 Task: Look for Airbnb properties in Vauréal, France from 5th November, 2023 to 16th November, 2023 for 2 adults.1  bedroom having 1 bed and 1 bathroom. Property type can be hotel. Look for 5 properties as per requirement.
Action: Mouse moved to (426, 63)
Screenshot: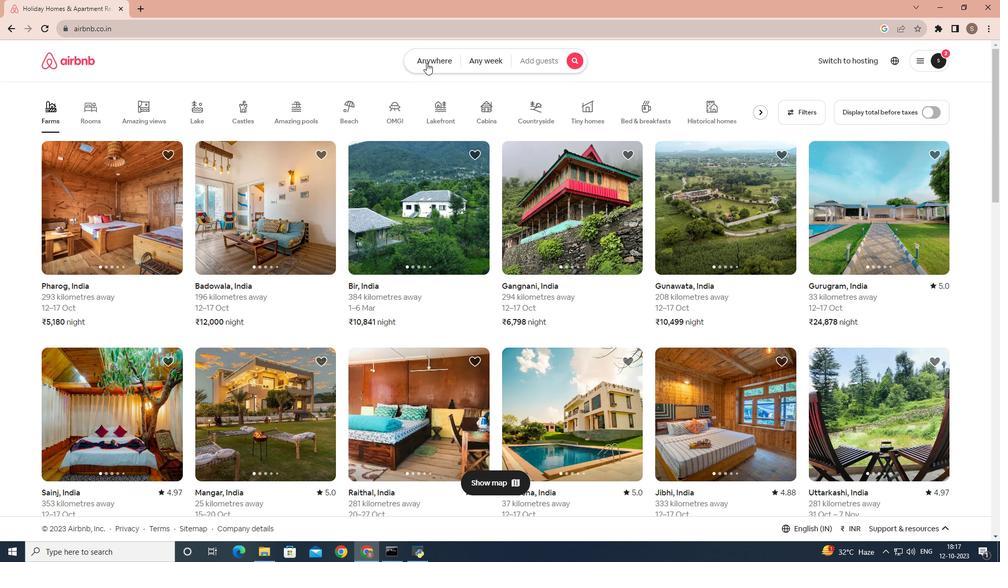 
Action: Mouse pressed left at (426, 63)
Screenshot: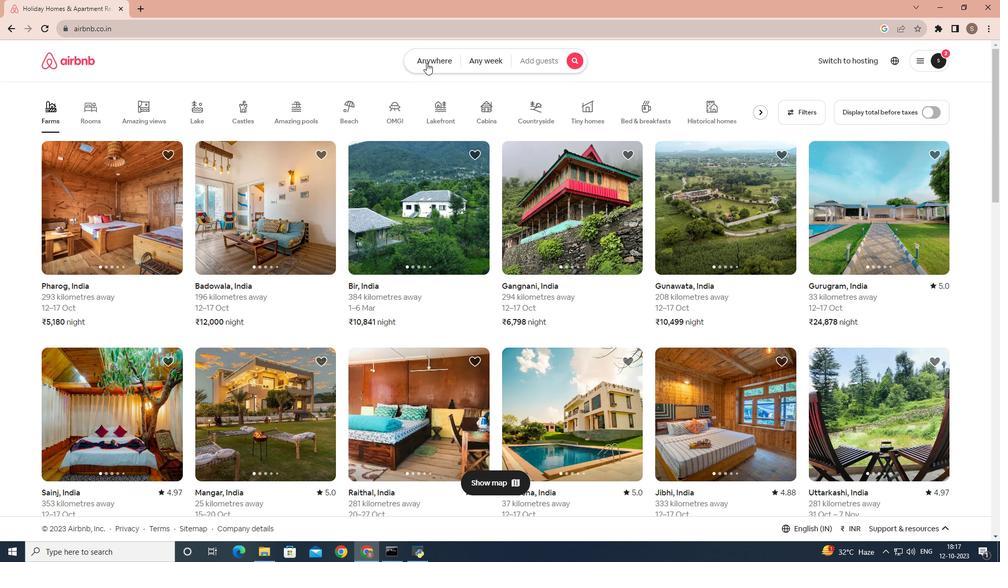
Action: Mouse moved to (354, 104)
Screenshot: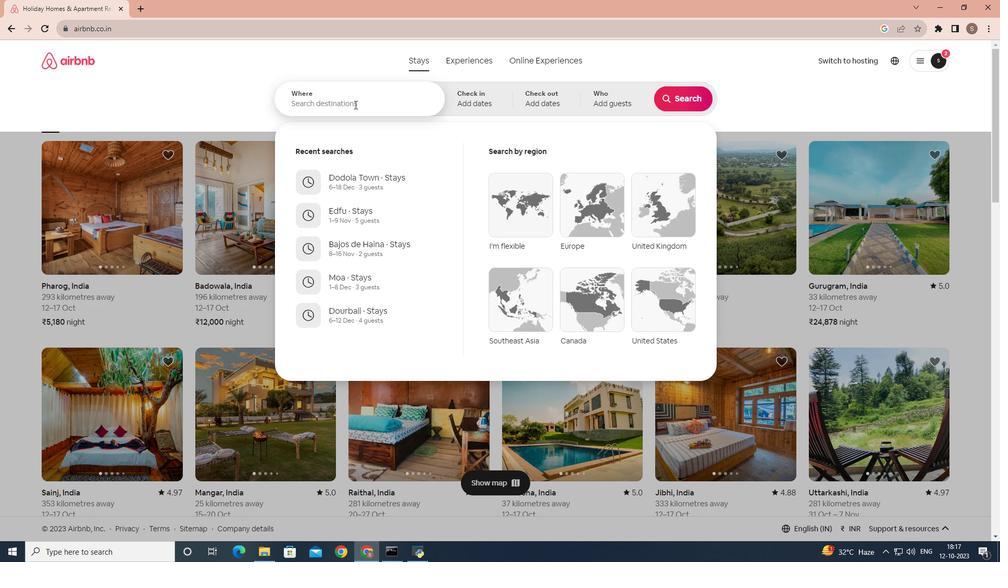 
Action: Mouse pressed left at (354, 104)
Screenshot: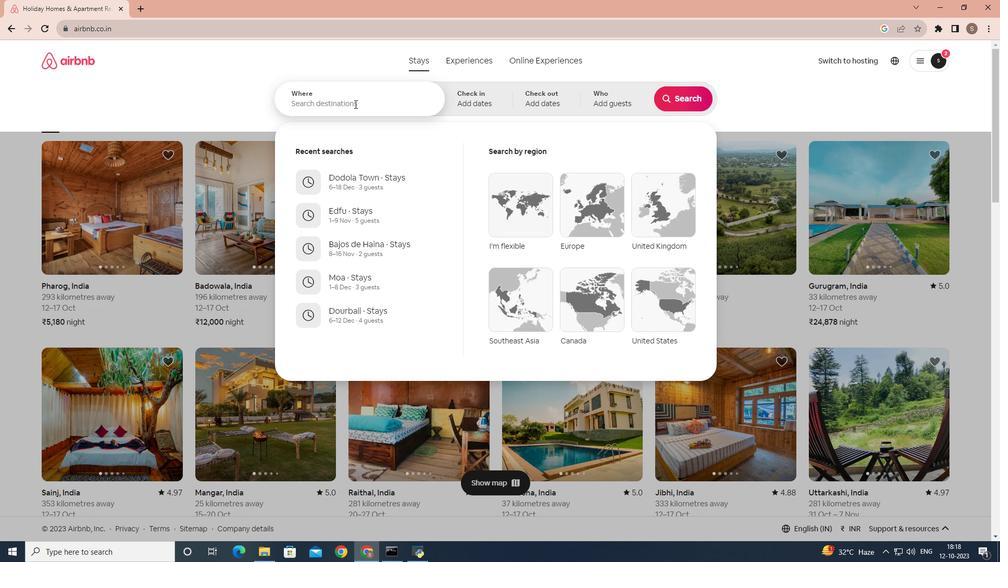 
Action: Key pressed <Key.shift>Vaureal
Screenshot: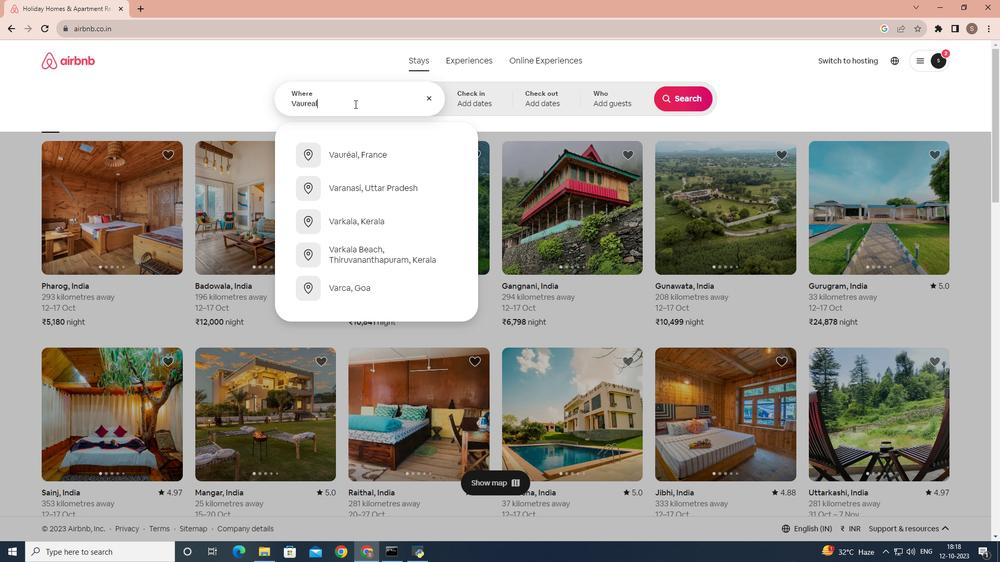 
Action: Mouse moved to (366, 154)
Screenshot: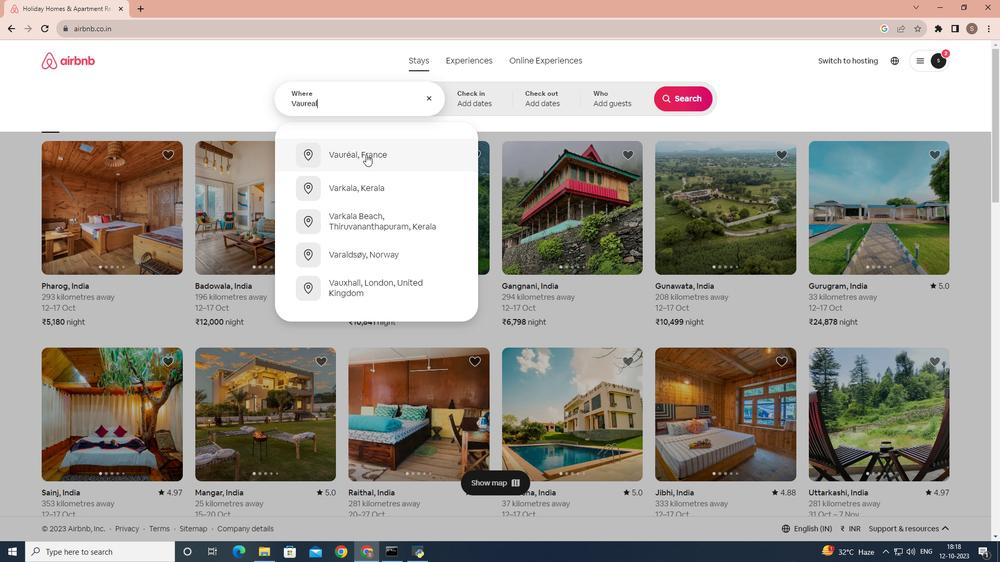 
Action: Mouse pressed left at (366, 154)
Screenshot: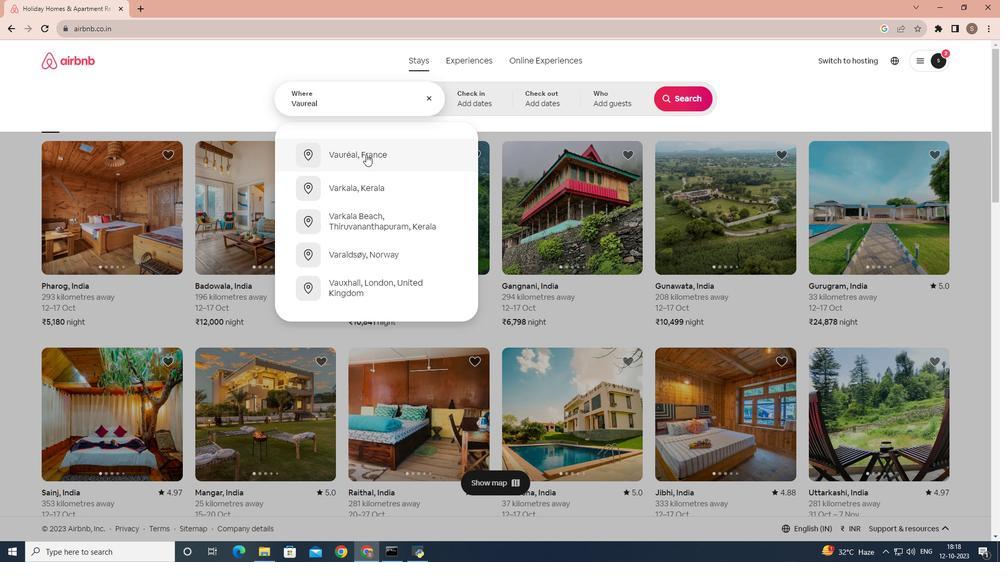 
Action: Mouse moved to (683, 179)
Screenshot: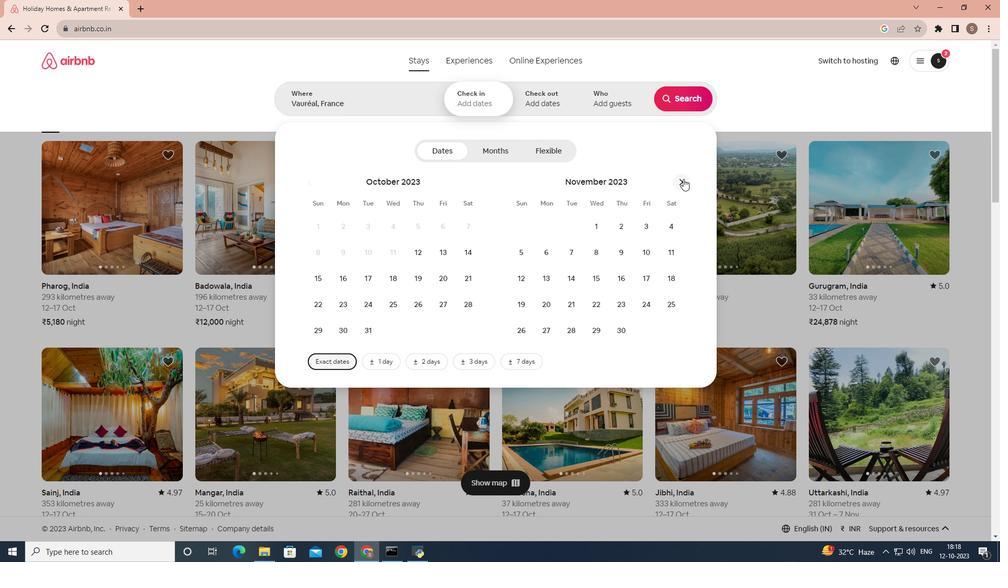 
Action: Mouse pressed left at (683, 179)
Screenshot: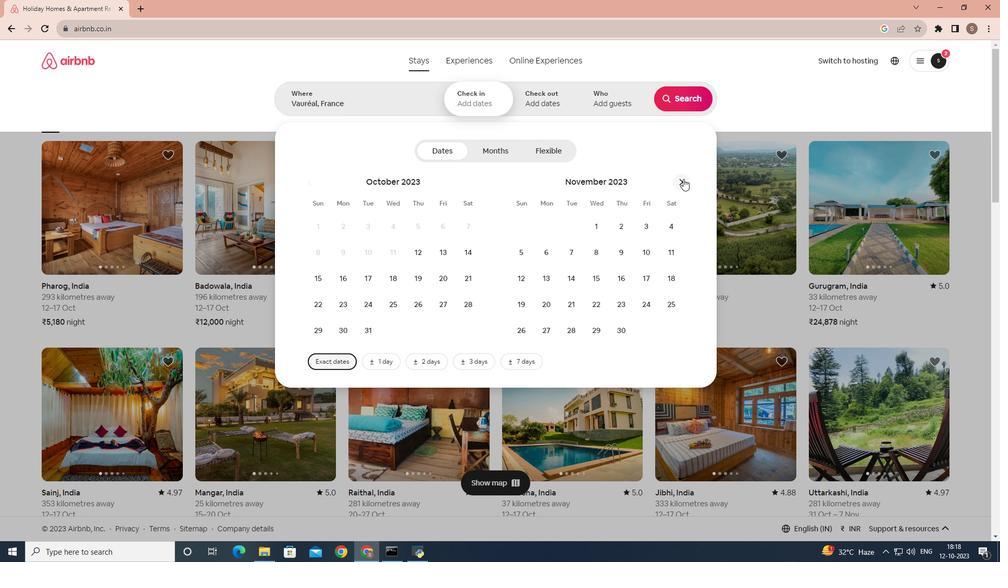 
Action: Mouse moved to (320, 252)
Screenshot: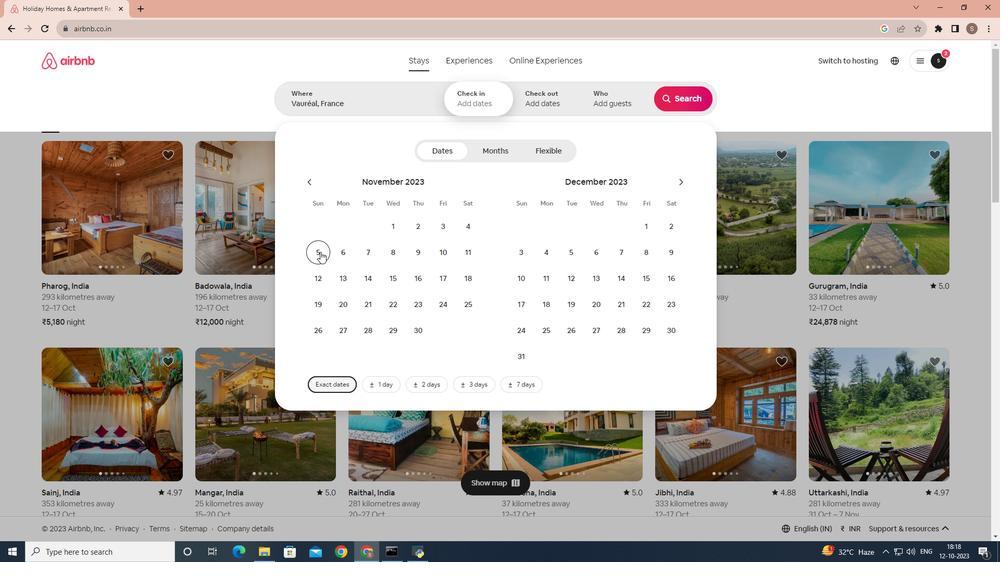 
Action: Mouse pressed left at (320, 252)
Screenshot: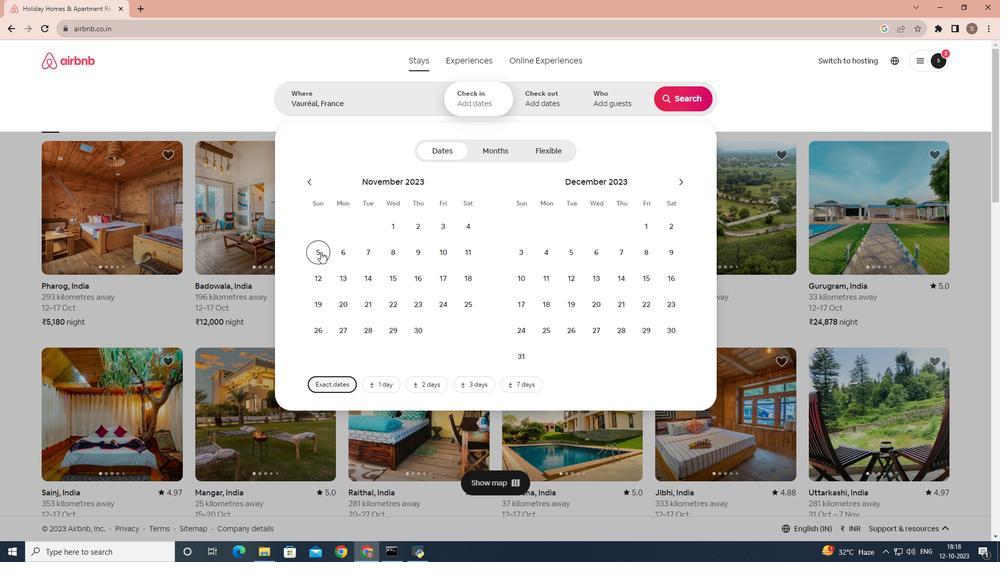 
Action: Mouse moved to (420, 278)
Screenshot: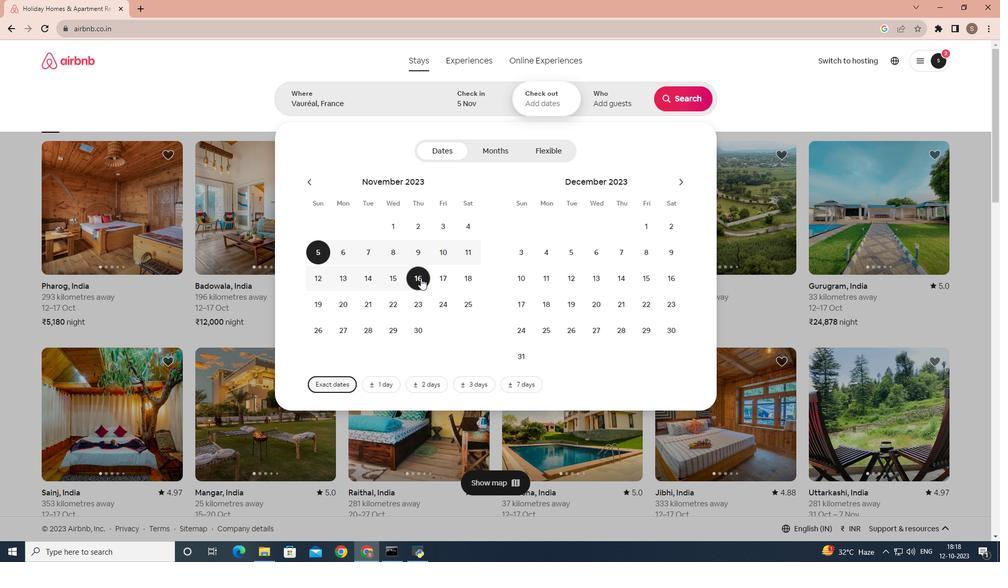 
Action: Mouse pressed left at (420, 278)
Screenshot: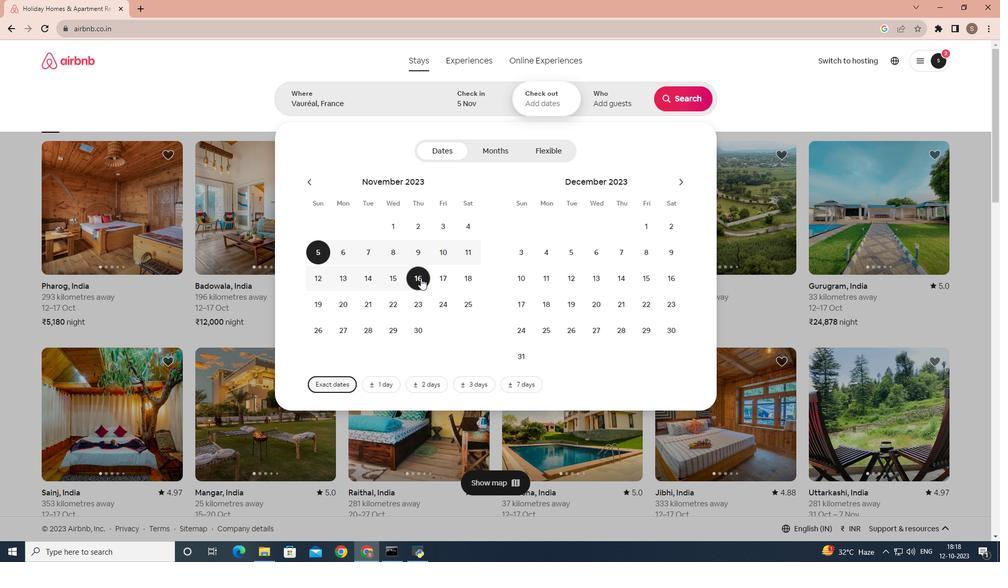 
Action: Mouse moved to (622, 102)
Screenshot: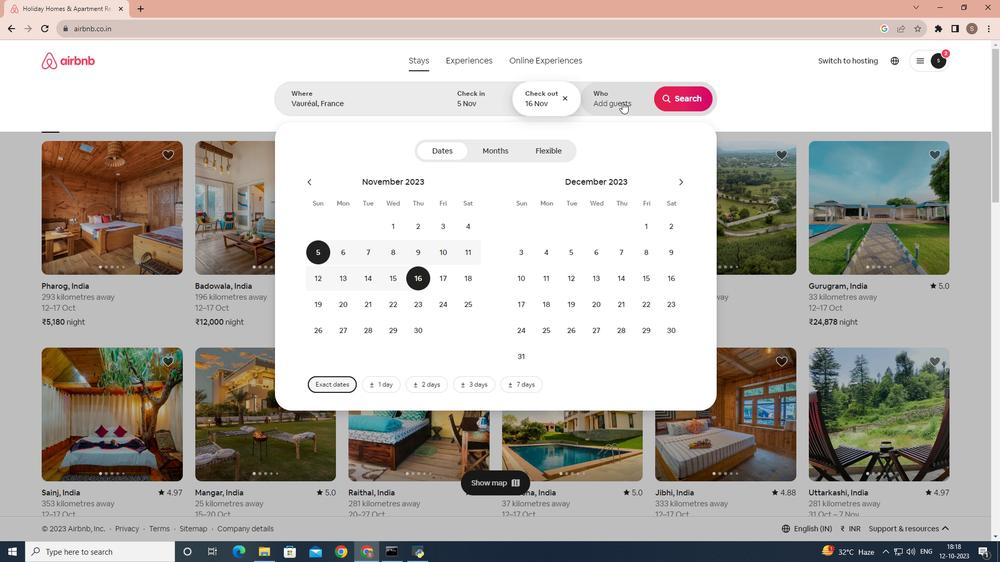 
Action: Mouse pressed left at (622, 102)
Screenshot: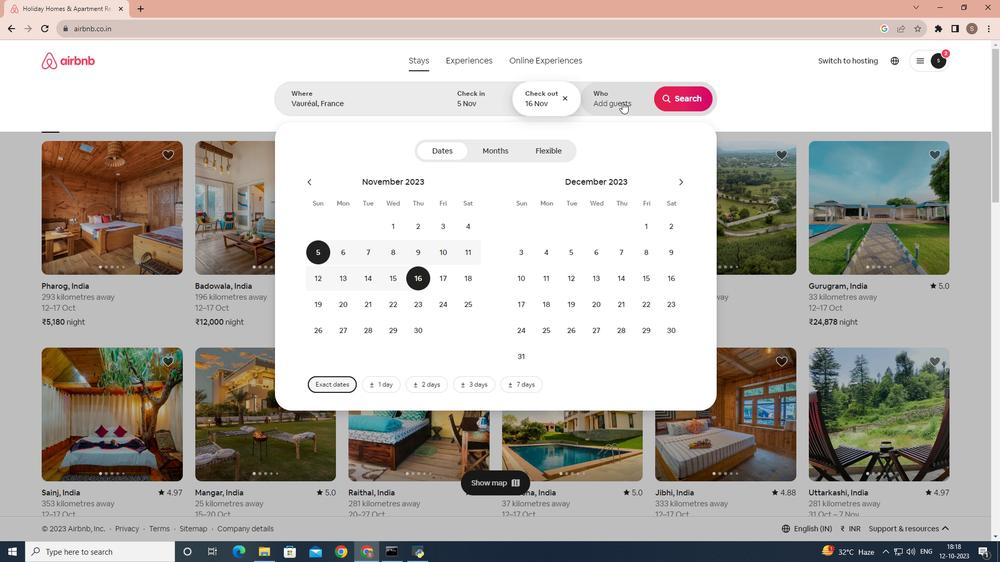 
Action: Mouse moved to (688, 154)
Screenshot: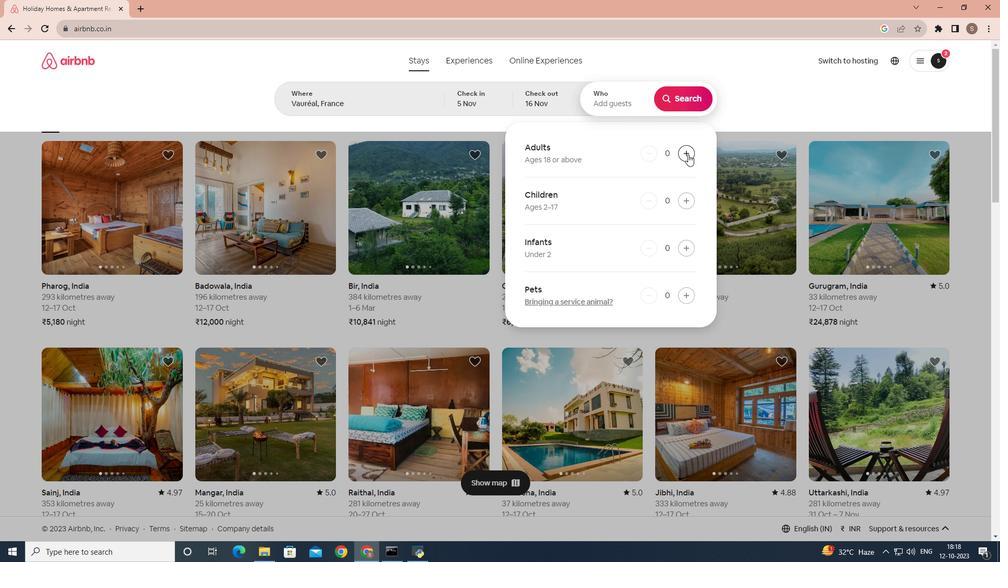 
Action: Mouse pressed left at (688, 154)
Screenshot: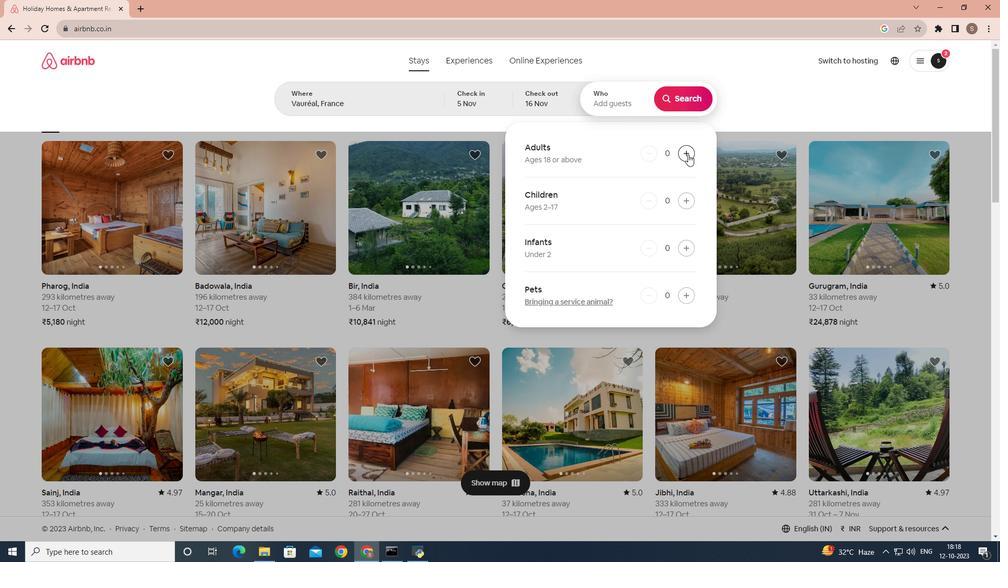 
Action: Mouse pressed left at (688, 154)
Screenshot: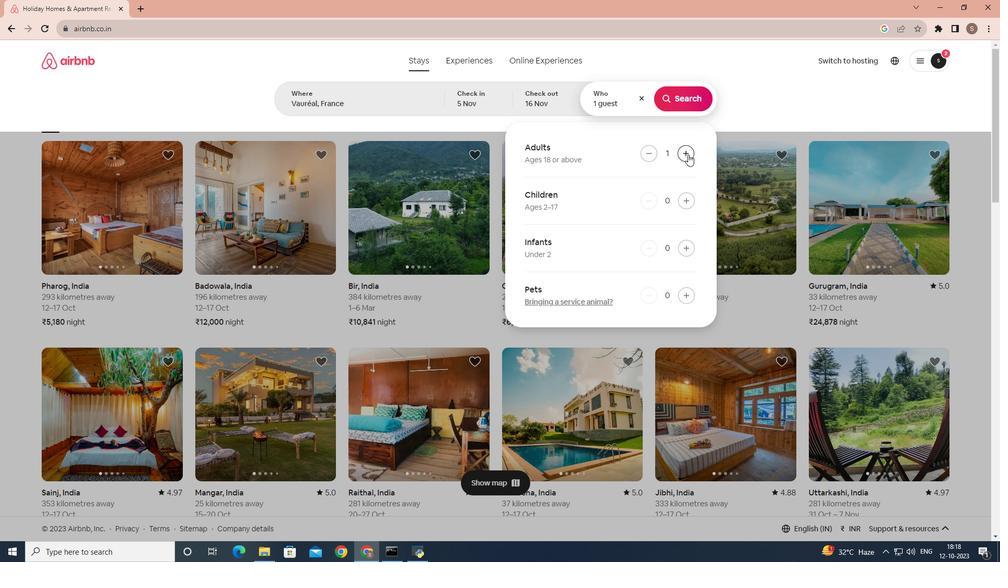 
Action: Mouse moved to (685, 98)
Screenshot: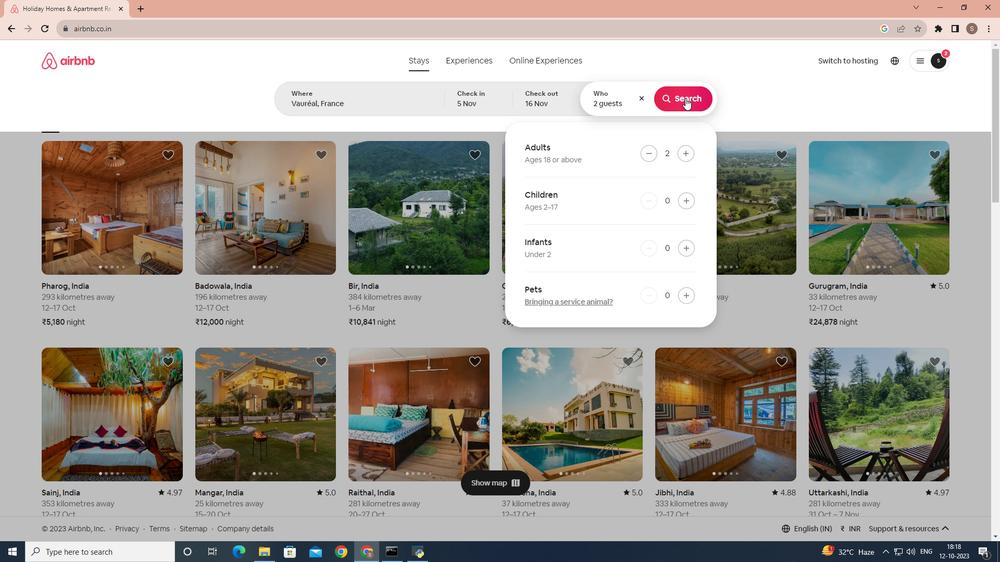 
Action: Mouse pressed left at (685, 98)
Screenshot: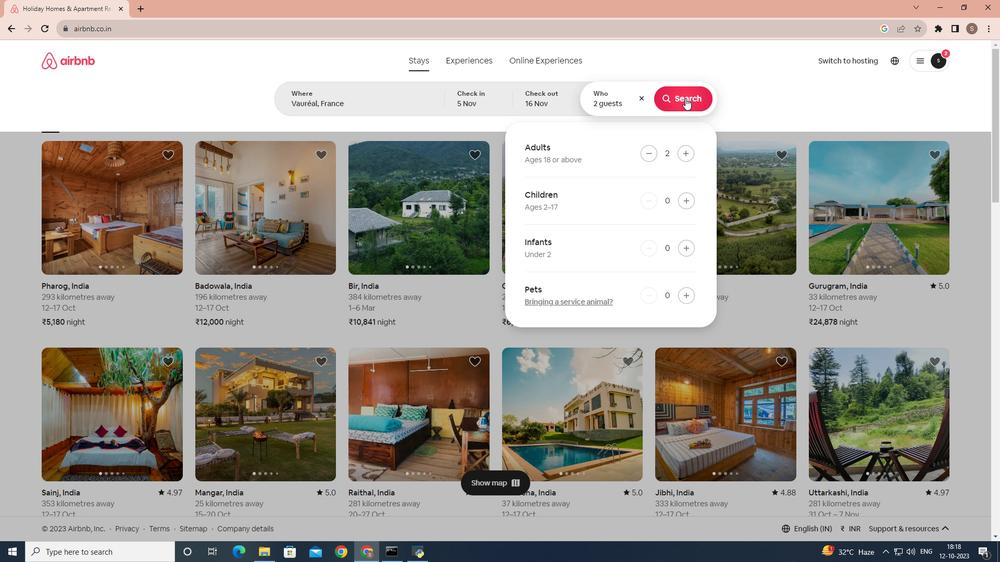 
Action: Mouse moved to (838, 96)
Screenshot: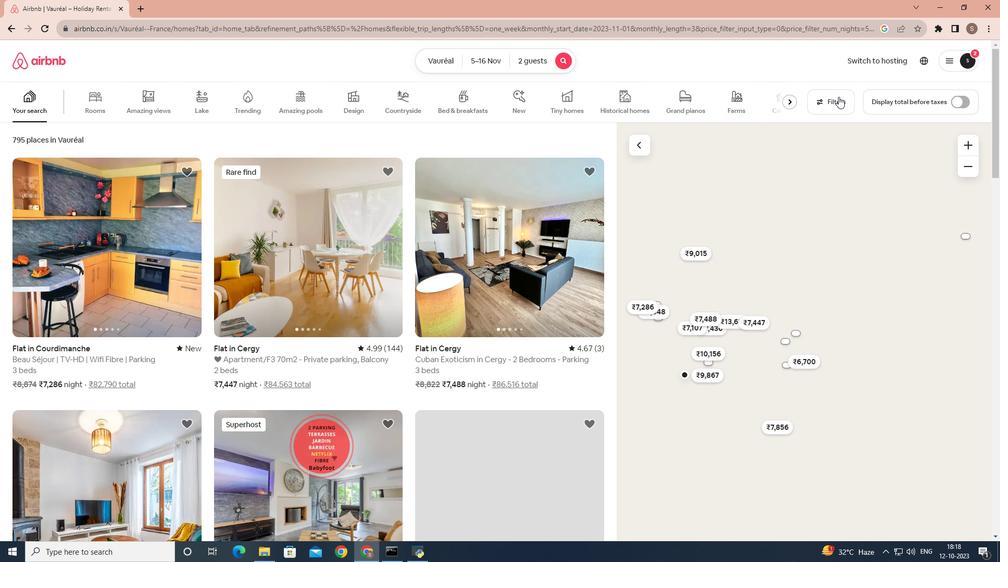 
Action: Mouse pressed left at (838, 96)
Screenshot: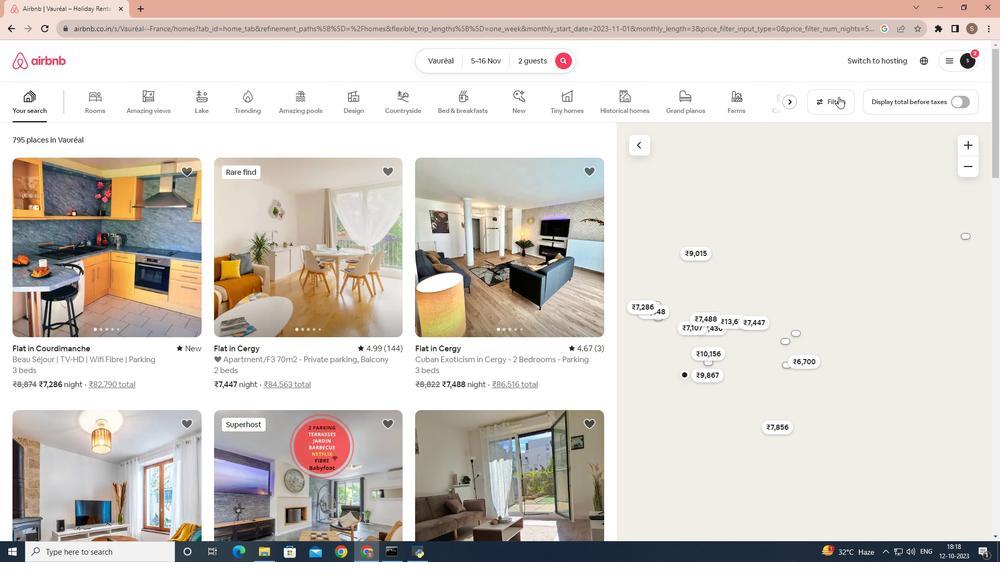 
Action: Mouse moved to (432, 347)
Screenshot: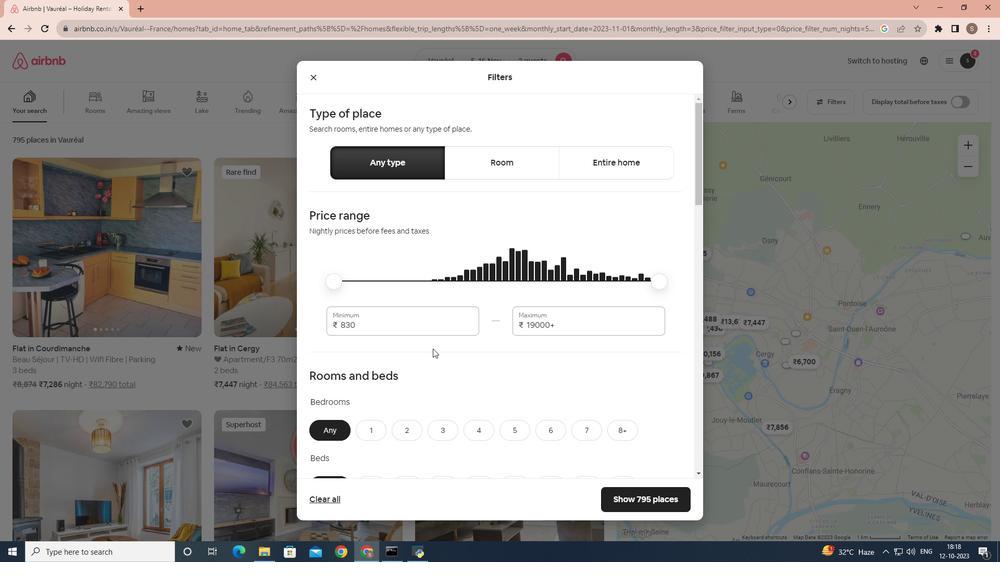 
Action: Mouse scrolled (432, 347) with delta (0, 0)
Screenshot: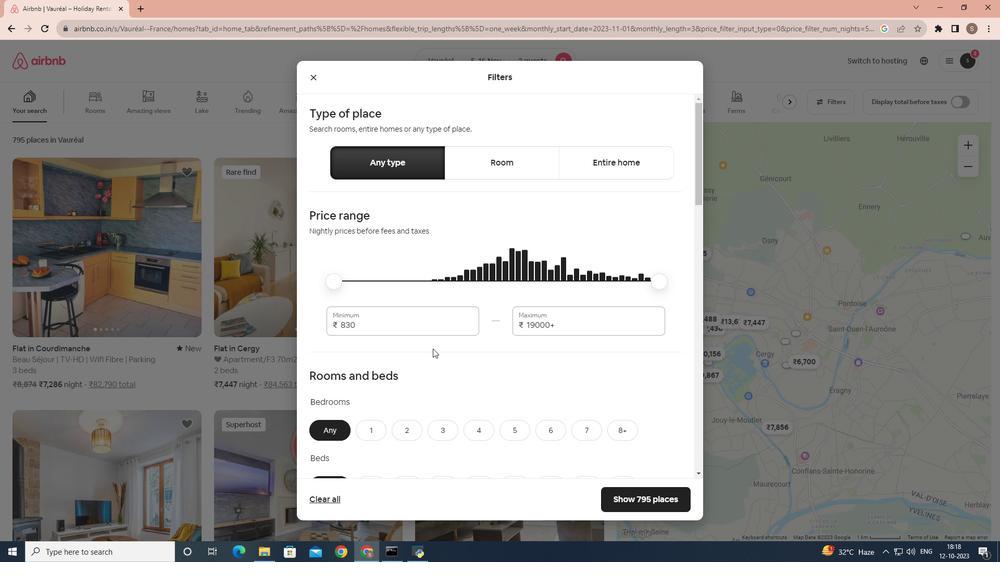 
Action: Mouse moved to (433, 344)
Screenshot: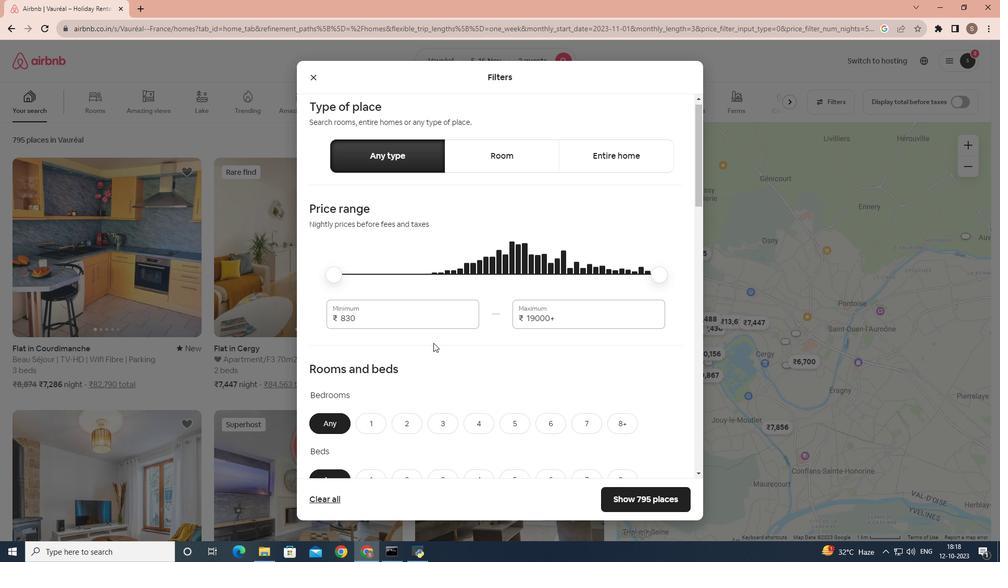 
Action: Mouse scrolled (433, 344) with delta (0, 0)
Screenshot: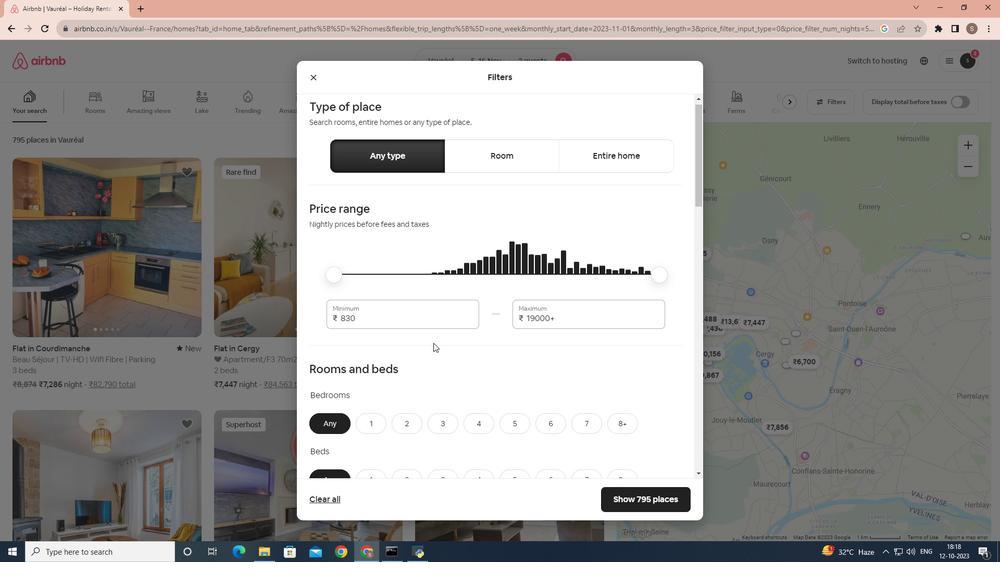 
Action: Mouse moved to (433, 342)
Screenshot: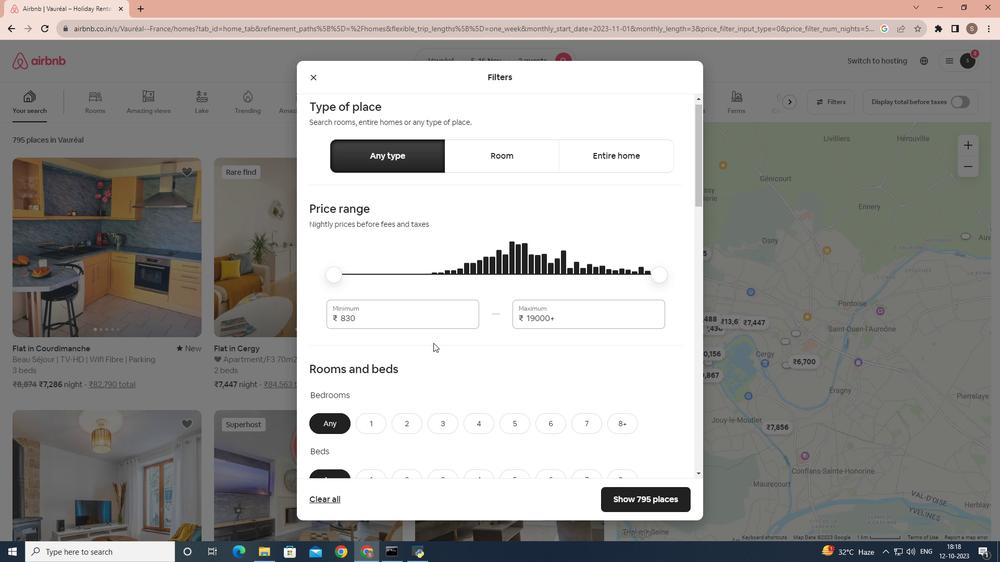
Action: Mouse scrolled (433, 341) with delta (0, 0)
Screenshot: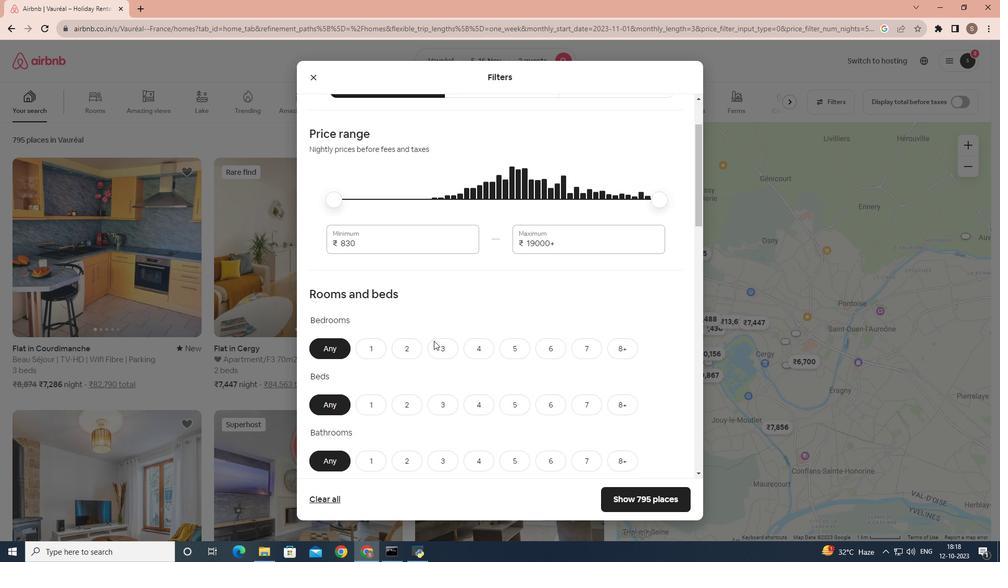 
Action: Mouse moved to (366, 278)
Screenshot: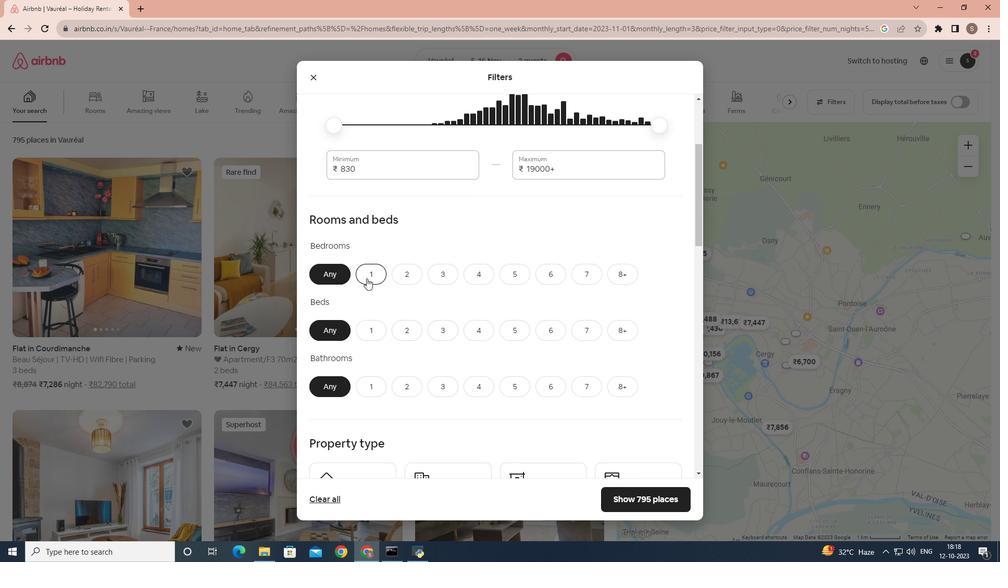 
Action: Mouse pressed left at (366, 278)
Screenshot: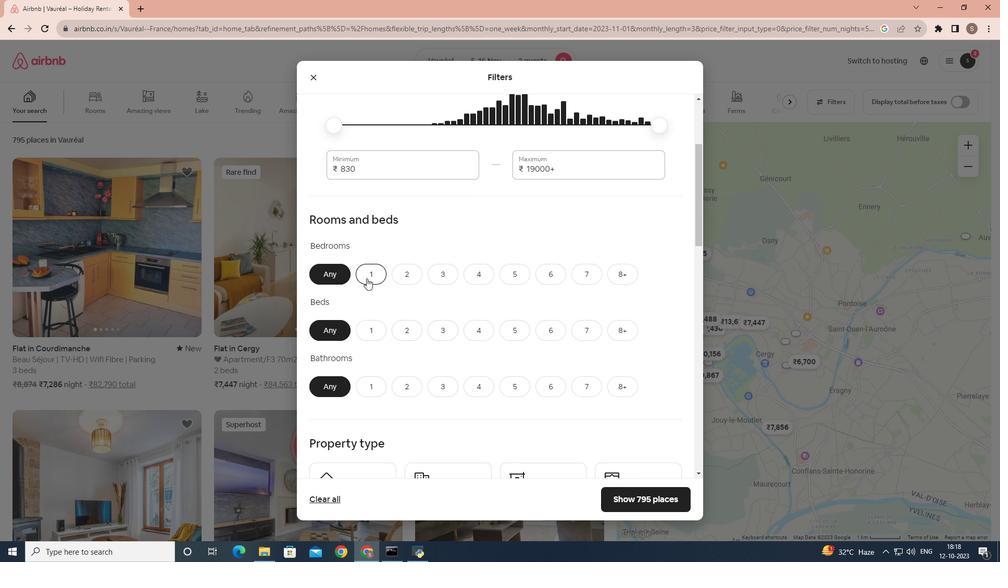 
Action: Mouse moved to (372, 331)
Screenshot: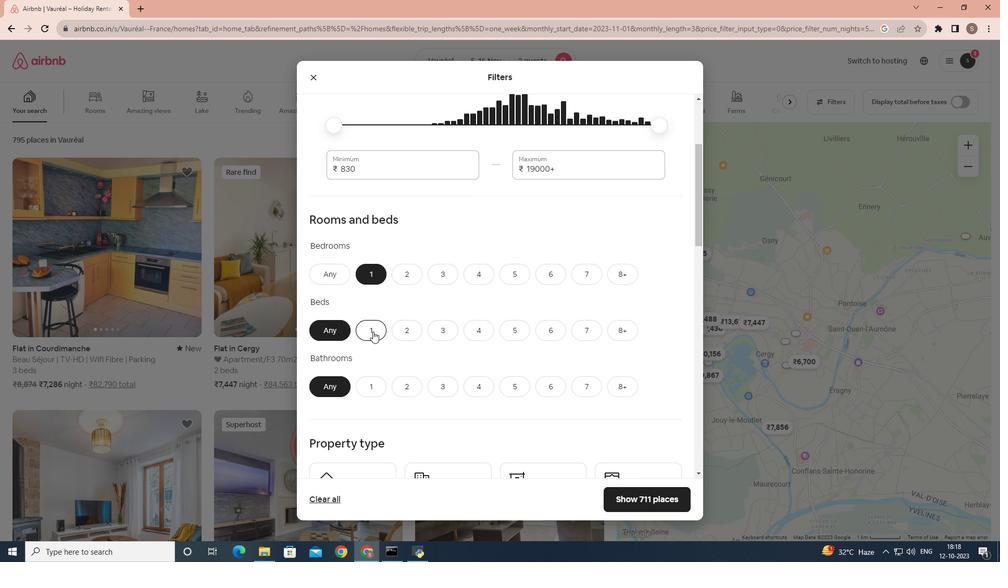
Action: Mouse pressed left at (372, 331)
Screenshot: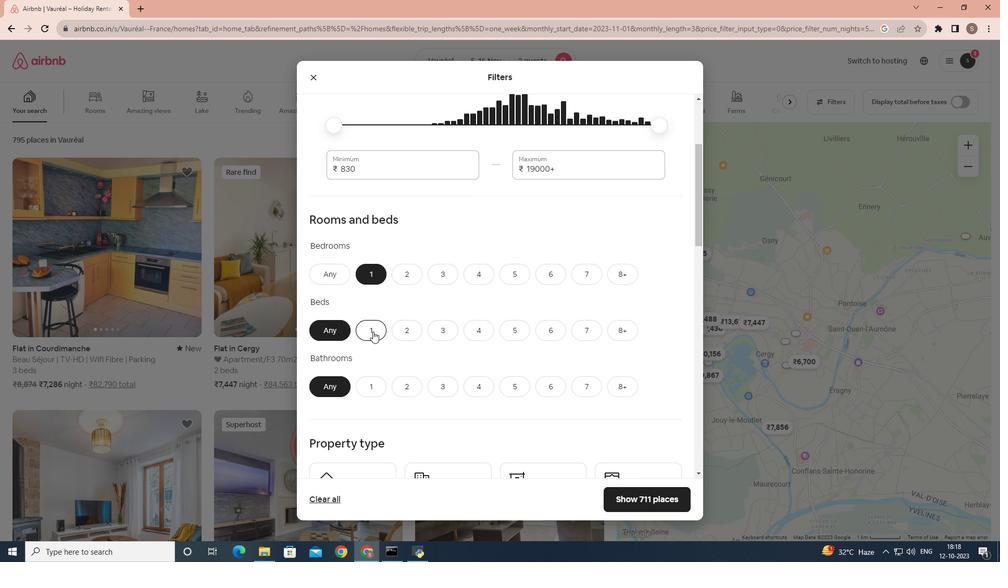 
Action: Mouse moved to (375, 385)
Screenshot: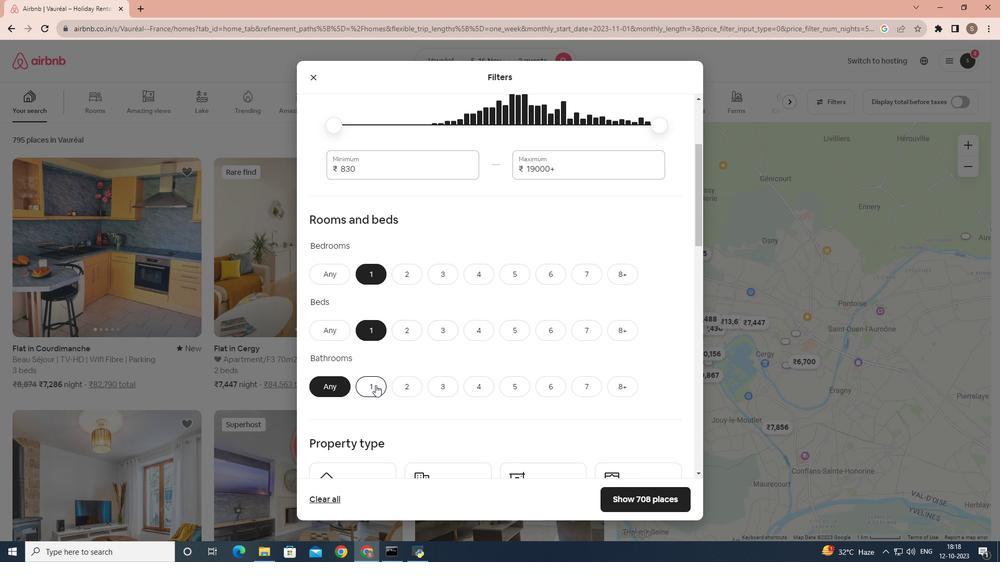 
Action: Mouse pressed left at (375, 385)
Screenshot: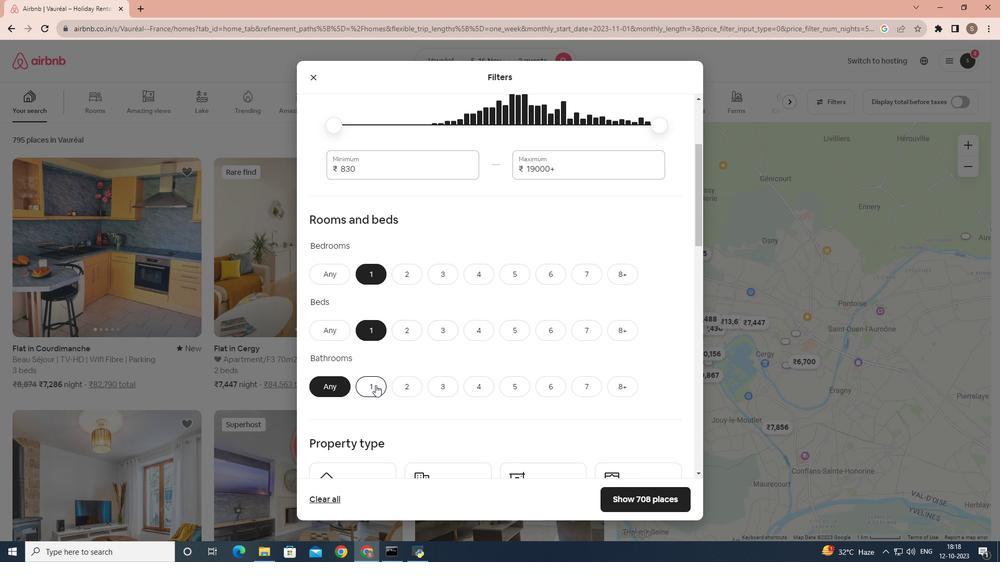 
Action: Mouse moved to (422, 313)
Screenshot: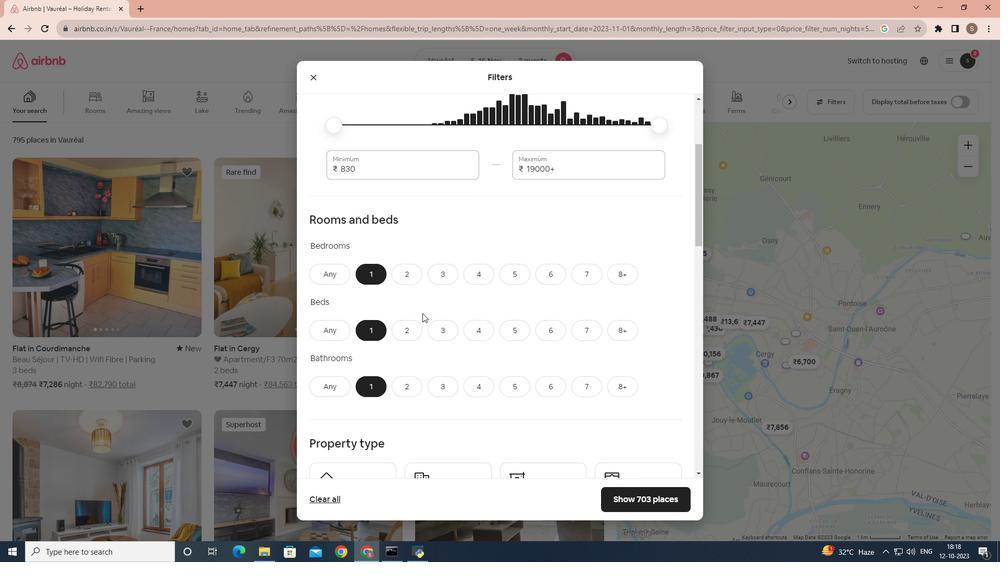 
Action: Mouse scrolled (422, 313) with delta (0, 0)
Screenshot: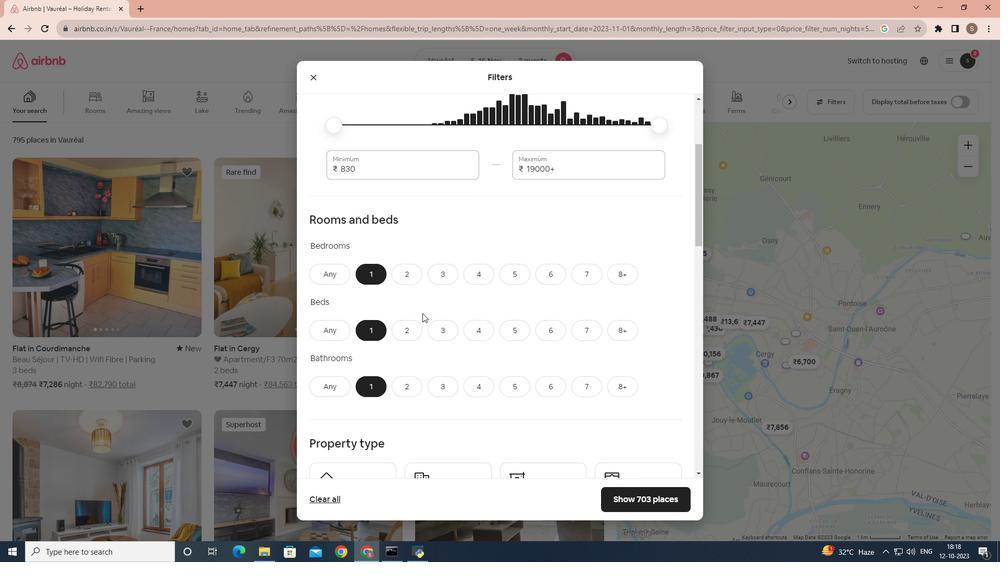 
Action: Mouse scrolled (422, 313) with delta (0, 0)
Screenshot: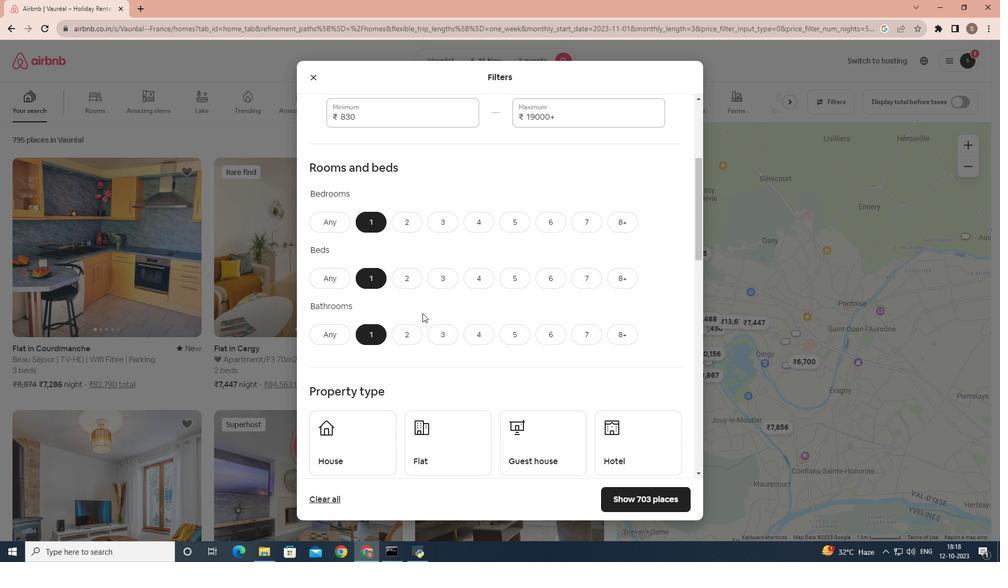 
Action: Mouse scrolled (422, 313) with delta (0, 0)
Screenshot: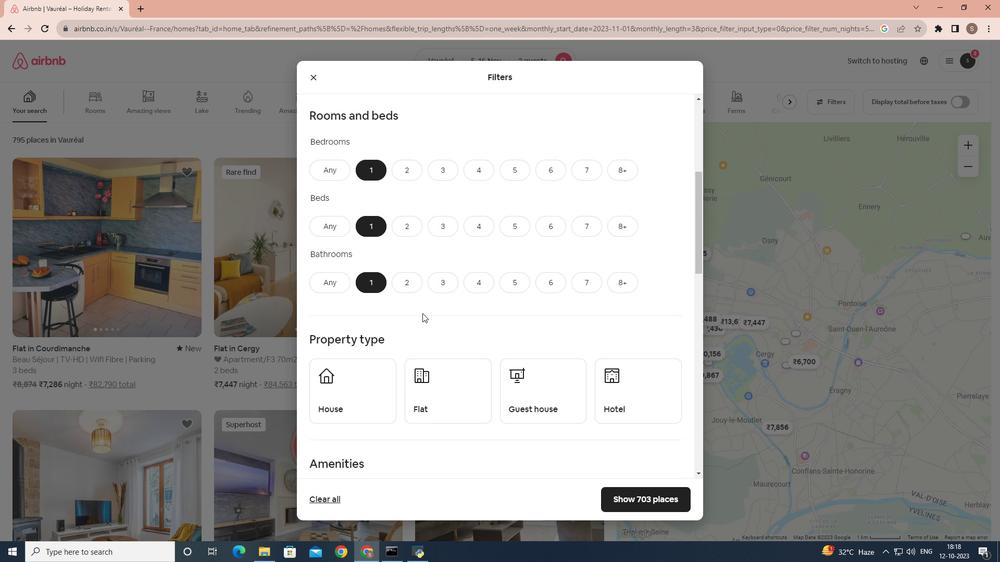 
Action: Mouse moved to (641, 340)
Screenshot: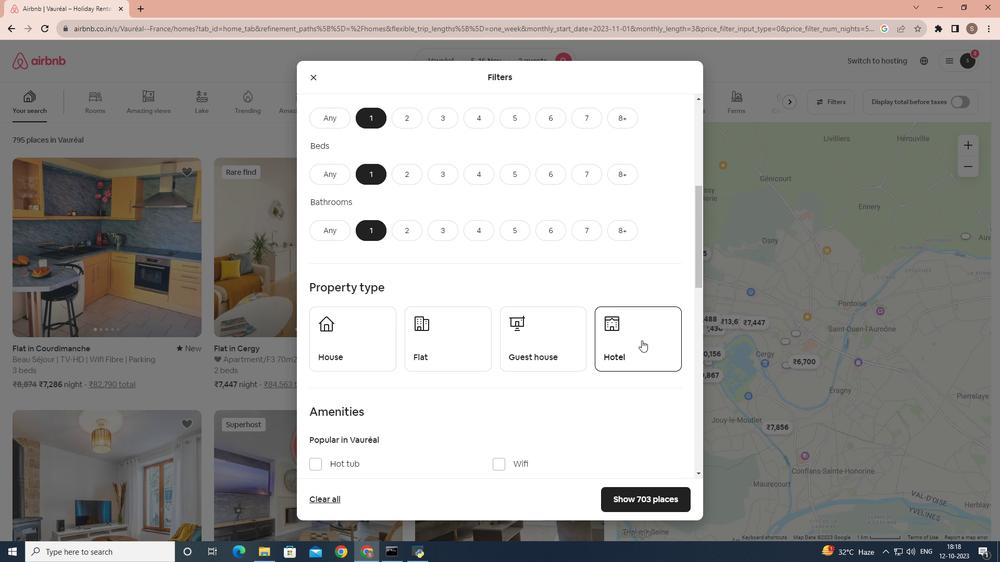 
Action: Mouse pressed left at (641, 340)
Screenshot: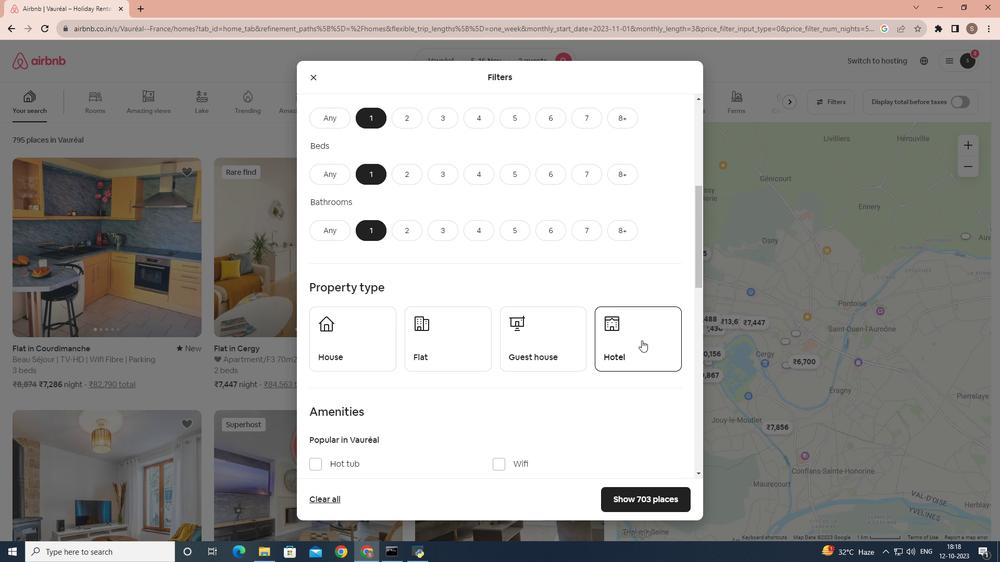 
Action: Mouse moved to (650, 498)
Screenshot: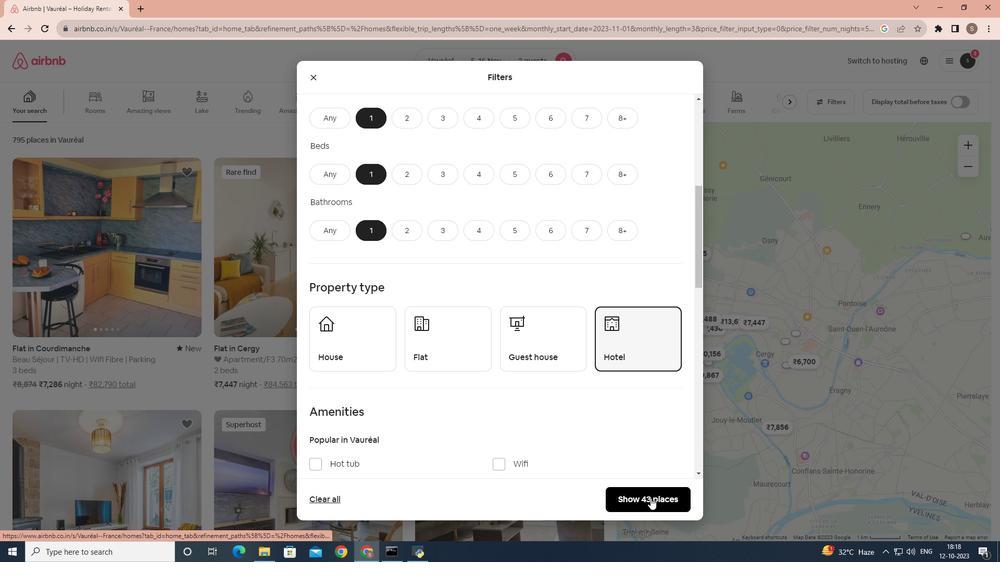 
Action: Mouse pressed left at (650, 498)
Screenshot: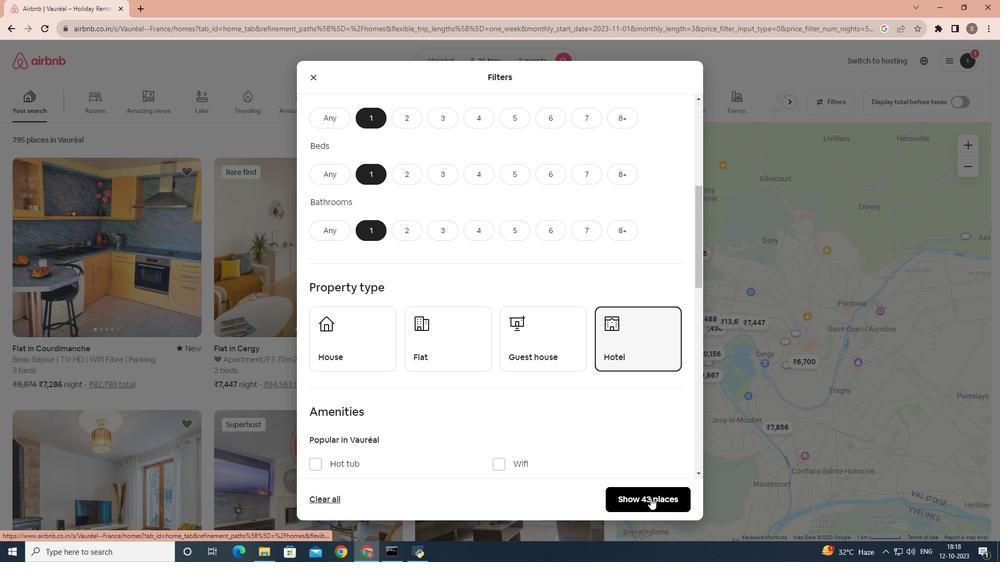
Action: Mouse moved to (343, 306)
Screenshot: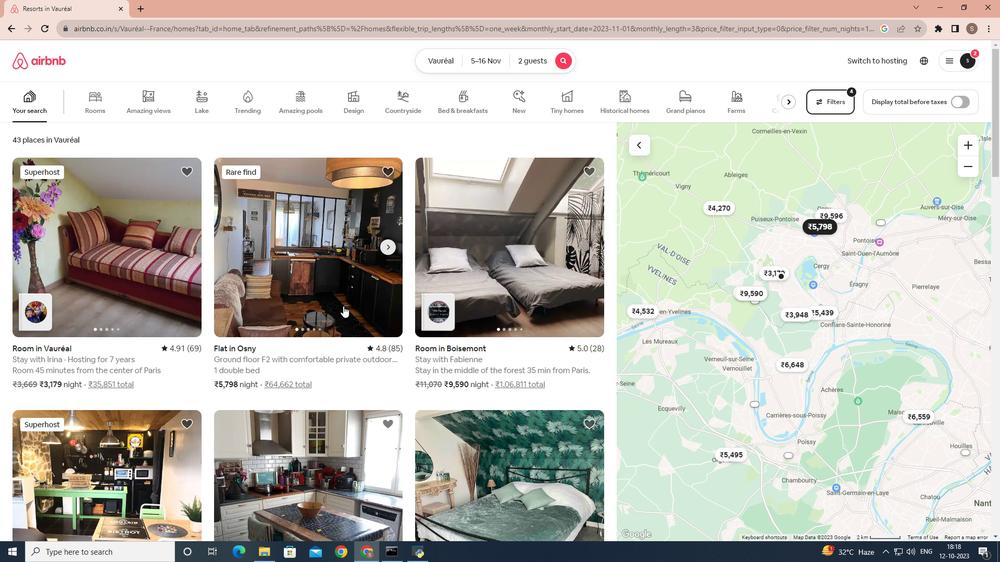 
Action: Mouse scrolled (343, 305) with delta (0, 0)
Screenshot: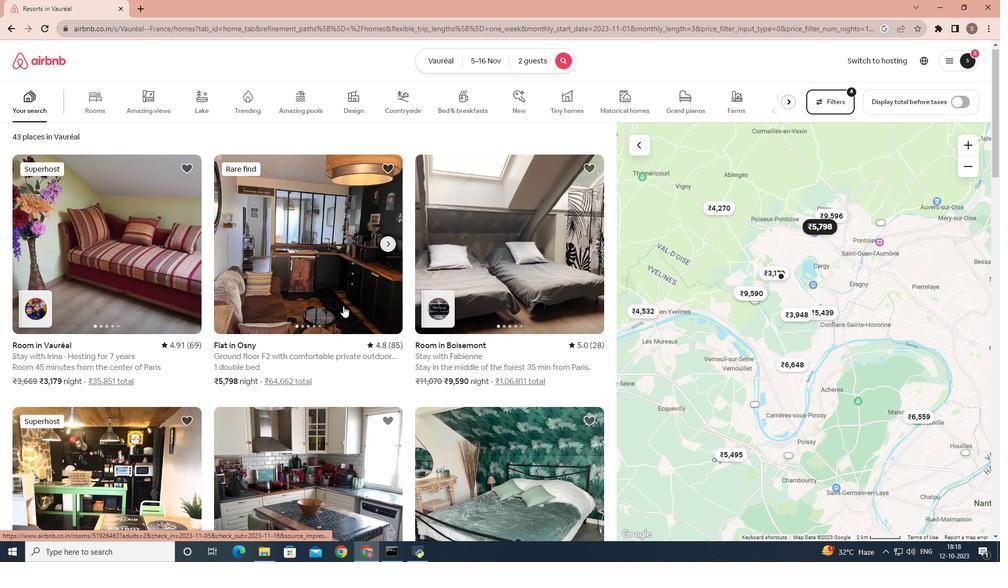 
Action: Mouse scrolled (343, 305) with delta (0, 0)
Screenshot: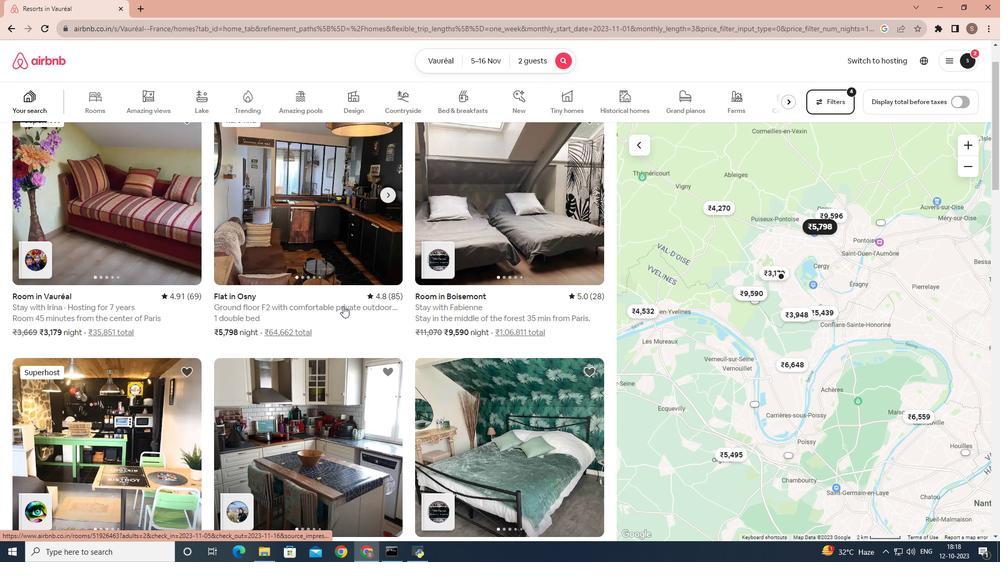
Action: Mouse scrolled (343, 305) with delta (0, 0)
Screenshot: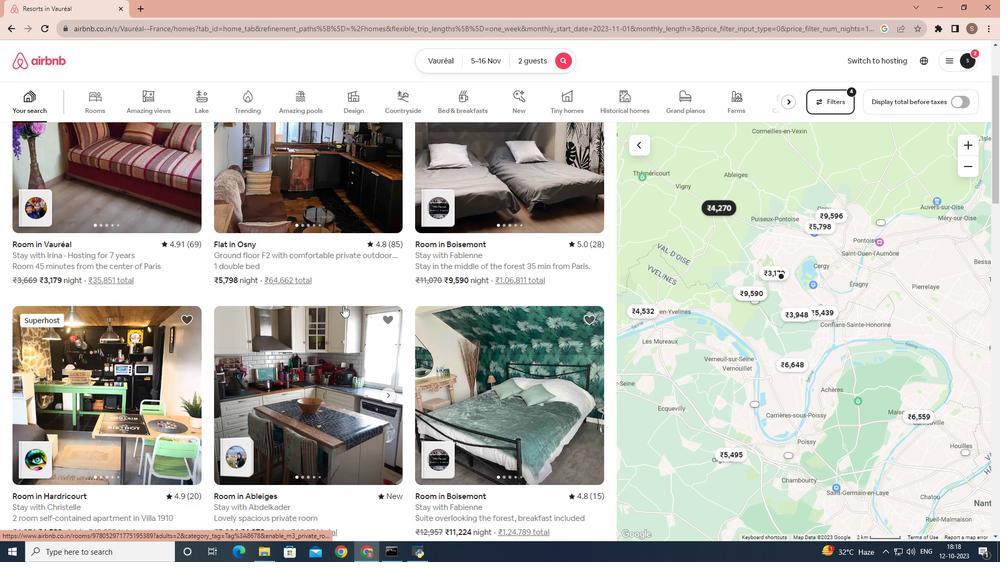 
Action: Mouse scrolled (343, 305) with delta (0, 0)
Screenshot: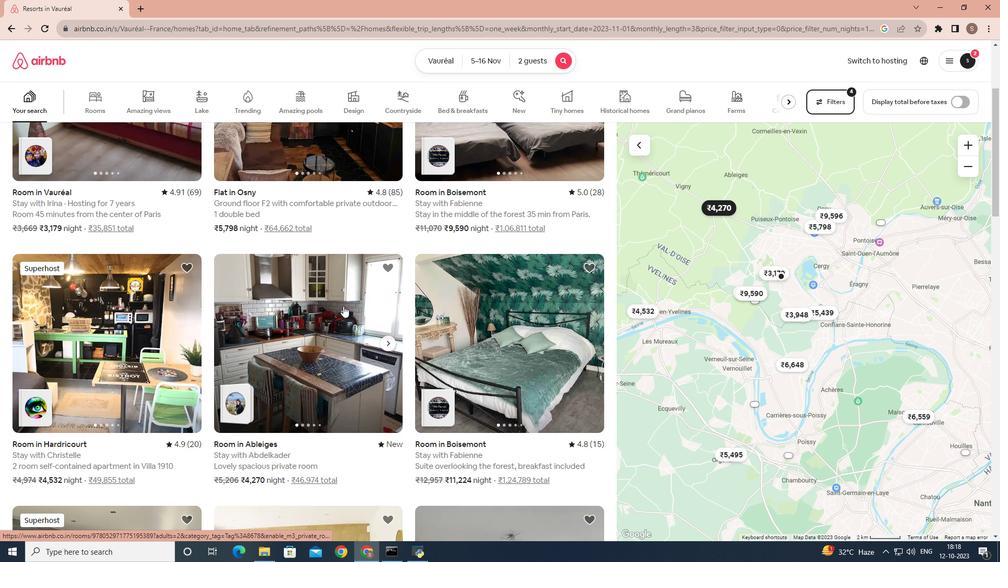 
Action: Mouse scrolled (343, 305) with delta (0, 0)
Screenshot: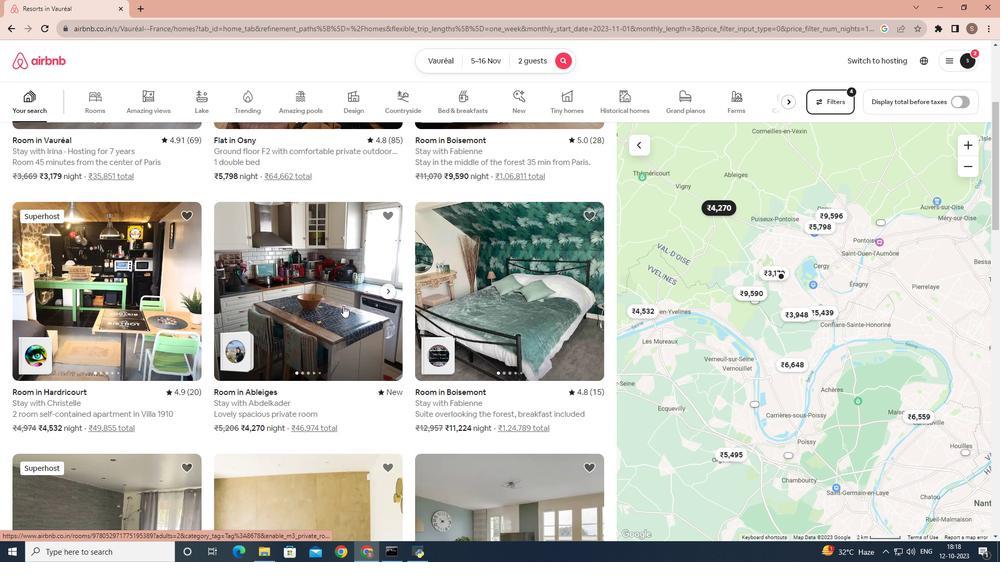 
Action: Mouse moved to (343, 306)
Screenshot: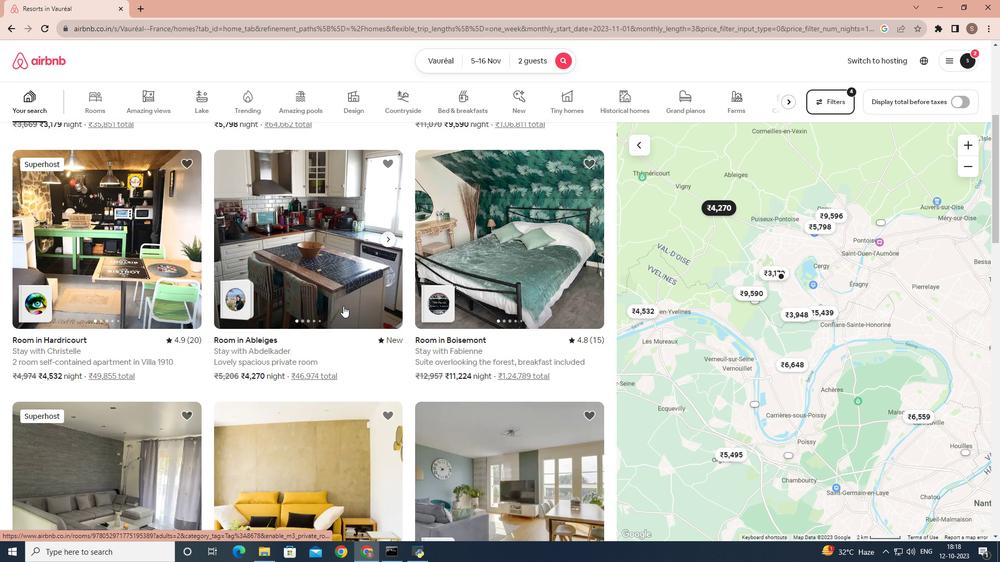 
Action: Mouse scrolled (343, 305) with delta (0, 0)
Screenshot: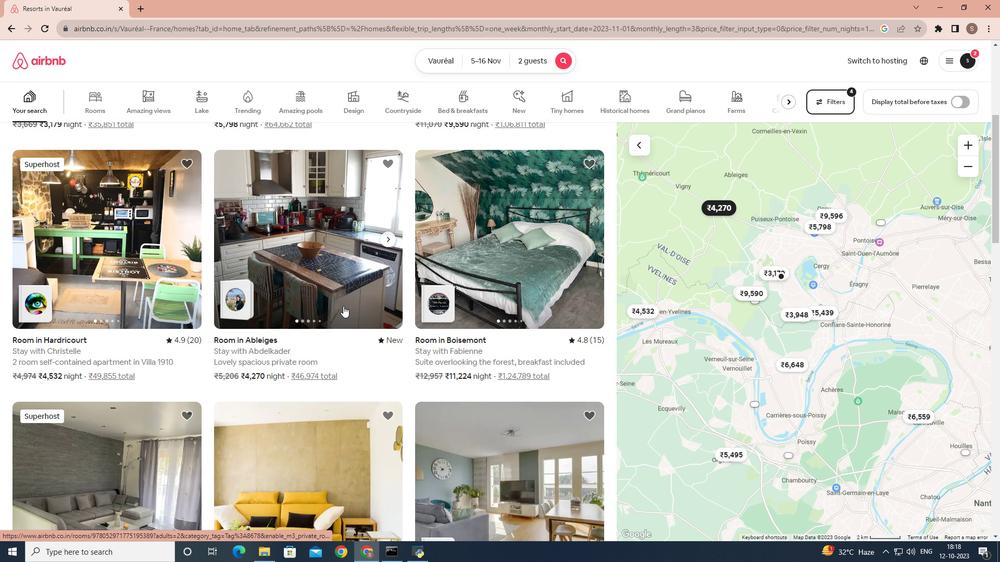 
Action: Mouse moved to (343, 306)
Screenshot: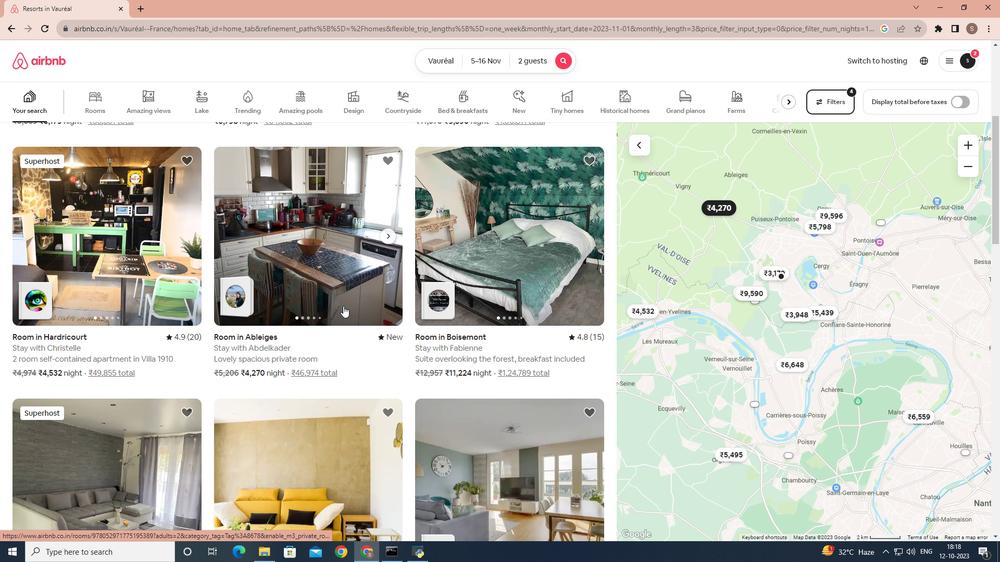 
Action: Mouse scrolled (343, 305) with delta (0, 0)
Screenshot: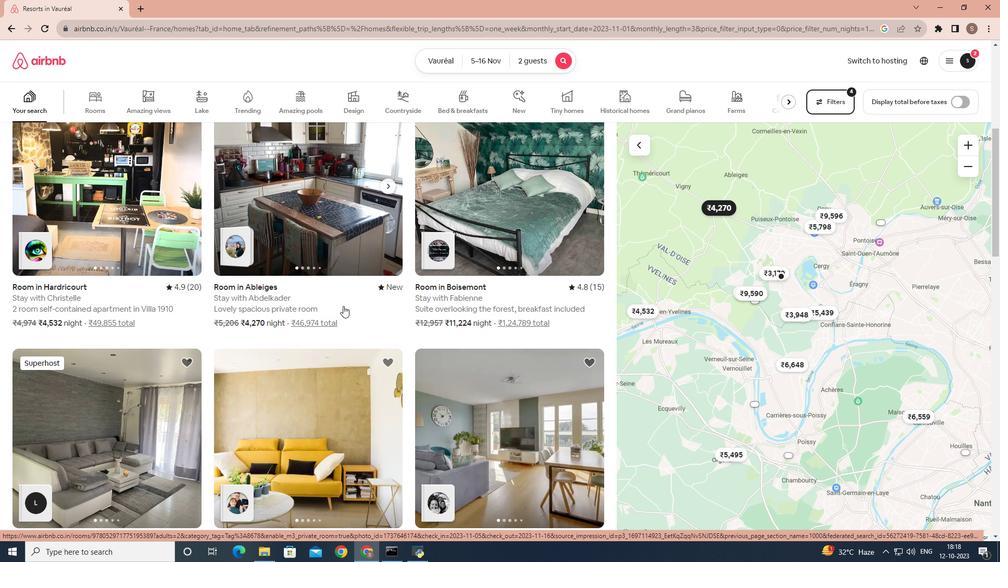 
Action: Mouse scrolled (343, 305) with delta (0, 0)
Screenshot: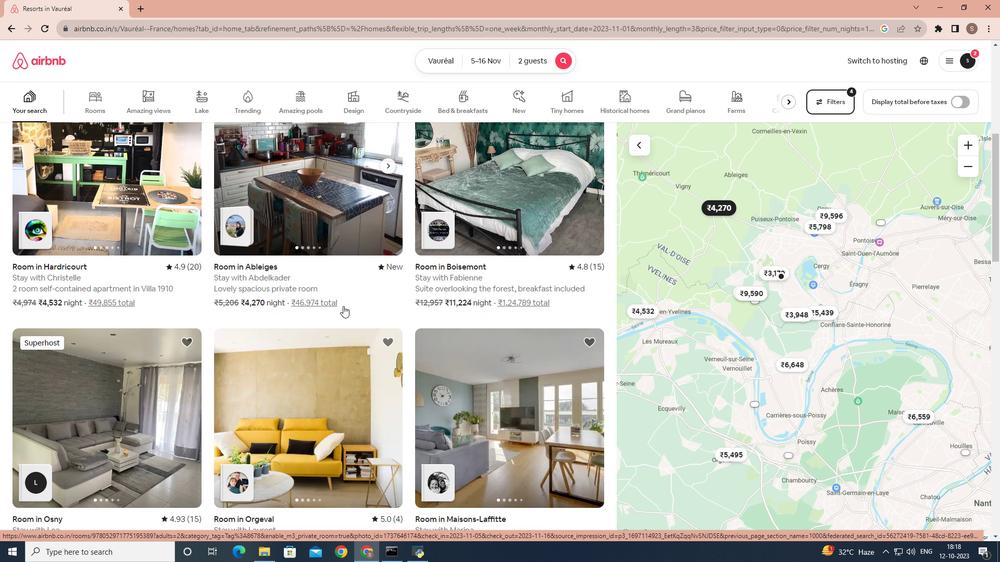 
Action: Mouse scrolled (343, 305) with delta (0, 0)
Screenshot: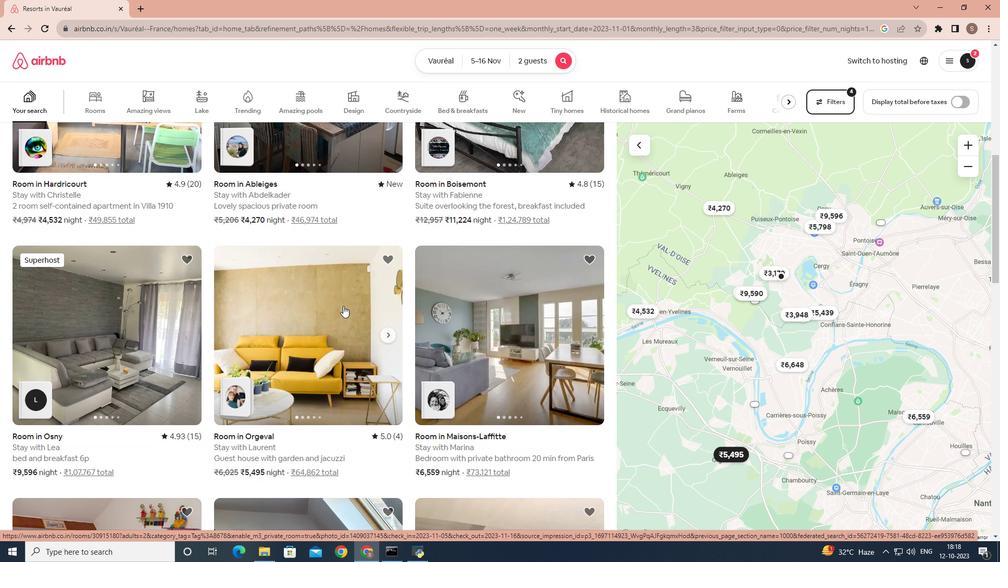 
Action: Mouse scrolled (343, 305) with delta (0, 0)
Screenshot: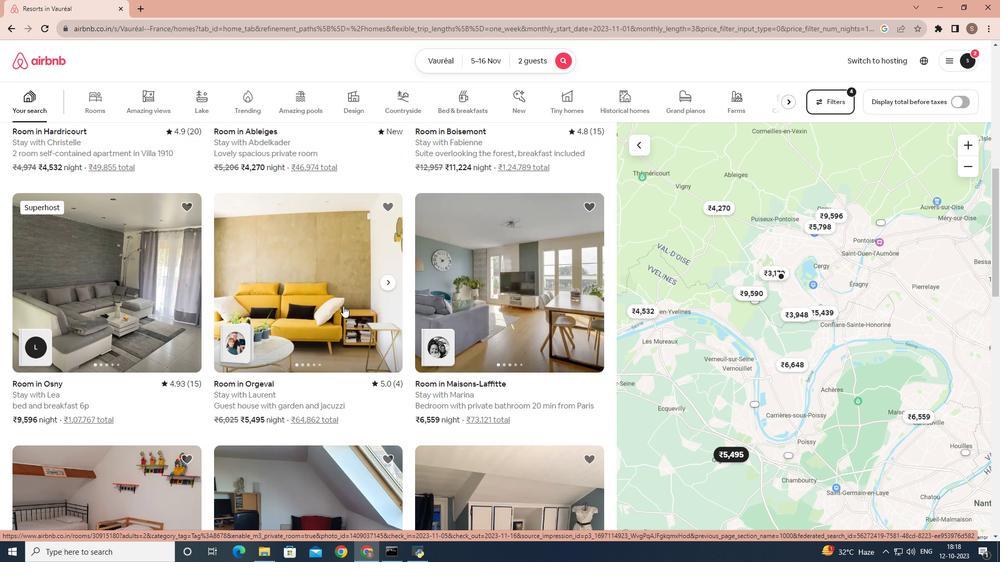 
Action: Mouse scrolled (343, 305) with delta (0, 0)
Screenshot: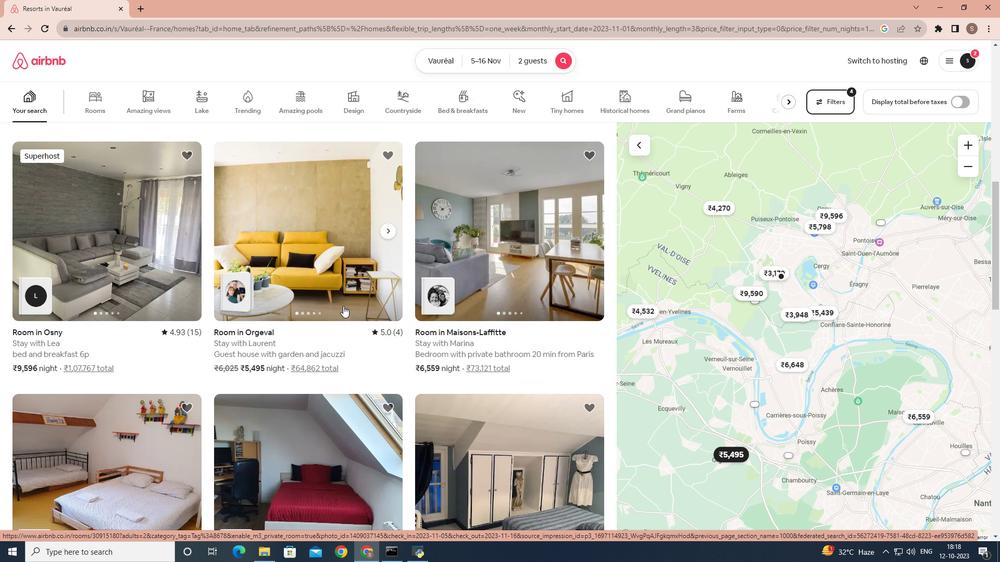 
Action: Mouse moved to (343, 306)
Screenshot: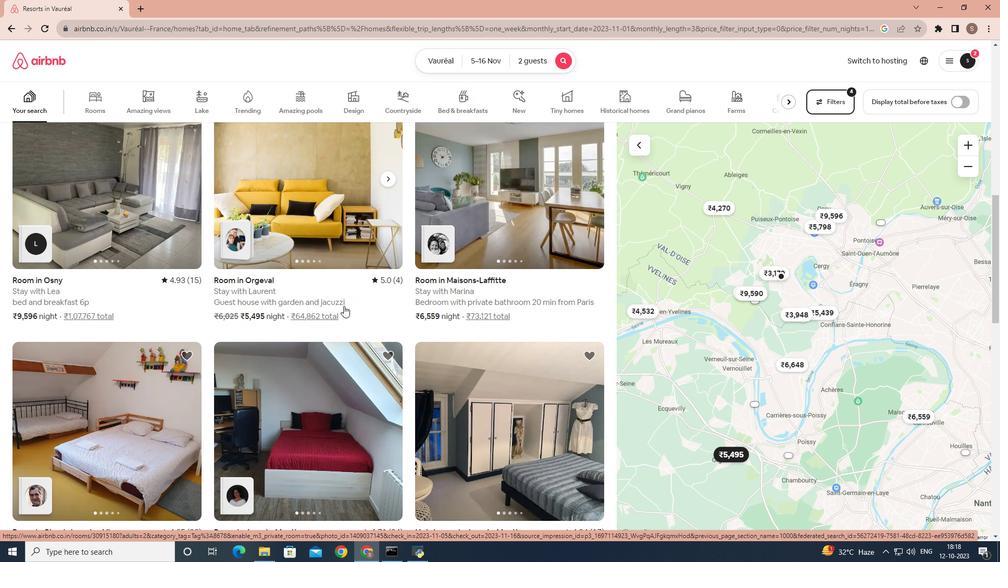
Action: Mouse scrolled (343, 305) with delta (0, 0)
Screenshot: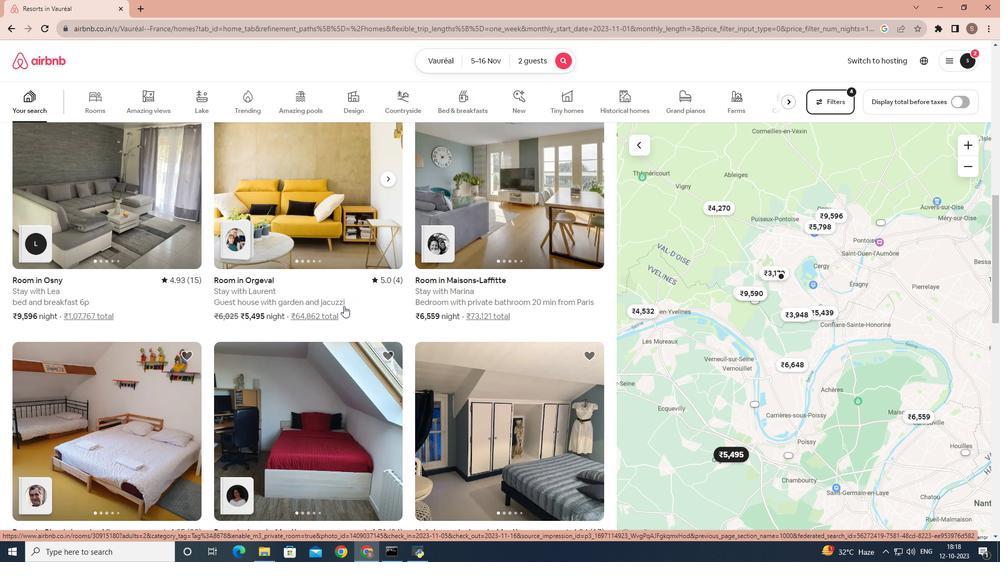 
Action: Mouse scrolled (343, 305) with delta (0, 0)
Screenshot: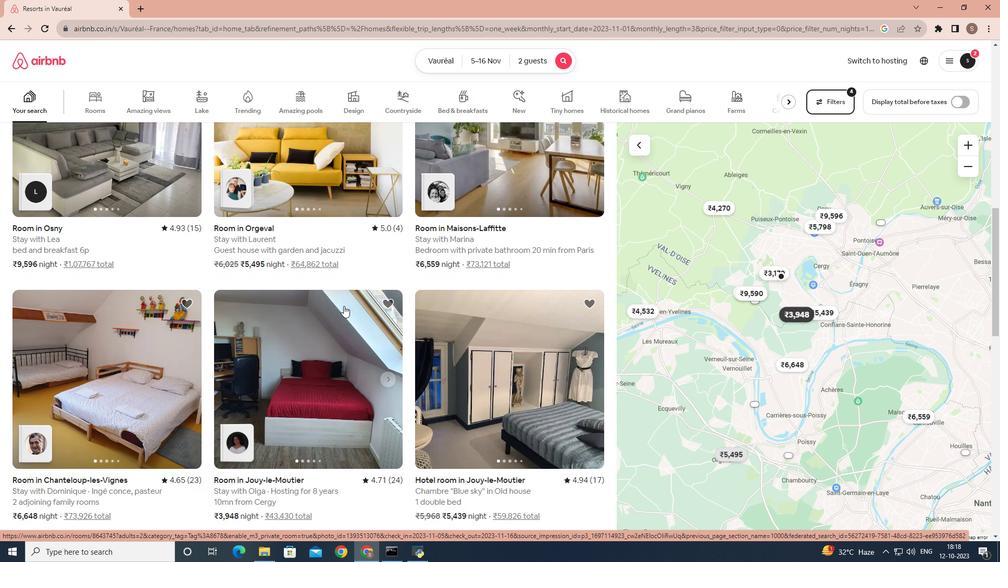 
Action: Mouse scrolled (343, 305) with delta (0, 0)
Screenshot: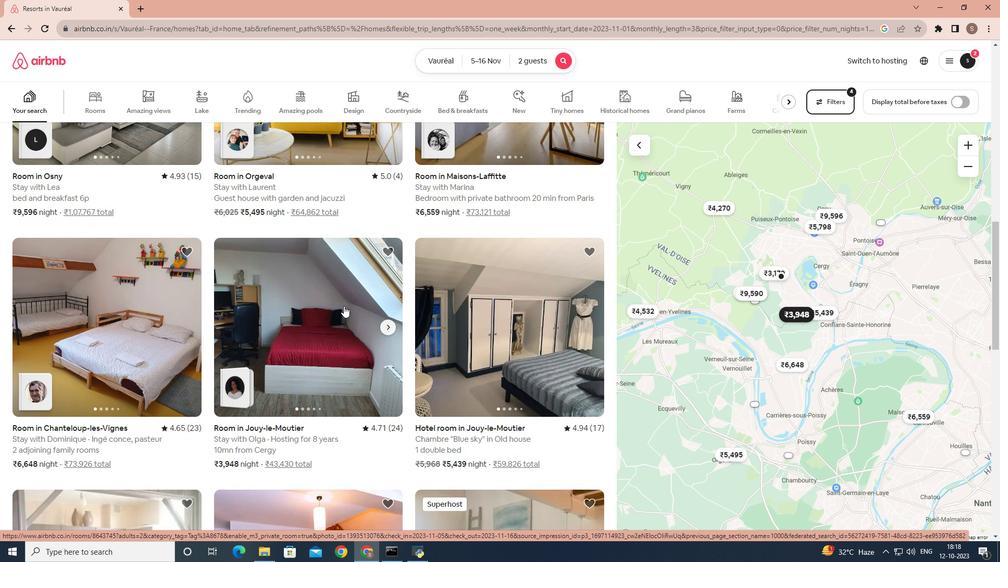 
Action: Mouse moved to (527, 317)
Screenshot: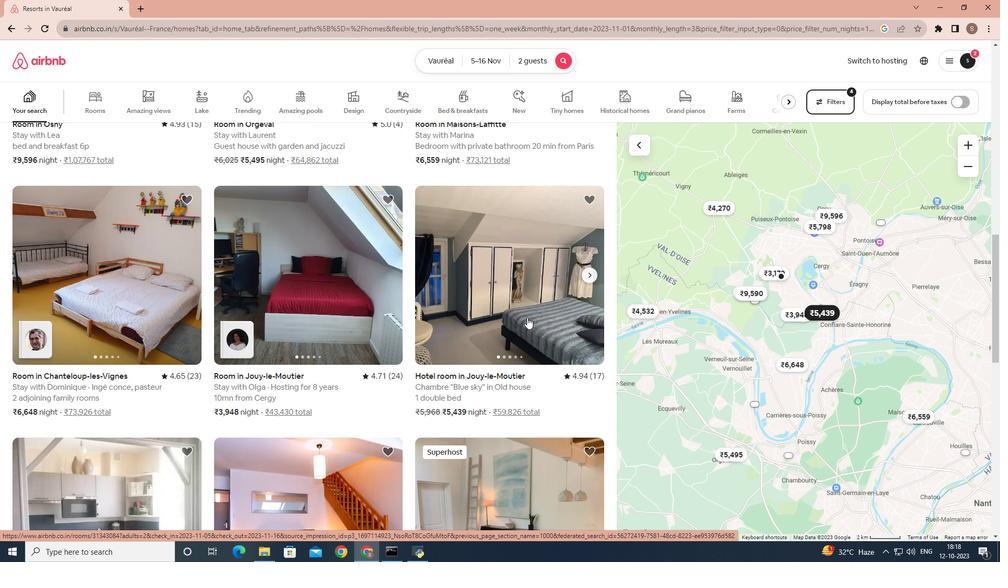 
Action: Mouse pressed left at (527, 317)
Screenshot: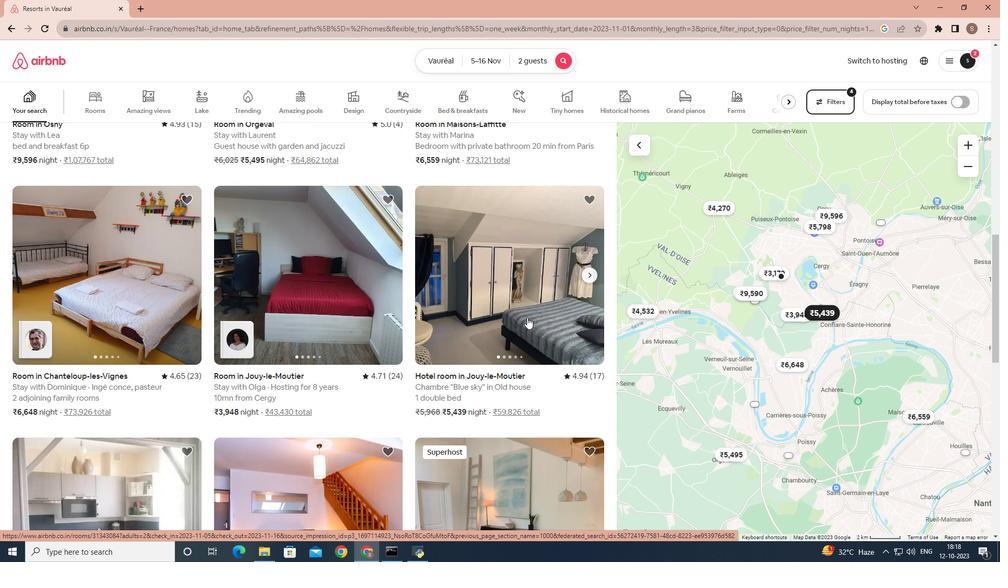 
Action: Mouse moved to (735, 384)
Screenshot: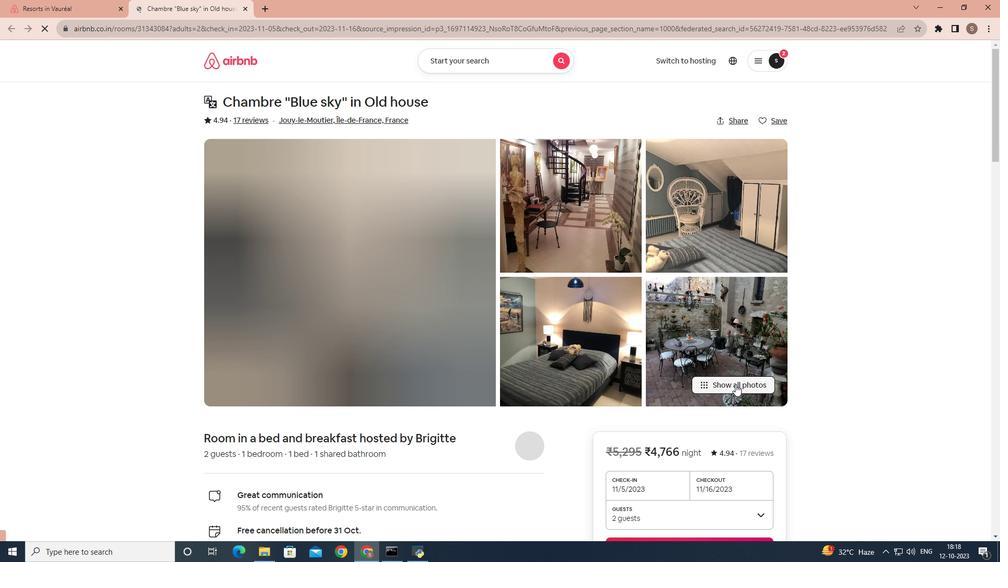 
Action: Mouse pressed left at (735, 384)
Screenshot: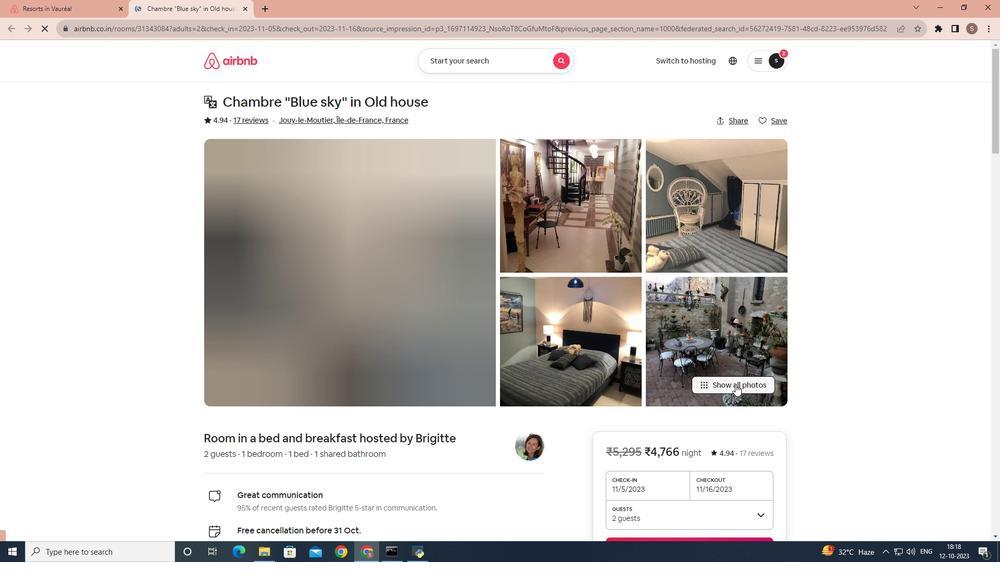 
Action: Mouse moved to (658, 284)
Screenshot: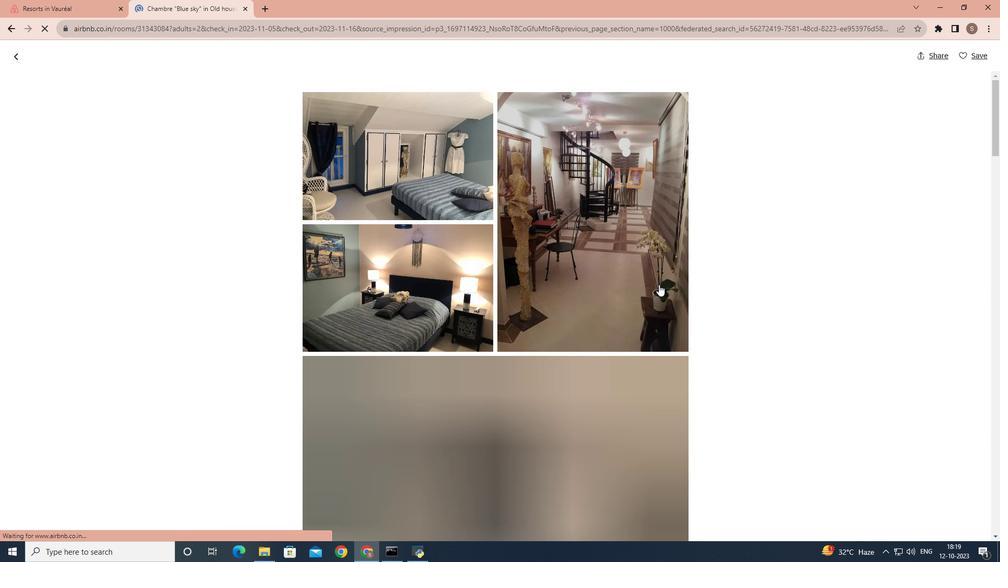 
Action: Mouse scrolled (658, 284) with delta (0, 0)
Screenshot: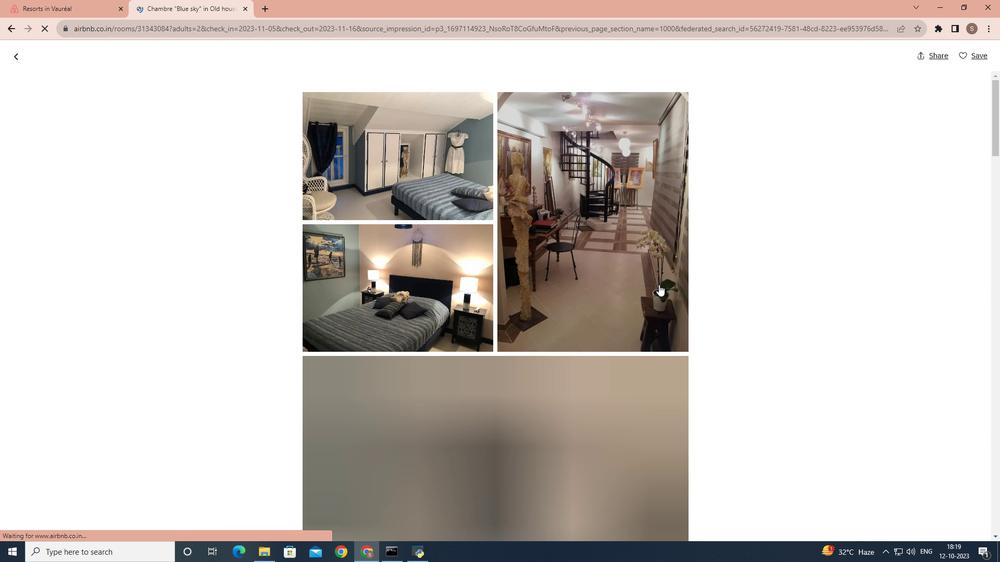 
Action: Mouse scrolled (658, 284) with delta (0, 0)
Screenshot: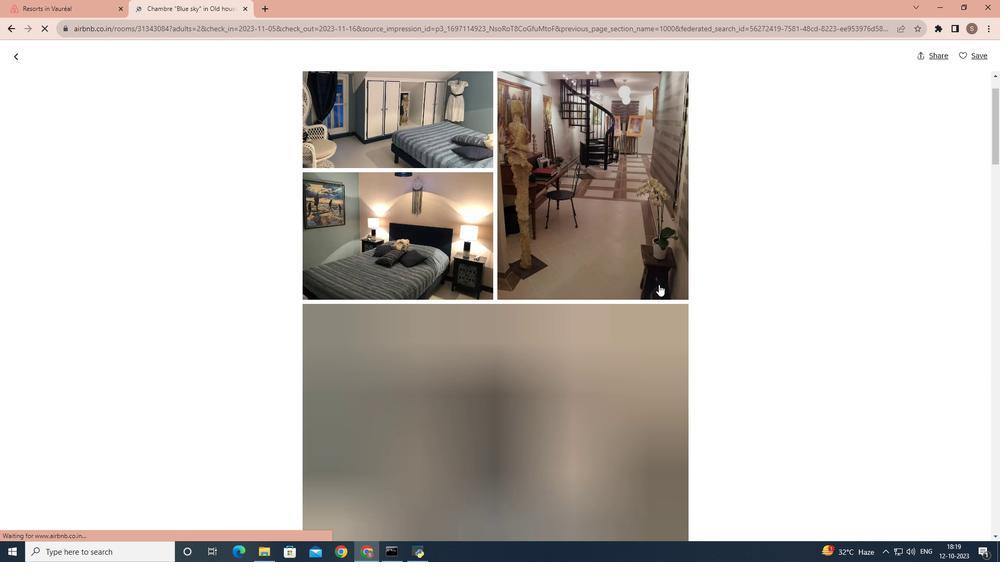 
Action: Mouse scrolled (658, 284) with delta (0, 0)
Screenshot: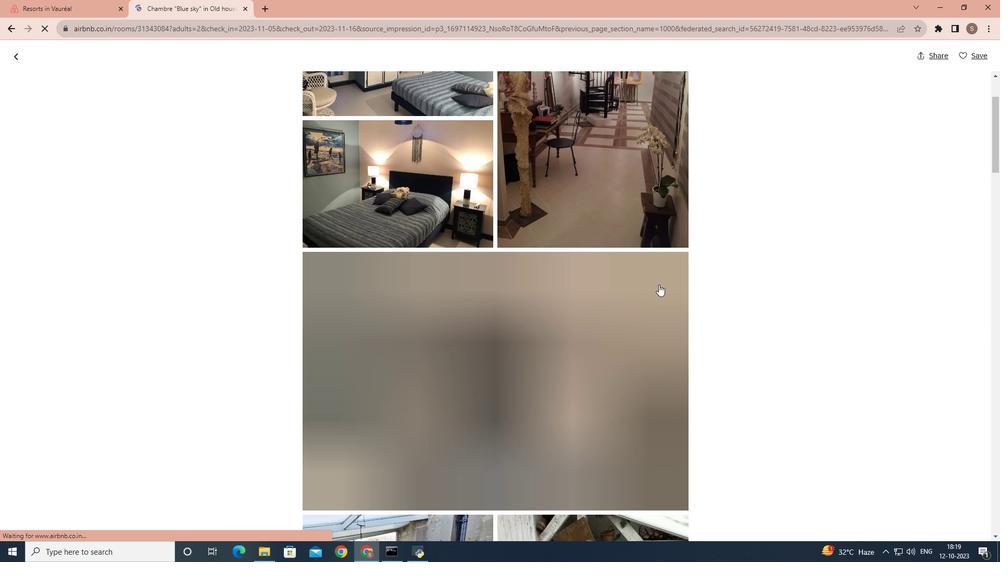 
Action: Mouse scrolled (658, 284) with delta (0, 0)
Screenshot: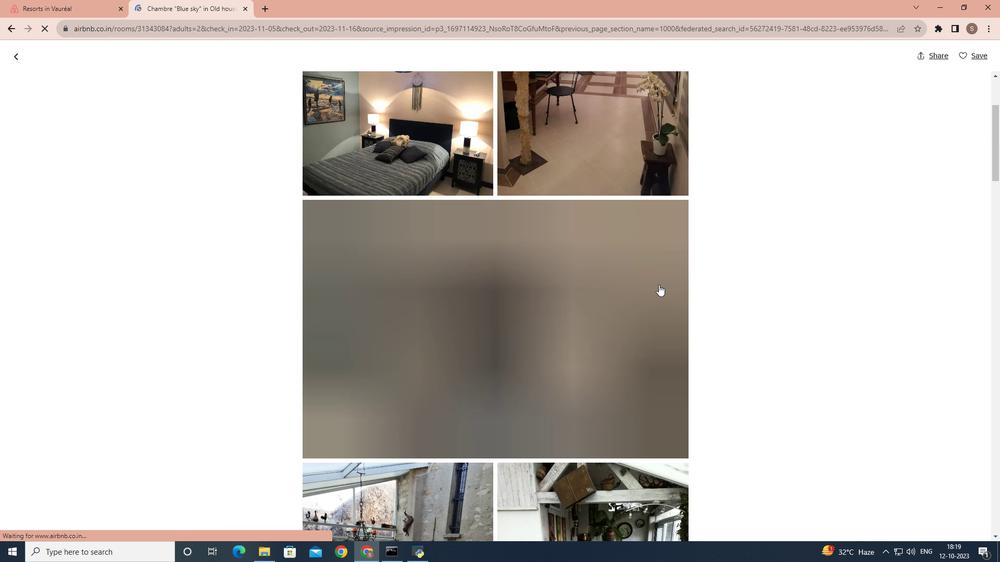 
Action: Mouse scrolled (658, 284) with delta (0, 0)
Screenshot: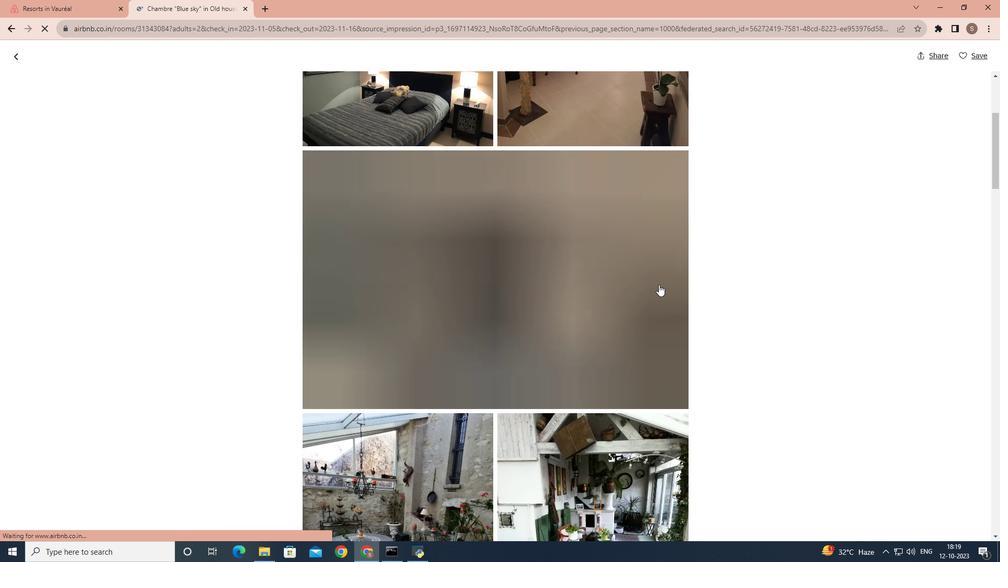
Action: Mouse scrolled (658, 284) with delta (0, 0)
Screenshot: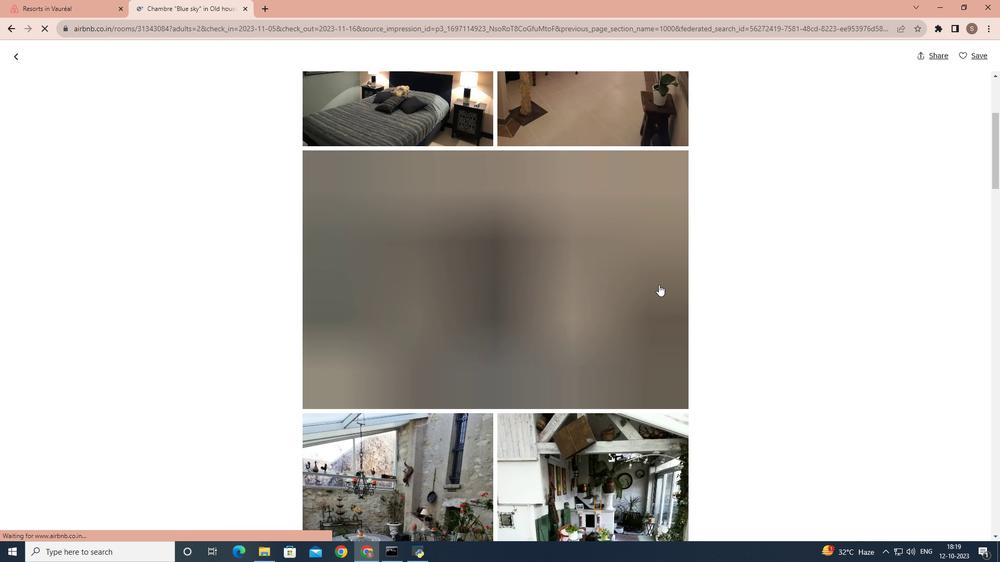 
Action: Mouse scrolled (658, 284) with delta (0, 0)
Screenshot: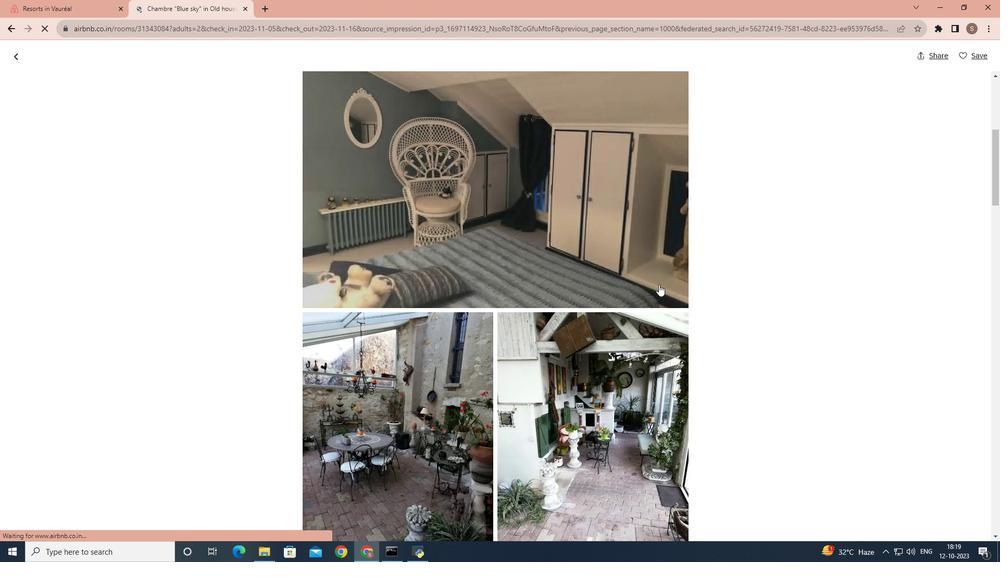 
Action: Mouse scrolled (658, 284) with delta (0, 0)
Screenshot: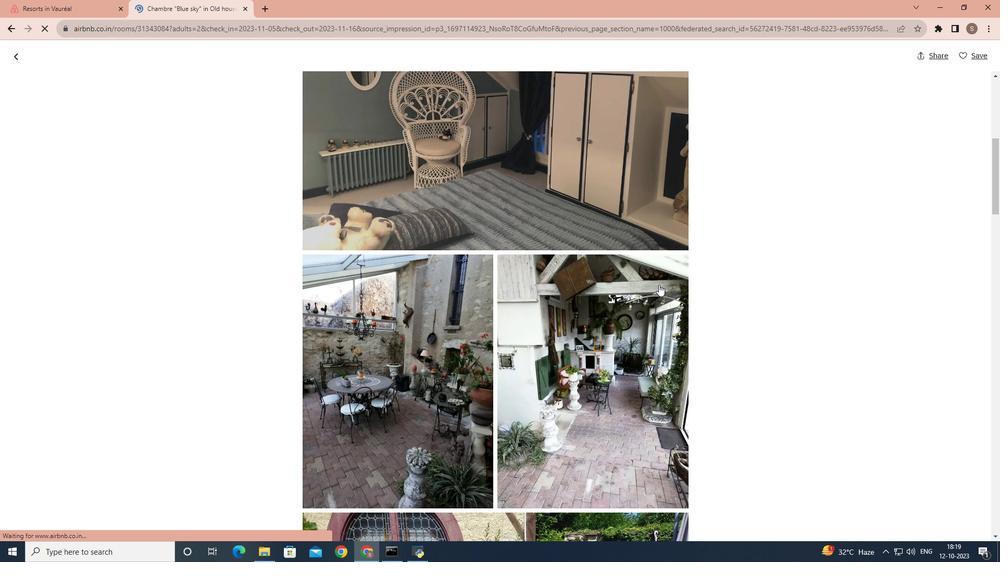 
Action: Mouse scrolled (658, 284) with delta (0, 0)
Screenshot: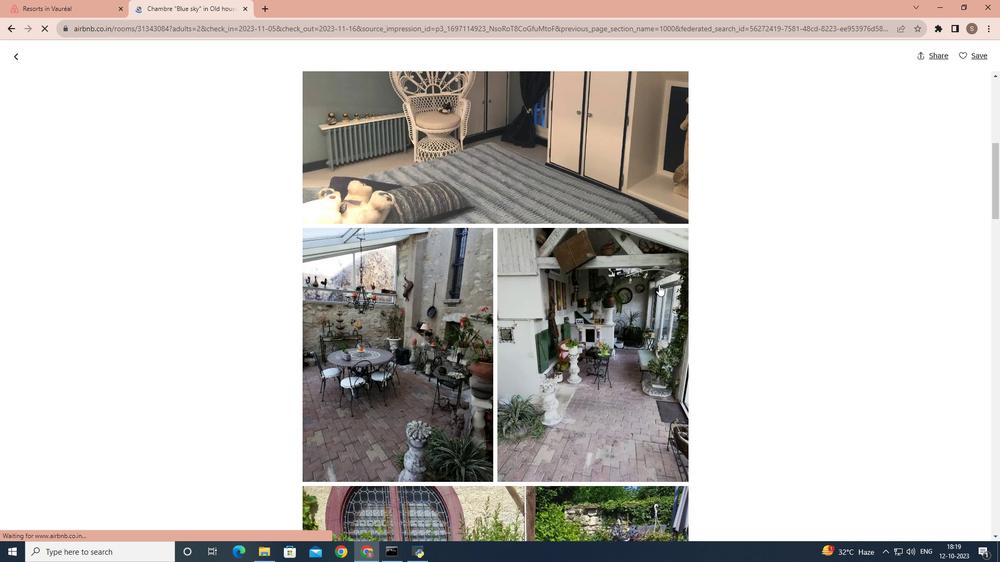 
Action: Mouse scrolled (658, 284) with delta (0, 0)
Screenshot: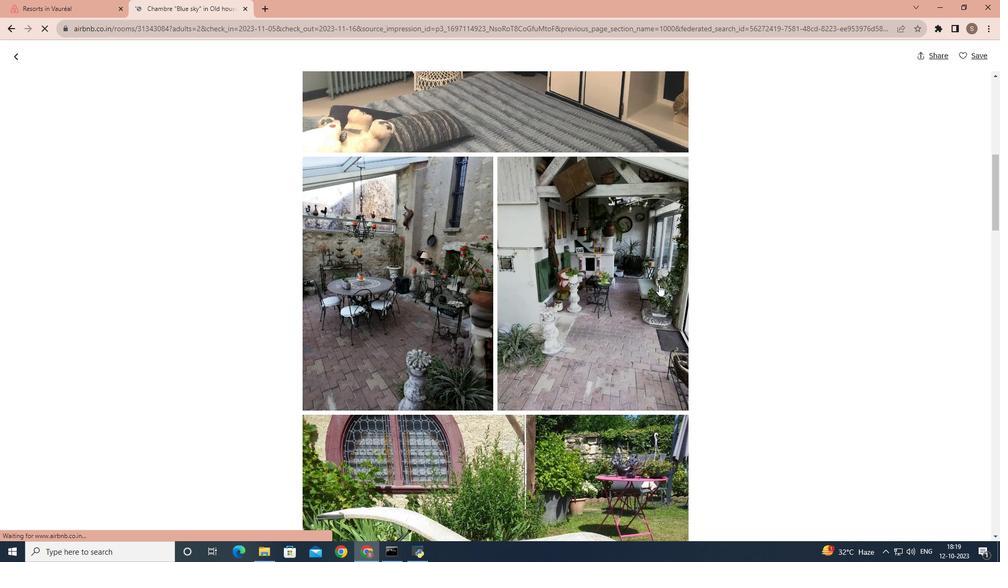 
Action: Mouse scrolled (658, 284) with delta (0, 0)
Screenshot: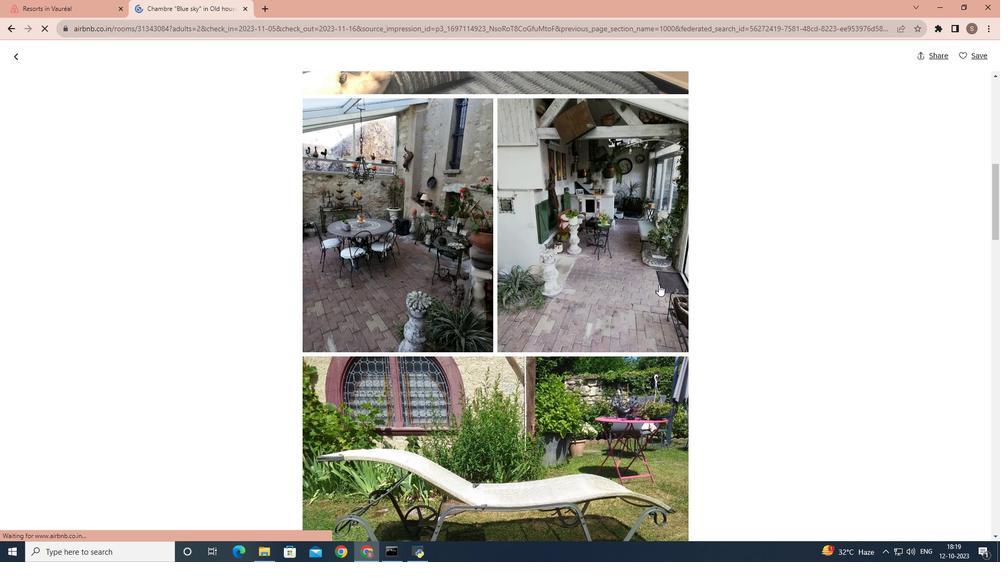 
Action: Mouse scrolled (658, 284) with delta (0, 0)
Screenshot: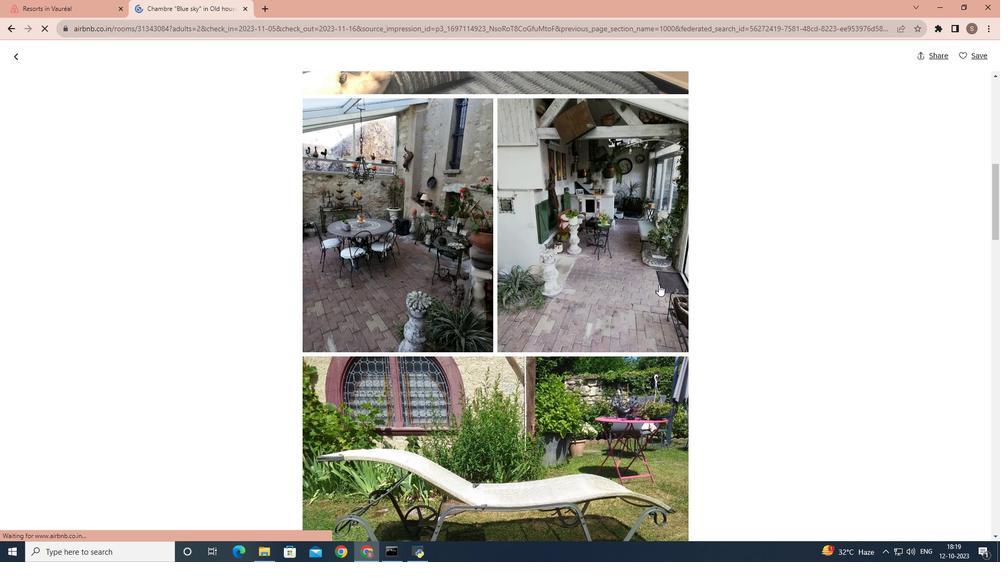 
Action: Mouse scrolled (658, 284) with delta (0, 0)
Screenshot: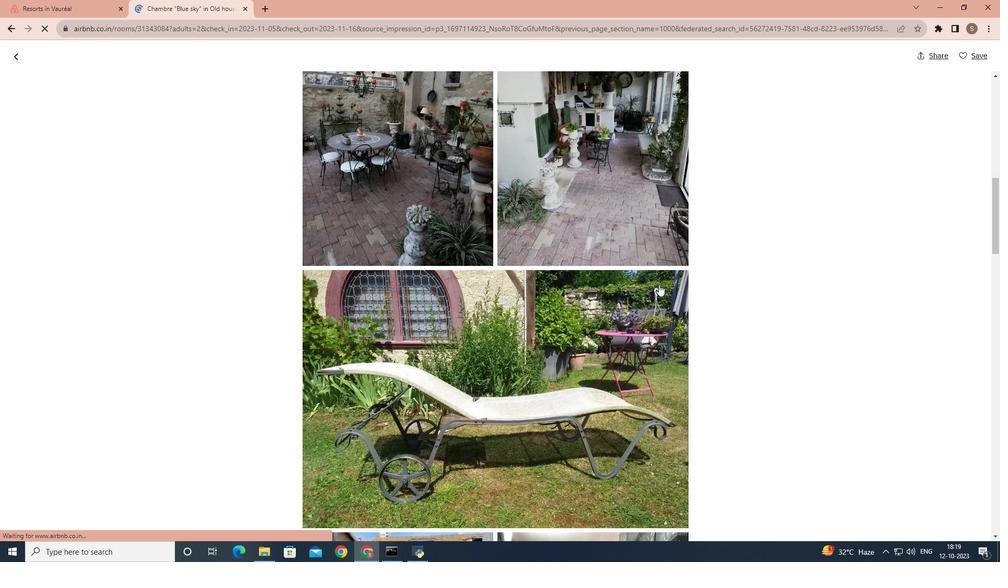 
Action: Mouse scrolled (658, 284) with delta (0, 0)
Screenshot: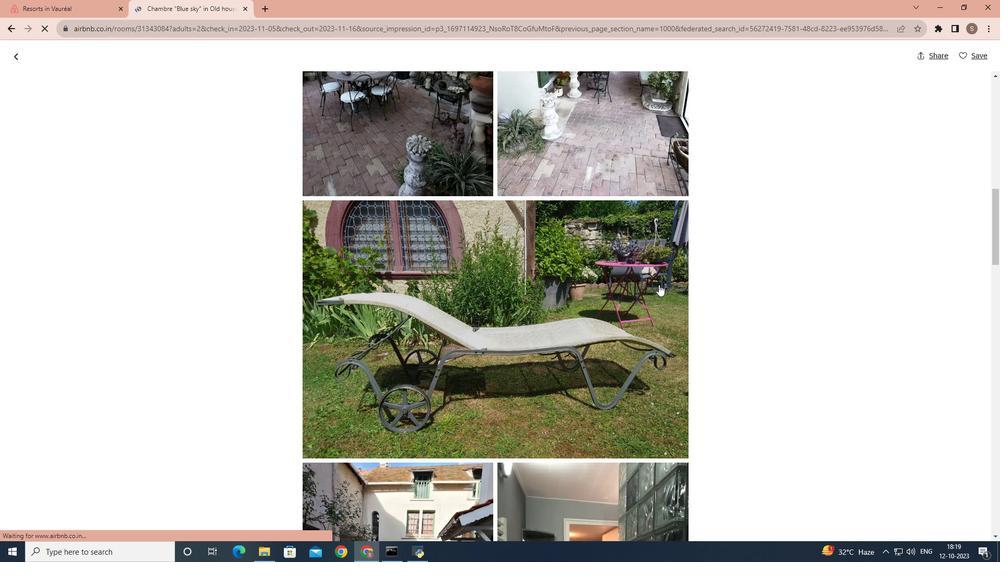 
Action: Mouse scrolled (658, 284) with delta (0, 0)
Screenshot: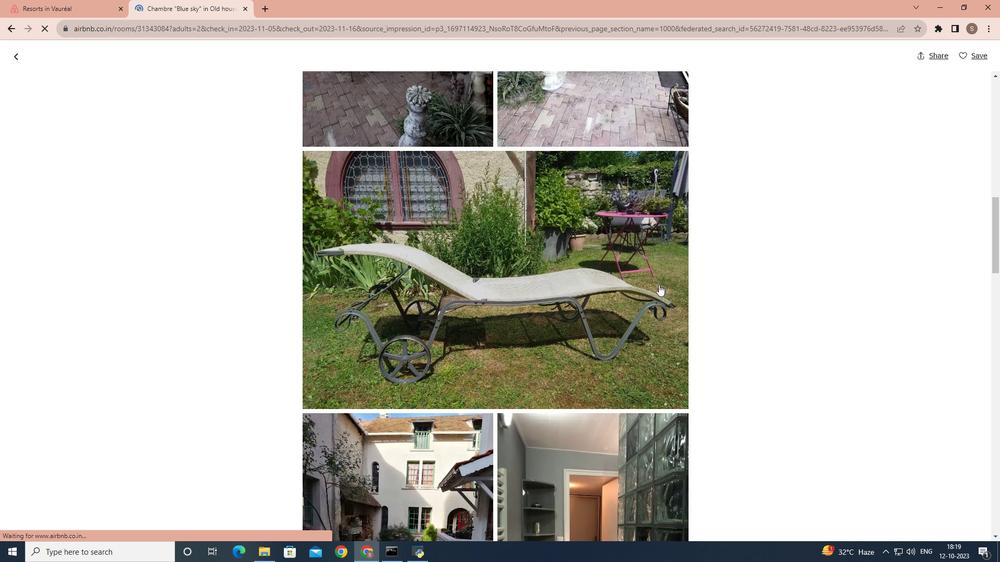 
Action: Mouse scrolled (658, 284) with delta (0, 0)
Screenshot: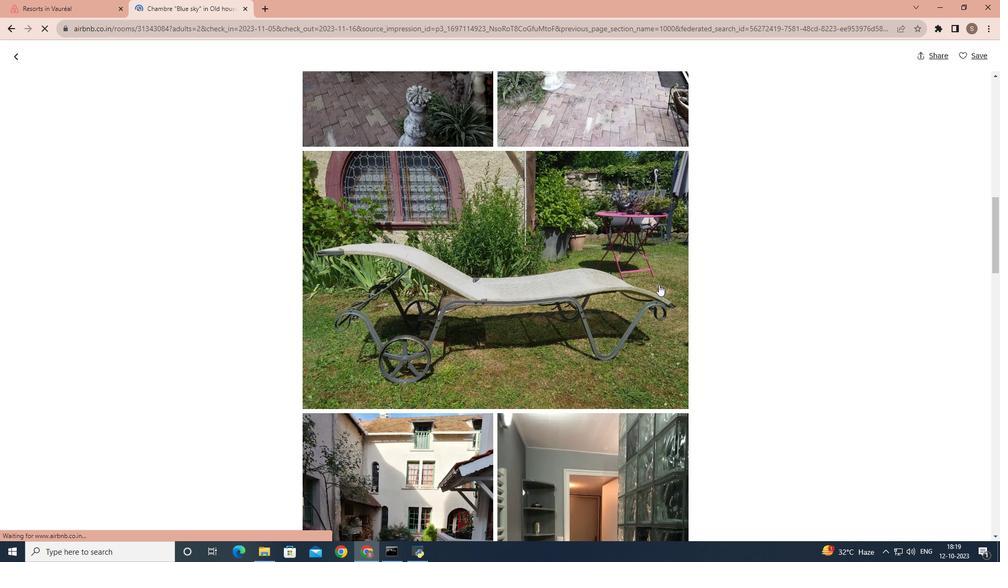 
Action: Mouse scrolled (658, 284) with delta (0, 0)
Screenshot: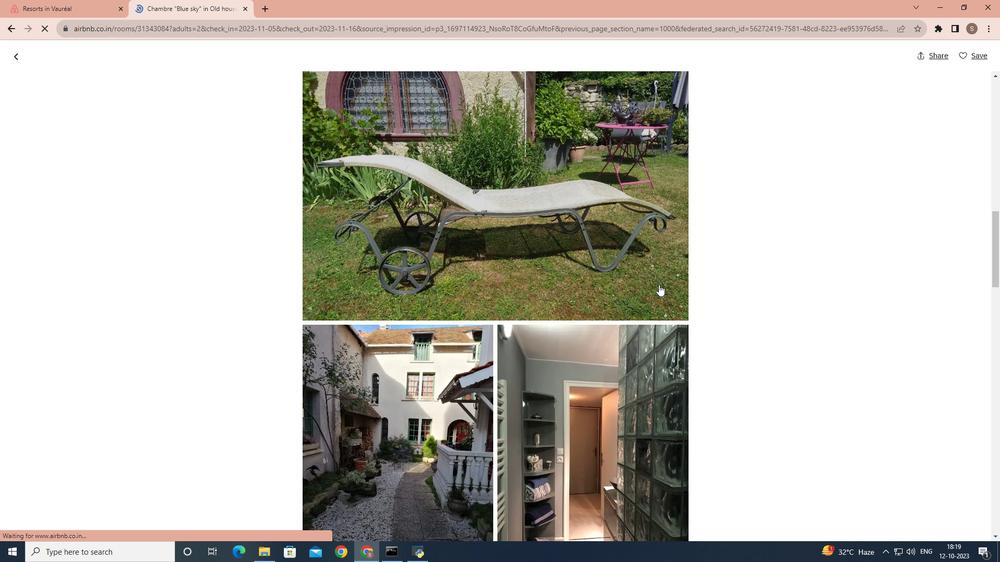 
Action: Mouse scrolled (658, 284) with delta (0, 0)
Screenshot: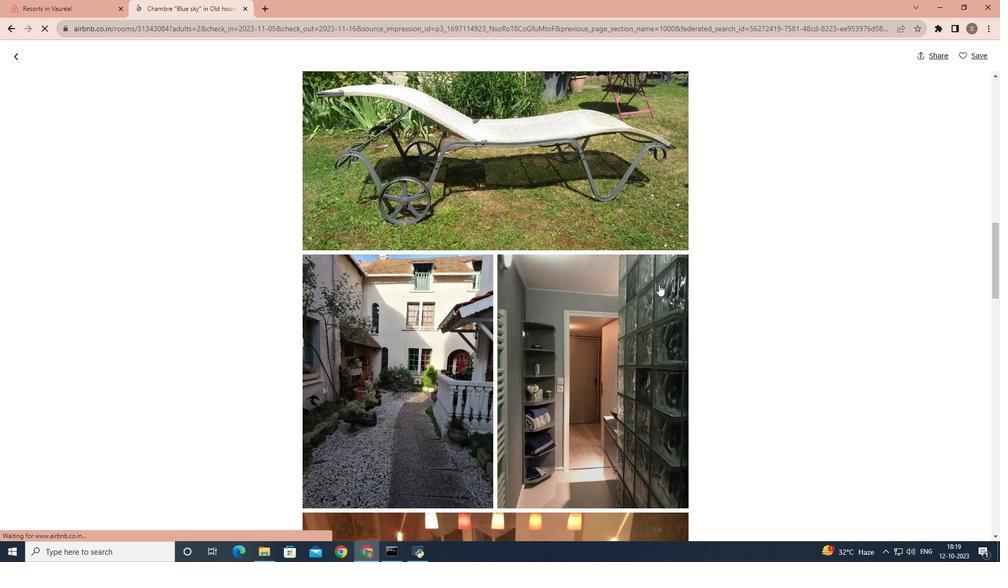 
Action: Mouse scrolled (658, 284) with delta (0, 0)
Screenshot: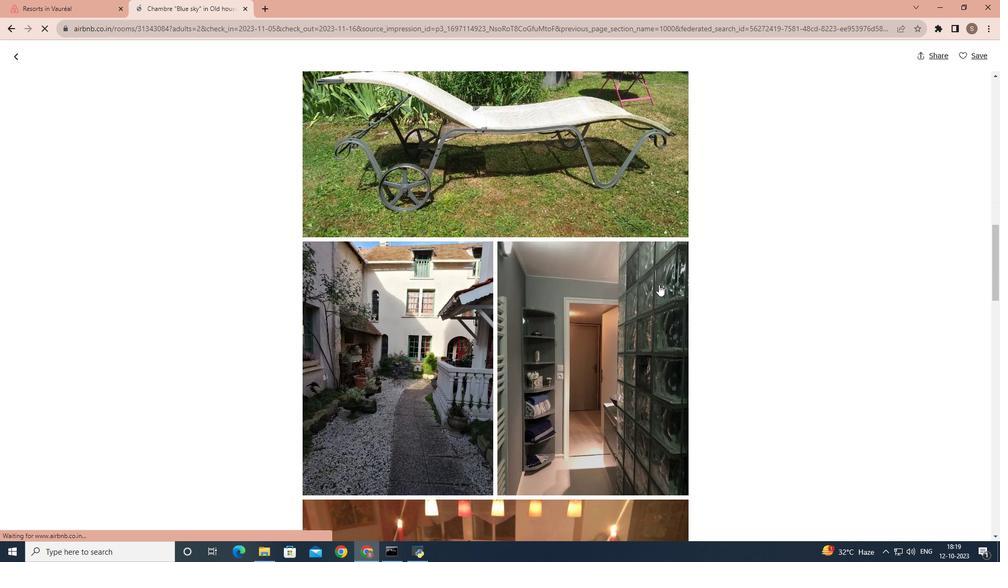 
Action: Mouse scrolled (658, 284) with delta (0, 0)
Screenshot: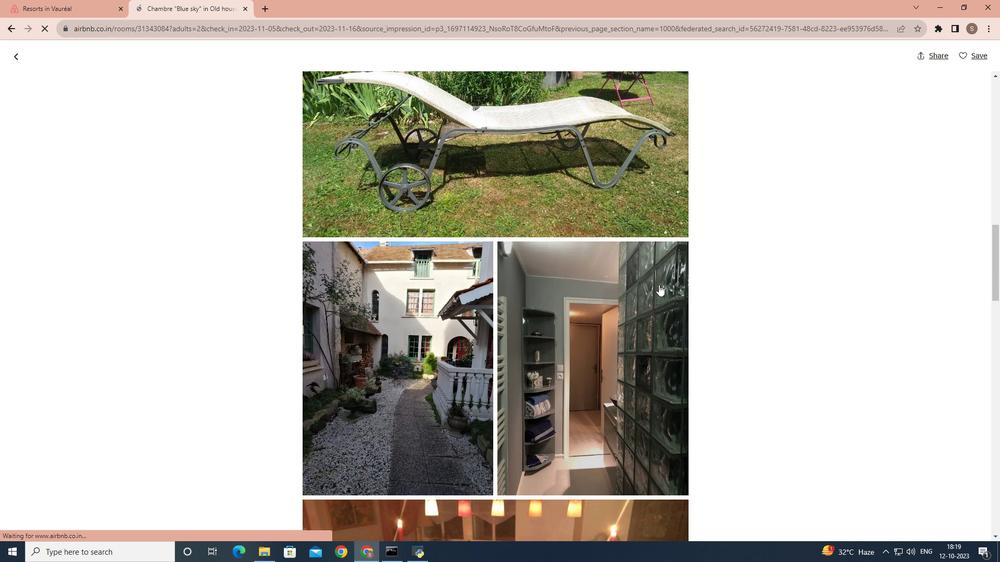 
Action: Mouse scrolled (658, 284) with delta (0, 0)
Screenshot: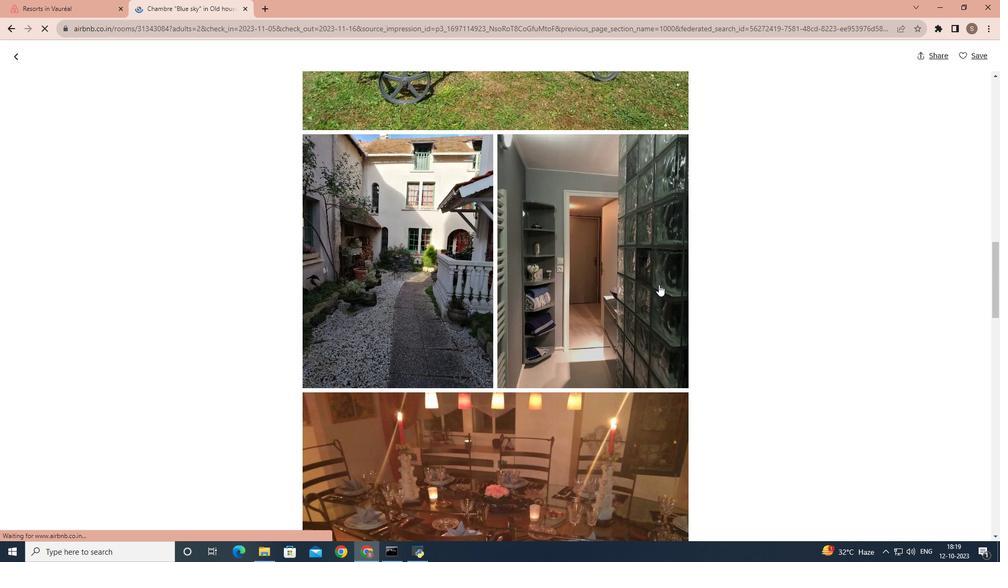 
Action: Mouse scrolled (658, 284) with delta (0, 0)
Screenshot: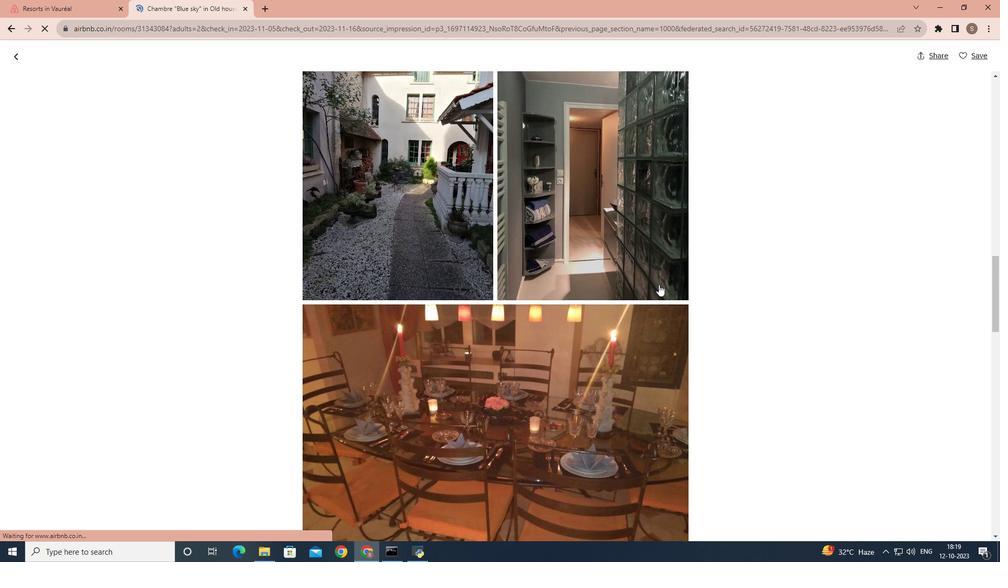
Action: Mouse scrolled (658, 284) with delta (0, 0)
Screenshot: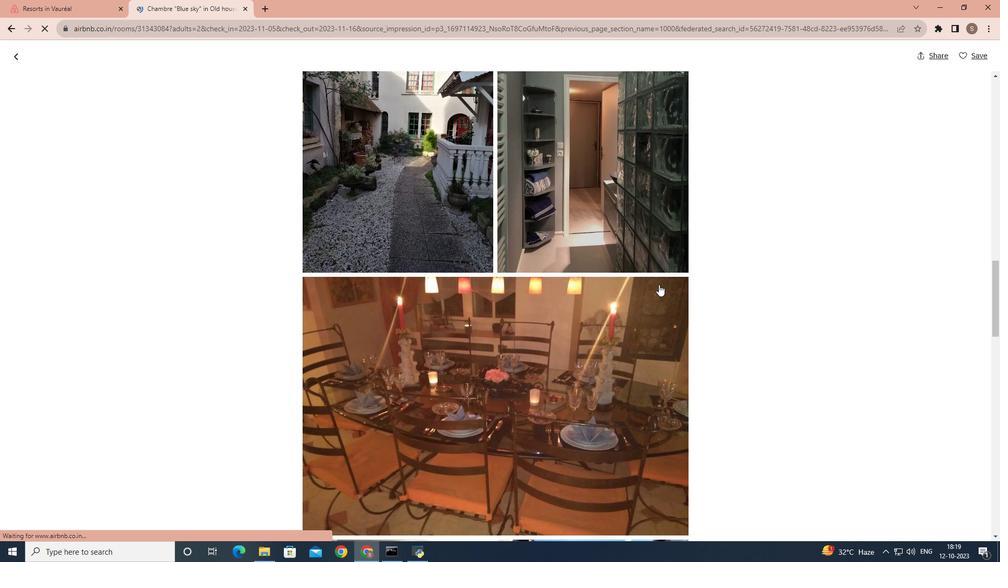 
Action: Mouse scrolled (658, 284) with delta (0, 0)
Screenshot: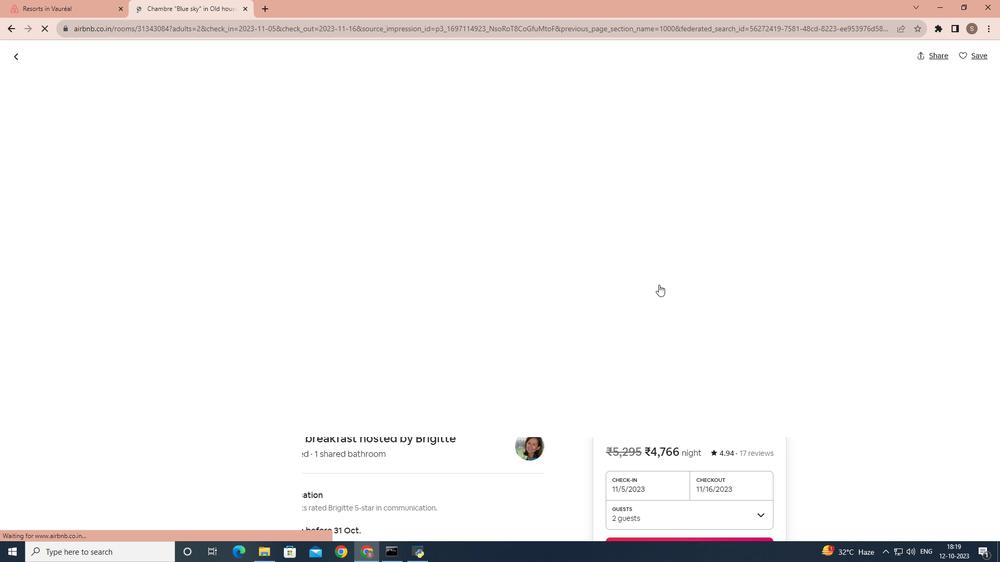 
Action: Mouse scrolled (658, 284) with delta (0, 0)
Screenshot: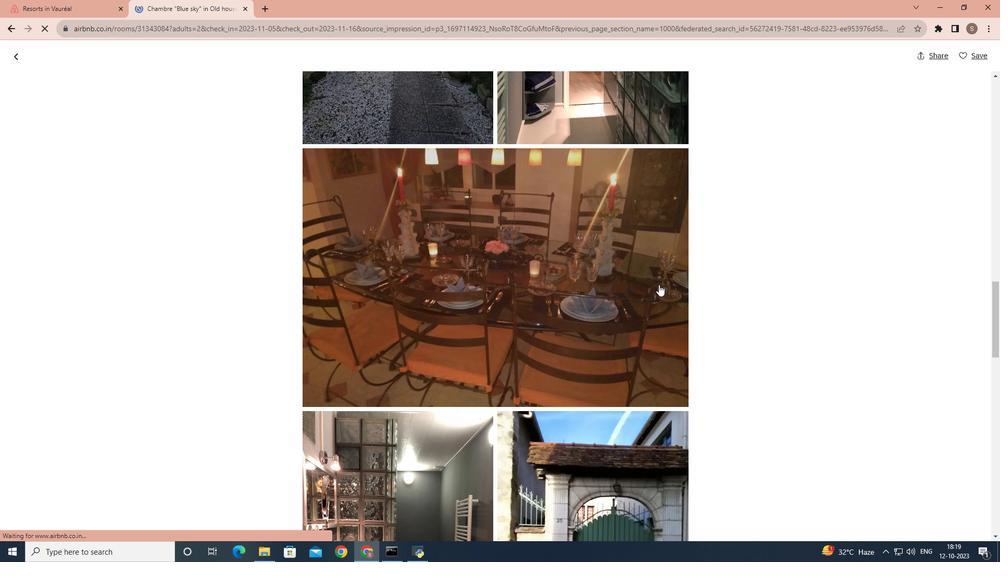
Action: Mouse scrolled (658, 284) with delta (0, 0)
Screenshot: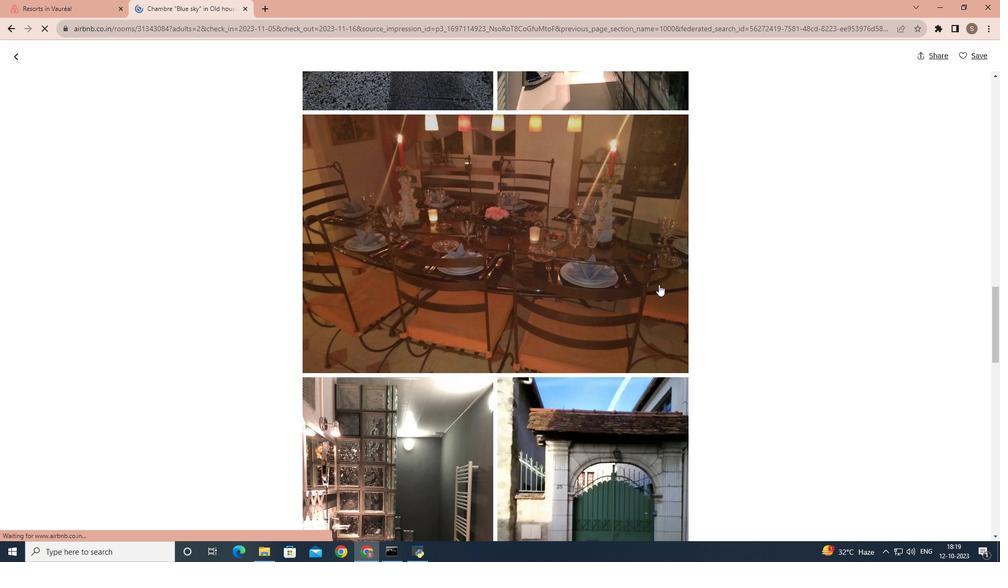 
Action: Mouse scrolled (658, 284) with delta (0, 0)
Screenshot: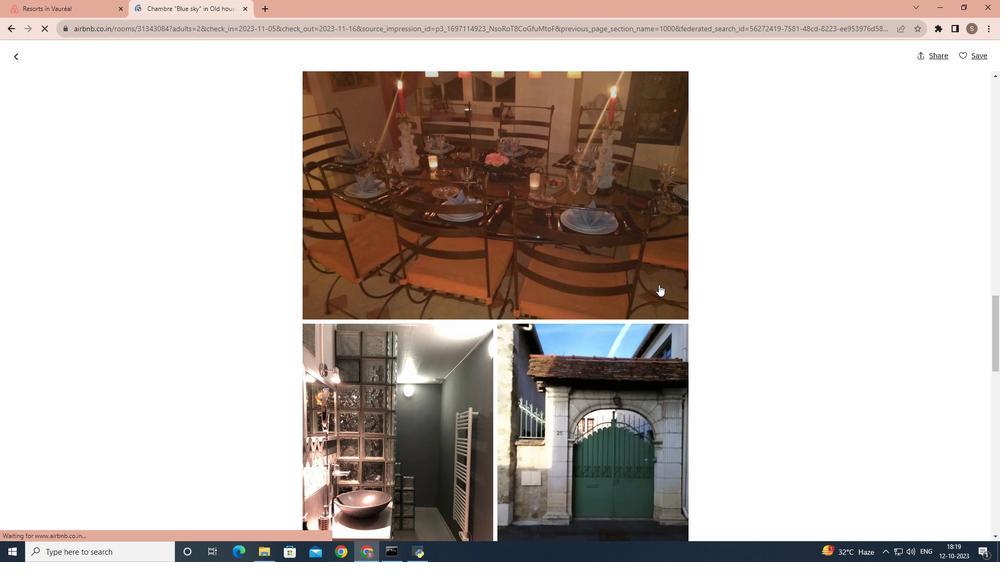 
Action: Mouse scrolled (658, 284) with delta (0, 0)
Screenshot: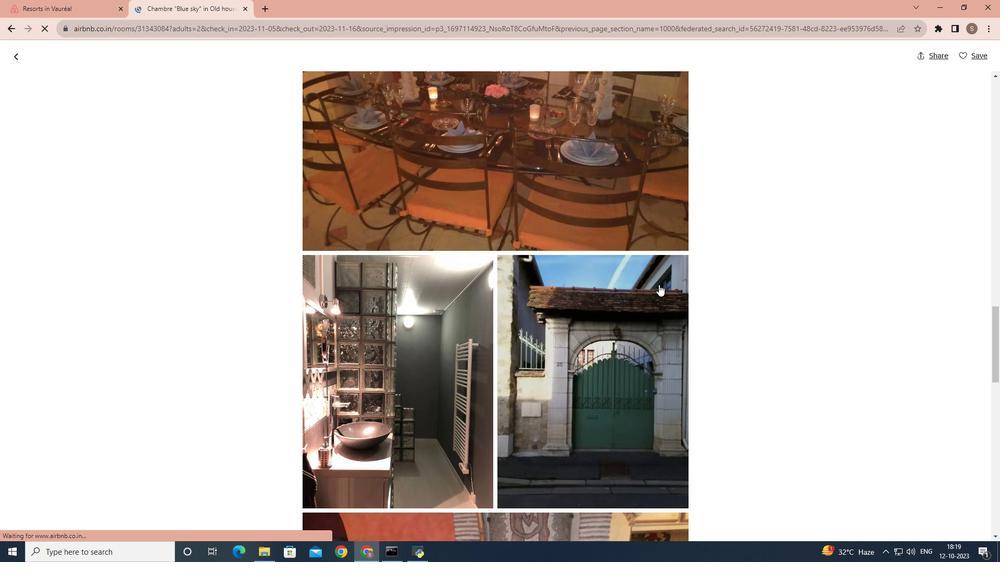 
Action: Mouse scrolled (658, 284) with delta (0, 0)
Screenshot: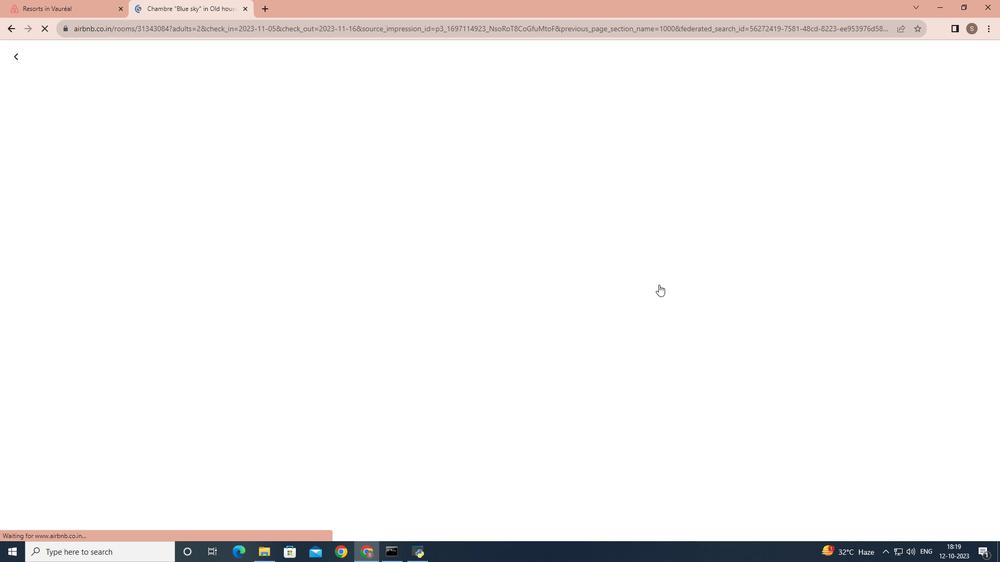 
Action: Mouse scrolled (658, 284) with delta (0, 0)
Screenshot: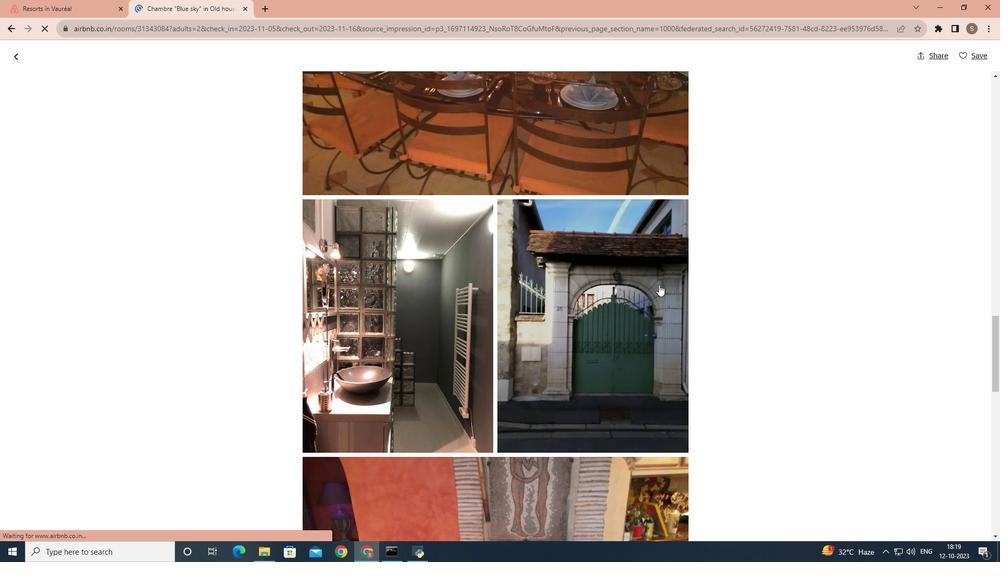 
Action: Mouse scrolled (658, 284) with delta (0, 0)
Screenshot: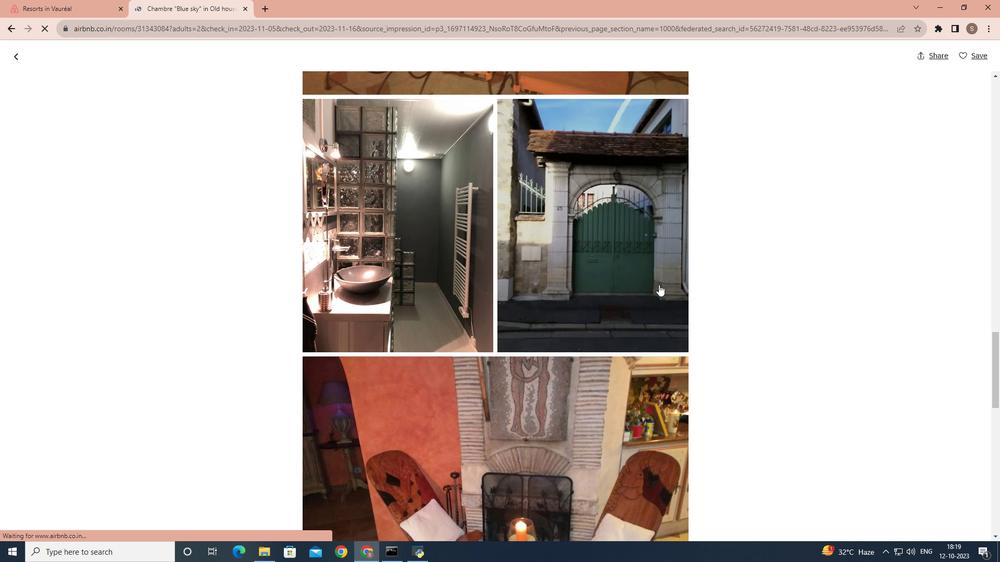 
Action: Mouse scrolled (658, 284) with delta (0, 0)
Screenshot: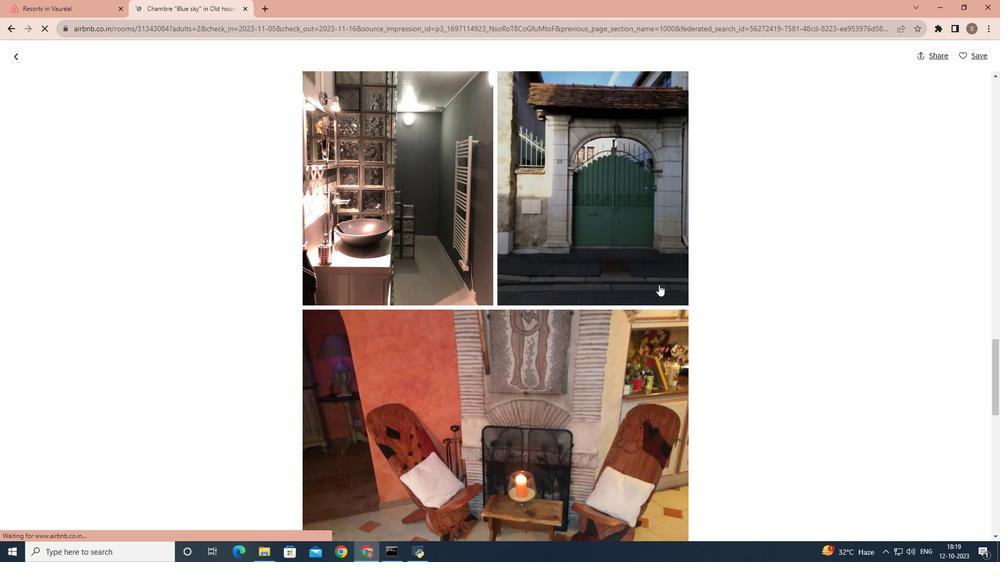 
Action: Mouse scrolled (658, 284) with delta (0, 0)
Screenshot: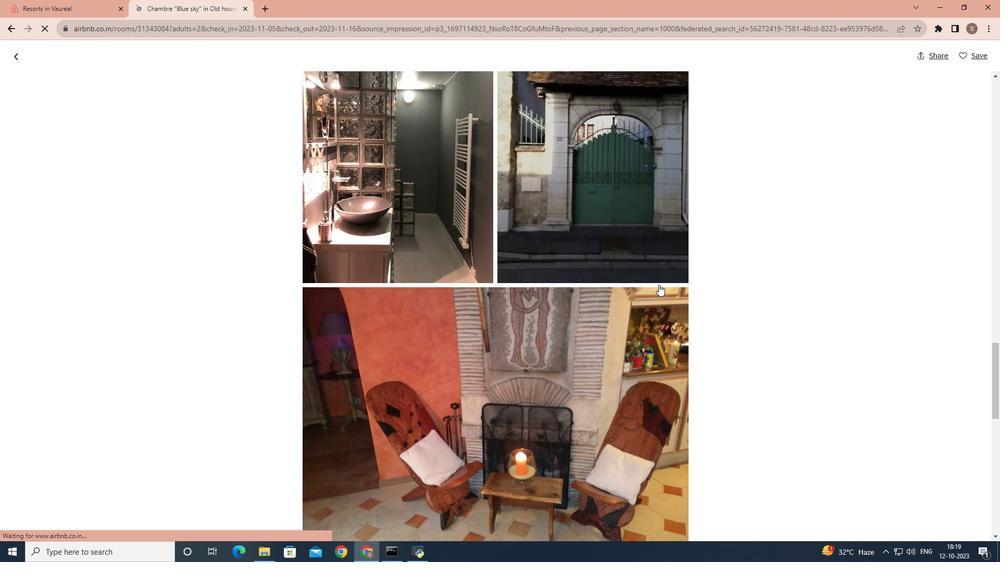 
Action: Mouse scrolled (658, 284) with delta (0, 0)
Screenshot: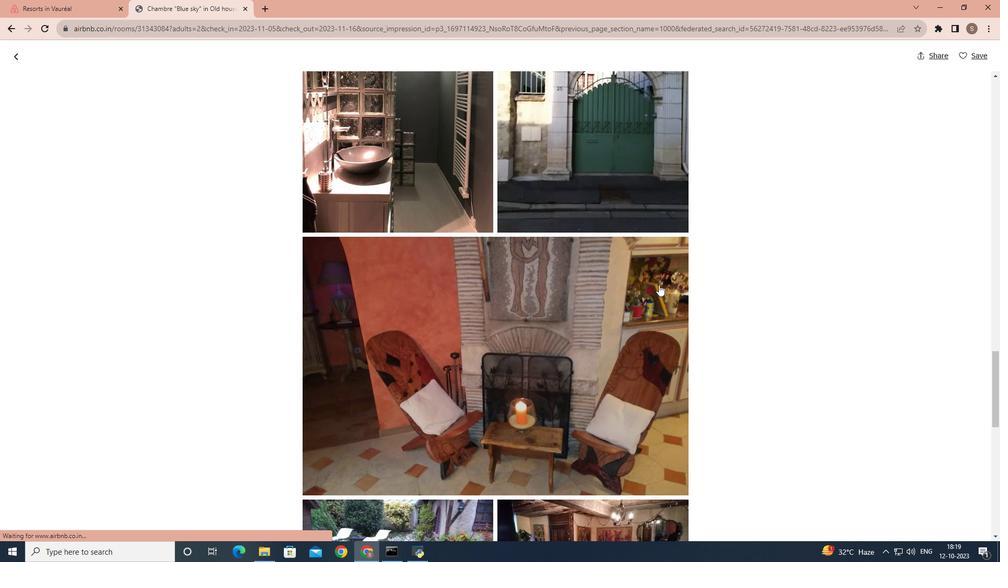 
Action: Mouse scrolled (658, 284) with delta (0, 0)
Screenshot: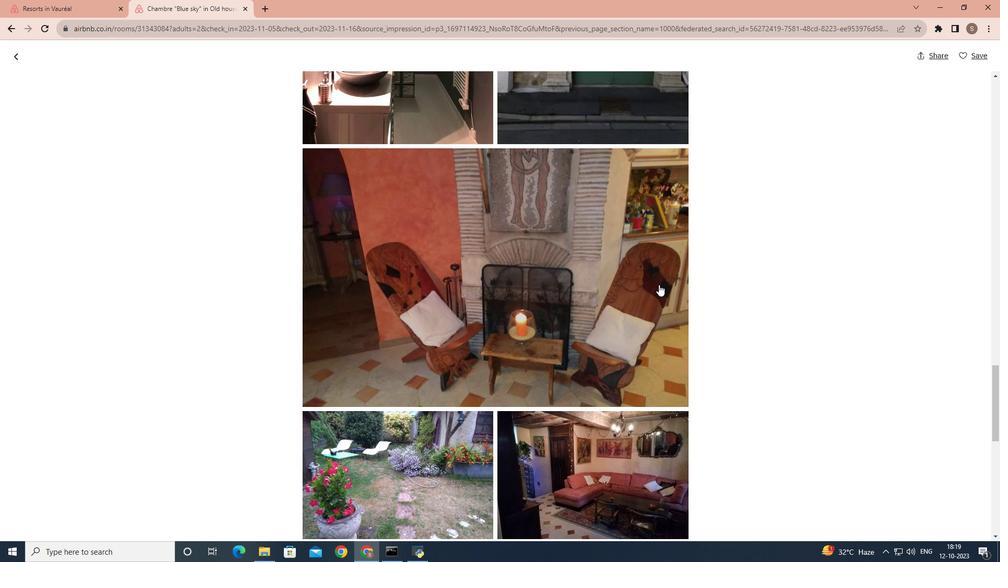 
Action: Mouse scrolled (658, 284) with delta (0, 0)
Screenshot: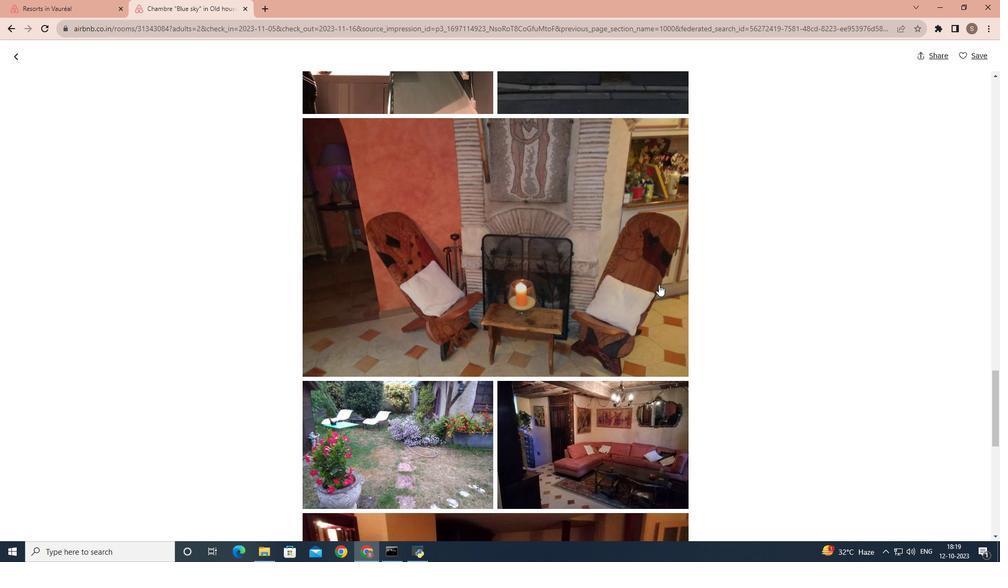 
Action: Mouse scrolled (658, 284) with delta (0, 0)
Screenshot: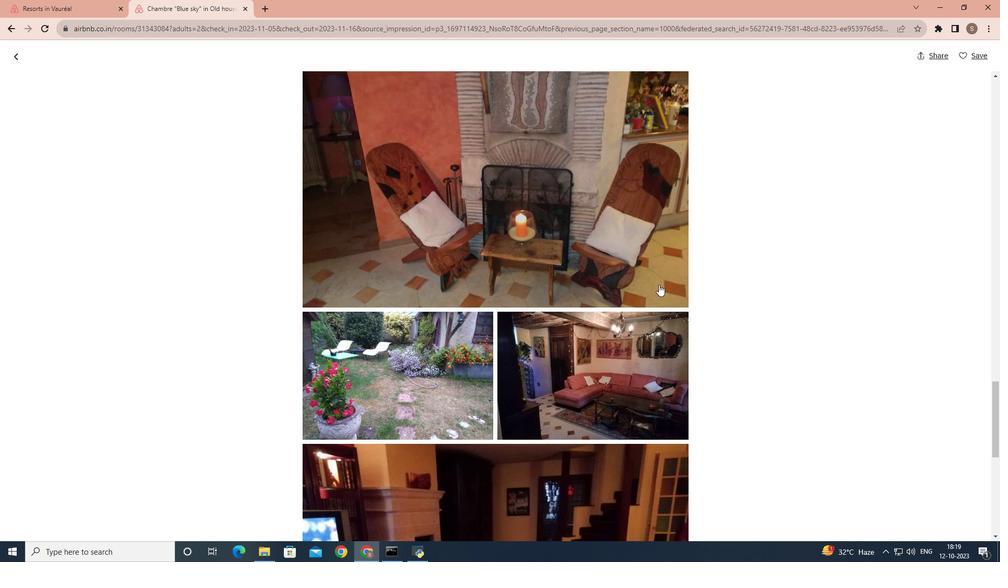 
Action: Mouse scrolled (658, 284) with delta (0, 0)
Screenshot: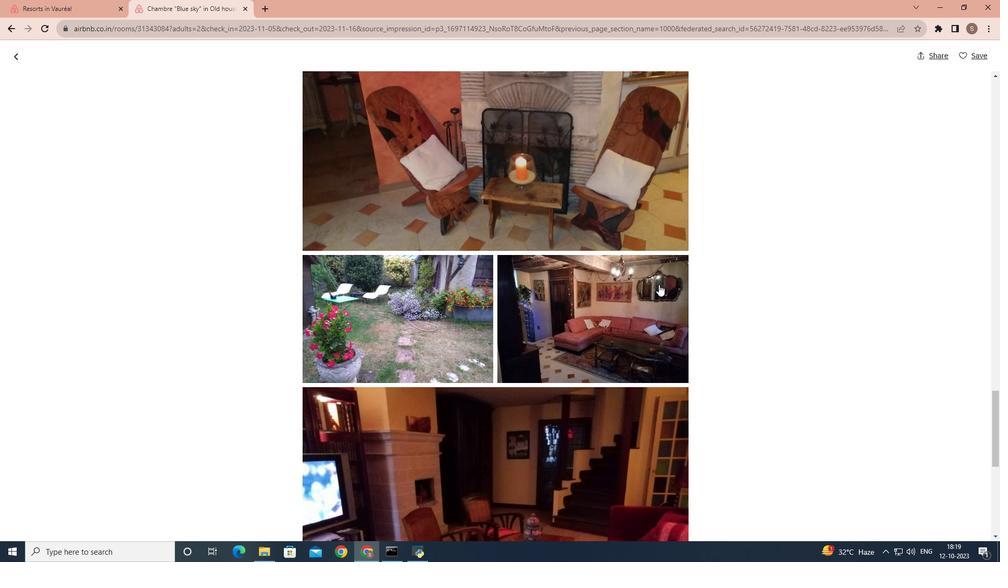 
Action: Mouse scrolled (658, 284) with delta (0, 0)
Screenshot: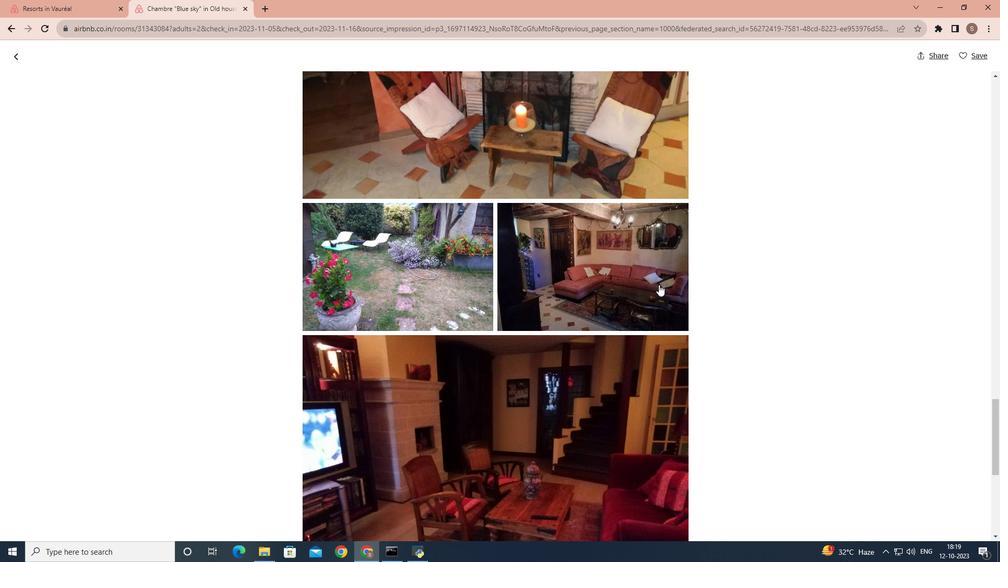 
Action: Mouse scrolled (658, 284) with delta (0, 0)
Screenshot: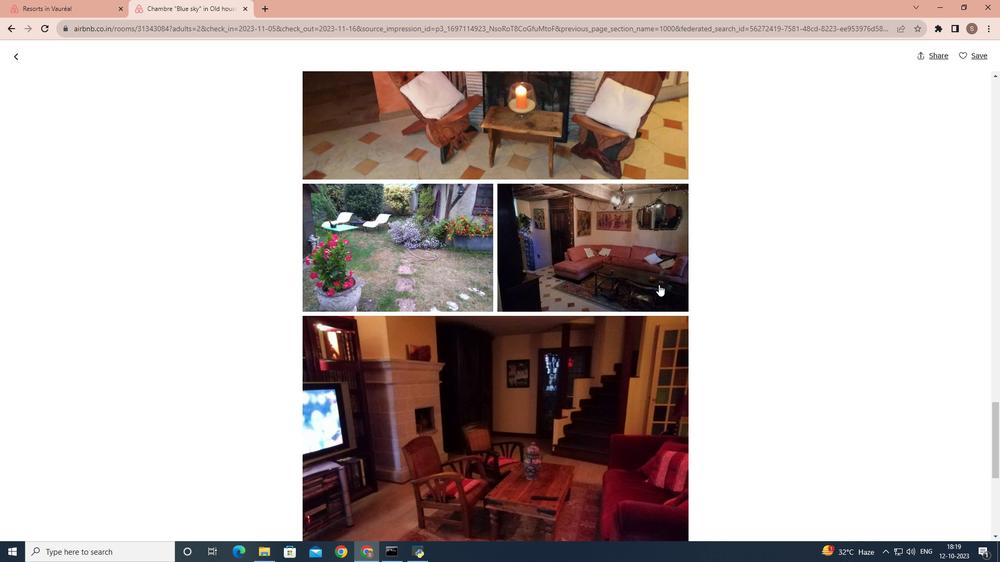 
Action: Mouse scrolled (658, 284) with delta (0, 0)
Screenshot: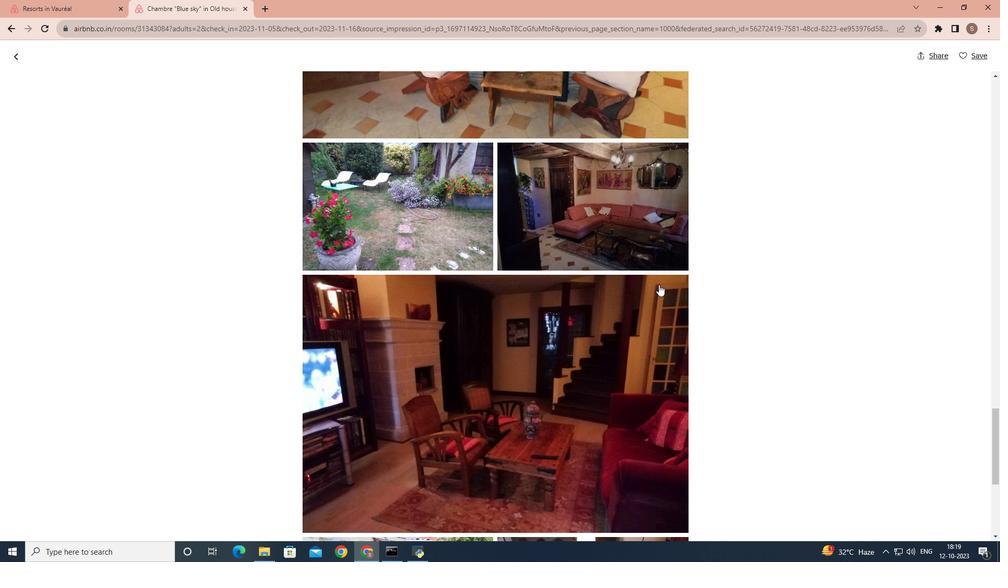 
Action: Mouse scrolled (658, 284) with delta (0, 0)
Screenshot: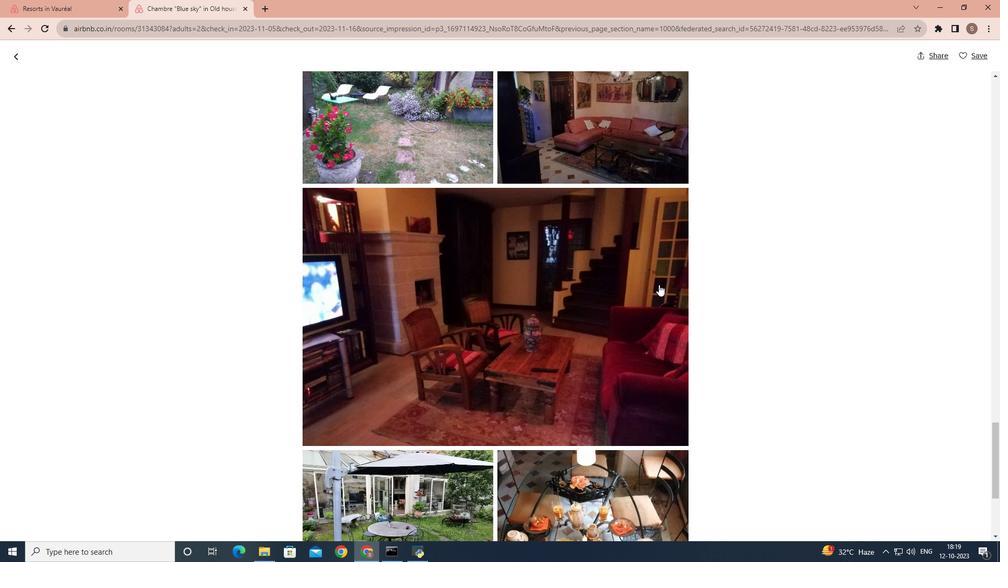 
Action: Mouse scrolled (658, 284) with delta (0, 0)
Screenshot: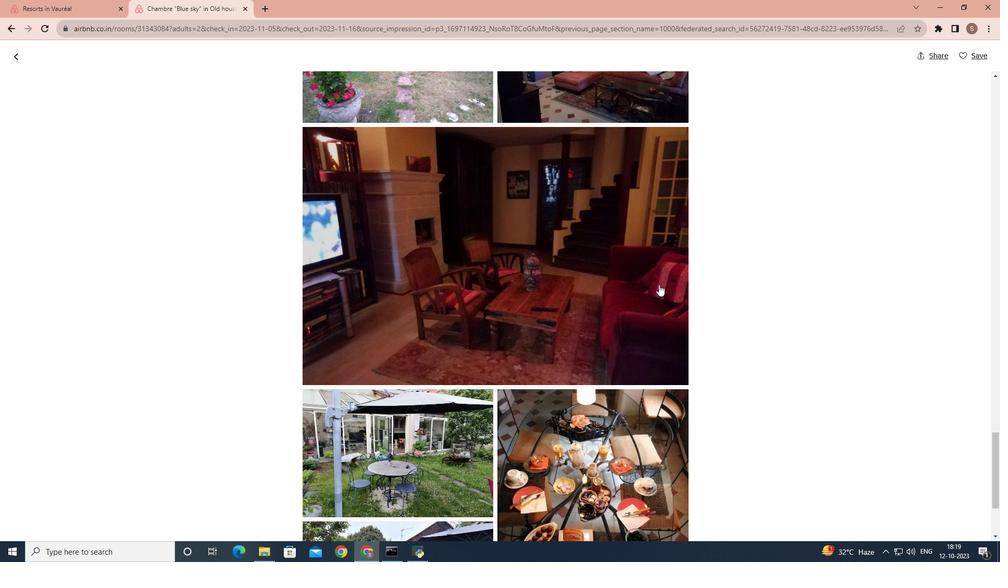 
Action: Mouse scrolled (658, 284) with delta (0, 0)
Screenshot: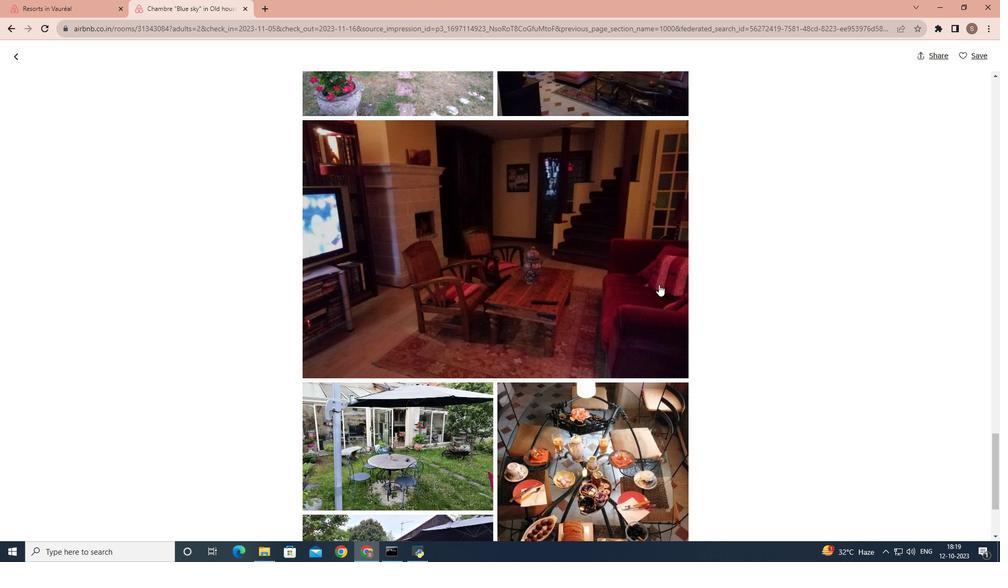 
Action: Mouse scrolled (658, 284) with delta (0, 0)
Screenshot: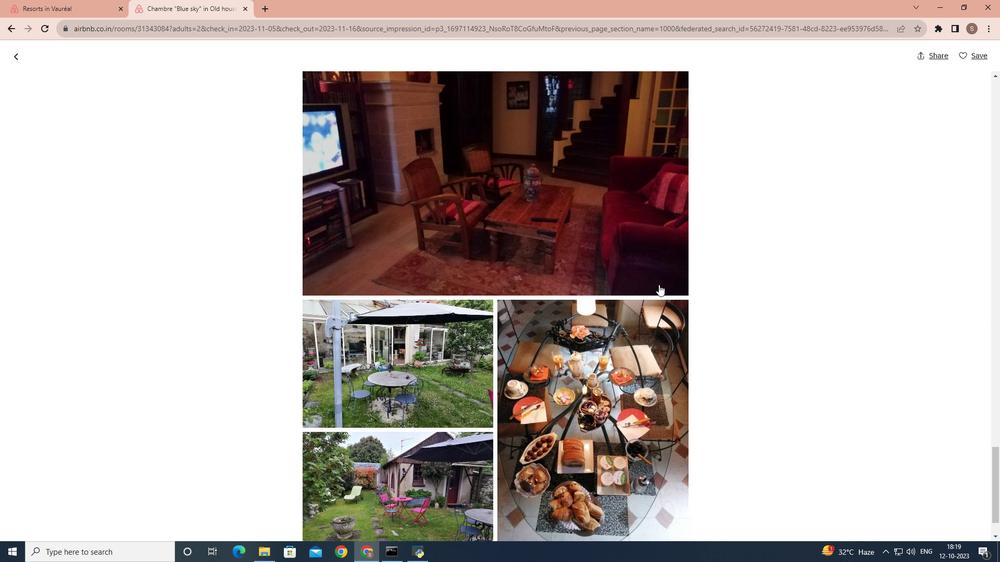 
Action: Mouse scrolled (658, 284) with delta (0, 0)
Screenshot: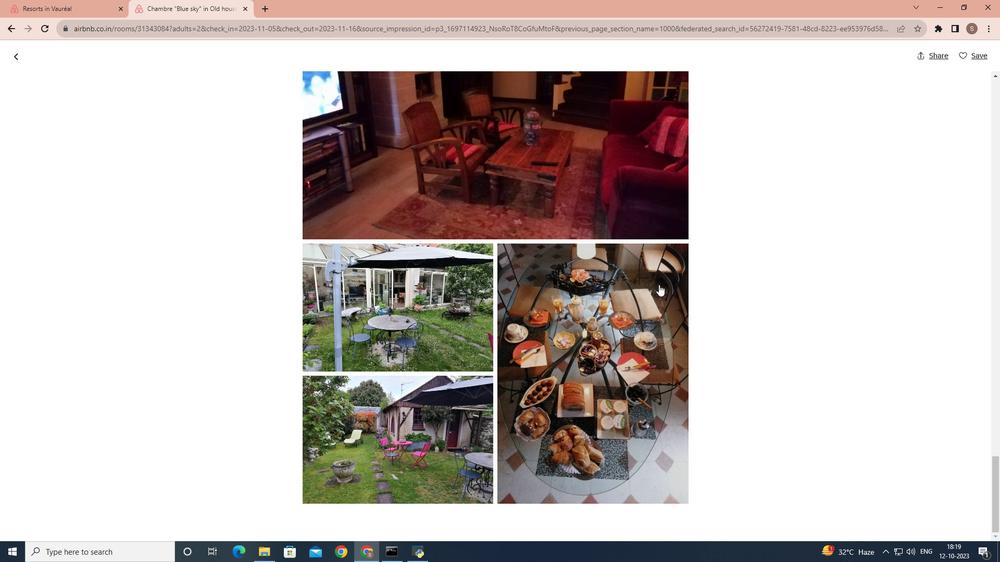 
Action: Mouse scrolled (658, 284) with delta (0, 0)
Screenshot: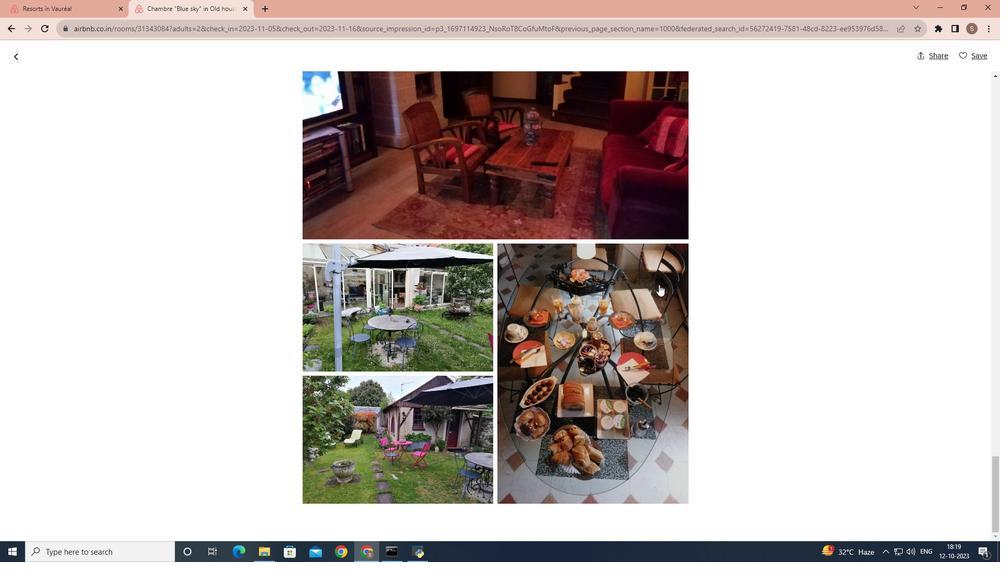 
Action: Mouse scrolled (658, 284) with delta (0, 0)
Screenshot: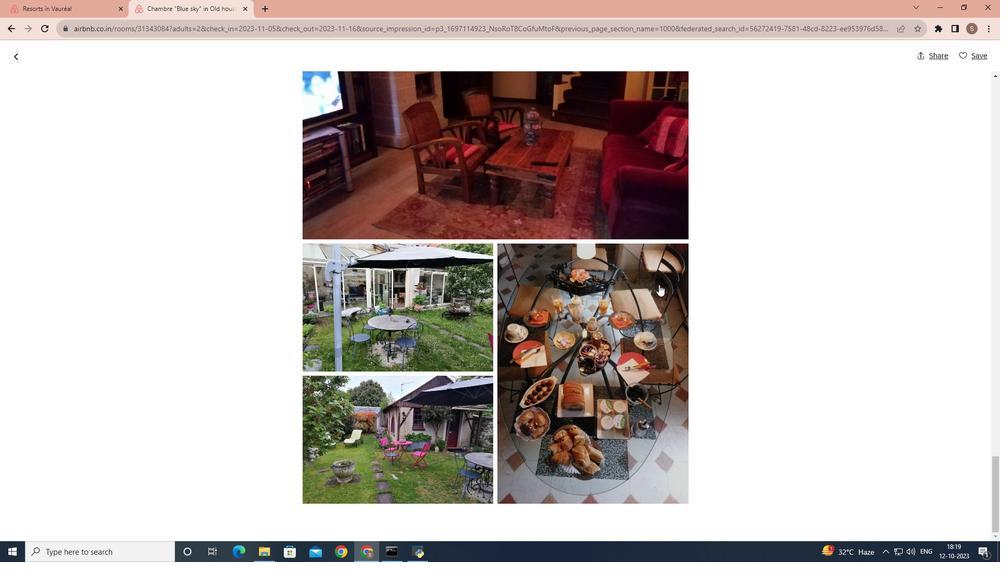 
Action: Mouse scrolled (658, 284) with delta (0, 0)
Screenshot: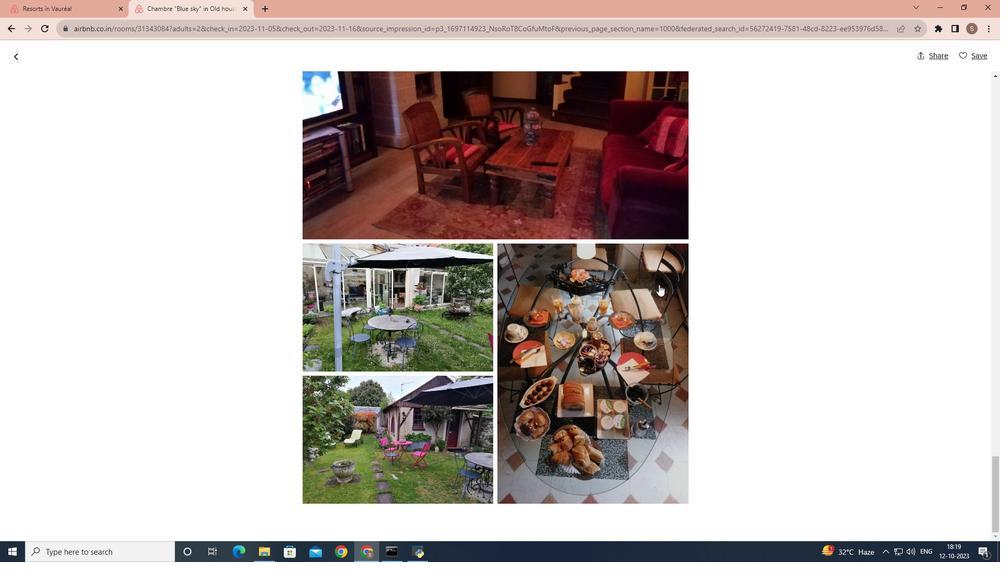 
Action: Mouse moved to (21, 60)
Screenshot: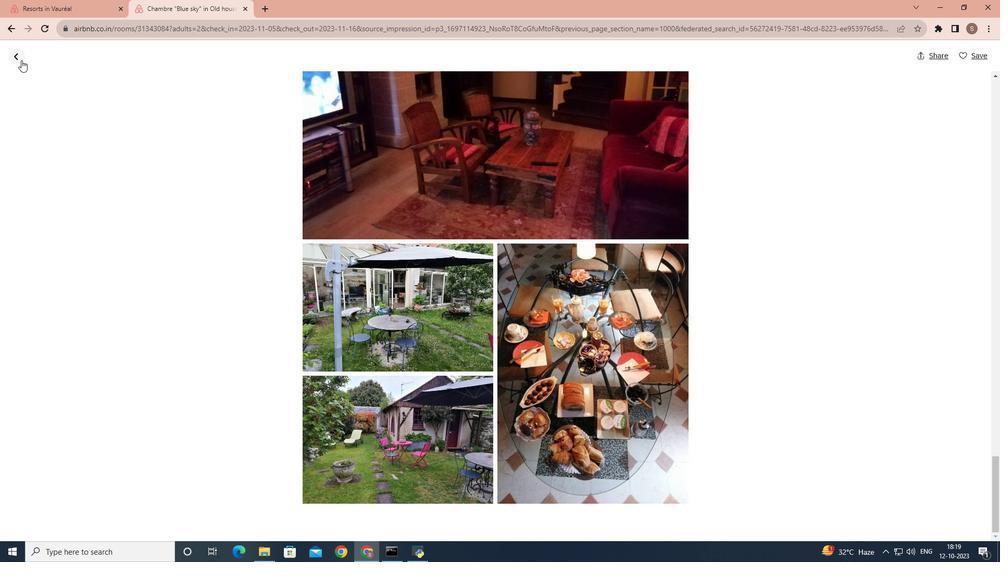 
Action: Mouse pressed left at (21, 60)
Screenshot: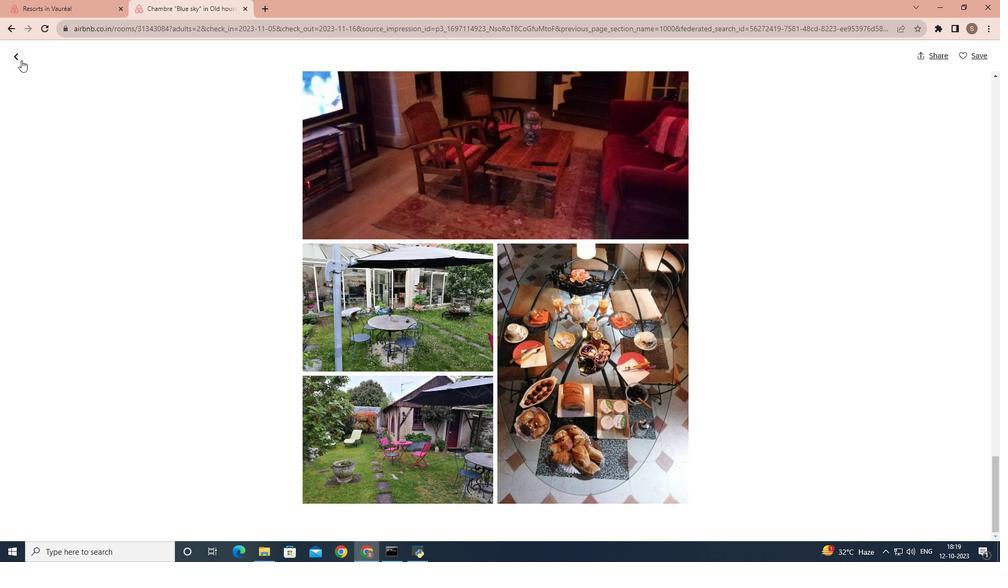 
Action: Mouse moved to (330, 280)
Screenshot: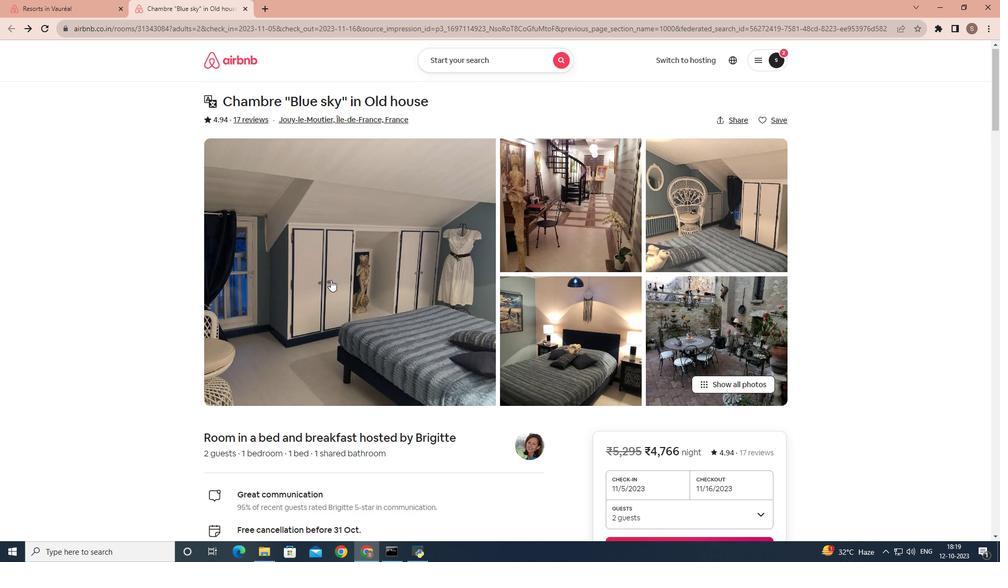 
Action: Mouse scrolled (330, 279) with delta (0, 0)
Screenshot: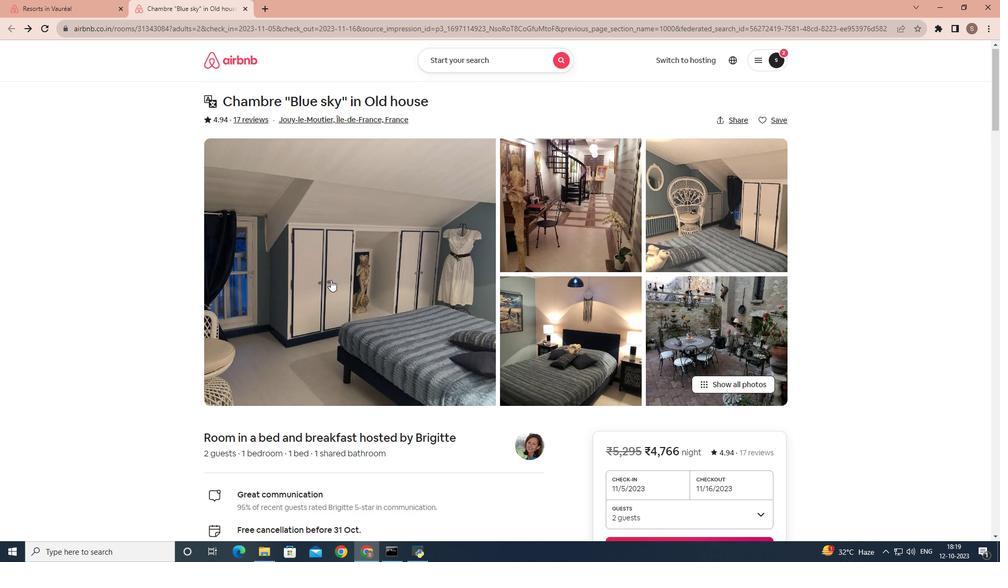 
Action: Mouse moved to (330, 280)
Screenshot: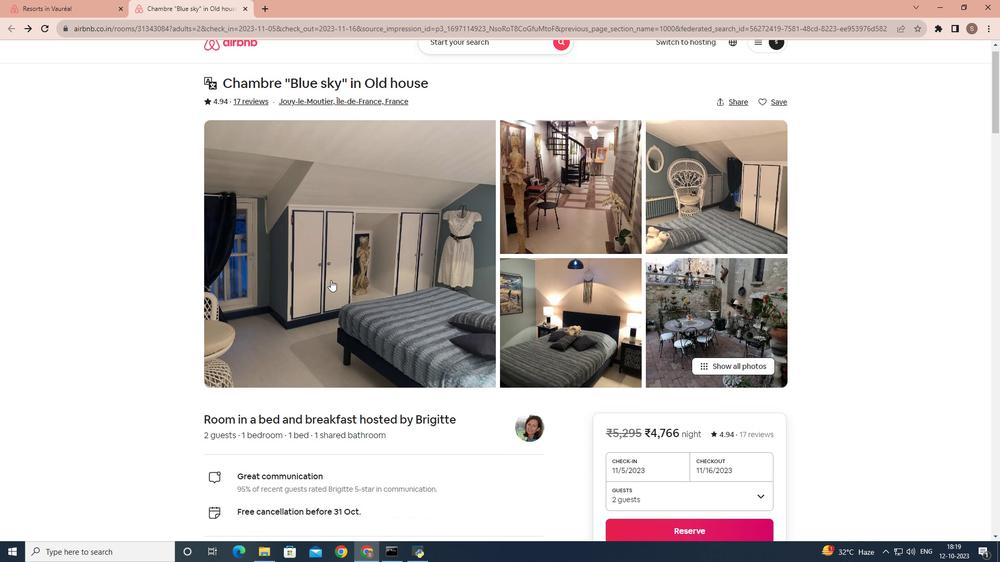 
Action: Mouse scrolled (330, 279) with delta (0, 0)
Screenshot: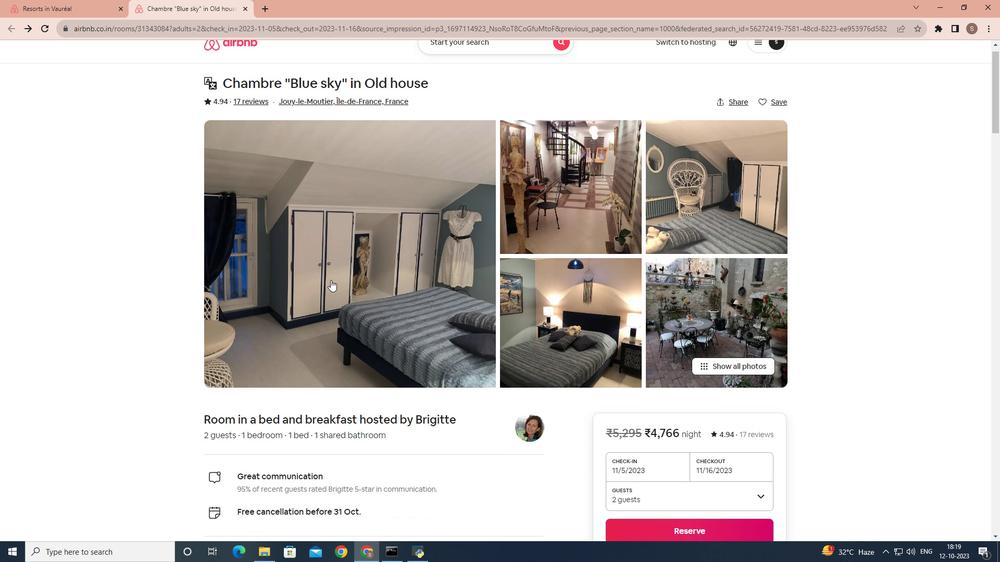 
Action: Mouse moved to (331, 280)
Screenshot: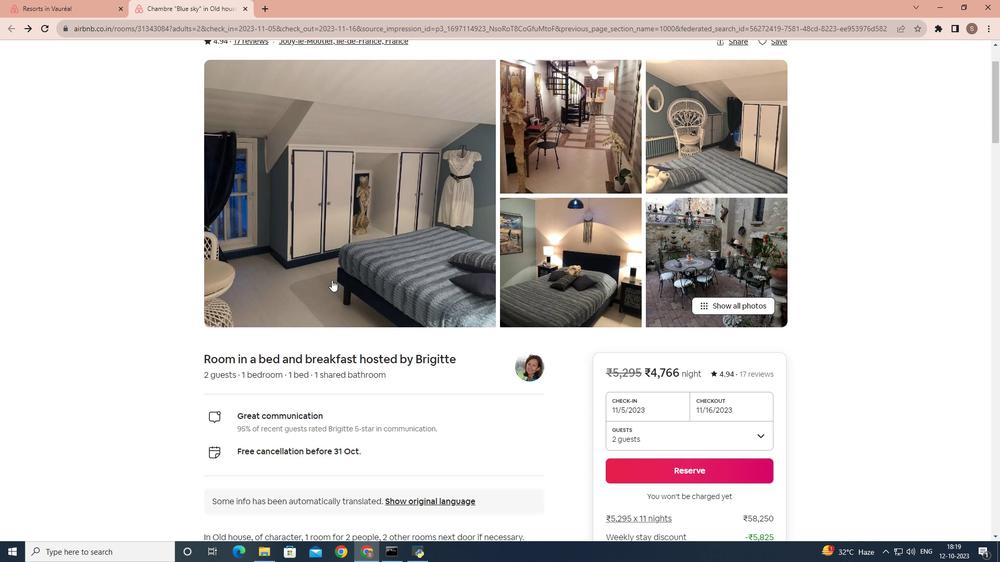 
Action: Mouse scrolled (331, 279) with delta (0, 0)
Screenshot: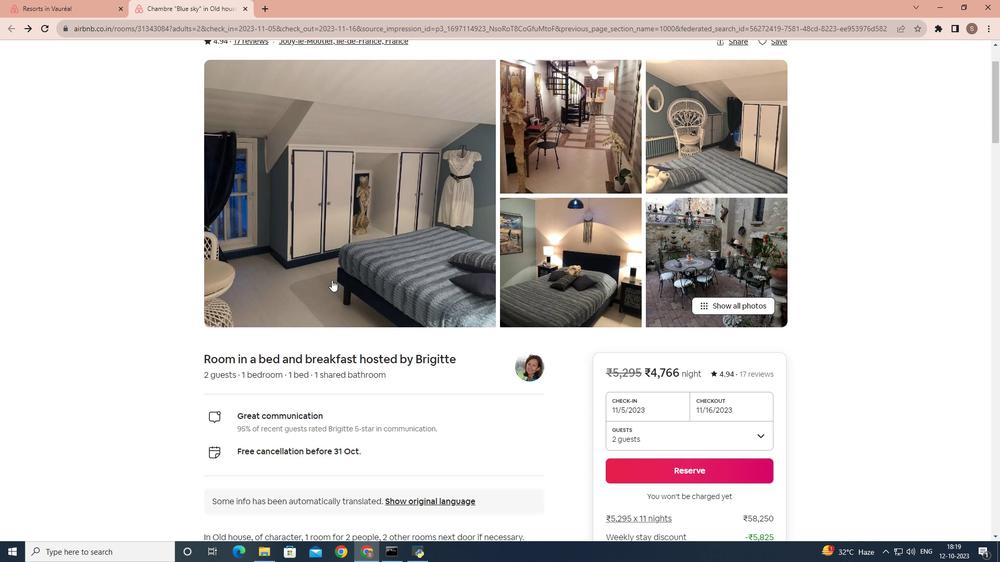 
Action: Mouse moved to (332, 280)
Screenshot: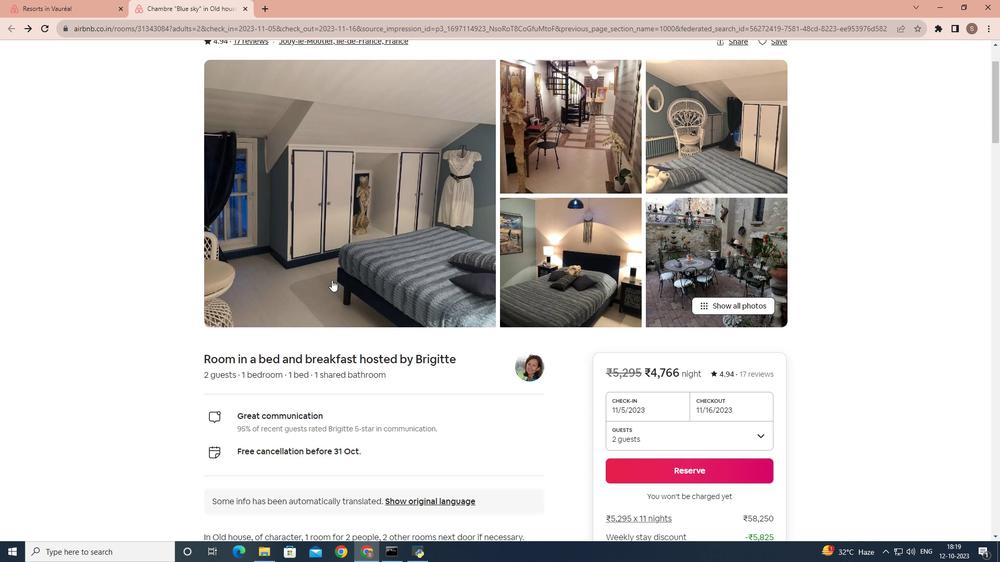 
Action: Mouse scrolled (332, 279) with delta (0, 0)
Screenshot: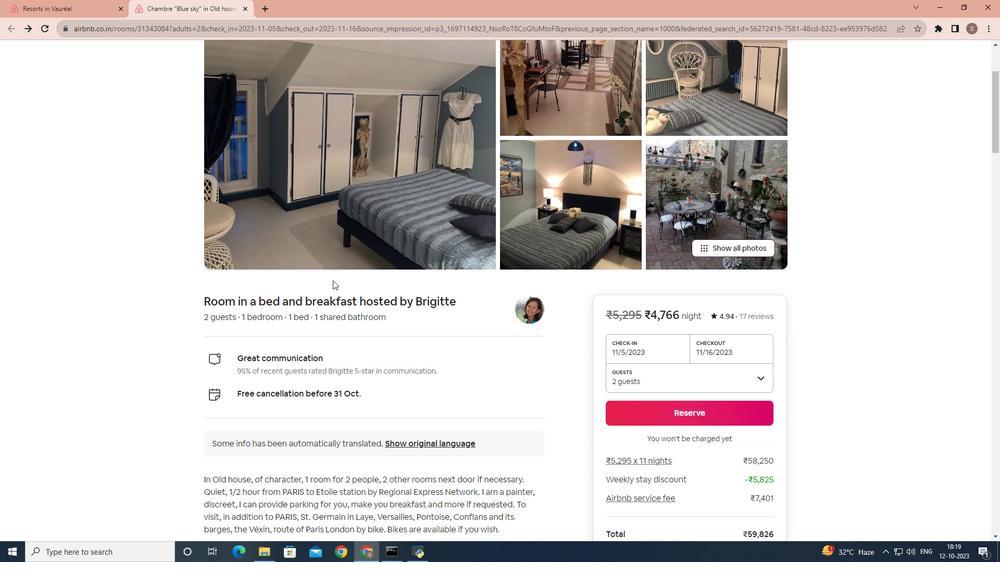 
Action: Mouse moved to (333, 280)
Screenshot: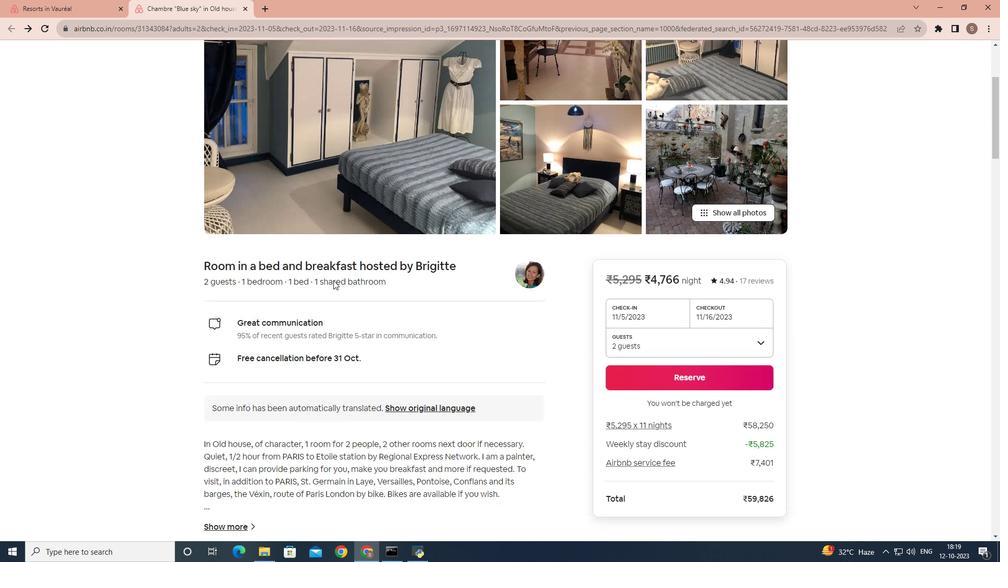 
Action: Mouse scrolled (333, 280) with delta (0, 0)
Screenshot: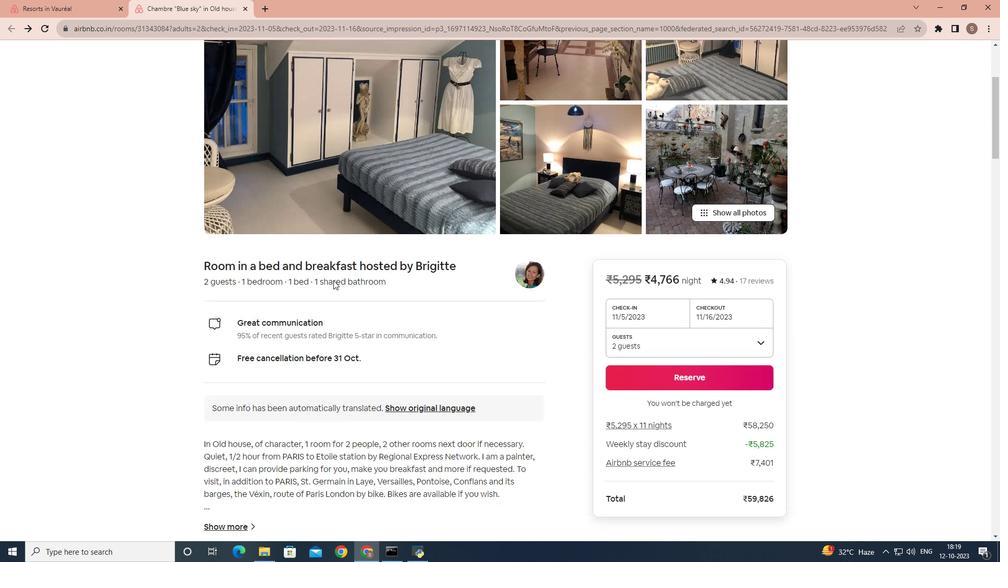
Action: Mouse moved to (333, 281)
Screenshot: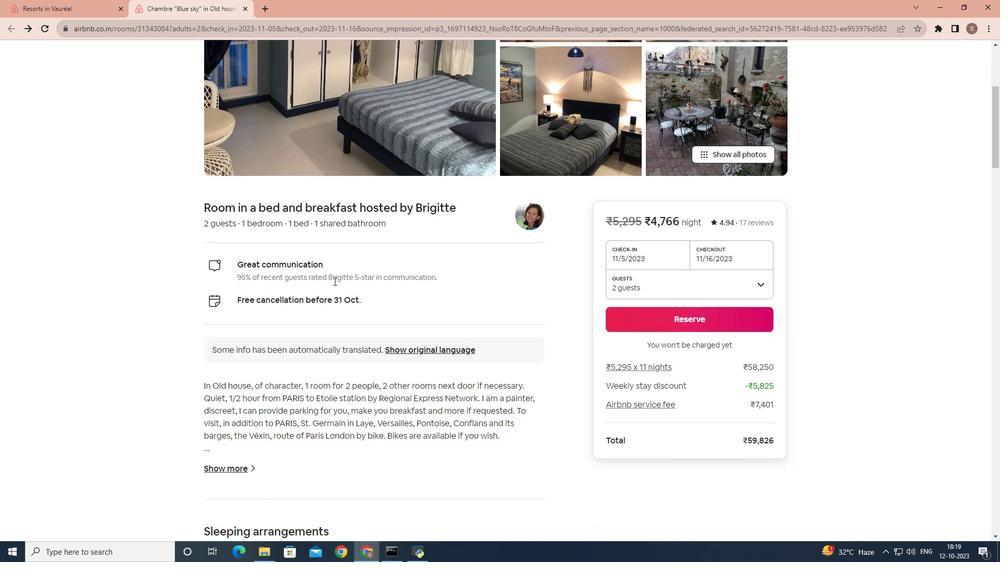 
Action: Mouse scrolled (333, 280) with delta (0, 0)
Screenshot: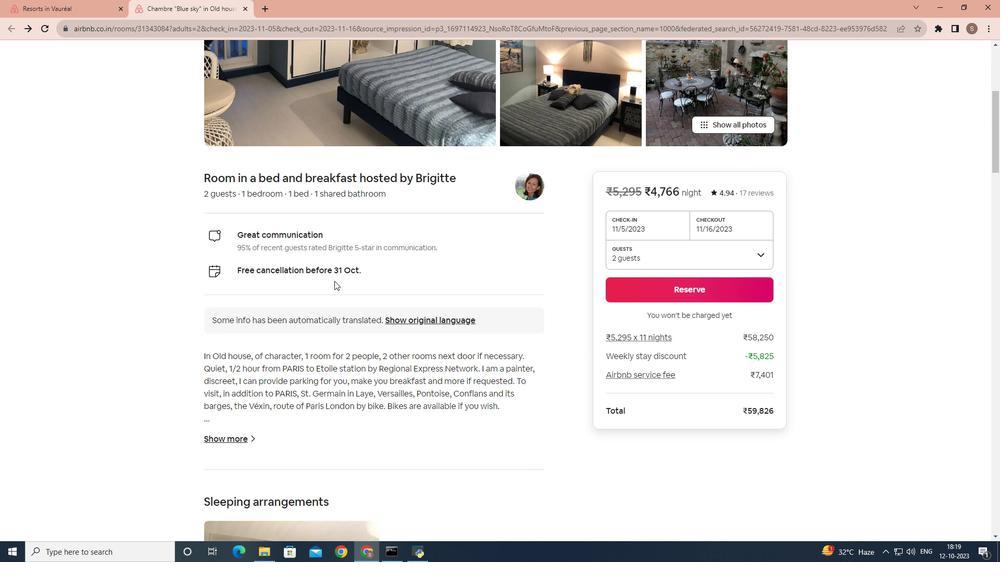 
Action: Mouse moved to (334, 281)
Screenshot: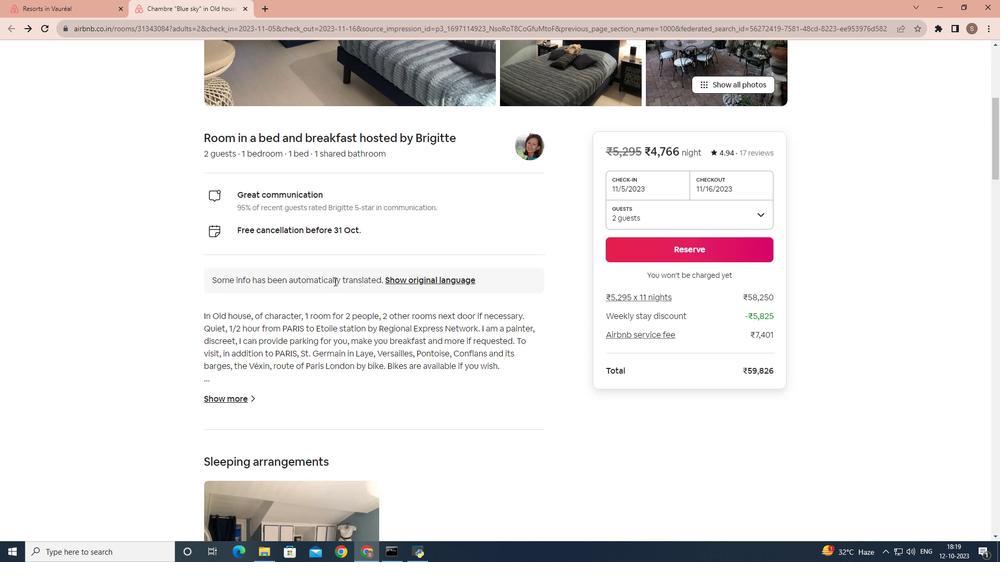 
Action: Mouse scrolled (334, 281) with delta (0, 0)
Screenshot: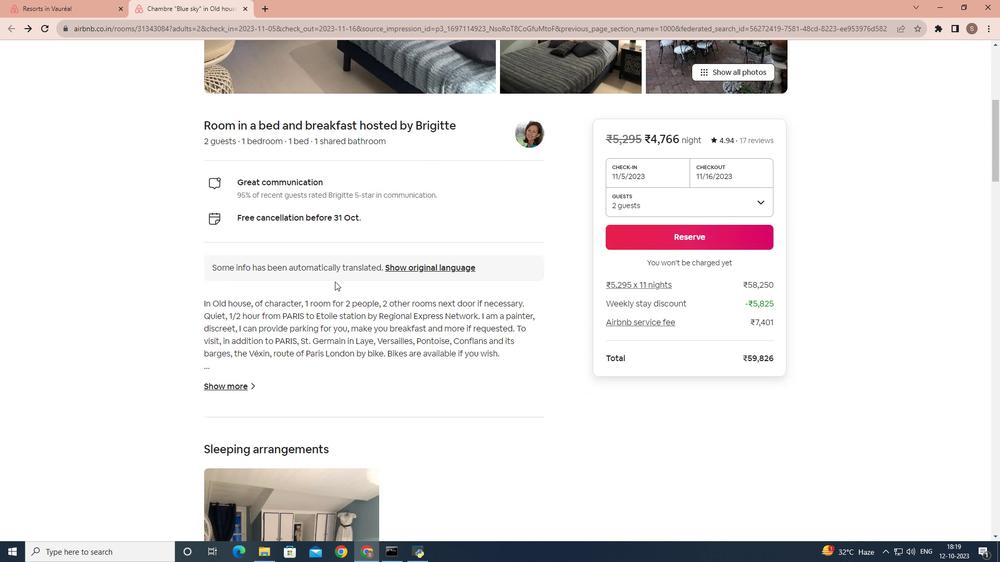 
Action: Mouse moved to (334, 282)
Screenshot: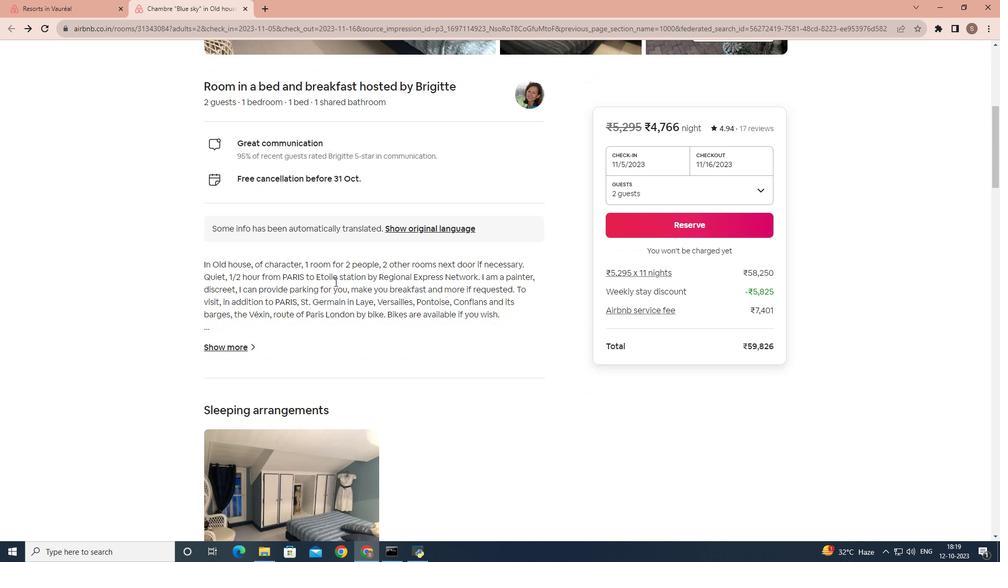 
Action: Mouse scrolled (334, 281) with delta (0, 0)
Screenshot: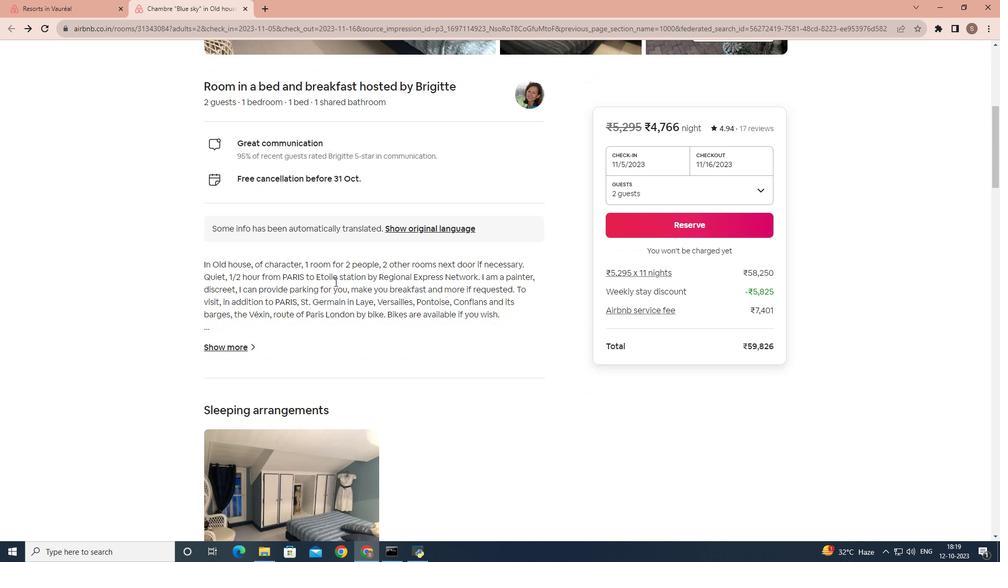 
Action: Mouse scrolled (334, 281) with delta (0, 0)
Screenshot: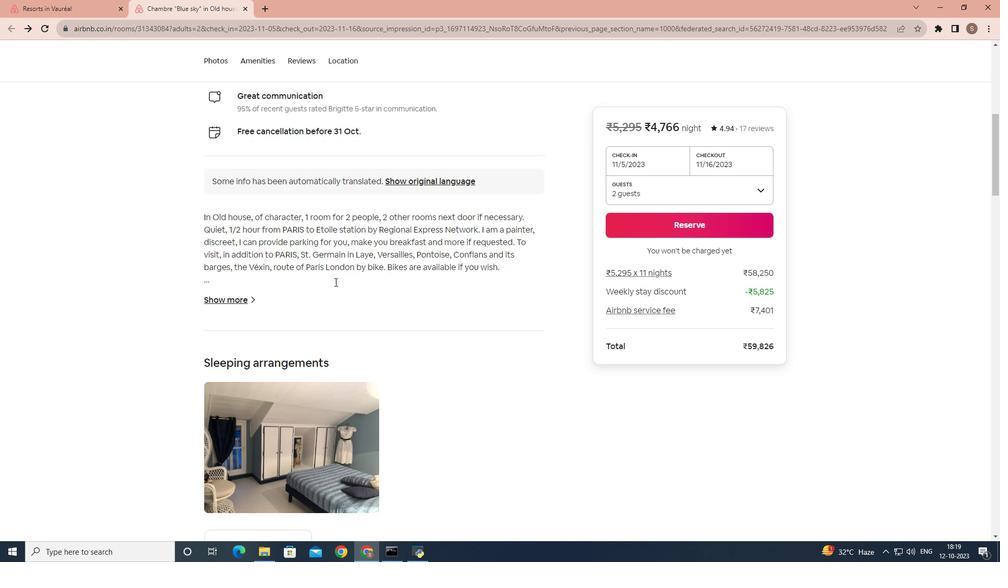 
Action: Mouse scrolled (334, 281) with delta (0, 0)
Screenshot: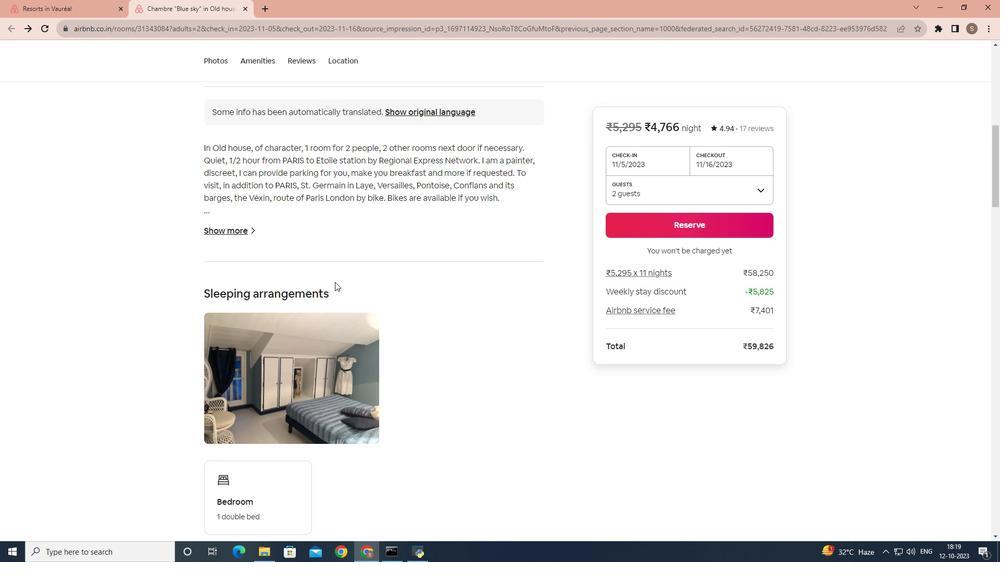 
Action: Mouse scrolled (334, 281) with delta (0, 0)
Screenshot: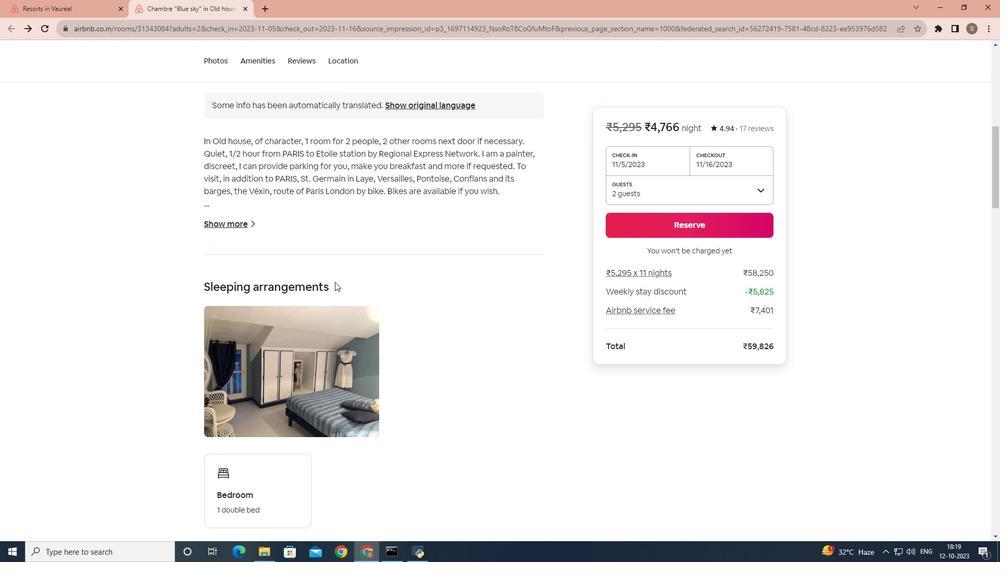 
Action: Mouse scrolled (334, 281) with delta (0, 0)
Screenshot: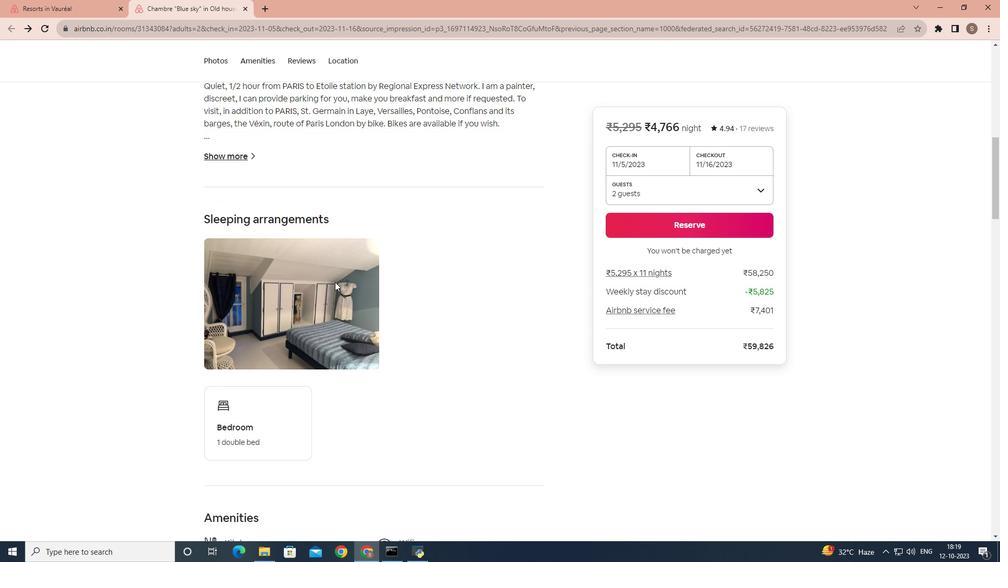 
Action: Mouse scrolled (334, 281) with delta (0, 0)
Screenshot: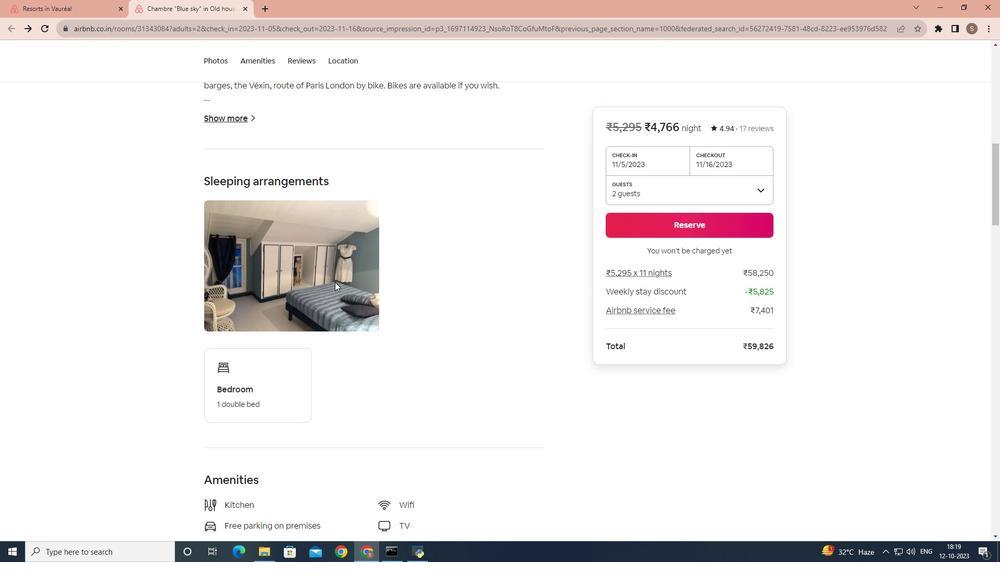 
Action: Mouse moved to (340, 284)
Screenshot: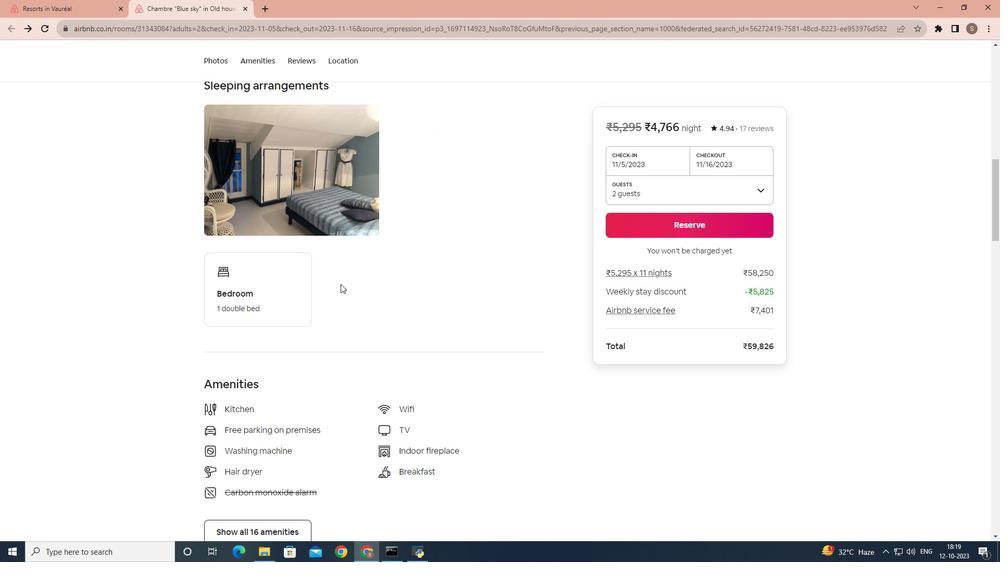 
Action: Mouse scrolled (340, 283) with delta (0, 0)
Screenshot: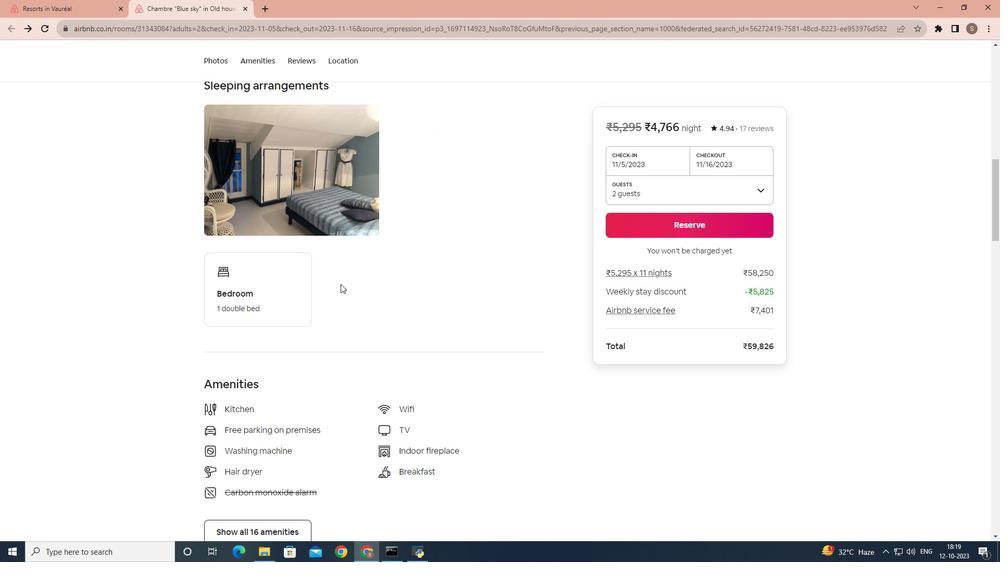 
Action: Mouse moved to (340, 284)
Screenshot: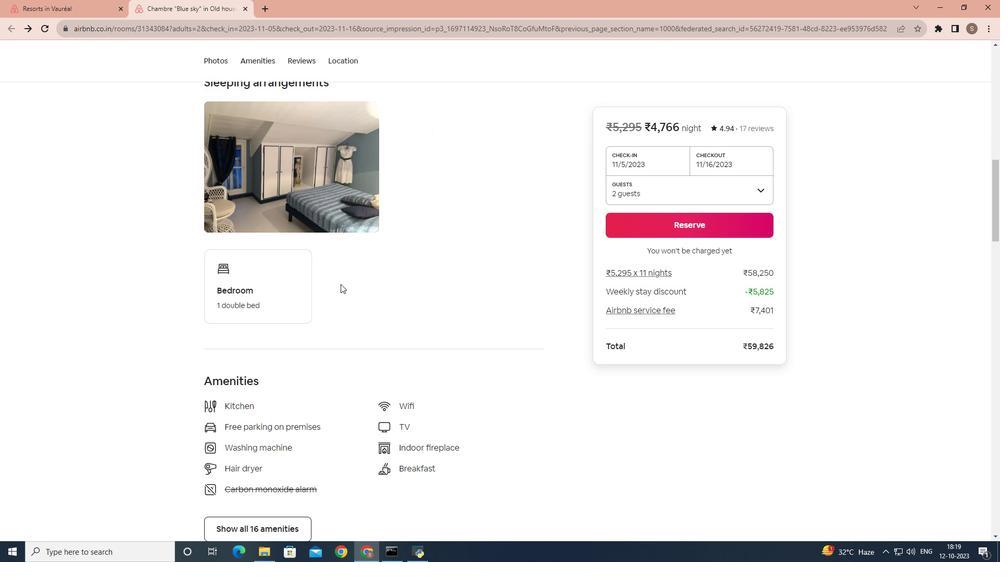 
Action: Mouse scrolled (340, 283) with delta (0, 0)
Screenshot: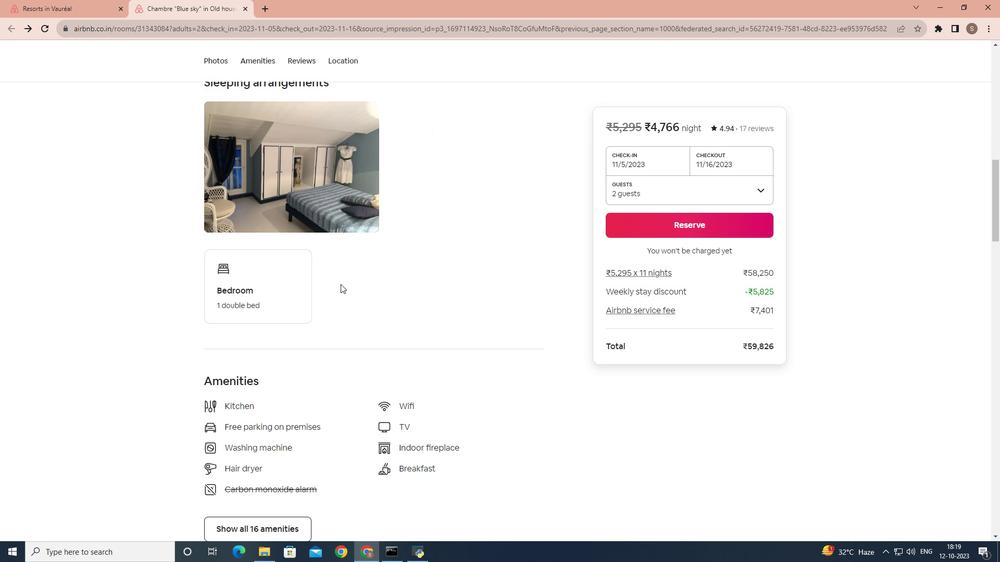 
Action: Mouse moved to (341, 284)
Screenshot: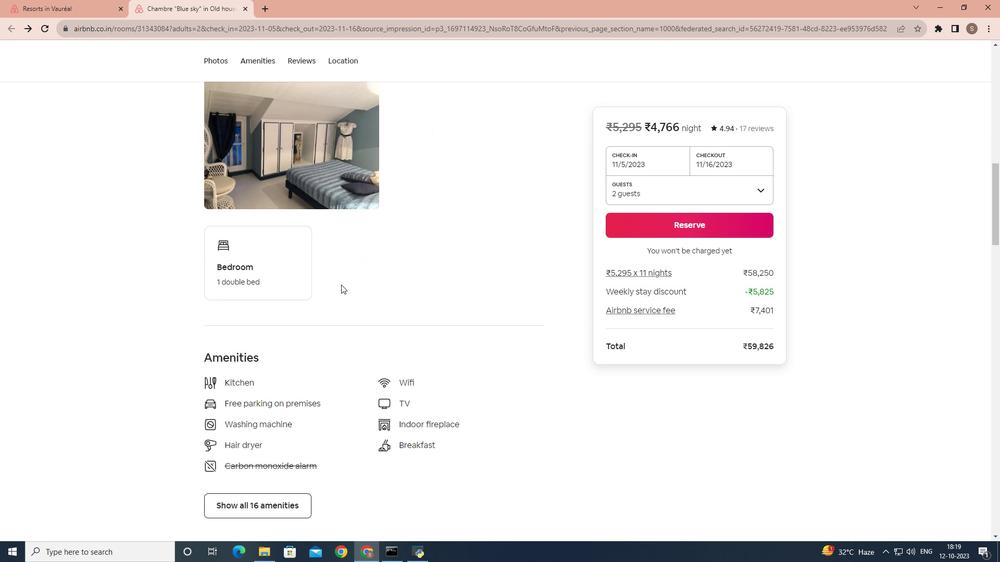 
Action: Mouse scrolled (341, 284) with delta (0, 0)
Screenshot: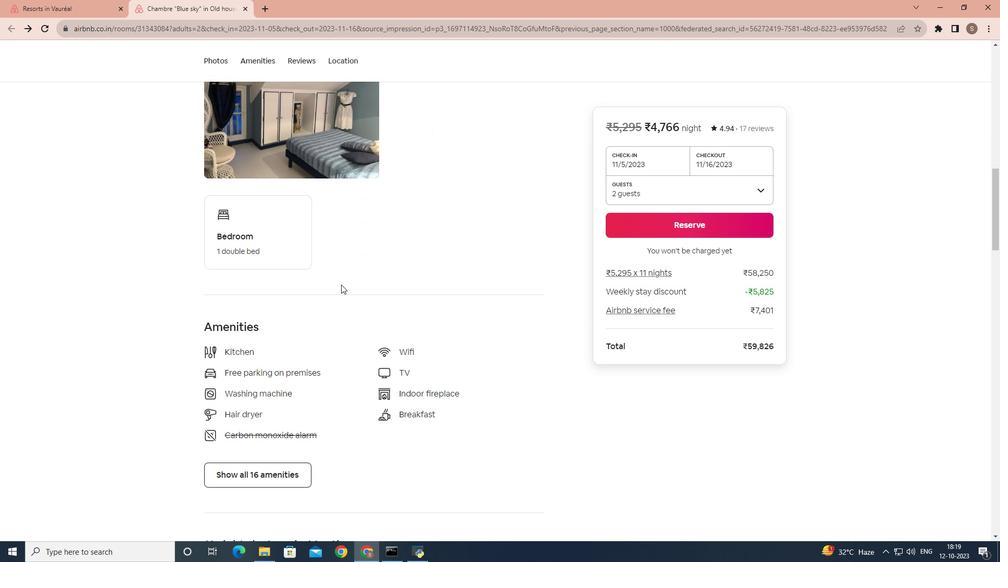 
Action: Mouse moved to (285, 379)
Screenshot: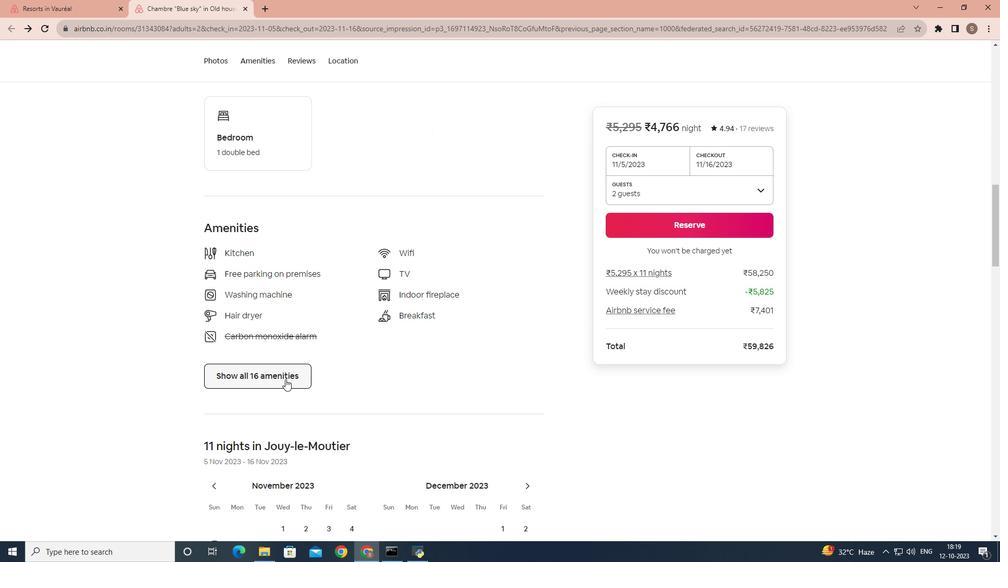 
Action: Mouse pressed left at (285, 379)
Screenshot: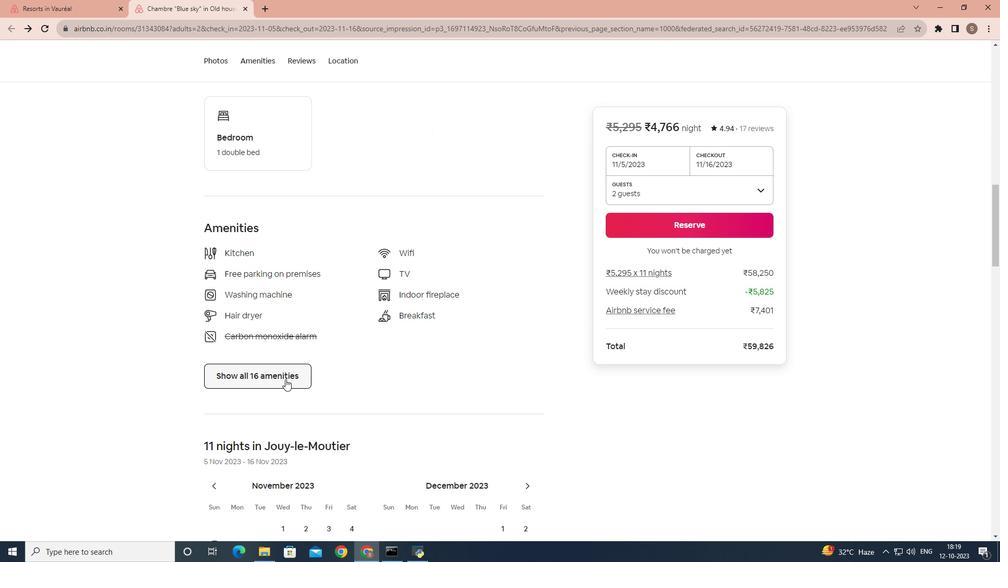 
Action: Mouse moved to (445, 256)
Screenshot: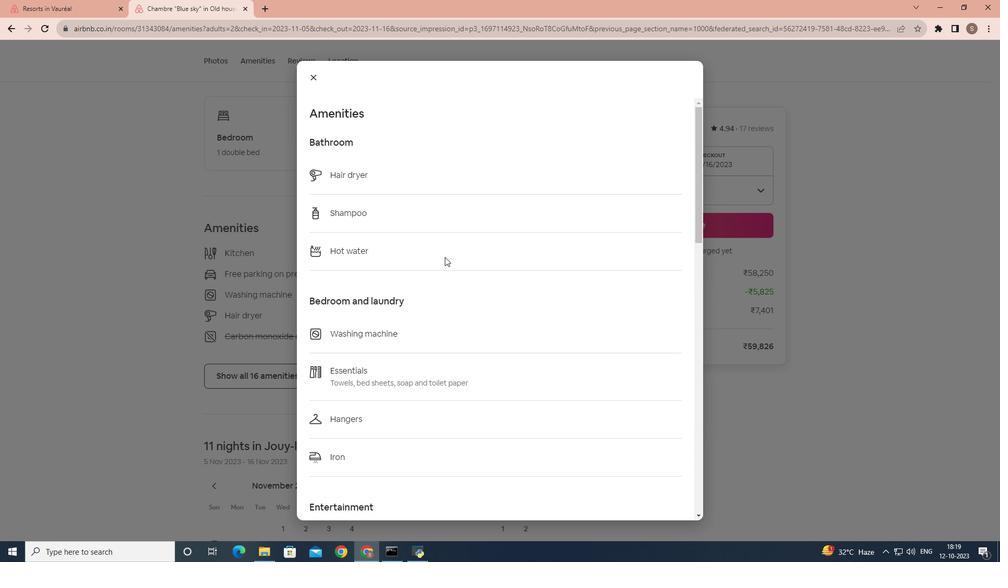 
Action: Mouse scrolled (445, 255) with delta (0, 0)
Screenshot: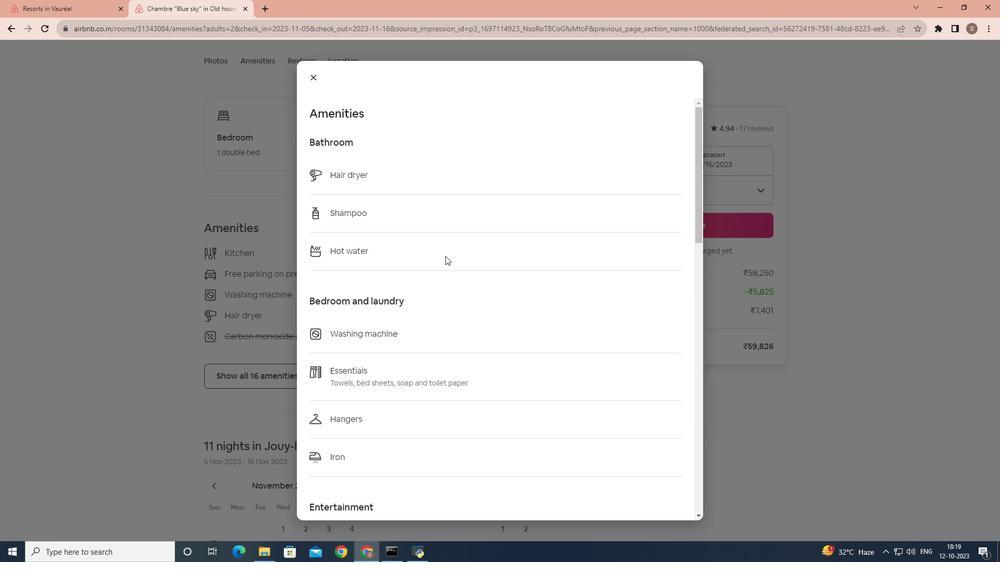 
Action: Mouse scrolled (445, 255) with delta (0, 0)
Screenshot: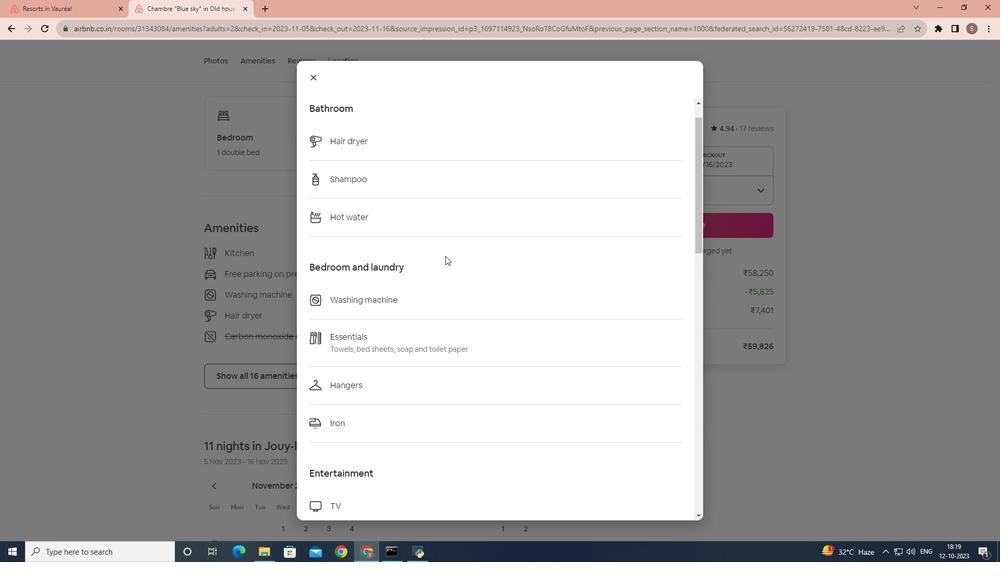 
Action: Mouse scrolled (445, 255) with delta (0, 0)
Screenshot: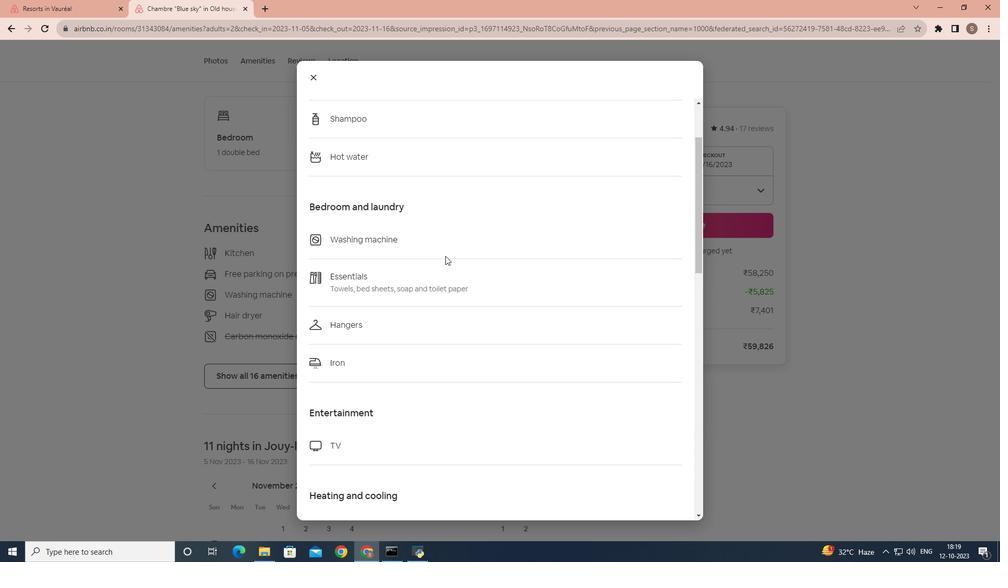 
Action: Mouse scrolled (445, 255) with delta (0, 0)
Screenshot: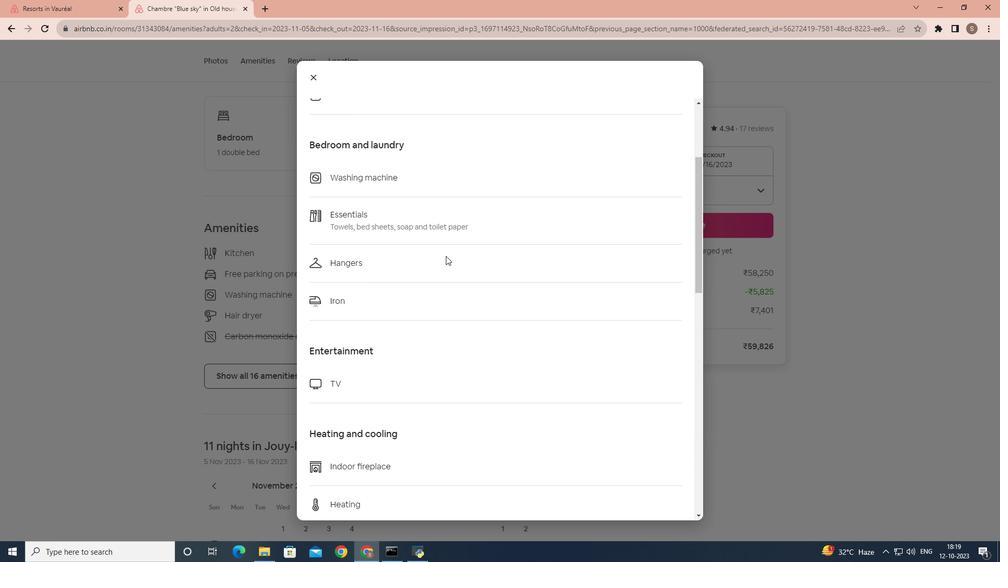 
Action: Mouse moved to (446, 256)
Screenshot: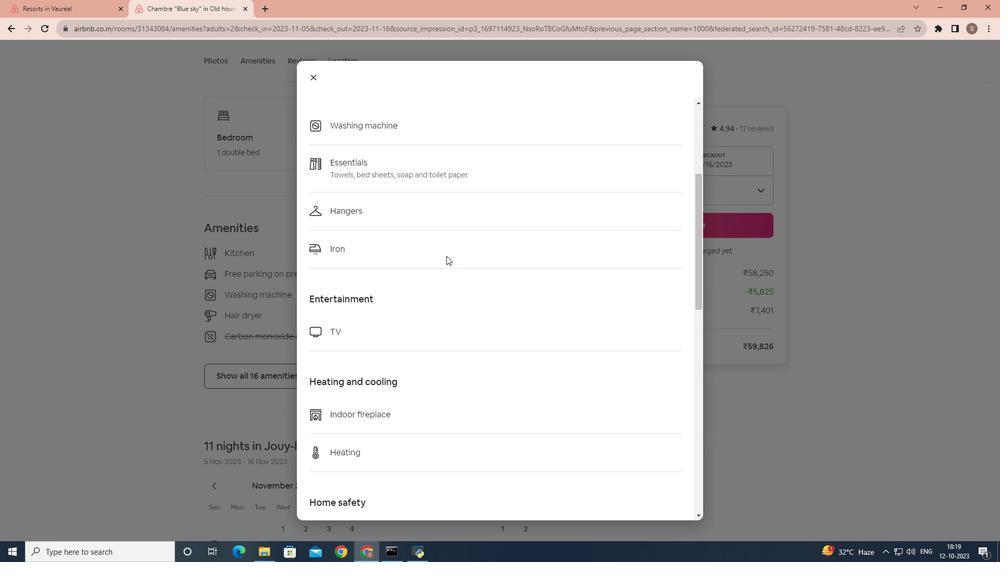 
Action: Mouse scrolled (446, 255) with delta (0, 0)
Screenshot: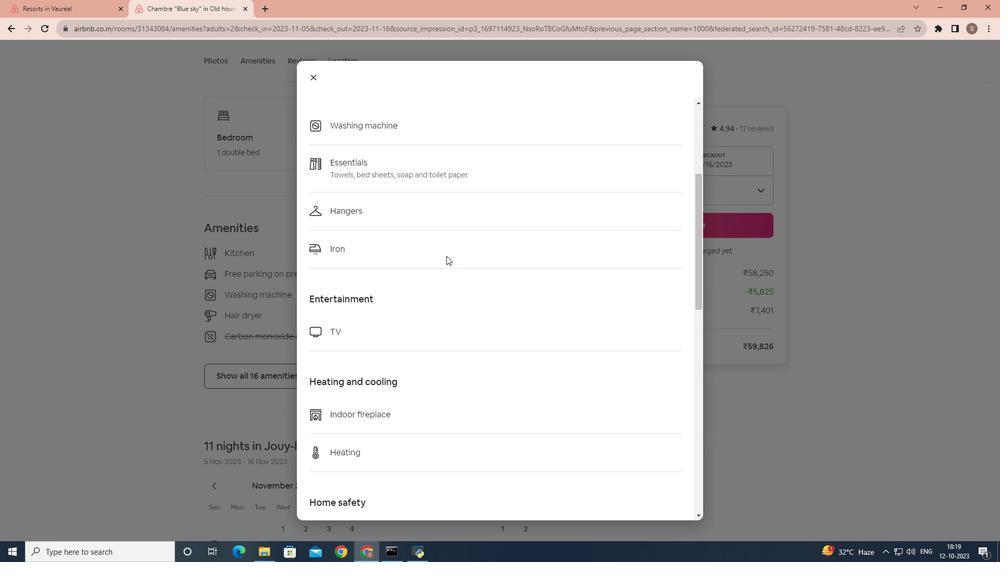 
Action: Mouse scrolled (446, 255) with delta (0, 0)
Screenshot: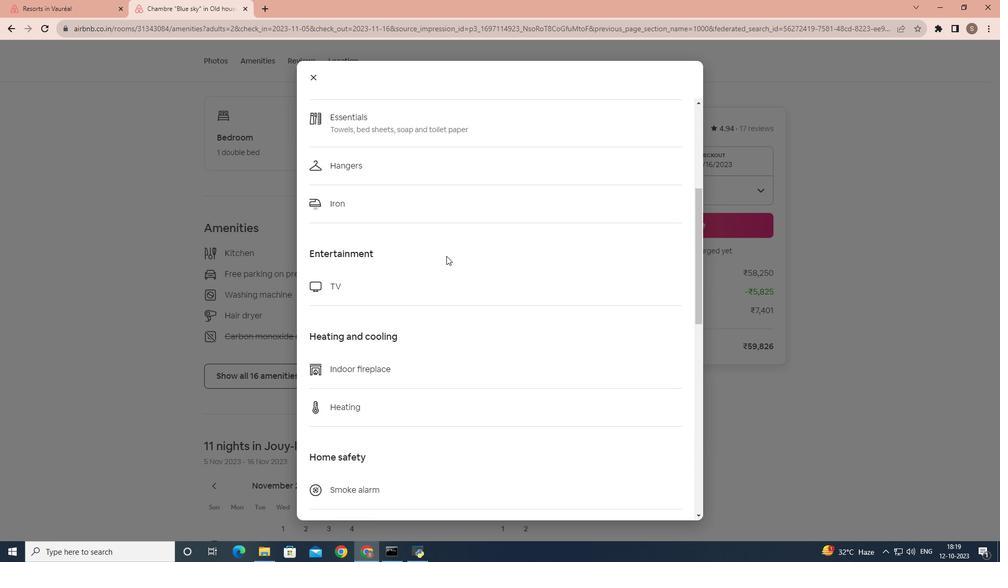 
Action: Mouse scrolled (446, 255) with delta (0, 0)
Screenshot: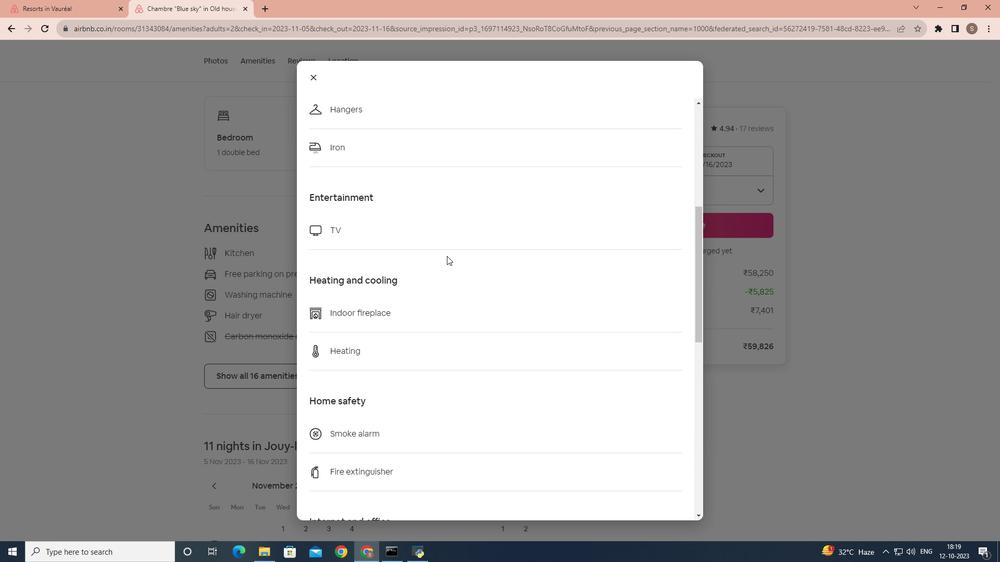 
Action: Mouse moved to (450, 258)
Screenshot: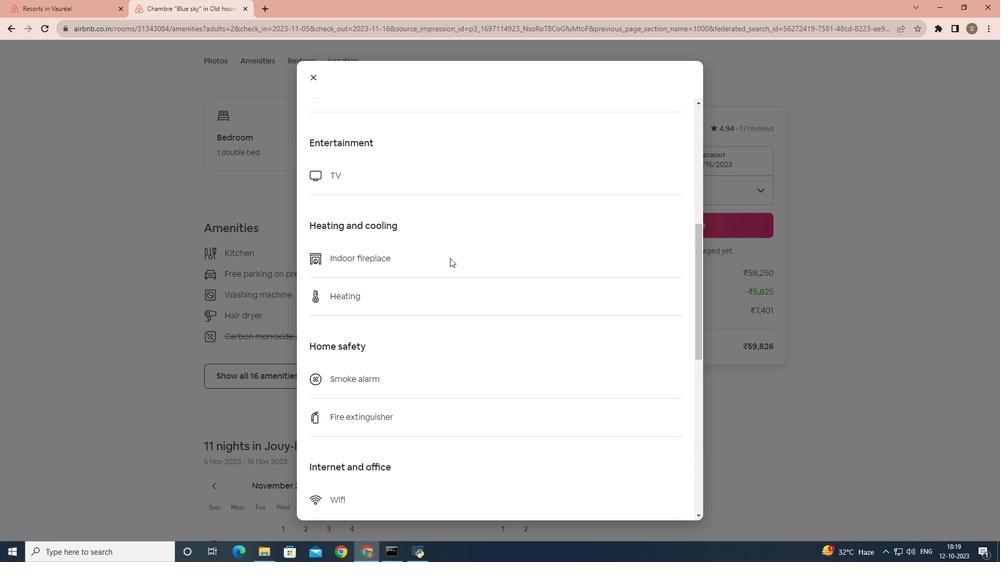 
Action: Mouse scrolled (450, 257) with delta (0, 0)
Screenshot: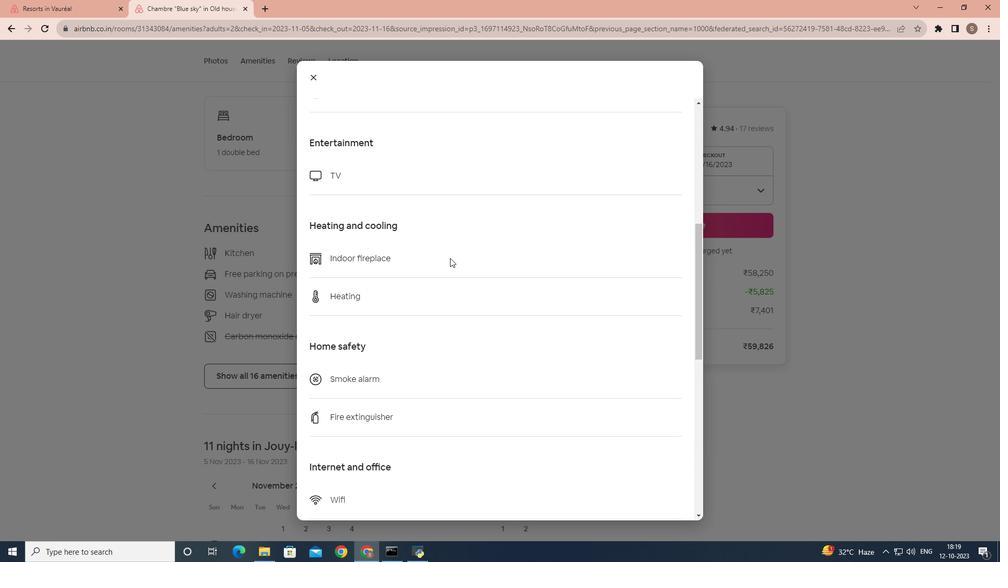 
Action: Mouse scrolled (450, 257) with delta (0, 0)
Screenshot: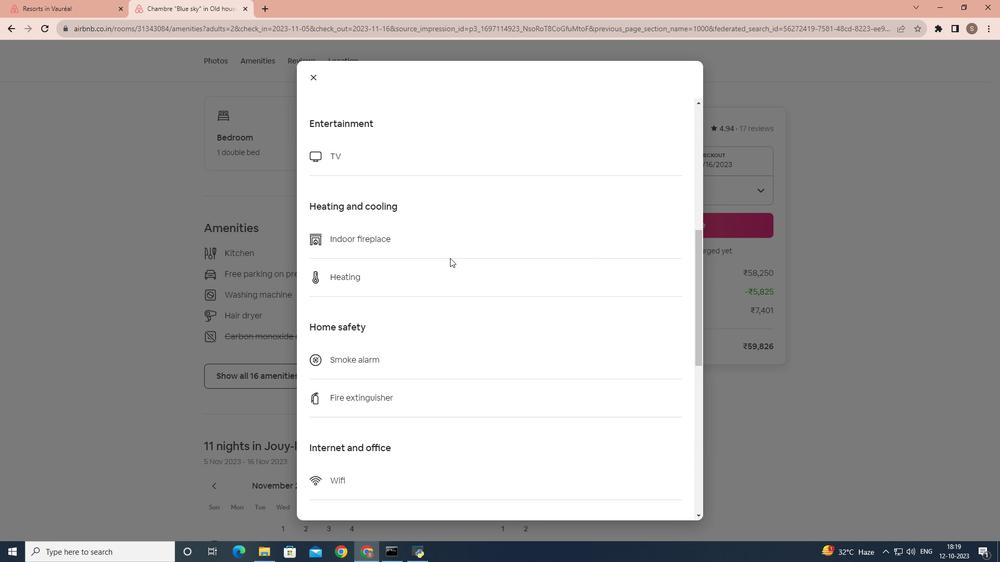 
Action: Mouse scrolled (450, 257) with delta (0, 0)
Screenshot: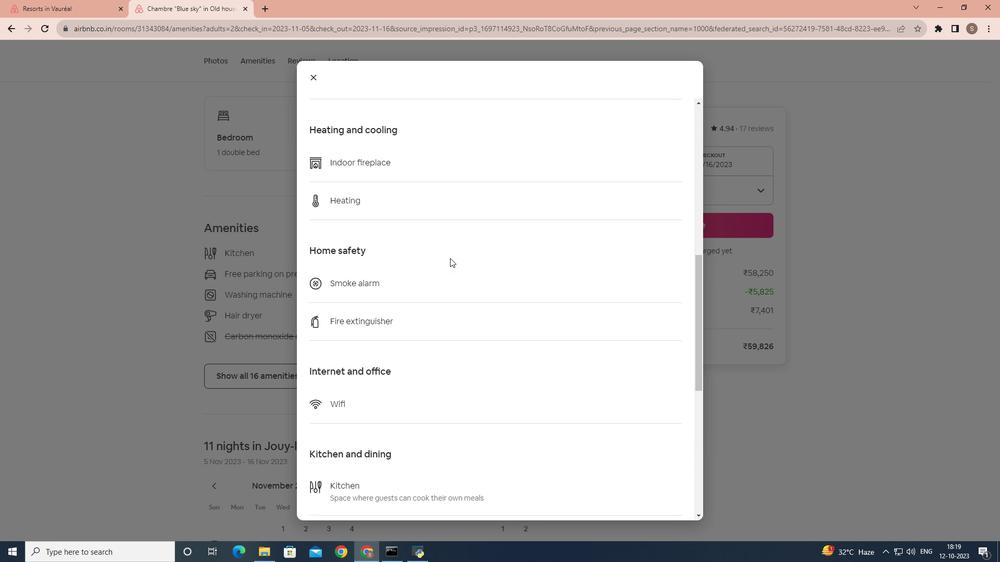 
Action: Mouse moved to (450, 259)
Screenshot: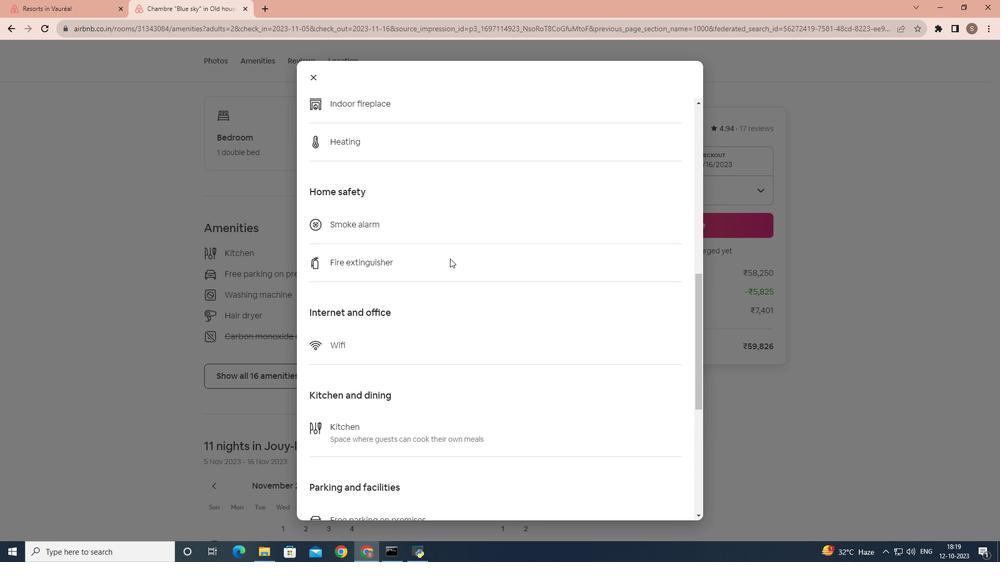 
Action: Mouse scrolled (450, 258) with delta (0, 0)
Screenshot: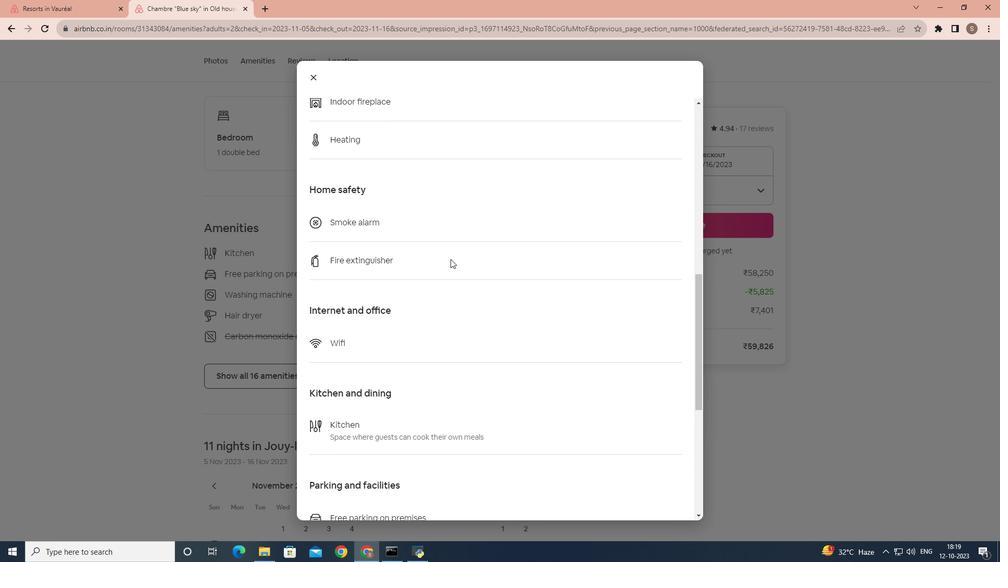 
Action: Mouse moved to (451, 261)
Screenshot: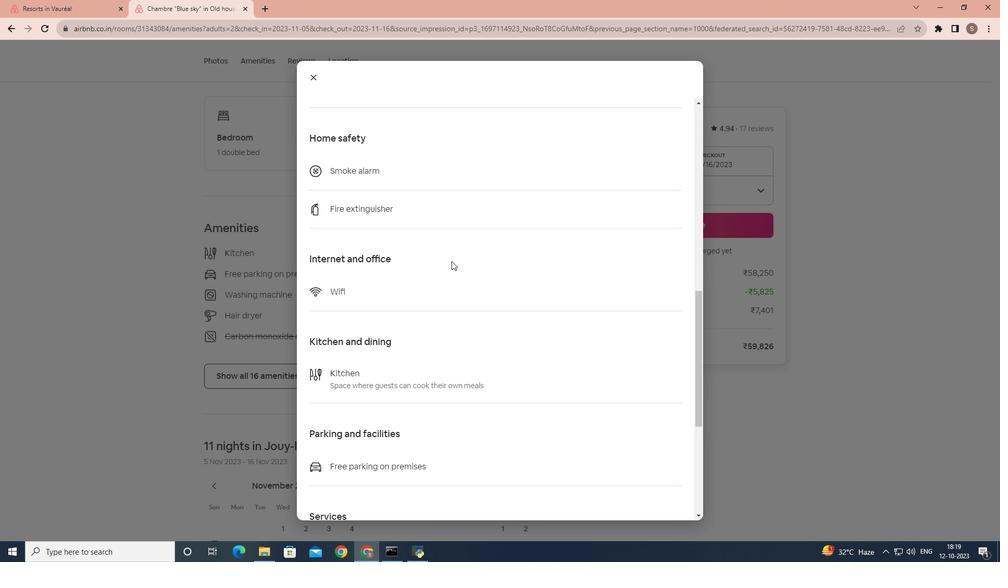 
Action: Mouse scrolled (451, 260) with delta (0, 0)
Screenshot: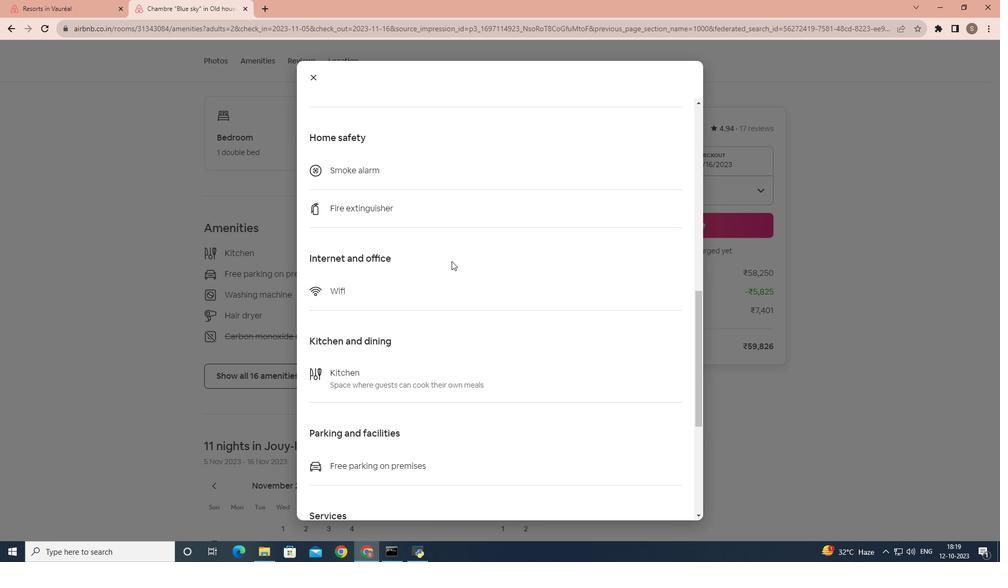 
Action: Mouse scrolled (451, 260) with delta (0, 0)
Screenshot: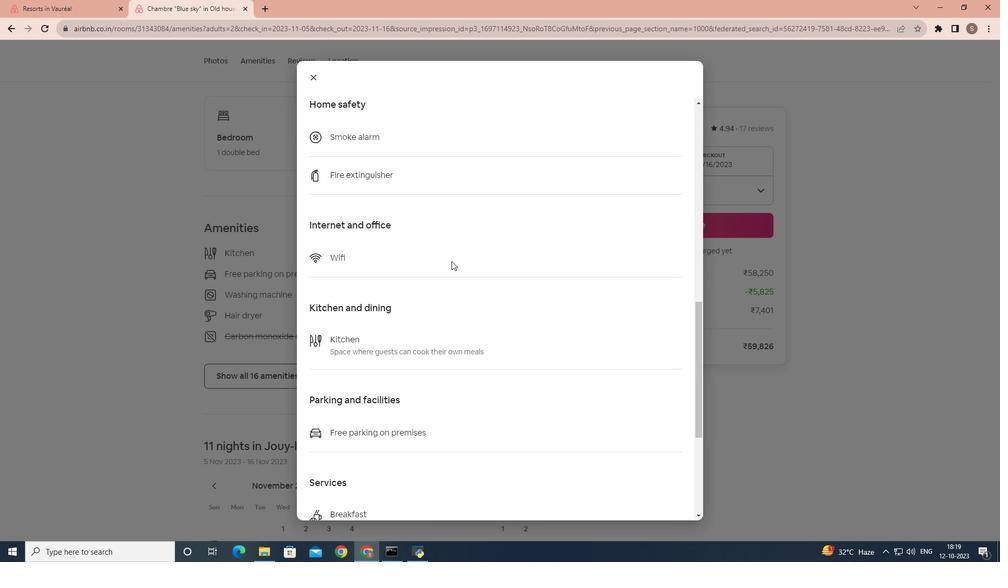 
Action: Mouse scrolled (451, 260) with delta (0, 0)
Screenshot: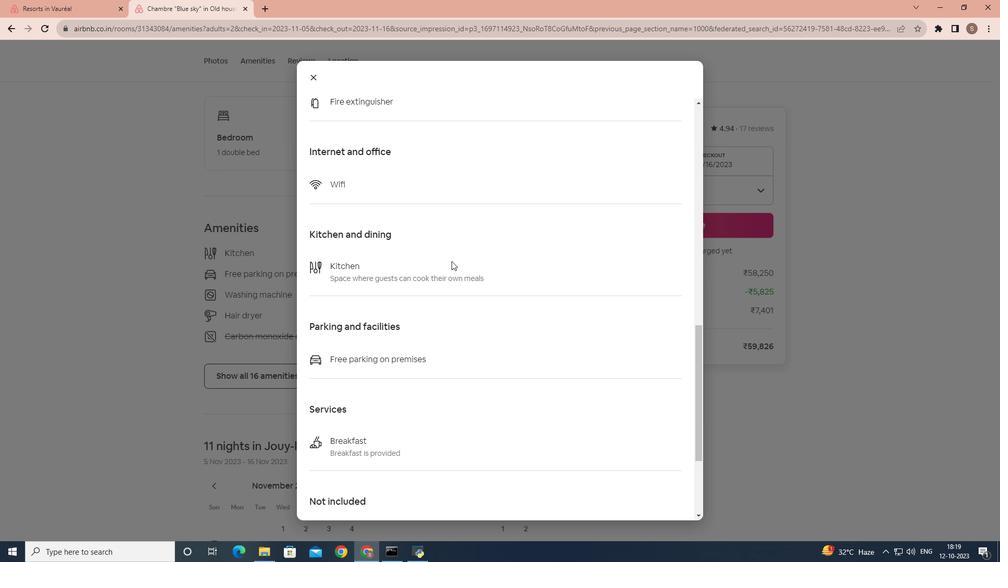 
Action: Mouse scrolled (451, 260) with delta (0, 0)
Screenshot: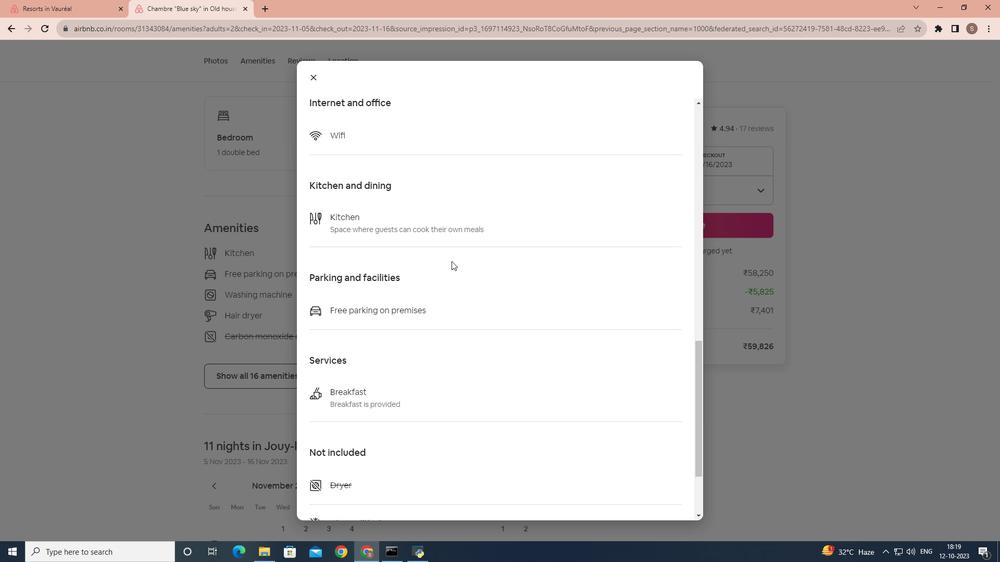 
Action: Mouse scrolled (451, 260) with delta (0, 0)
Screenshot: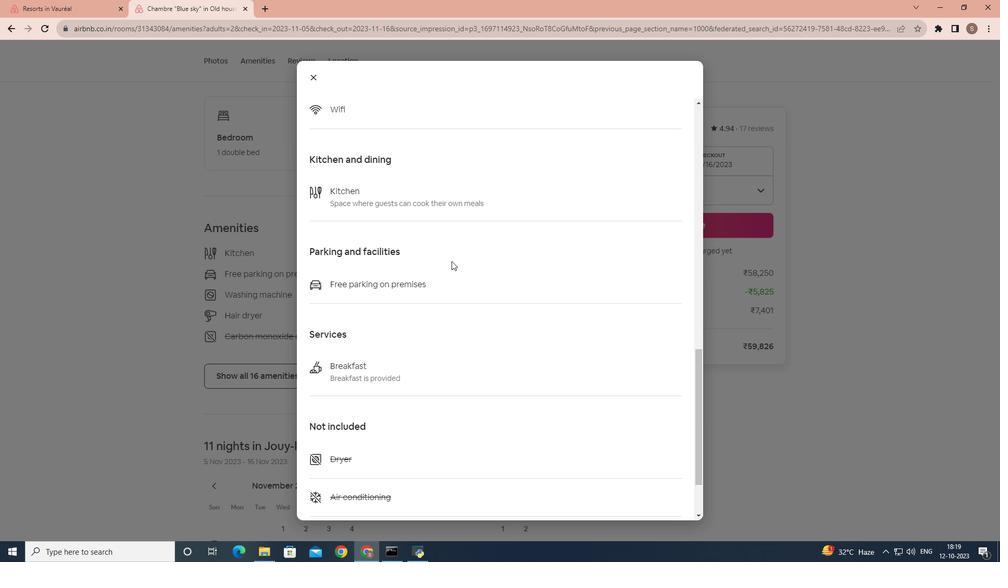 
Action: Mouse scrolled (451, 260) with delta (0, 0)
Screenshot: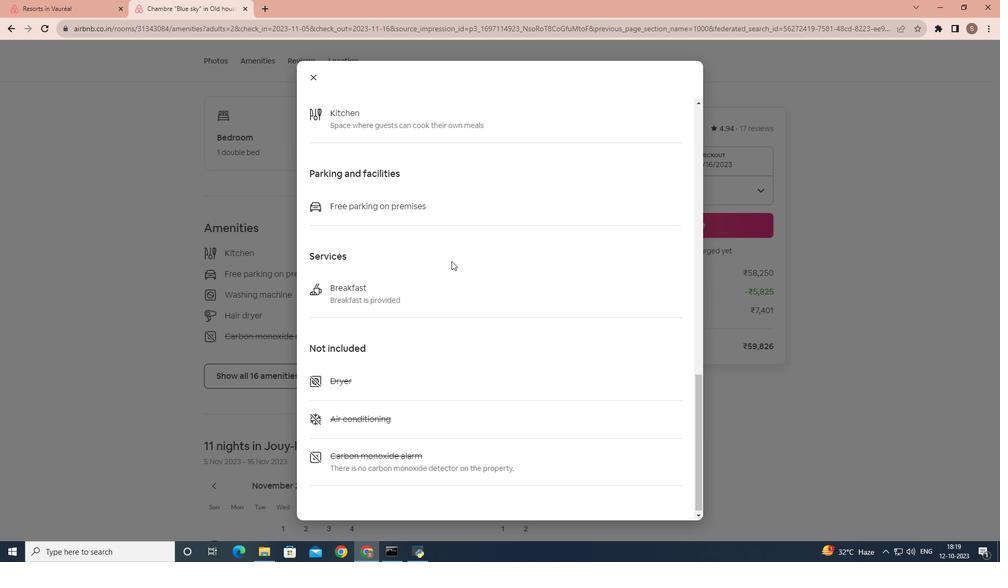 
Action: Mouse moved to (452, 262)
Screenshot: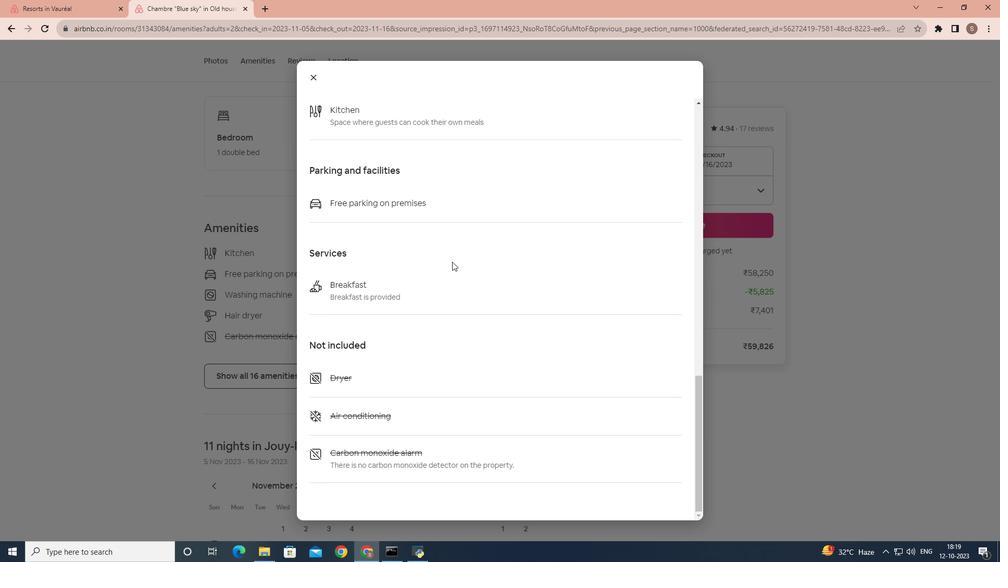 
Action: Mouse scrolled (452, 261) with delta (0, 0)
Screenshot: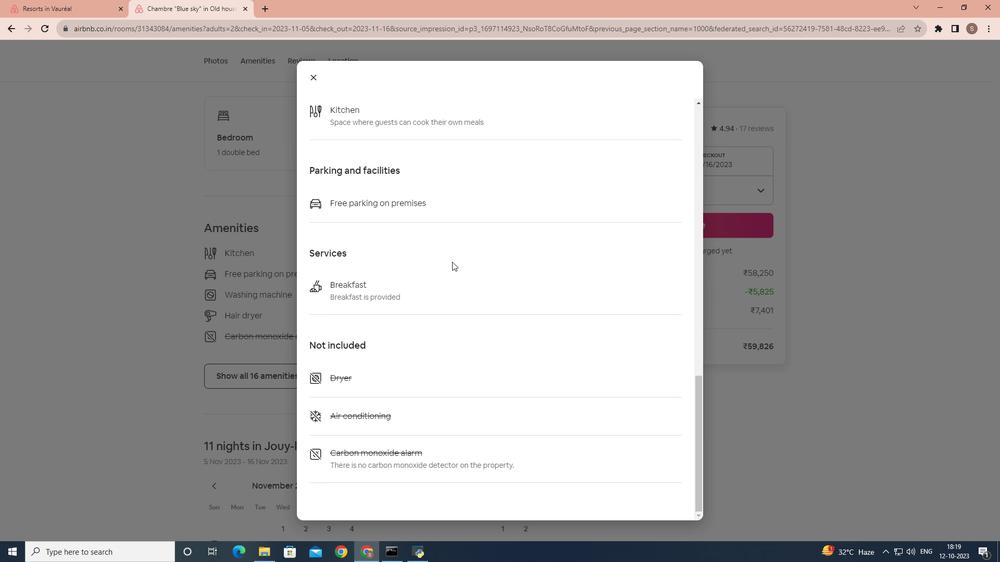 
Action: Mouse moved to (452, 262)
Screenshot: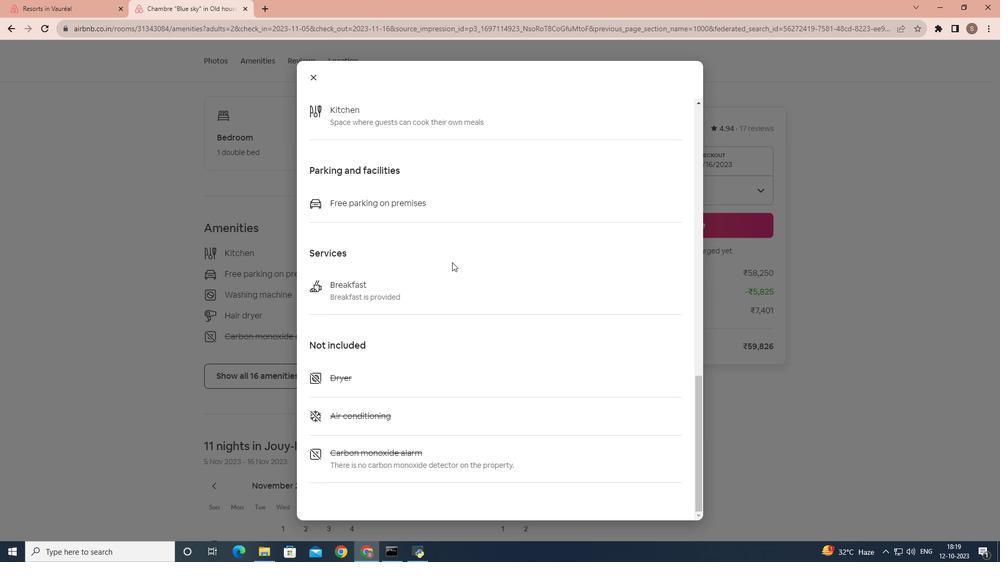 
Action: Mouse scrolled (452, 262) with delta (0, 0)
Screenshot: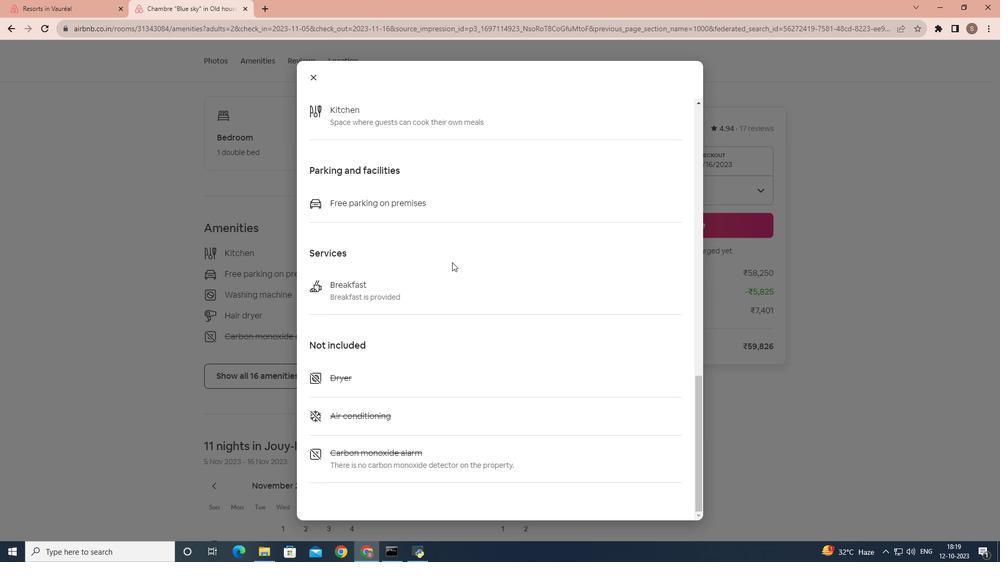 
Action: Mouse scrolled (452, 262) with delta (0, 0)
Screenshot: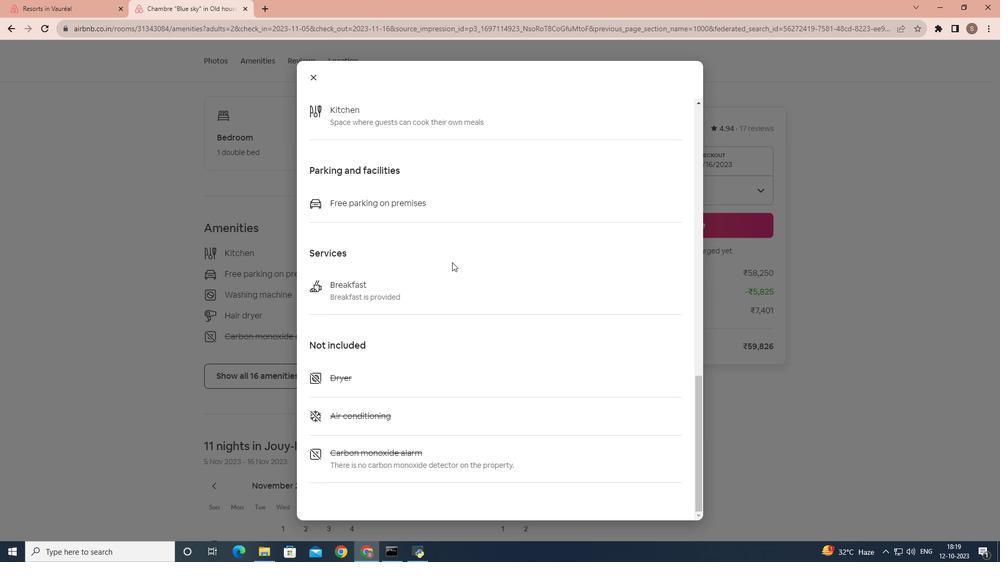 
Action: Mouse scrolled (452, 262) with delta (0, 0)
Screenshot: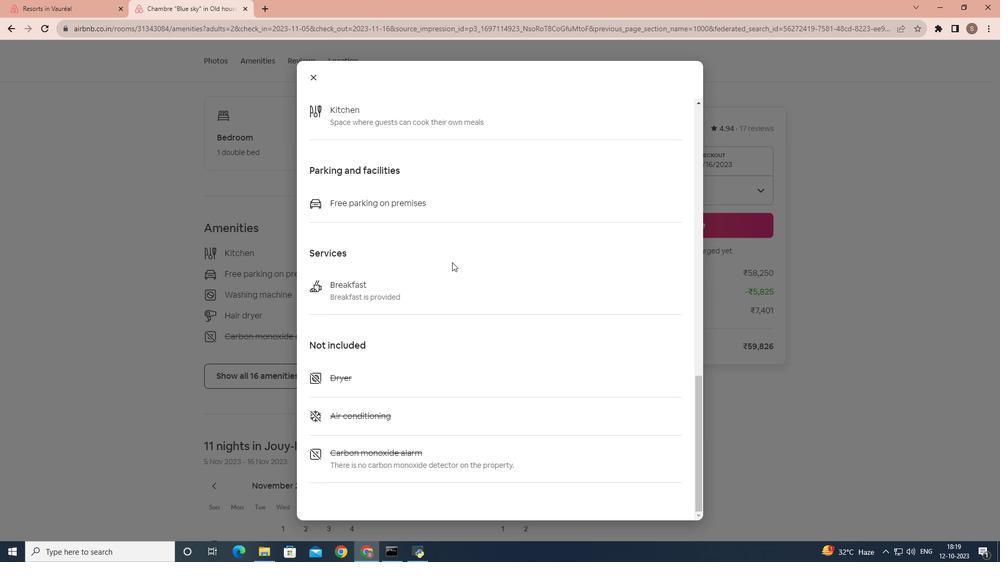 
Action: Mouse moved to (314, 78)
Screenshot: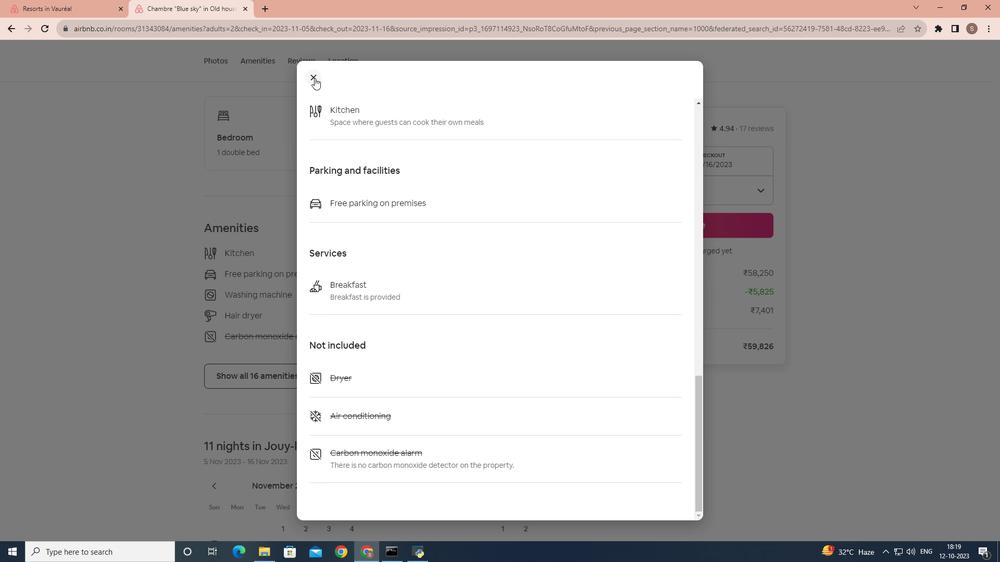 
Action: Mouse pressed left at (314, 78)
Screenshot: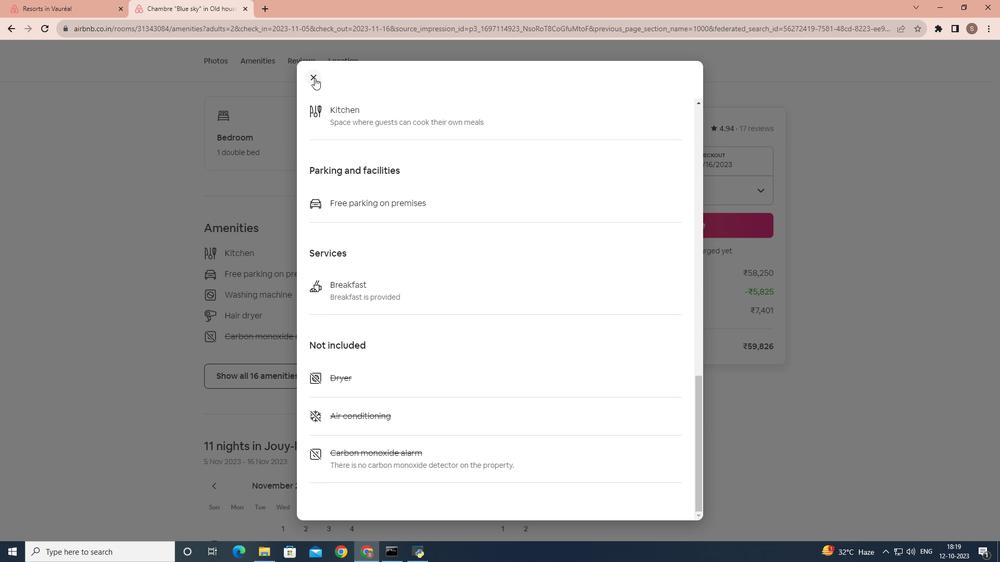 
Action: Mouse moved to (402, 265)
Screenshot: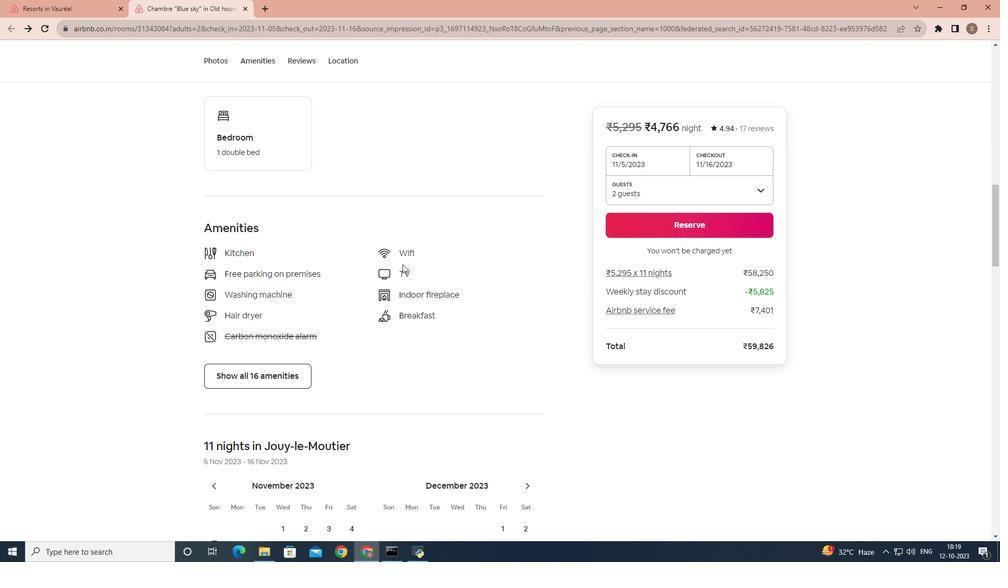 
Action: Mouse scrolled (402, 264) with delta (0, 0)
Screenshot: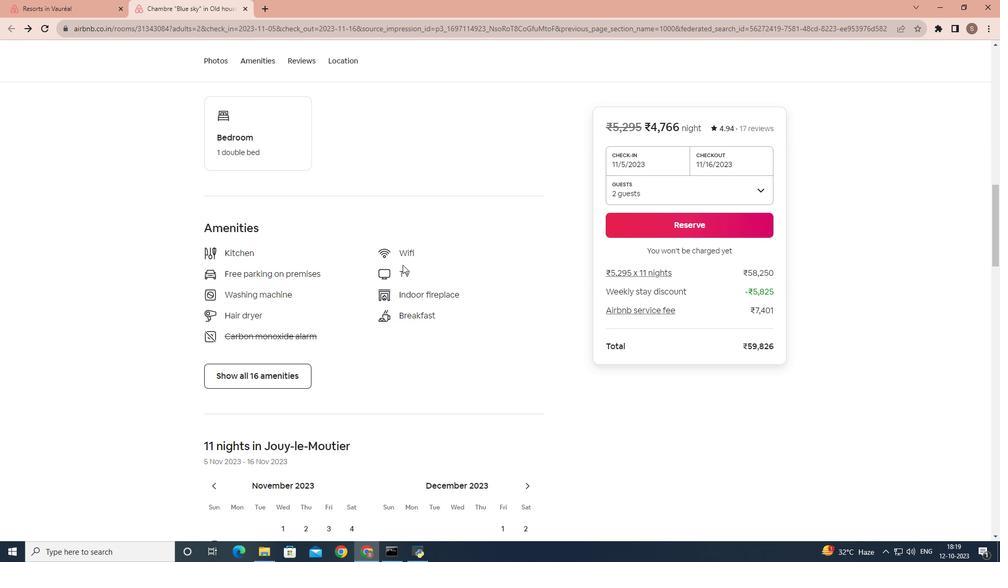 
Action: Mouse moved to (402, 265)
Screenshot: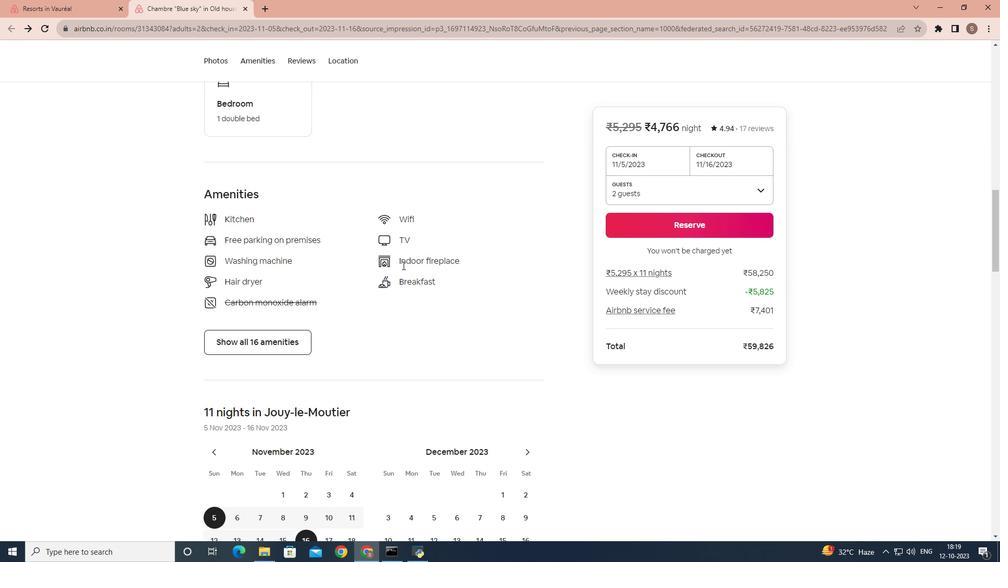 
Action: Mouse scrolled (402, 265) with delta (0, 0)
Screenshot: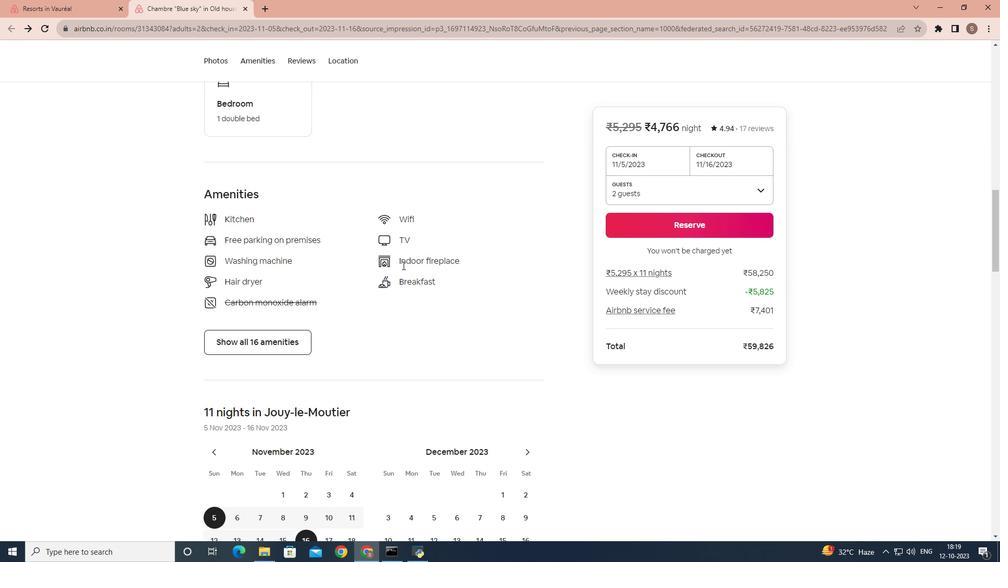 
Action: Mouse moved to (402, 265)
Screenshot: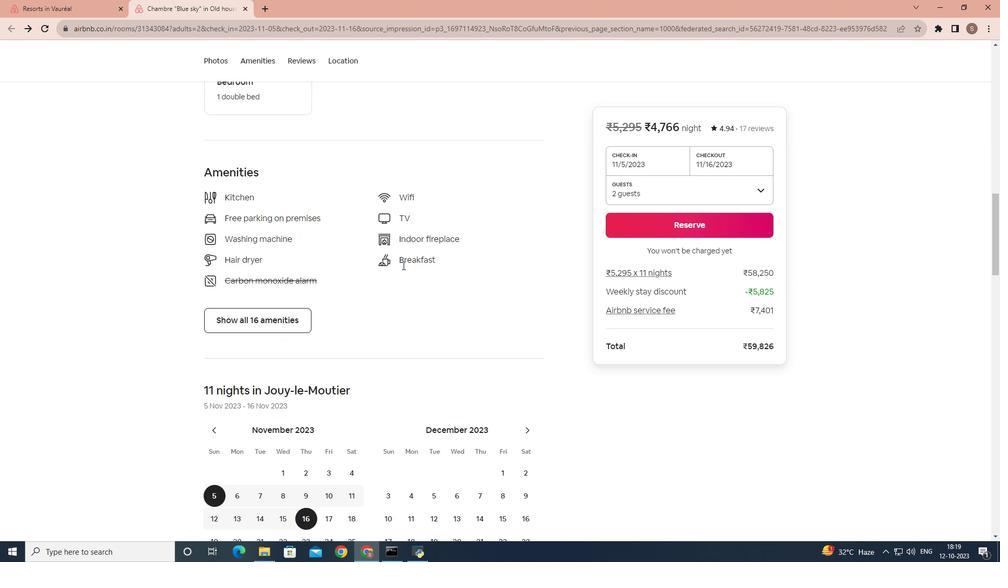 
Action: Mouse scrolled (402, 265) with delta (0, 0)
Screenshot: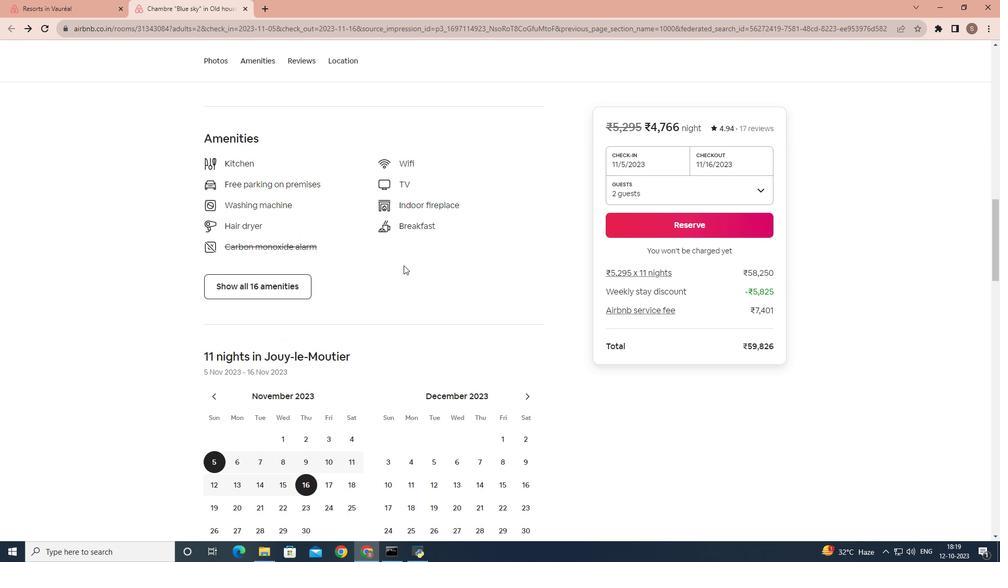 
Action: Mouse moved to (403, 266)
Screenshot: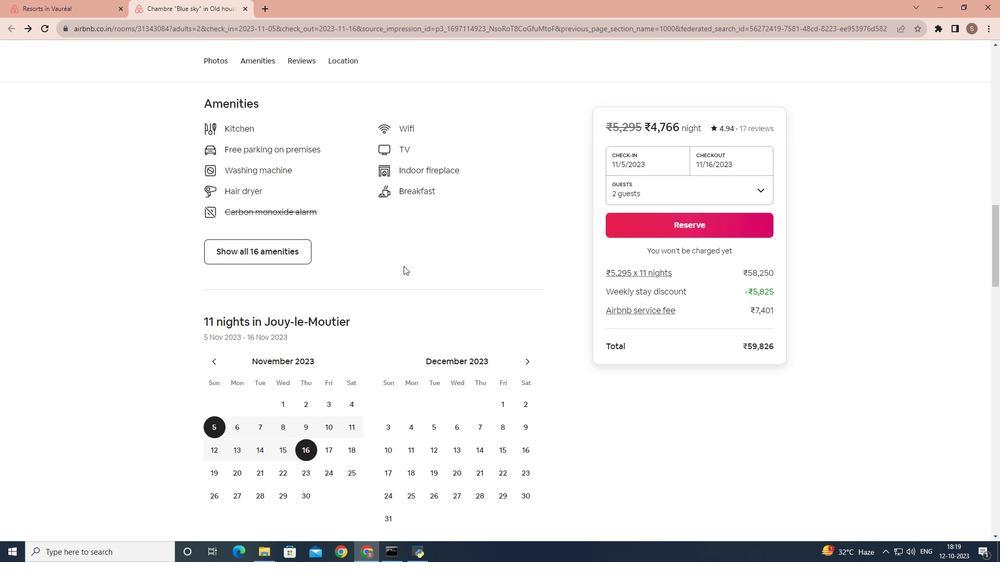 
Action: Mouse scrolled (403, 265) with delta (0, 0)
Screenshot: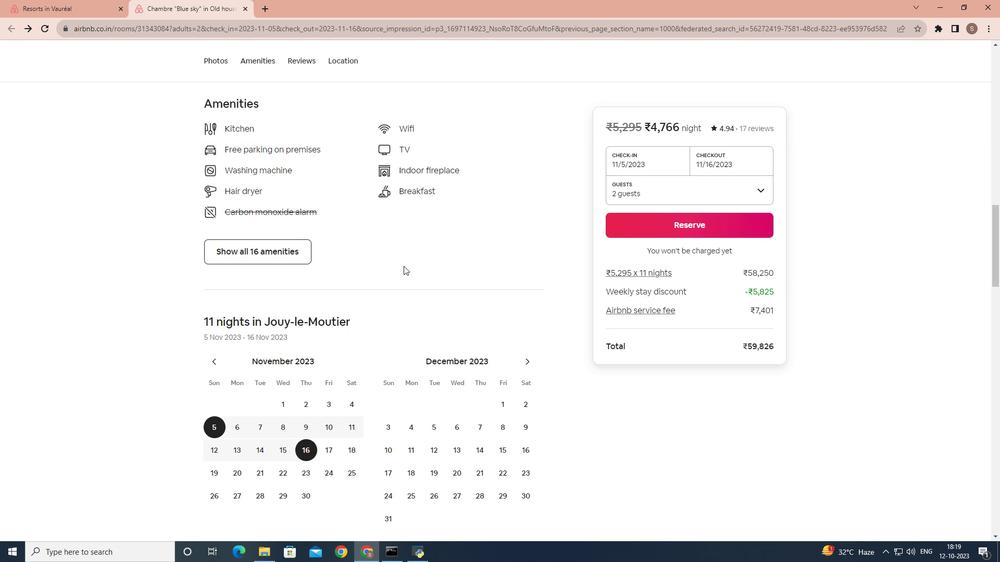 
Action: Mouse moved to (404, 266)
Screenshot: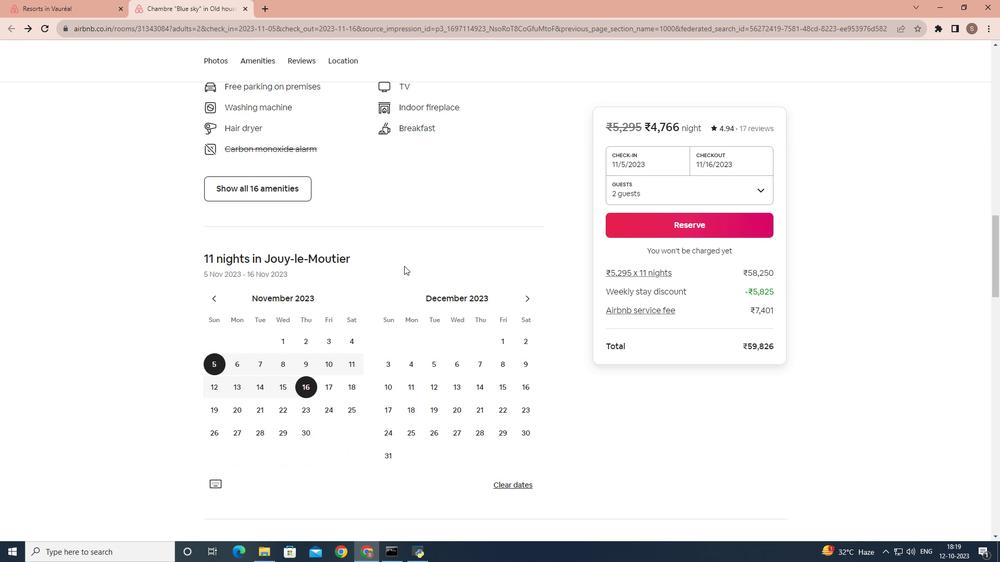 
Action: Mouse scrolled (404, 265) with delta (0, 0)
Screenshot: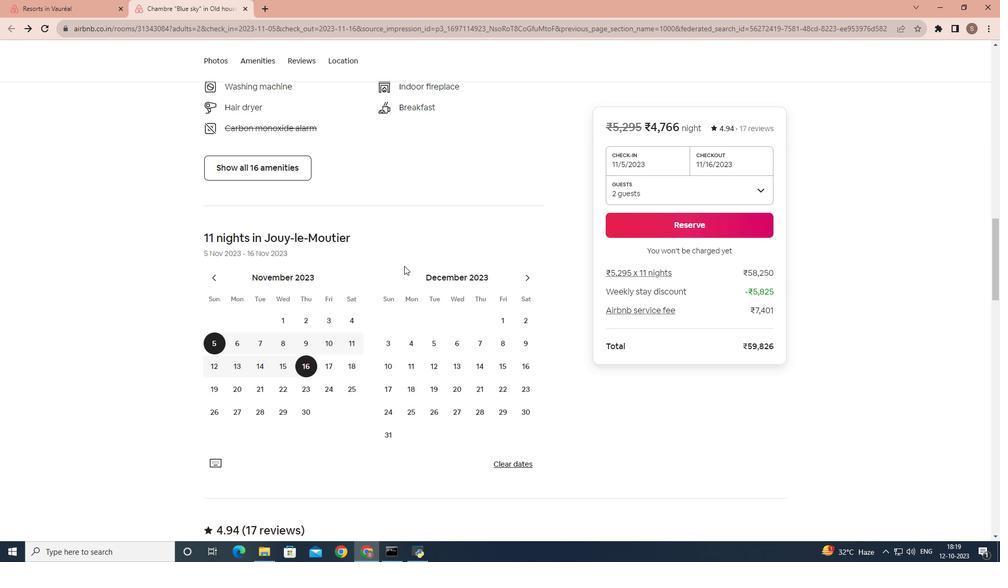 
Action: Mouse moved to (404, 266)
Screenshot: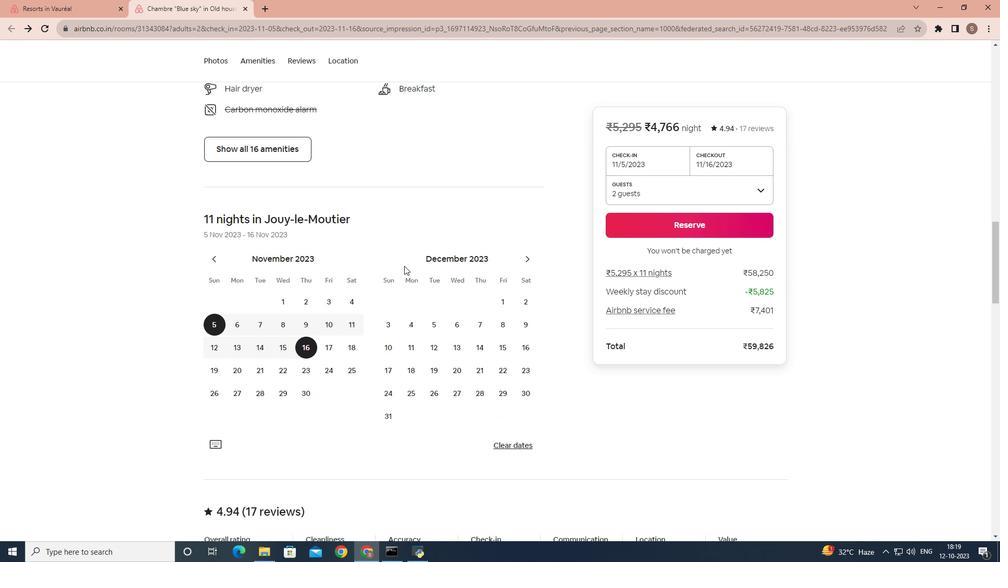 
Action: Mouse scrolled (404, 265) with delta (0, 0)
Screenshot: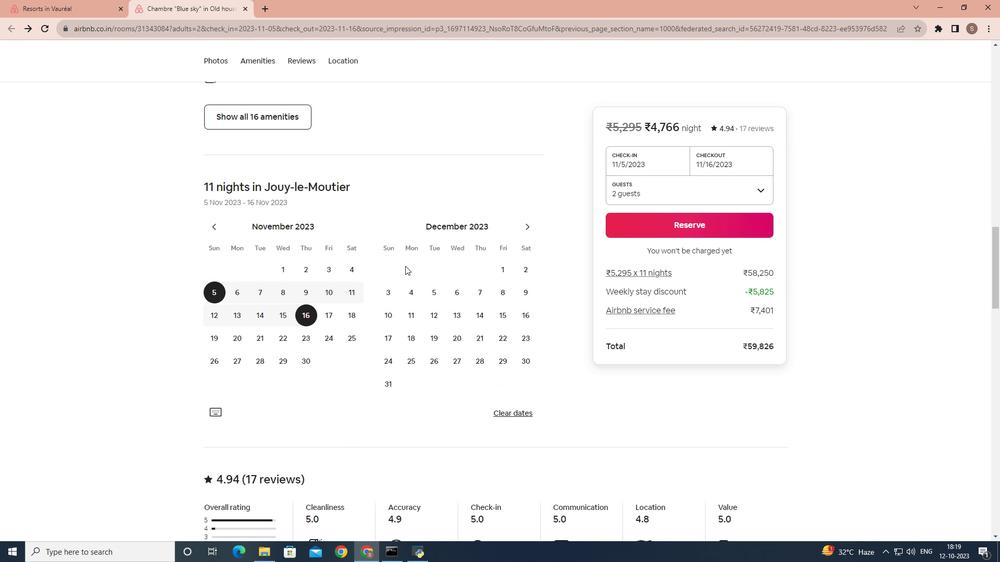 
Action: Mouse moved to (405, 266)
Screenshot: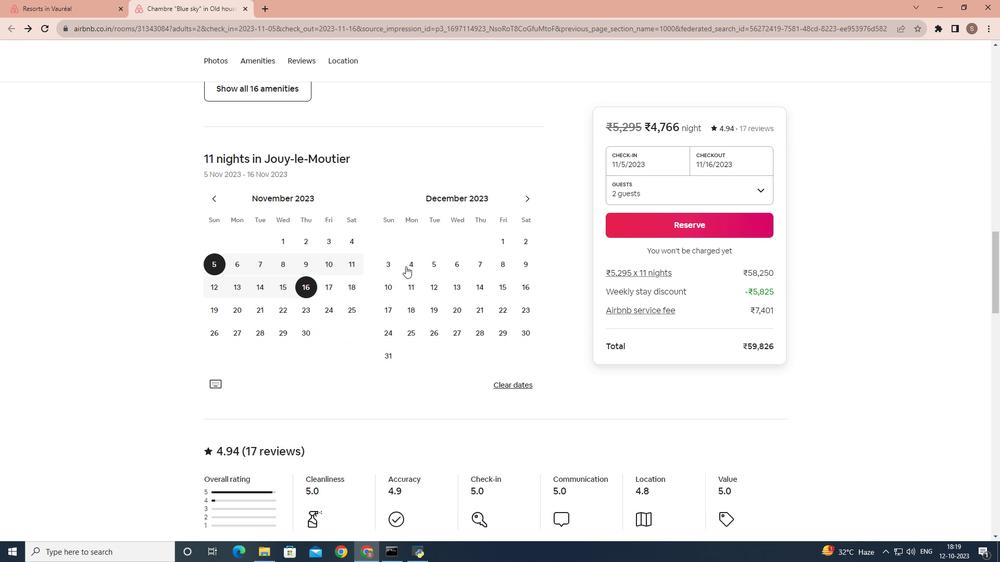 
Action: Mouse scrolled (405, 266) with delta (0, 0)
Screenshot: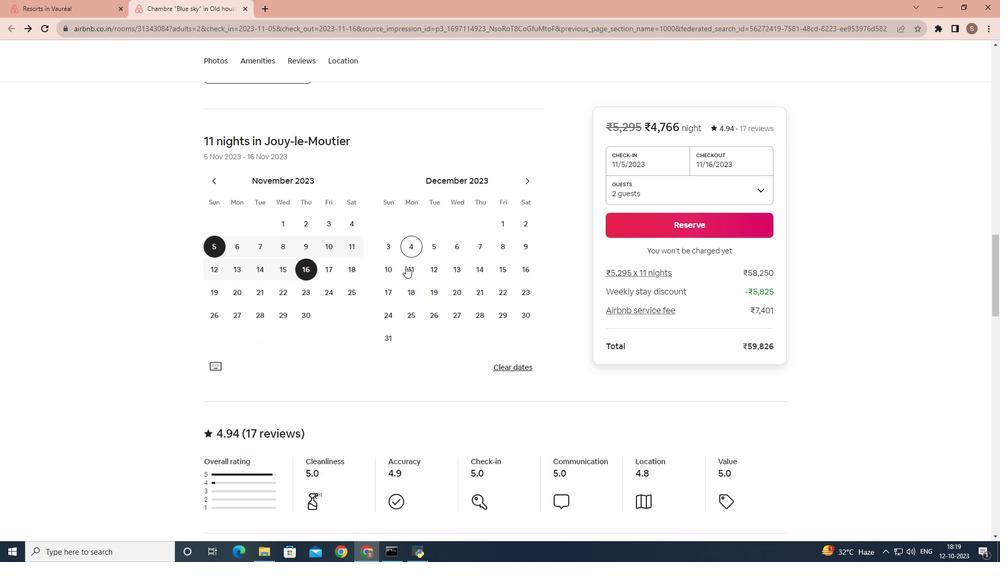 
Action: Mouse moved to (406, 268)
Screenshot: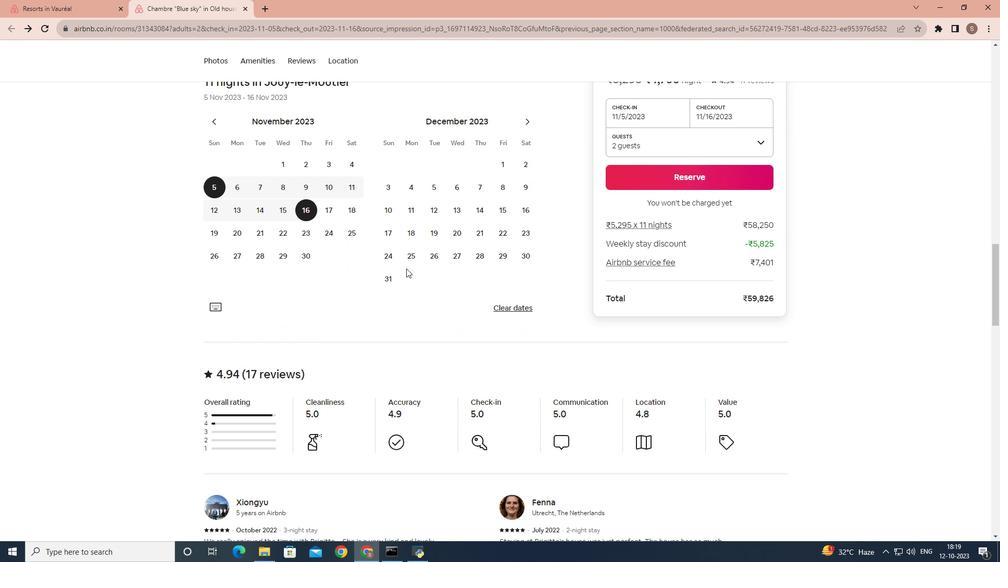 
Action: Mouse scrolled (406, 268) with delta (0, 0)
Screenshot: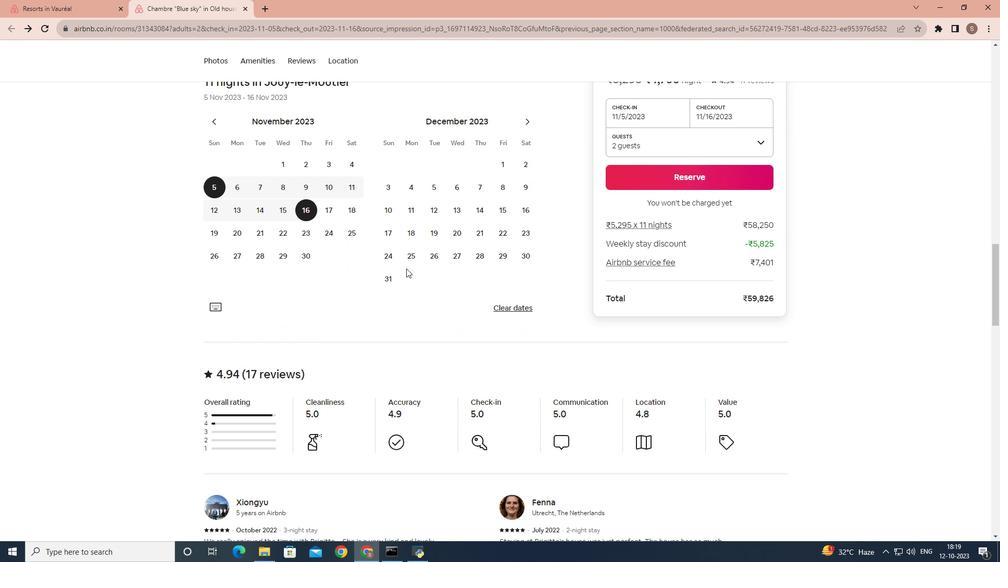 
Action: Mouse scrolled (406, 268) with delta (0, 0)
Screenshot: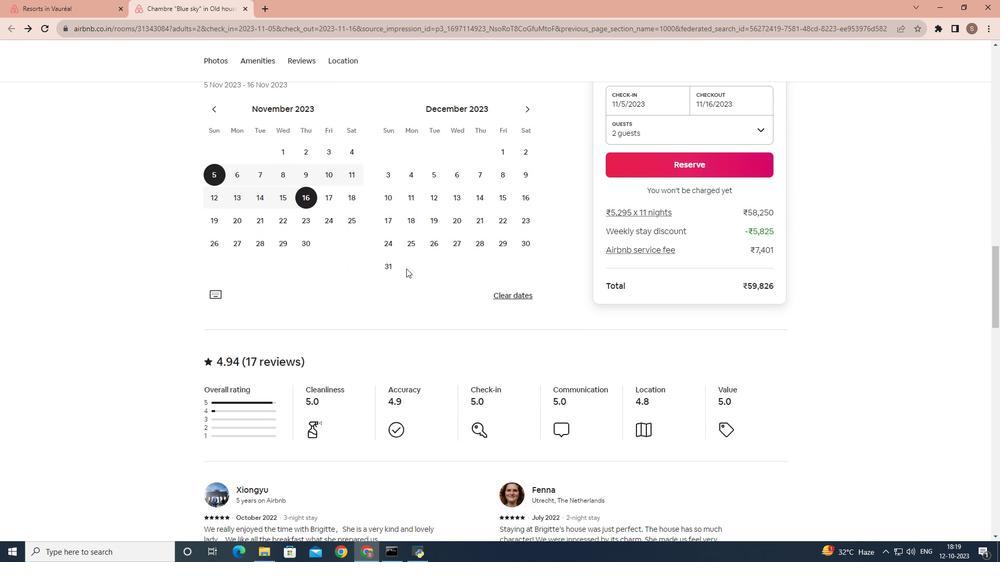 
Action: Mouse scrolled (406, 268) with delta (0, 0)
Screenshot: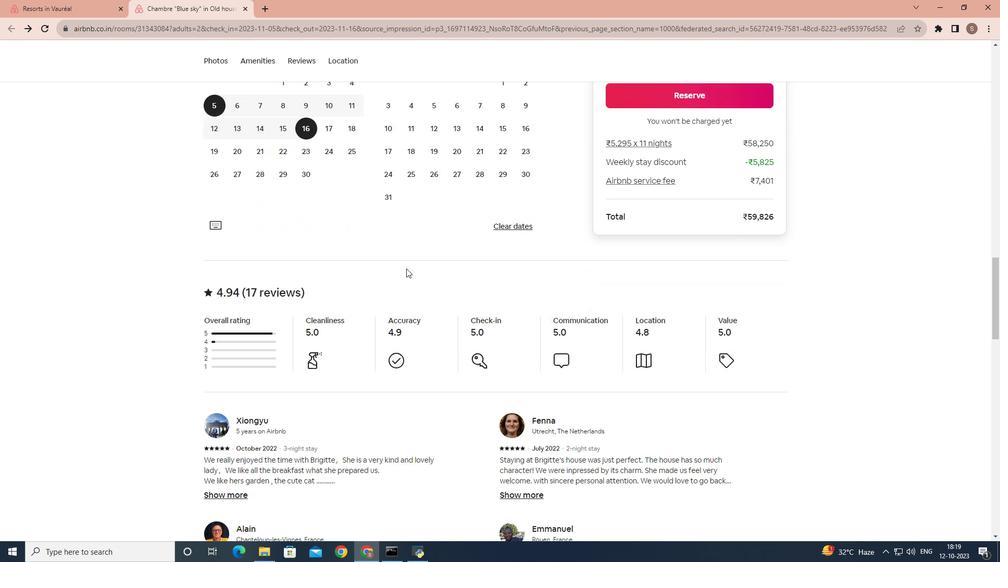 
Action: Mouse moved to (407, 269)
Screenshot: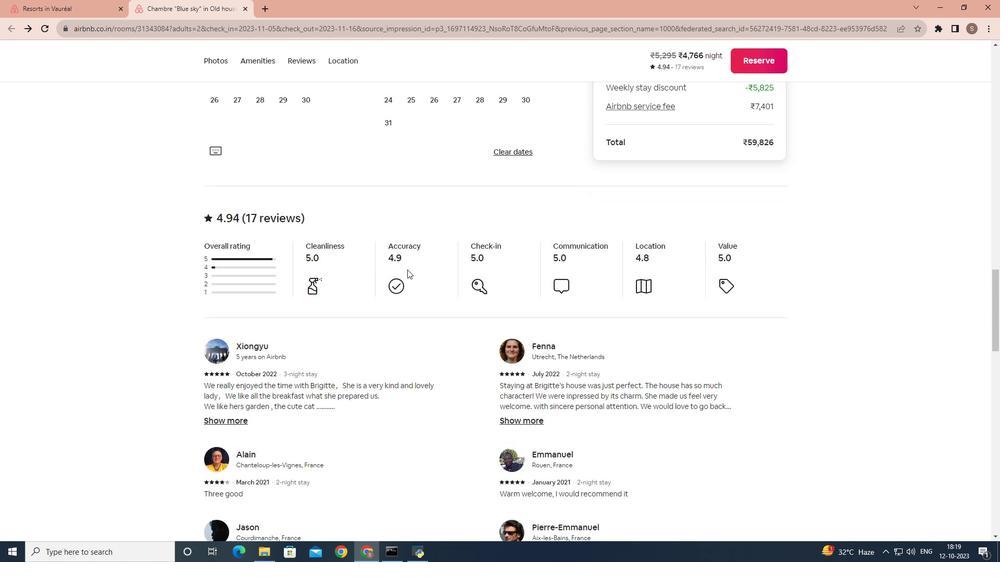 
Action: Mouse scrolled (407, 269) with delta (0, 0)
Screenshot: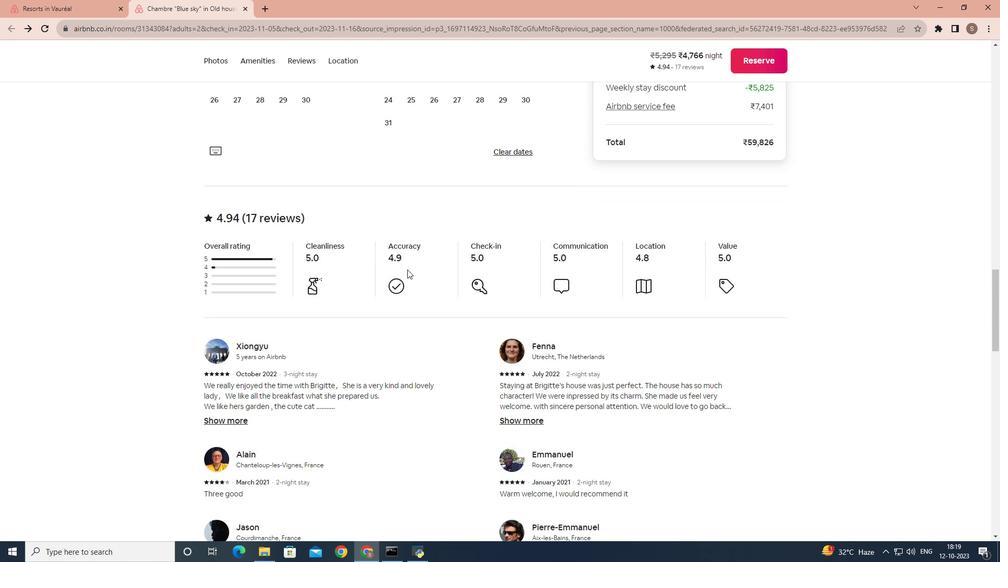 
Action: Mouse moved to (408, 272)
Screenshot: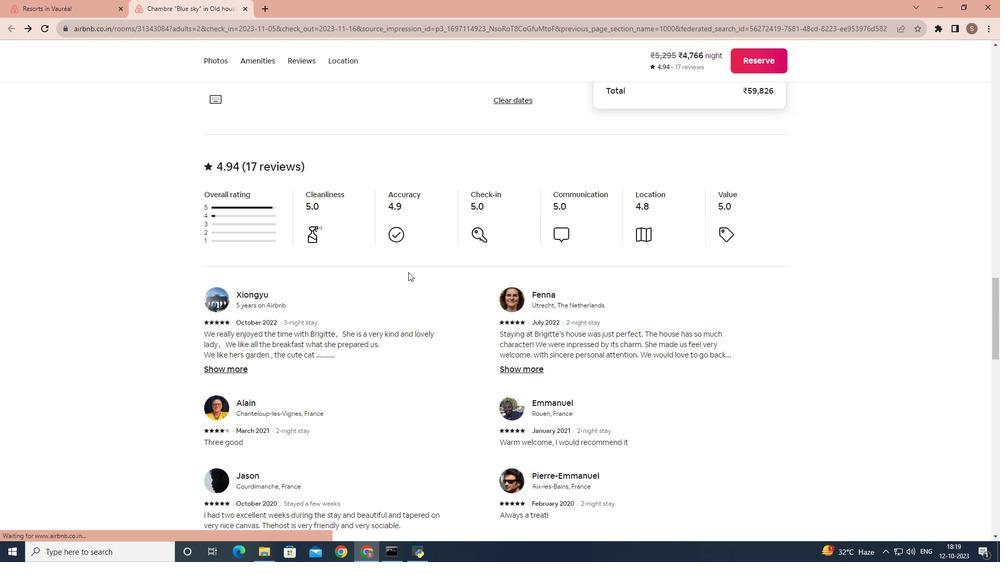 
Action: Mouse scrolled (408, 271) with delta (0, 0)
Screenshot: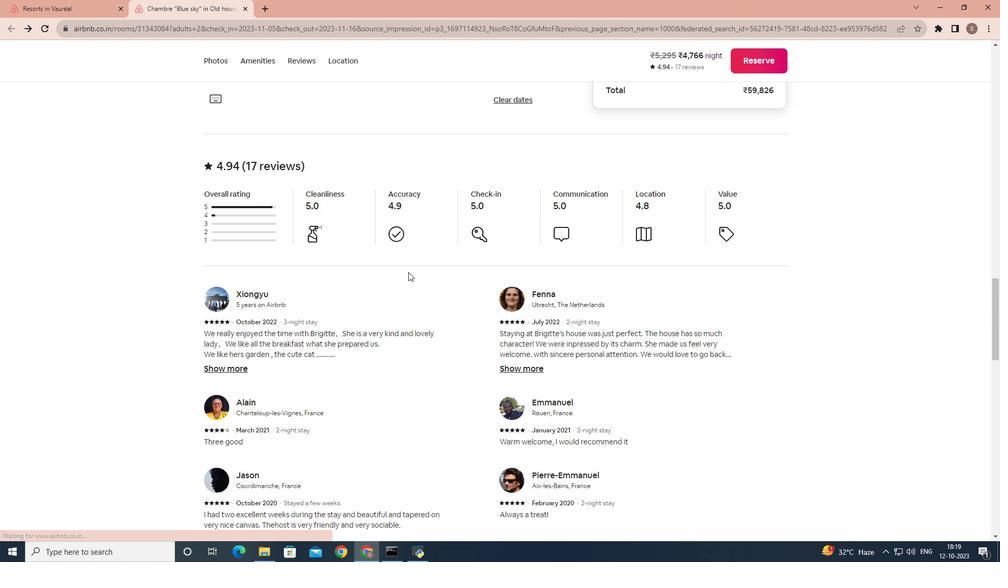 
Action: Mouse scrolled (408, 271) with delta (0, 0)
Screenshot: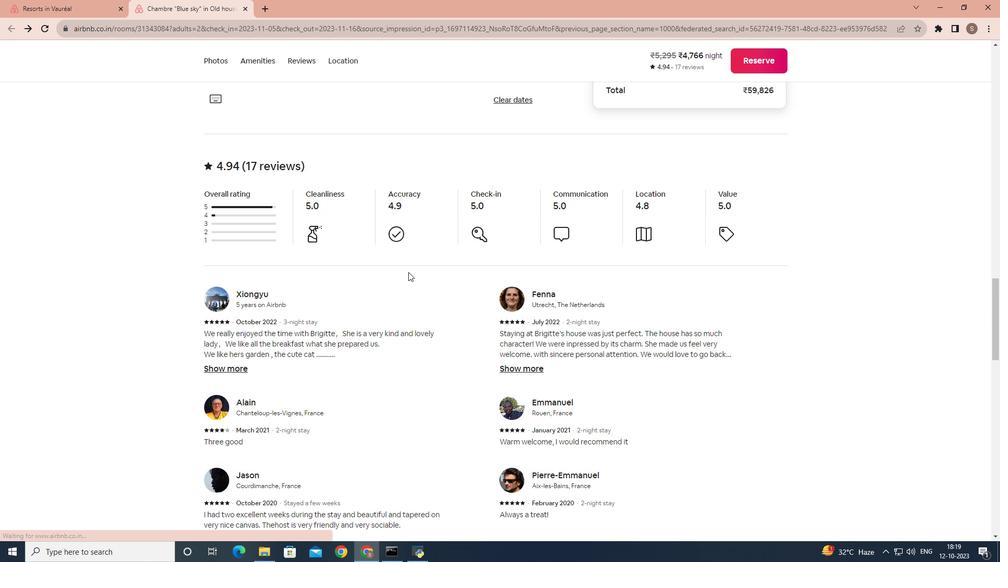 
Action: Mouse moved to (408, 272)
Screenshot: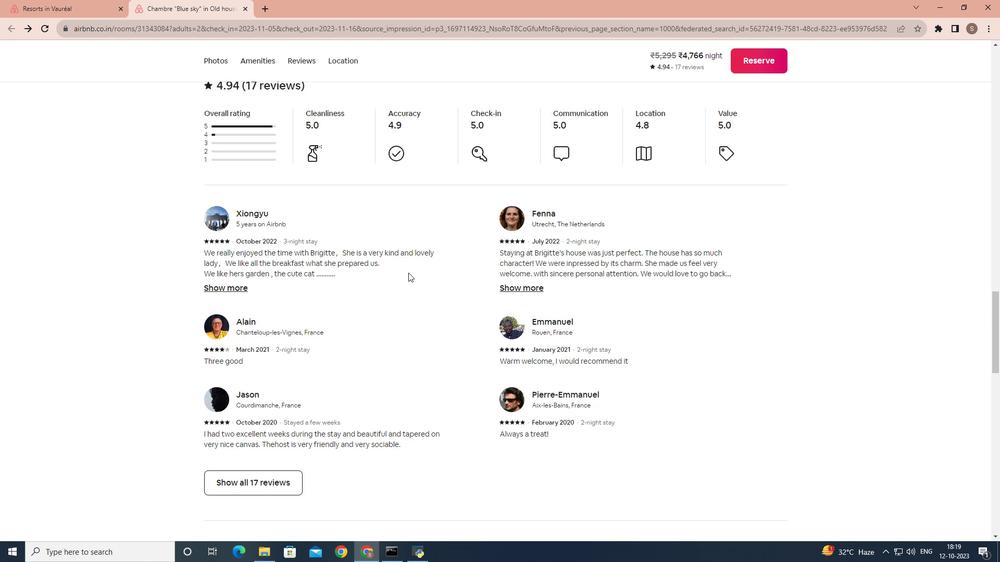 
Action: Mouse scrolled (408, 272) with delta (0, 0)
Screenshot: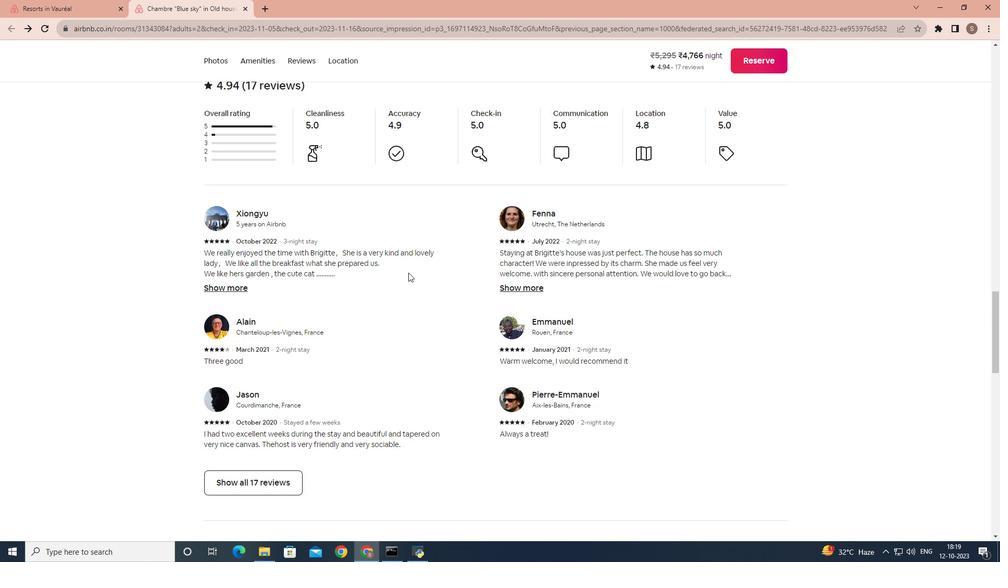 
Action: Mouse moved to (407, 276)
Screenshot: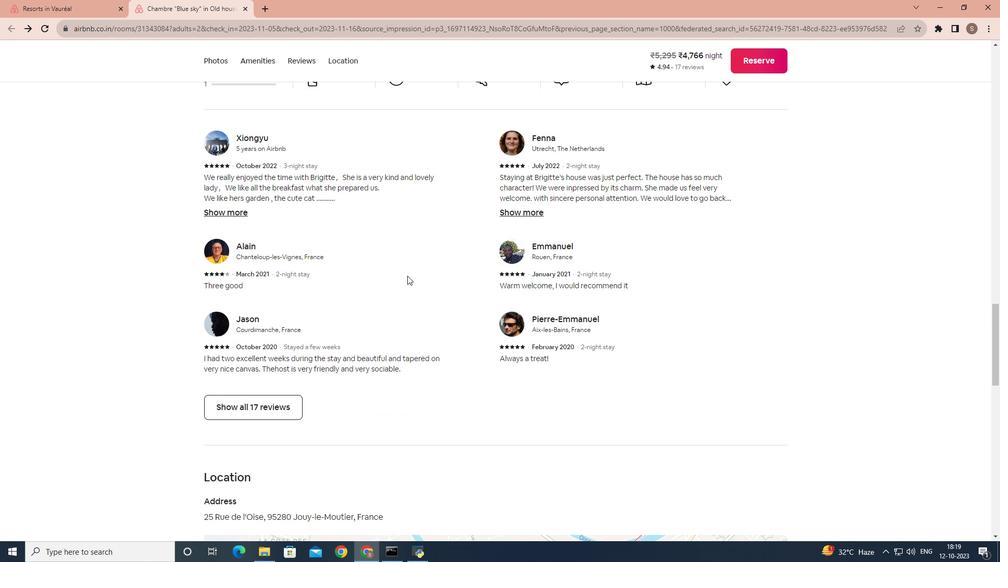 
Action: Mouse scrolled (407, 275) with delta (0, 0)
Screenshot: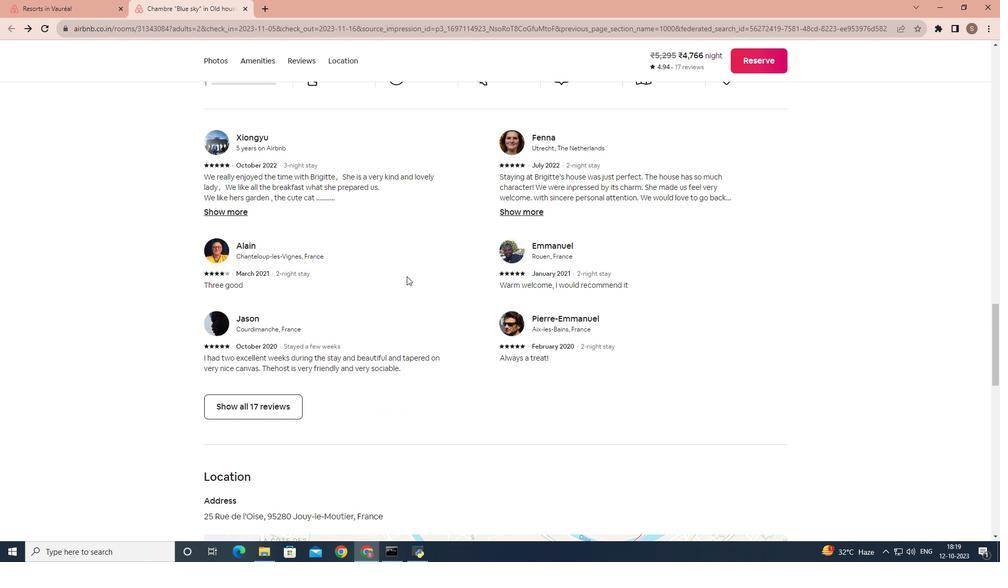
Action: Mouse moved to (406, 276)
Screenshot: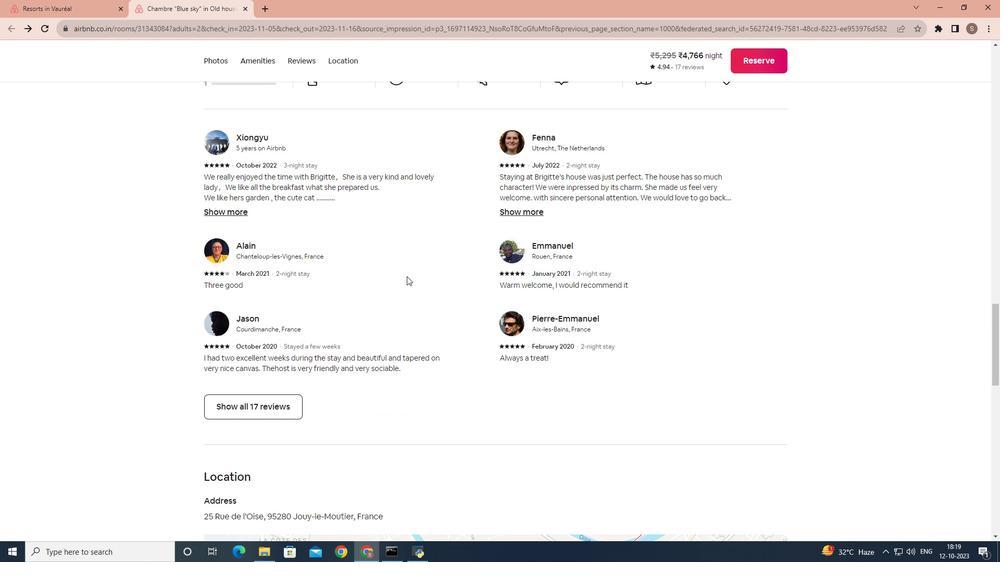 
Action: Mouse scrolled (406, 276) with delta (0, 0)
Screenshot: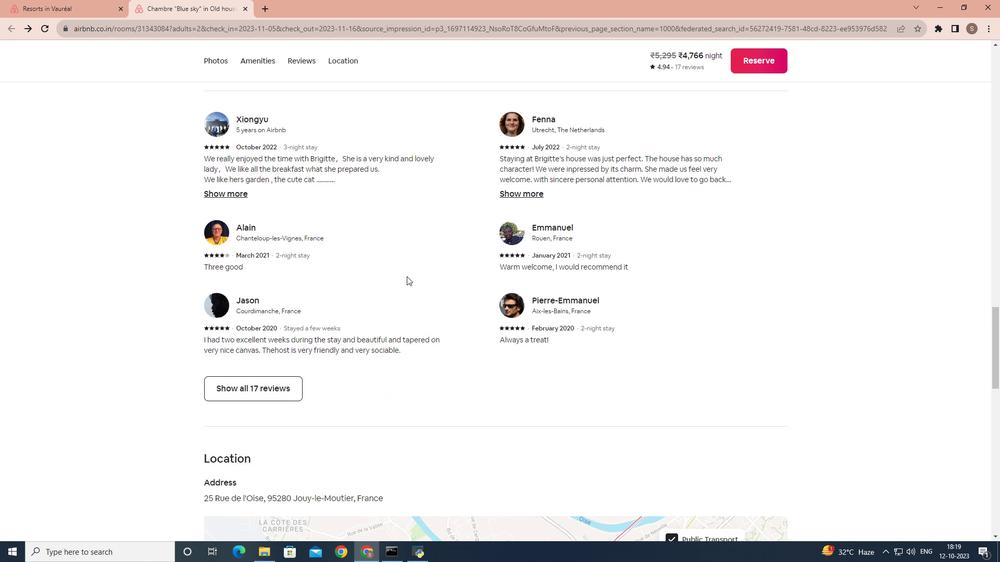 
Action: Mouse moved to (281, 302)
Screenshot: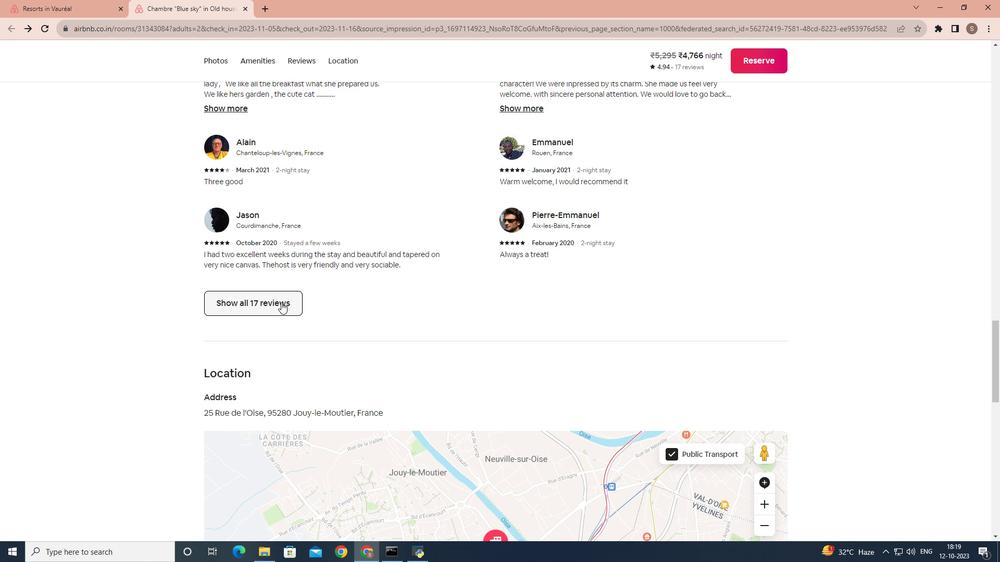 
Action: Mouse pressed left at (281, 302)
Screenshot: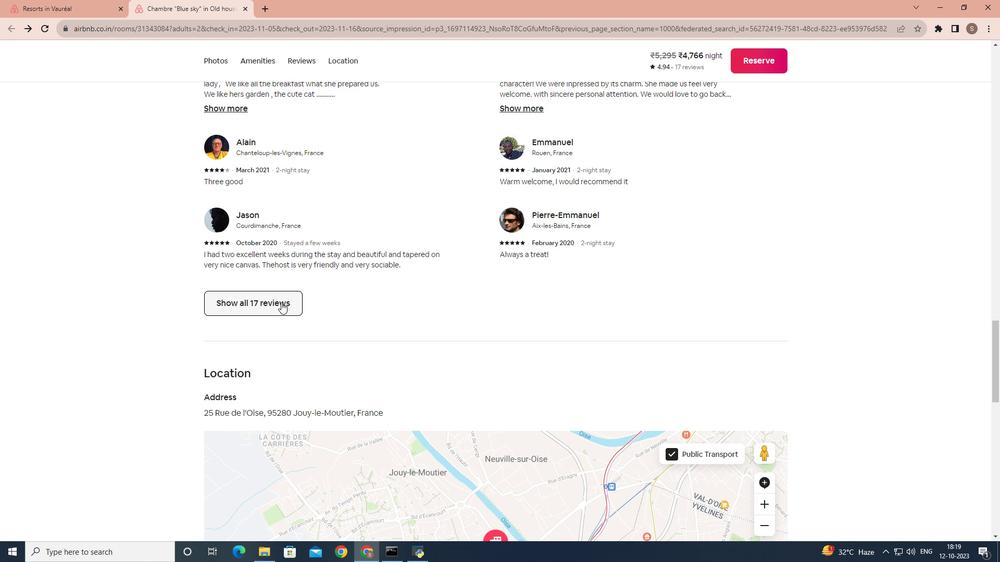 
Action: Mouse moved to (513, 222)
Screenshot: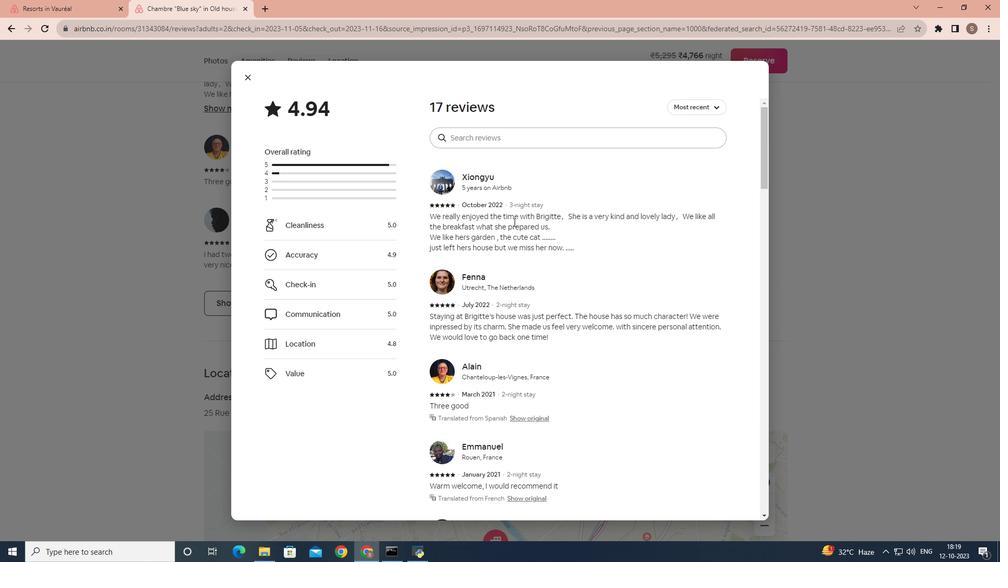
Action: Mouse scrolled (513, 221) with delta (0, 0)
Screenshot: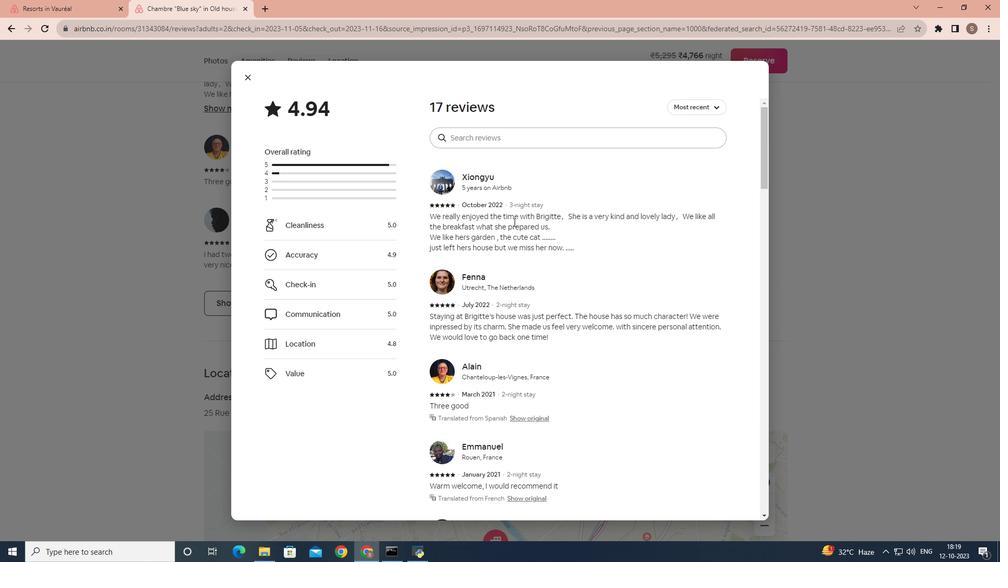 
Action: Mouse scrolled (513, 221) with delta (0, 0)
Screenshot: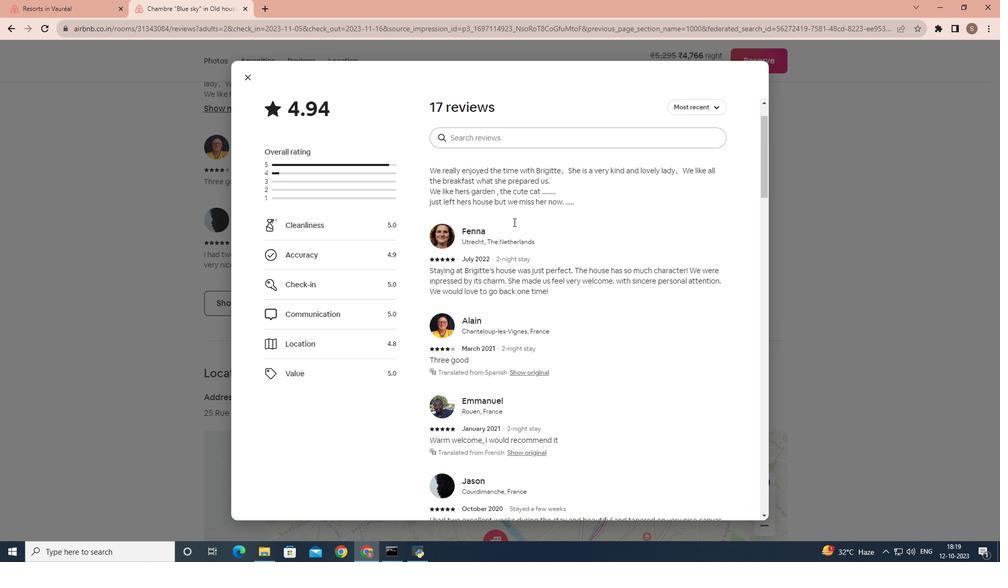 
Action: Mouse moved to (514, 222)
Screenshot: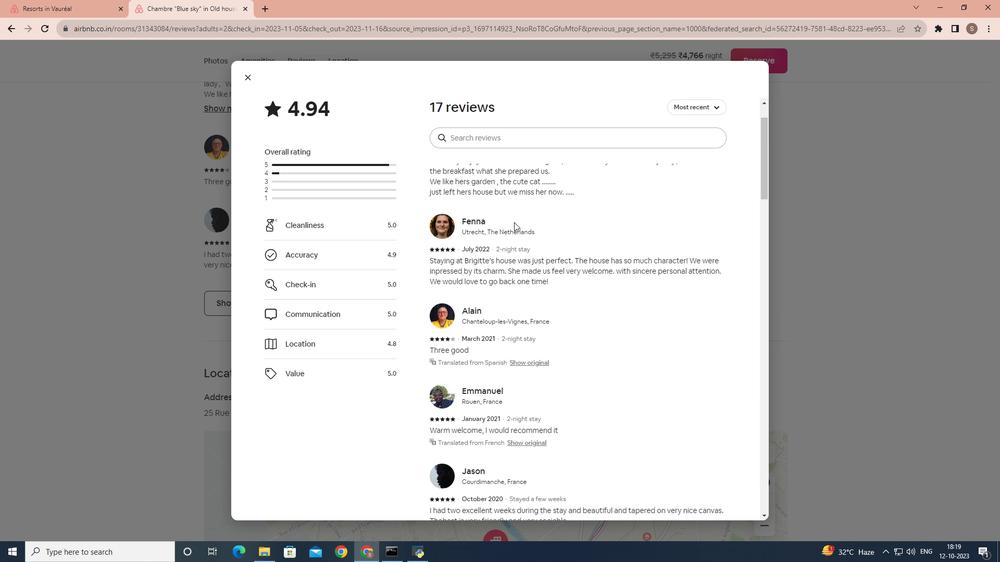 
Action: Mouse scrolled (514, 221) with delta (0, 0)
Screenshot: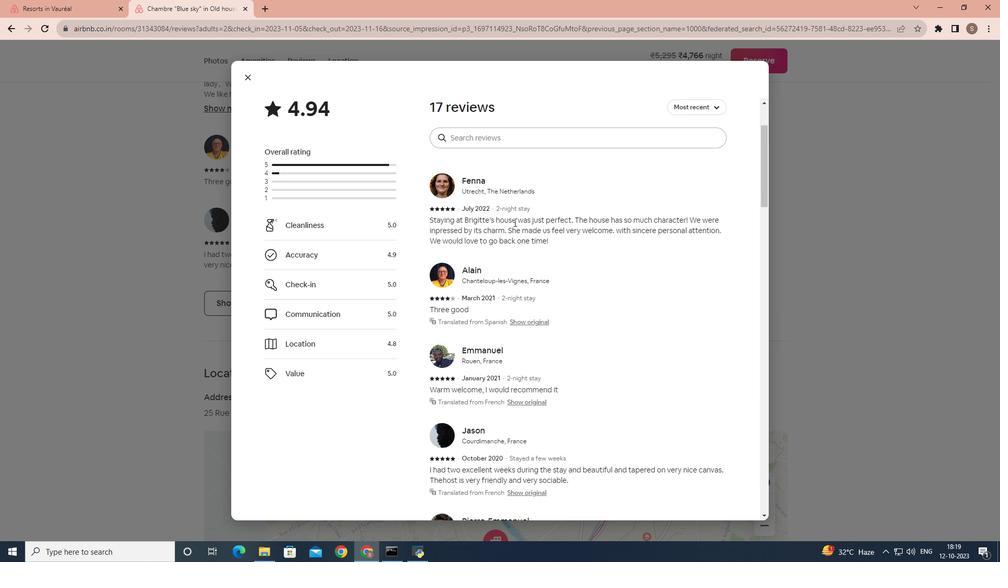 
Action: Mouse scrolled (514, 221) with delta (0, 0)
Screenshot: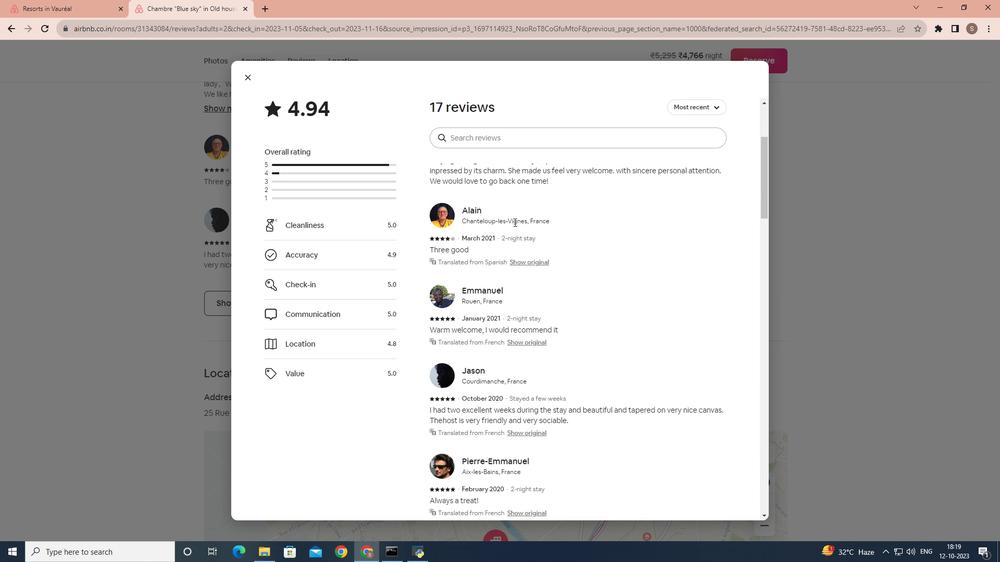 
Action: Mouse scrolled (514, 221) with delta (0, 0)
Screenshot: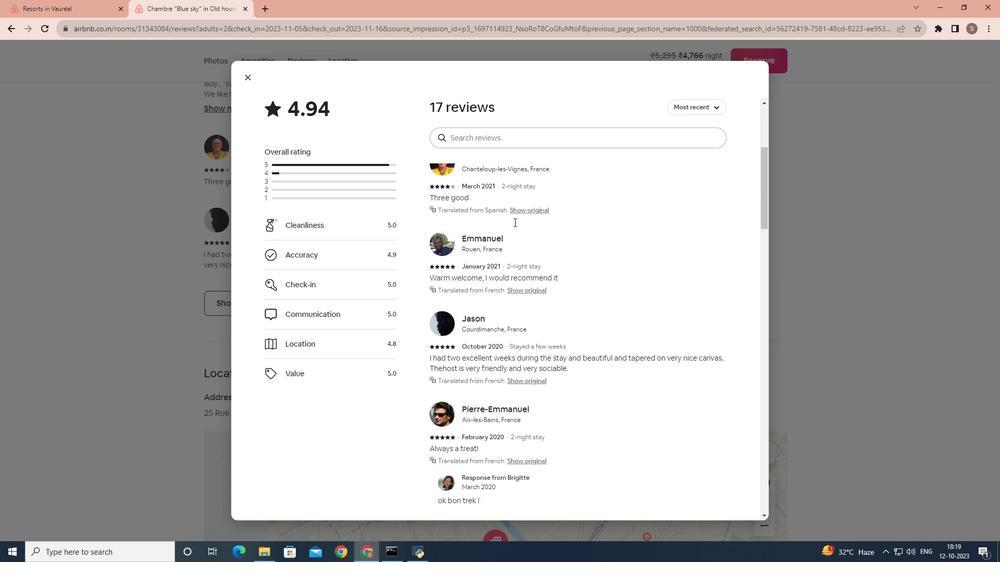 
Action: Mouse scrolled (514, 221) with delta (0, 0)
Screenshot: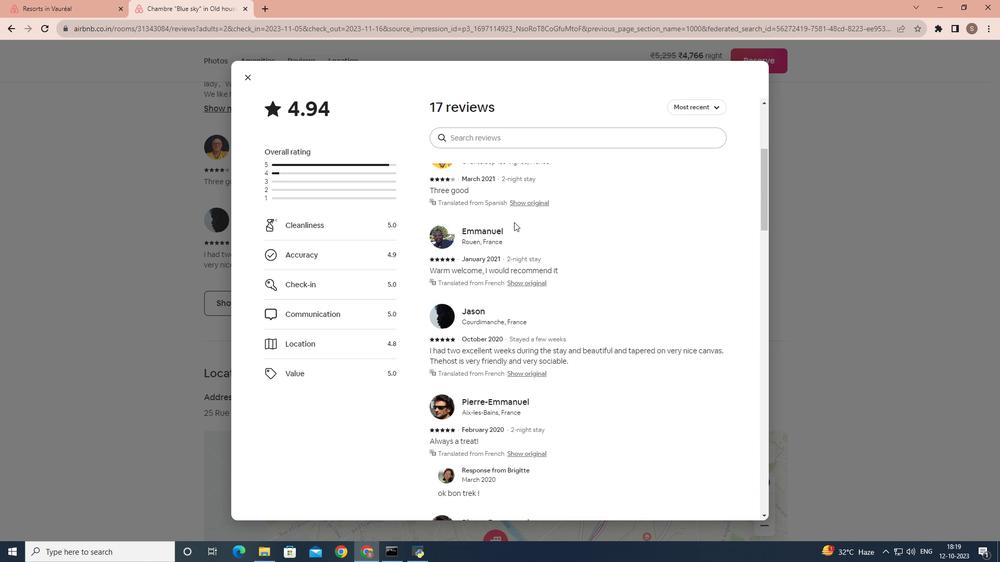 
Action: Mouse moved to (514, 222)
Screenshot: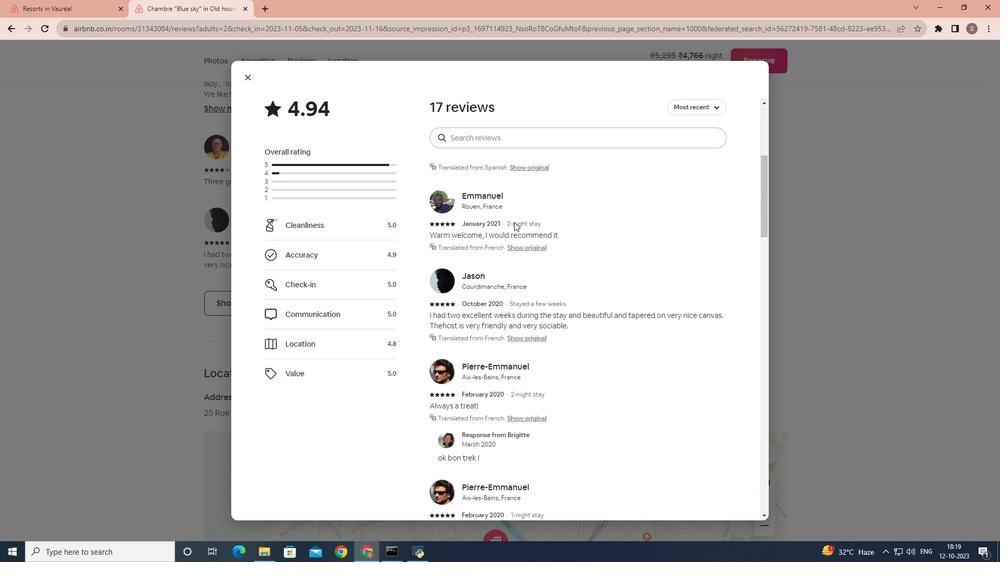 
Action: Mouse scrolled (514, 221) with delta (0, 0)
Screenshot: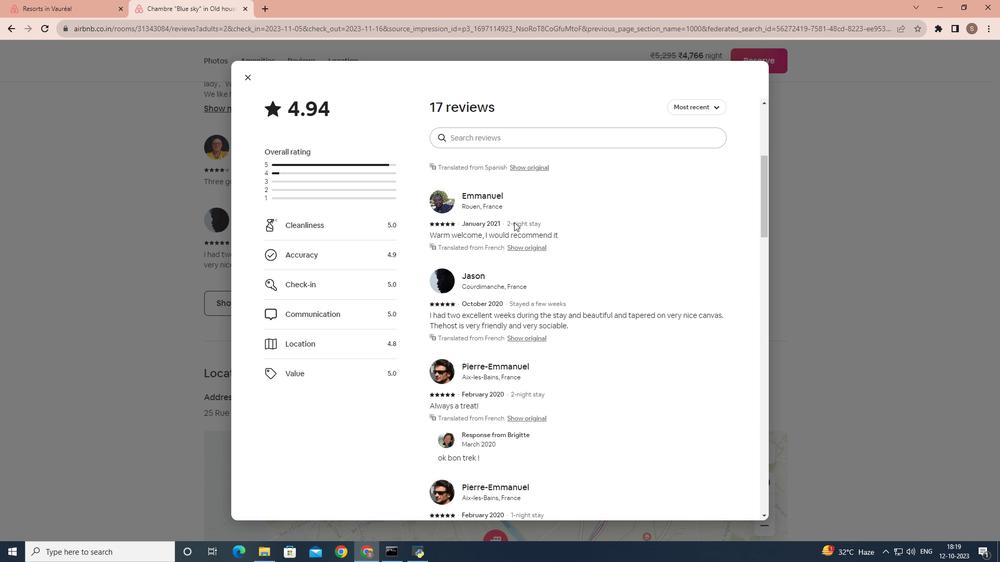 
Action: Mouse scrolled (514, 221) with delta (0, 0)
Screenshot: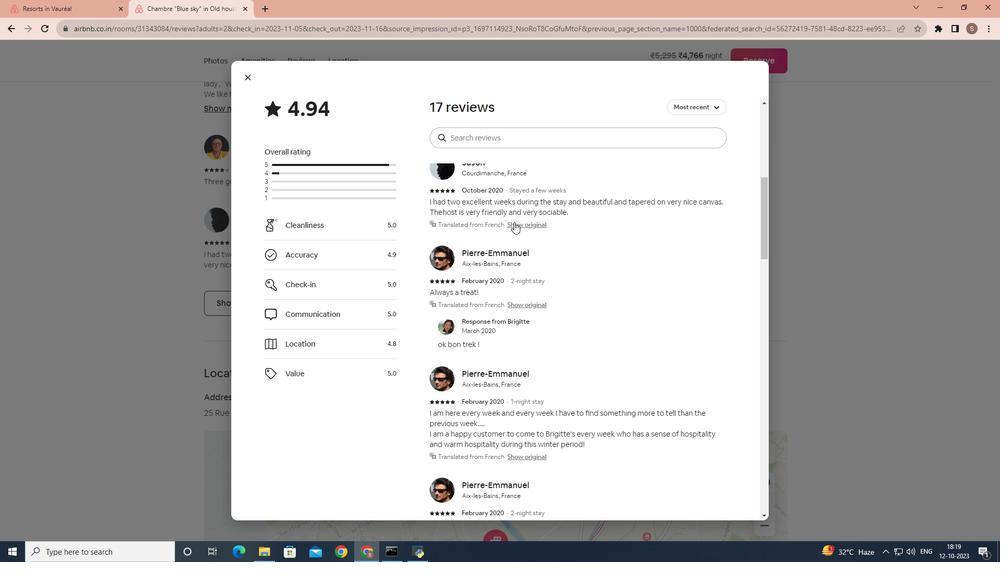 
Action: Mouse scrolled (514, 221) with delta (0, 0)
Screenshot: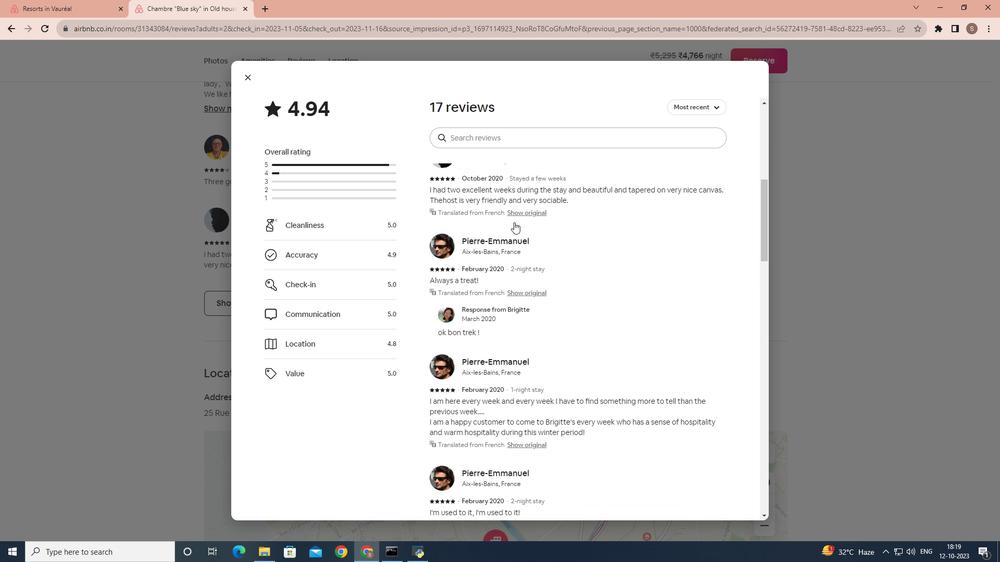 
Action: Mouse scrolled (514, 221) with delta (0, 0)
Screenshot: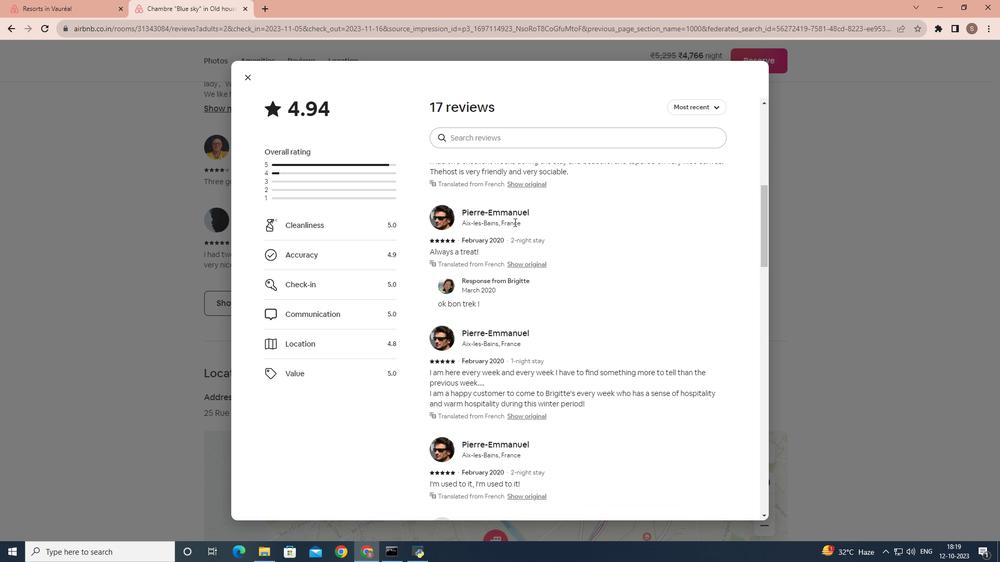 
Action: Mouse scrolled (514, 221) with delta (0, 0)
Screenshot: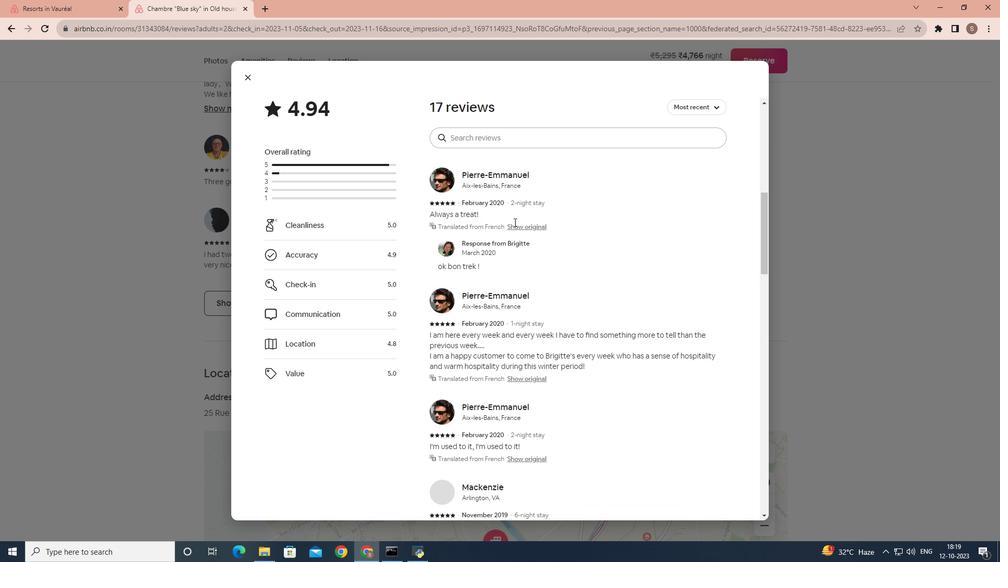 
Action: Mouse moved to (514, 222)
Screenshot: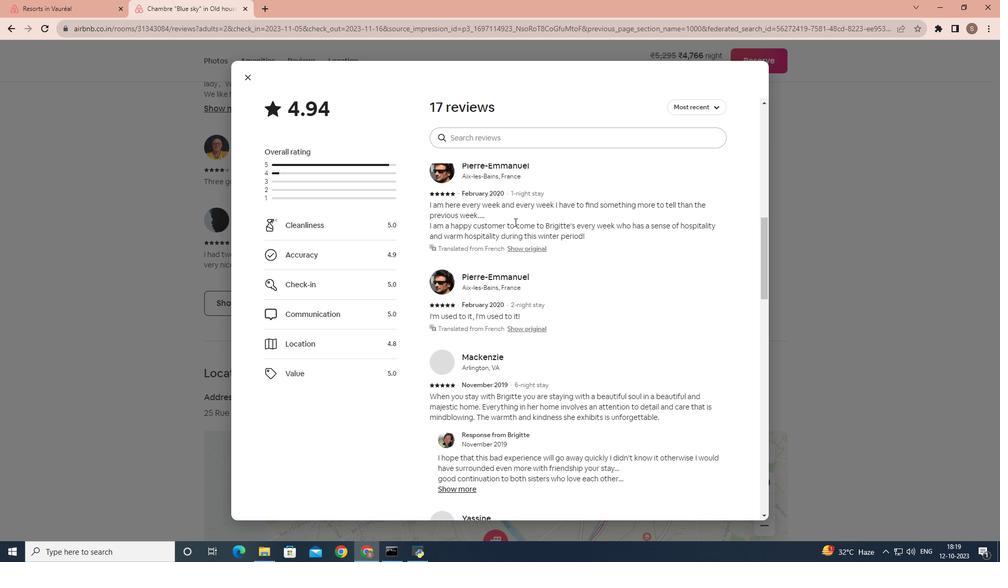 
Action: Mouse scrolled (514, 221) with delta (0, 0)
Screenshot: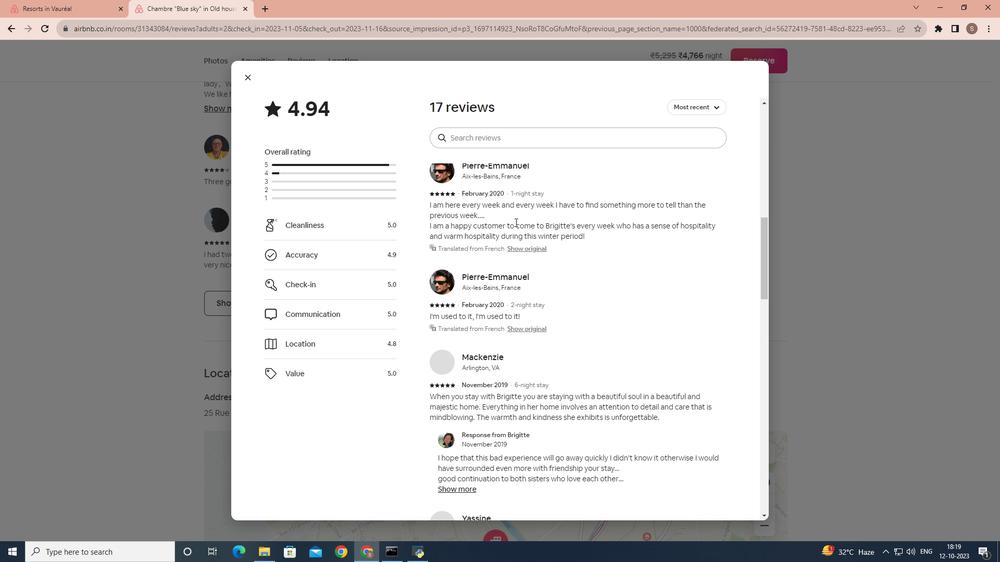 
Action: Mouse moved to (515, 222)
Screenshot: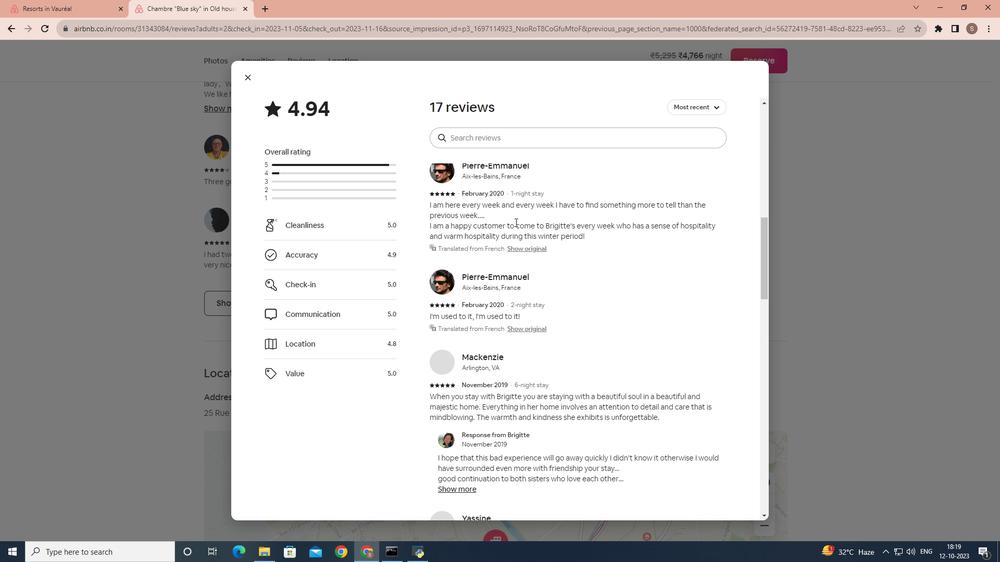 
Action: Mouse scrolled (515, 221) with delta (0, 0)
Screenshot: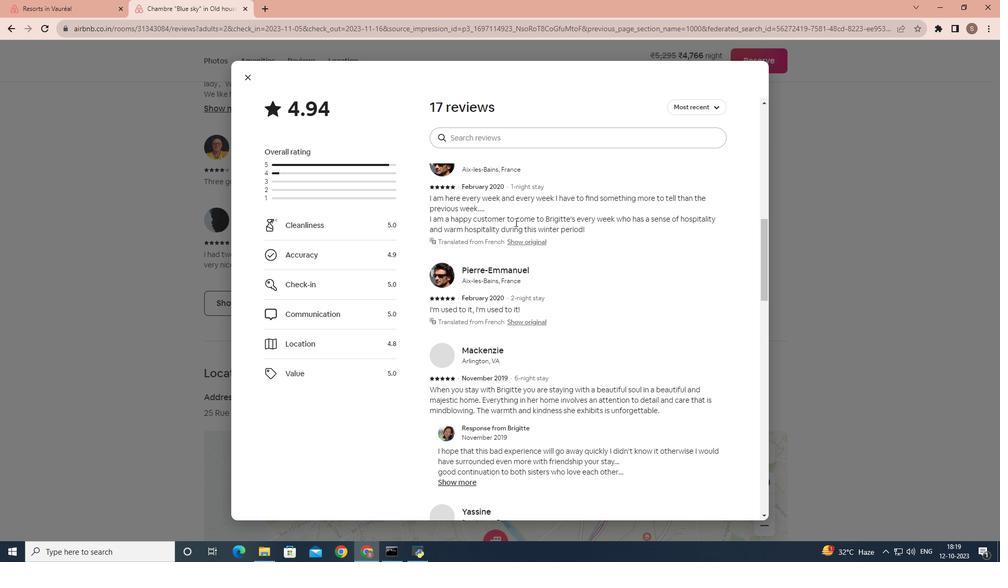 
Action: Mouse scrolled (515, 221) with delta (0, 0)
Screenshot: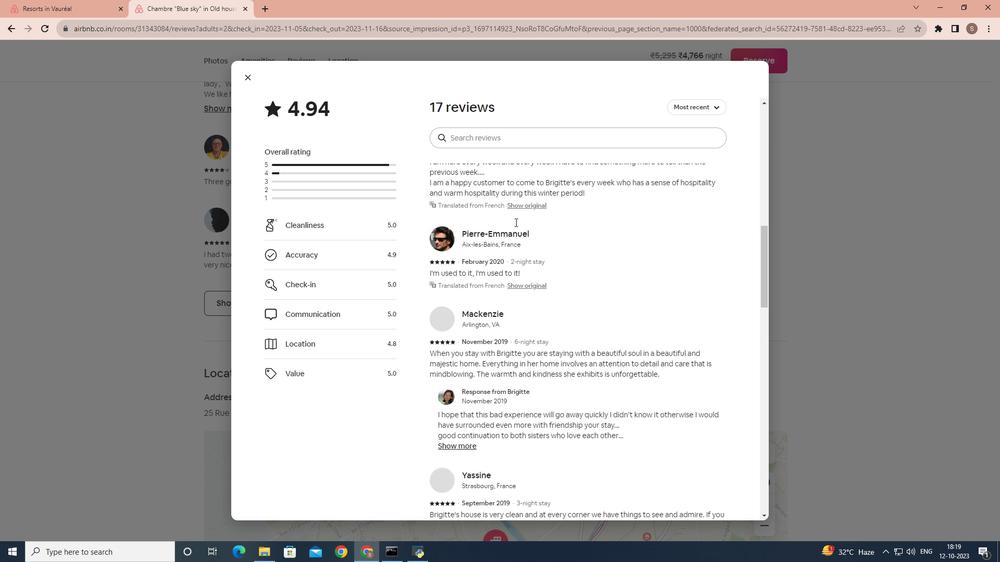 
Action: Mouse scrolled (515, 221) with delta (0, 0)
Screenshot: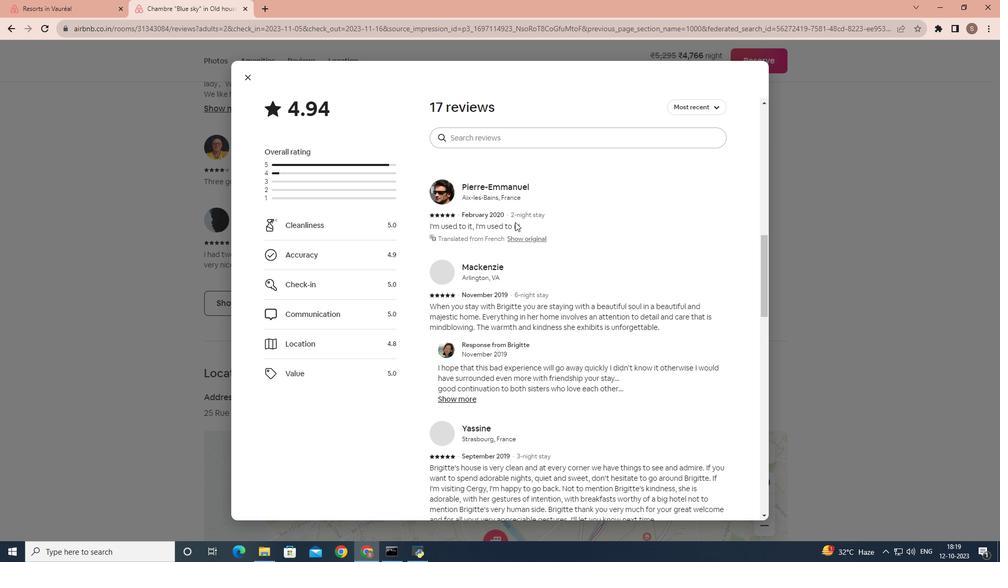 
Action: Mouse moved to (515, 222)
Screenshot: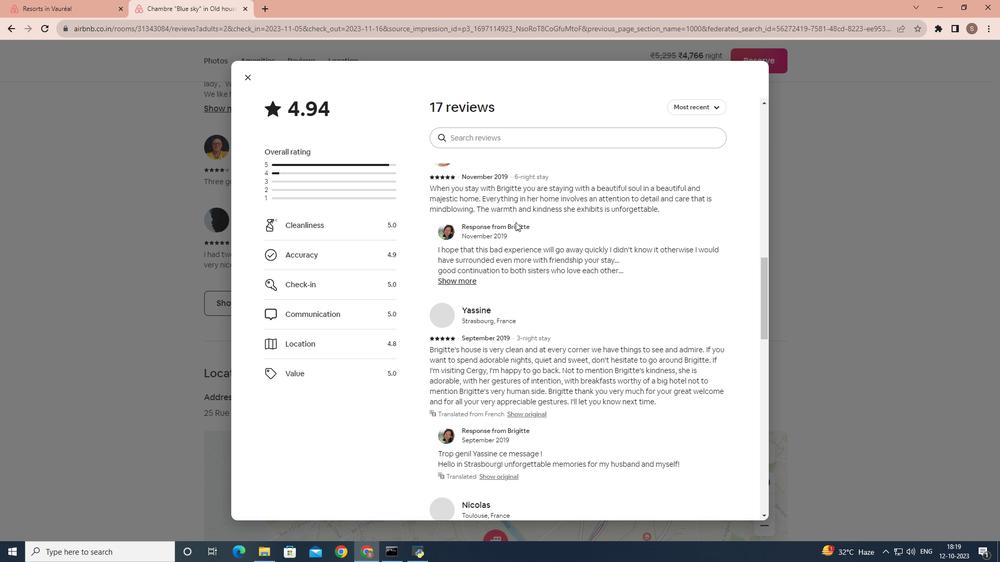 
Action: Mouse scrolled (515, 221) with delta (0, 0)
Screenshot: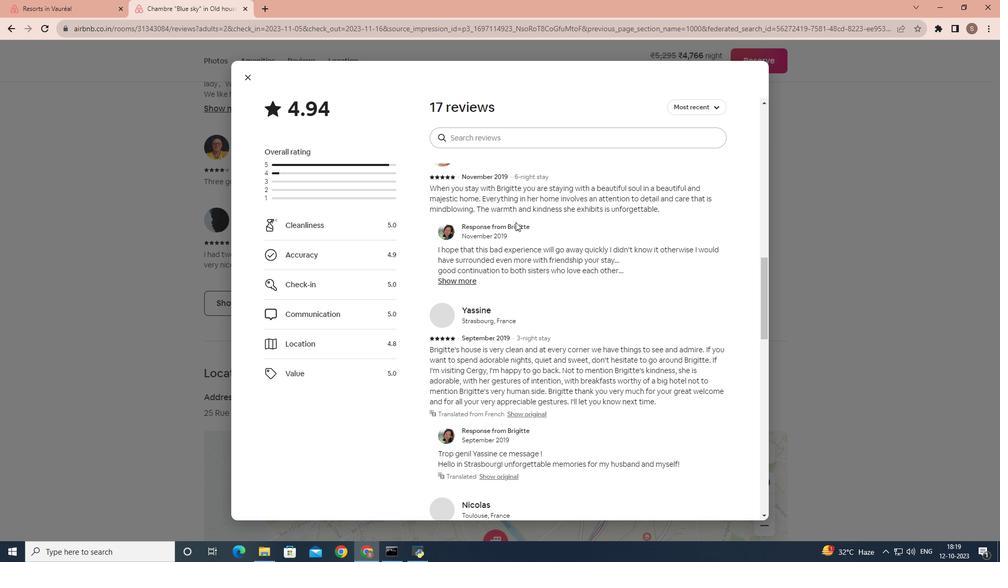 
Action: Mouse scrolled (515, 221) with delta (0, 0)
Screenshot: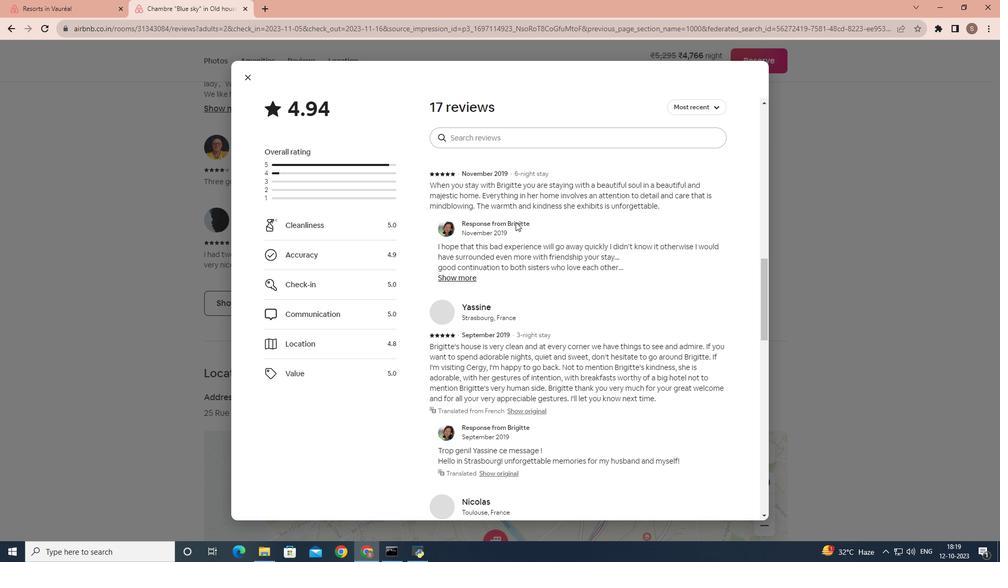 
Action: Mouse scrolled (515, 221) with delta (0, 0)
Screenshot: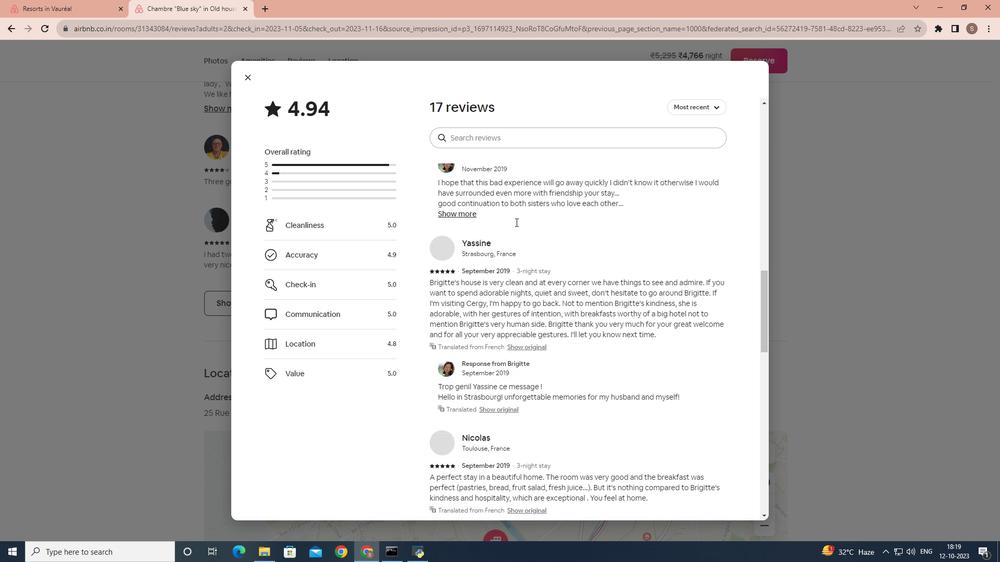 
Action: Mouse scrolled (515, 221) with delta (0, 0)
Screenshot: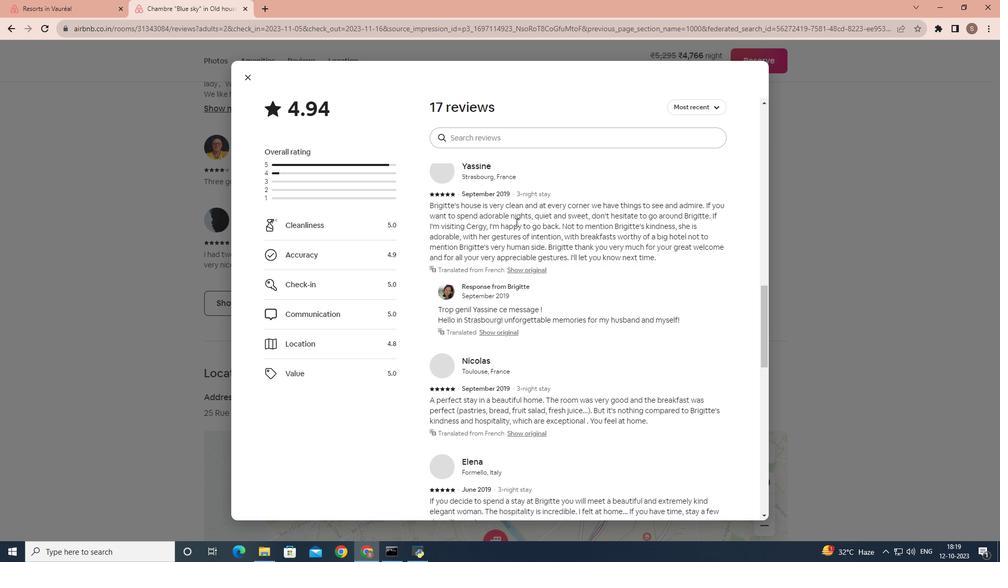 
Action: Mouse moved to (516, 222)
Screenshot: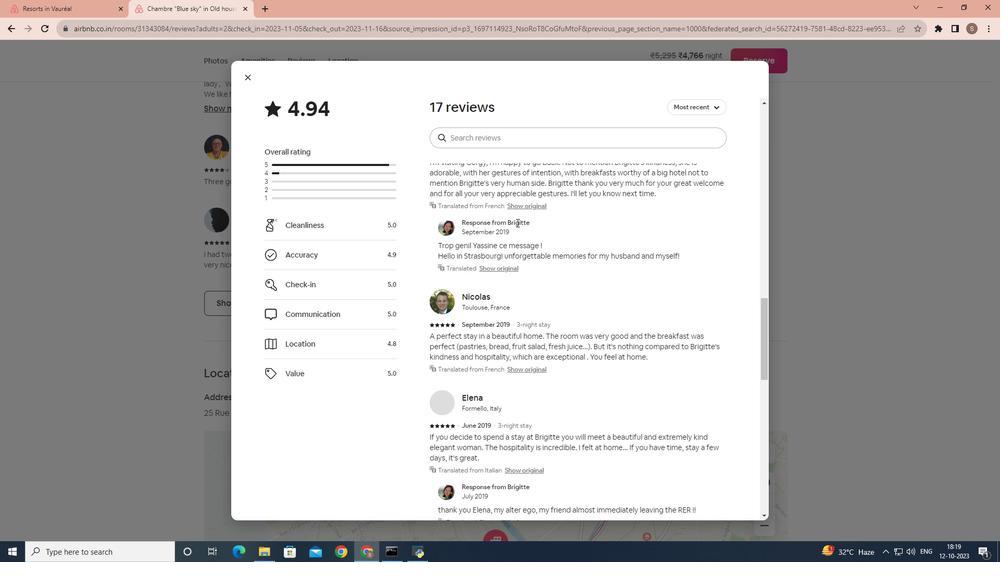 
Action: Mouse scrolled (516, 222) with delta (0, 0)
Screenshot: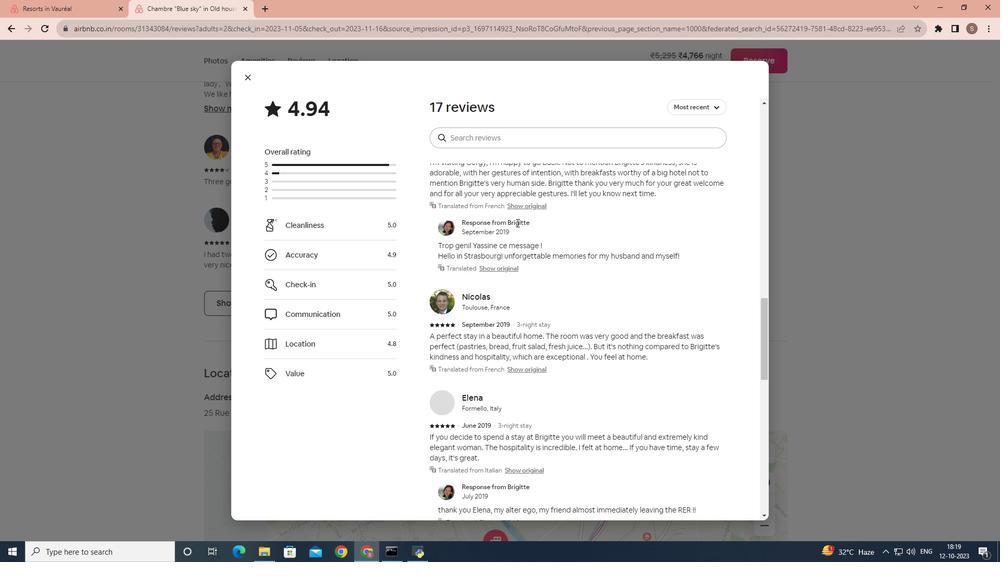 
Action: Mouse scrolled (516, 222) with delta (0, 0)
Screenshot: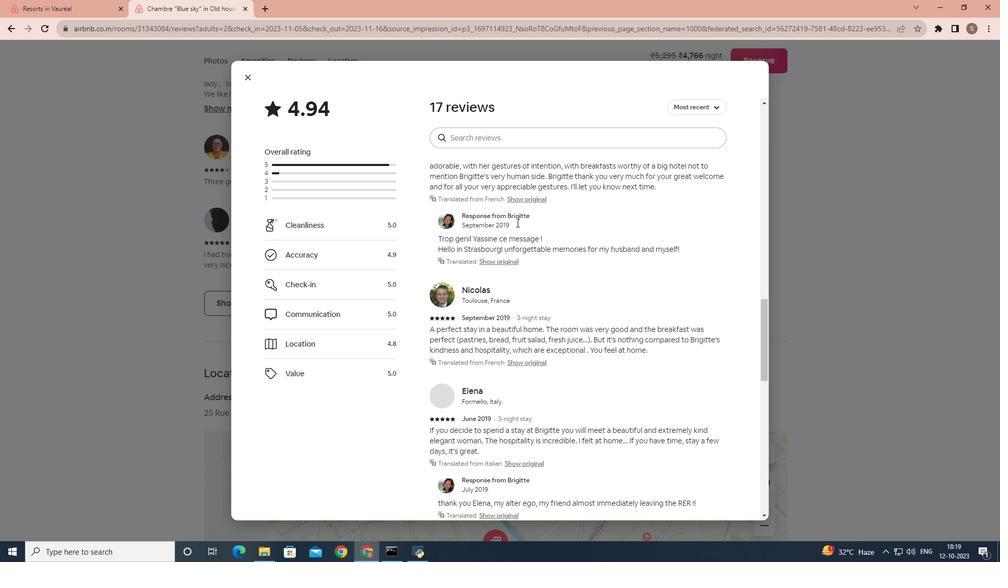 
Action: Mouse scrolled (516, 222) with delta (0, 0)
Screenshot: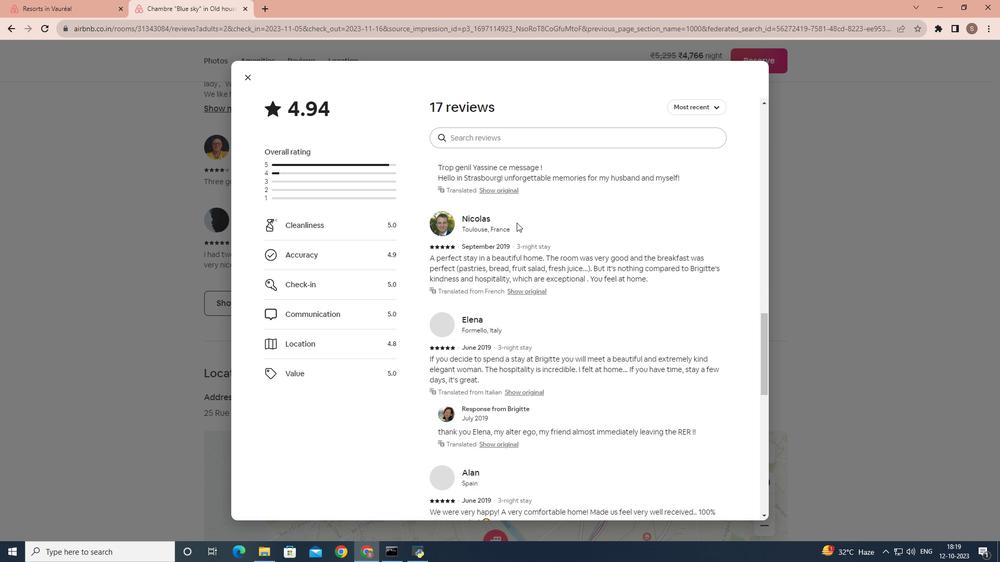 
Action: Mouse scrolled (516, 222) with delta (0, 0)
Screenshot: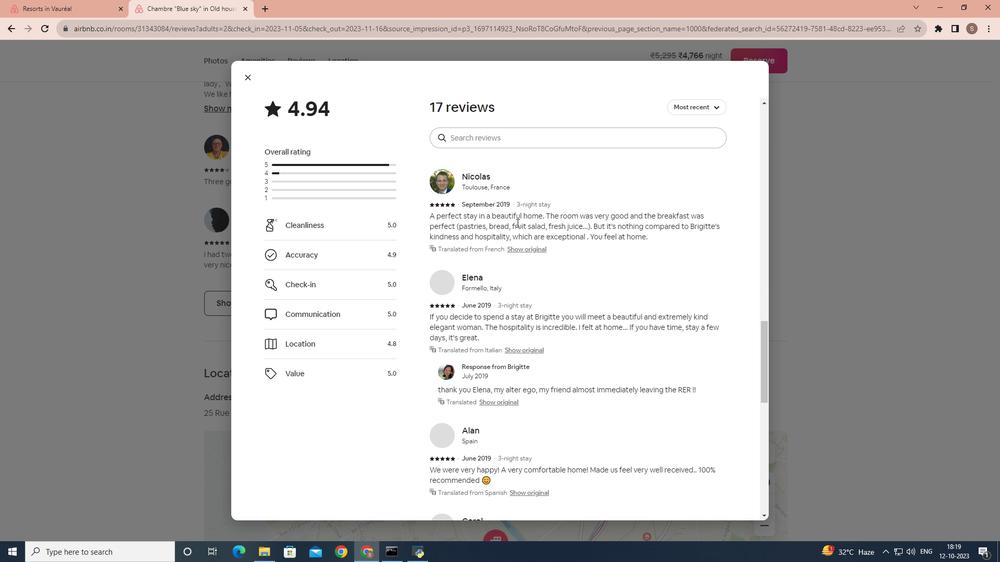 
Action: Mouse moved to (517, 226)
Screenshot: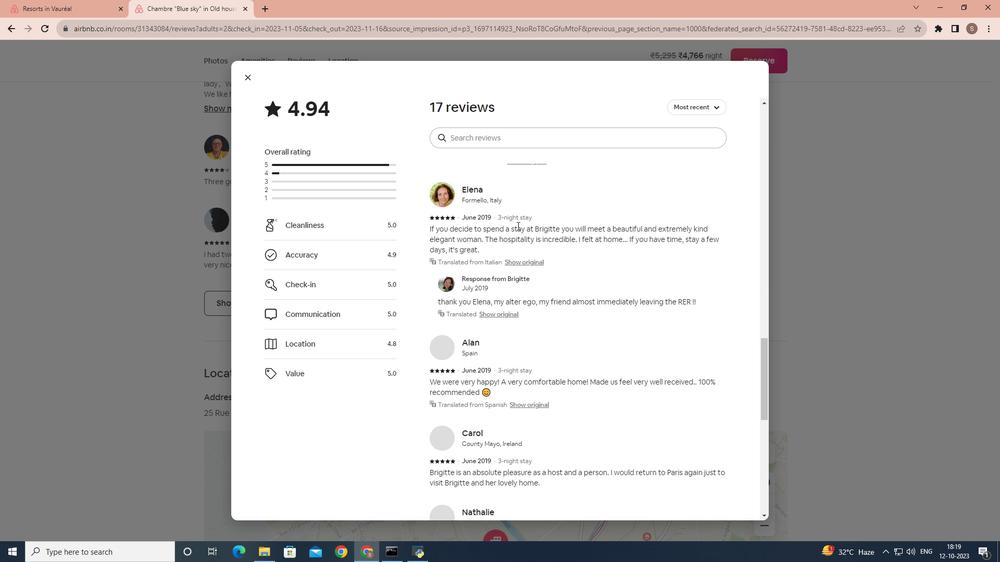 
Action: Mouse scrolled (517, 225) with delta (0, 0)
Screenshot: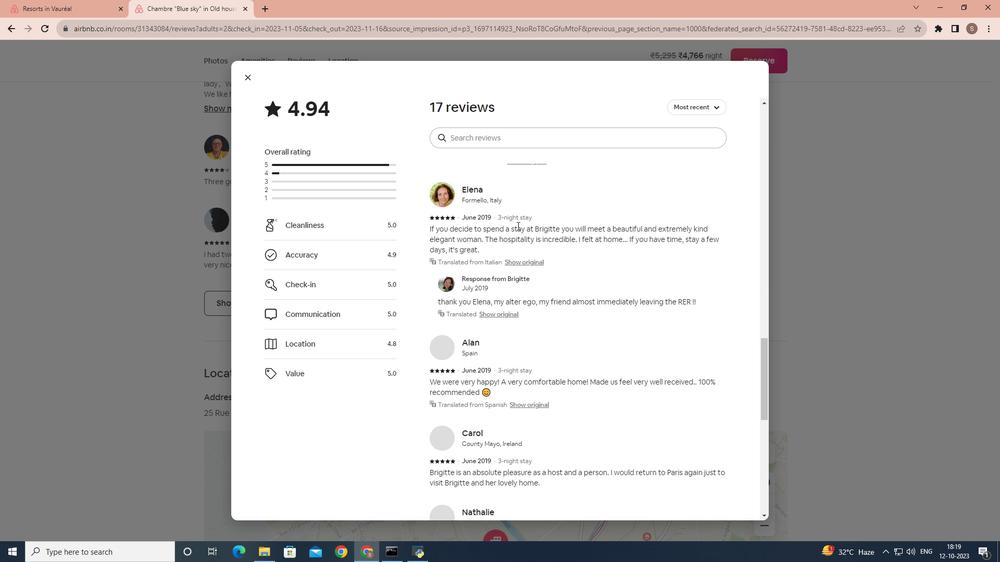 
Action: Mouse moved to (517, 226)
Screenshot: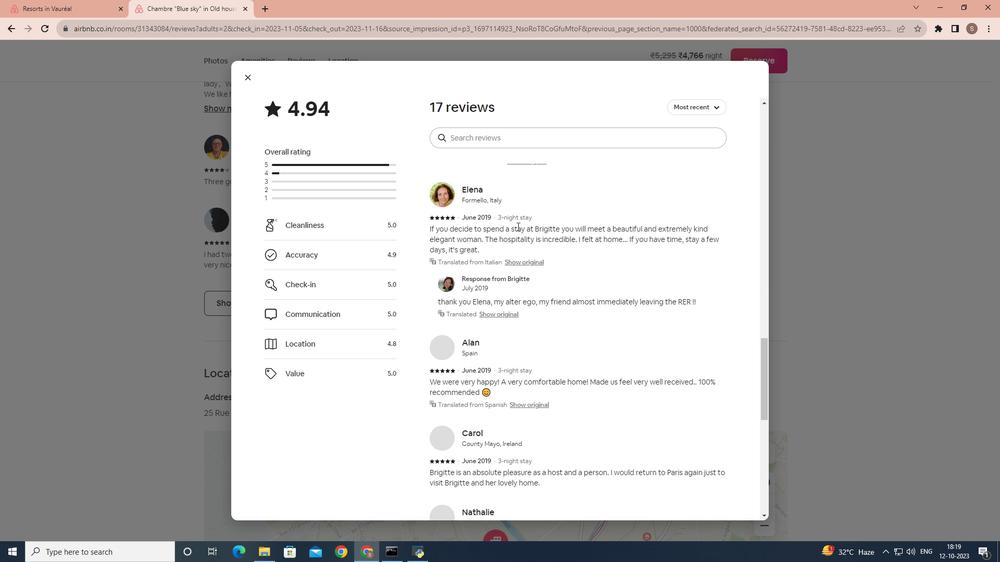 
Action: Mouse scrolled (517, 226) with delta (0, 0)
Screenshot: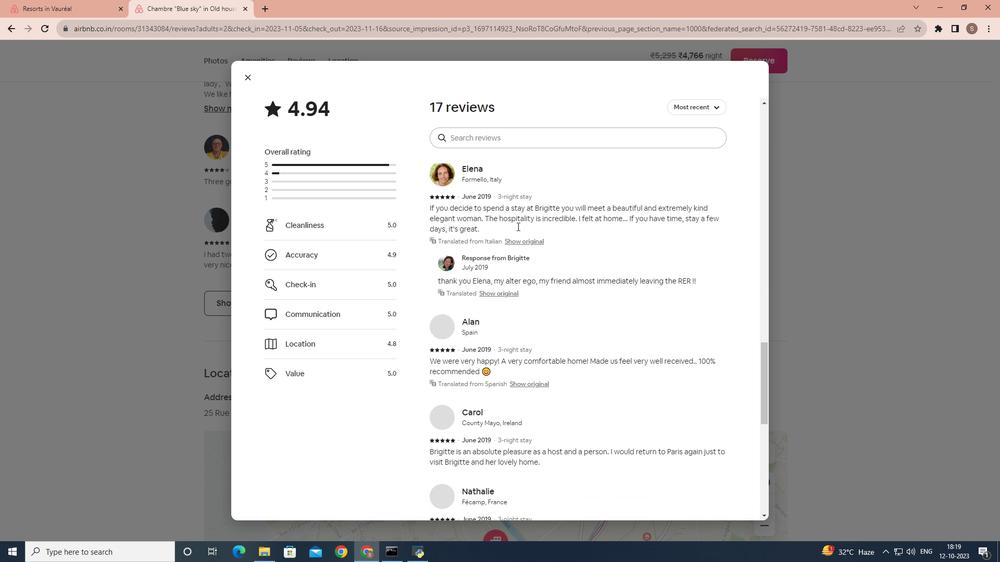 
Action: Mouse moved to (517, 226)
Screenshot: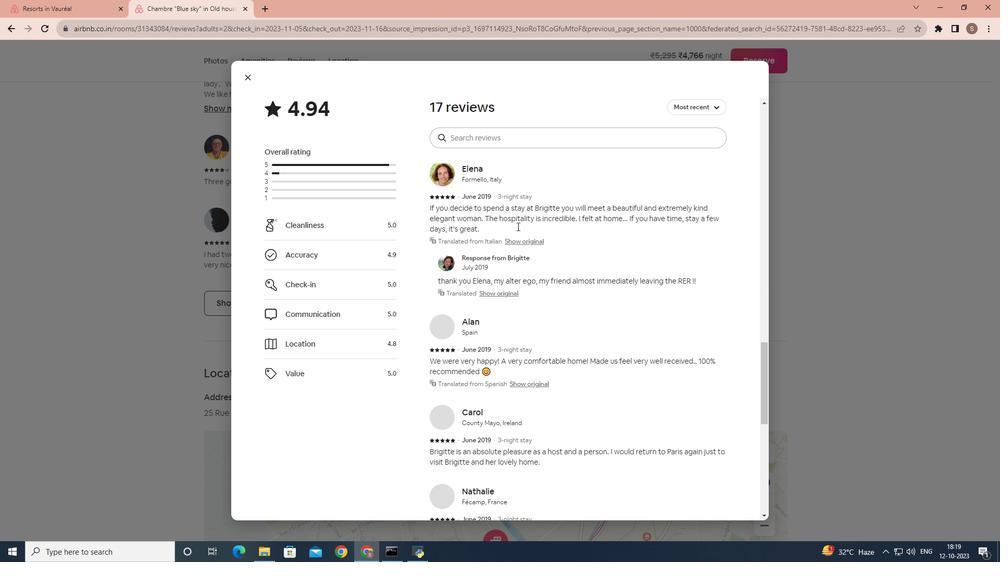 
Action: Mouse scrolled (517, 226) with delta (0, 0)
Screenshot: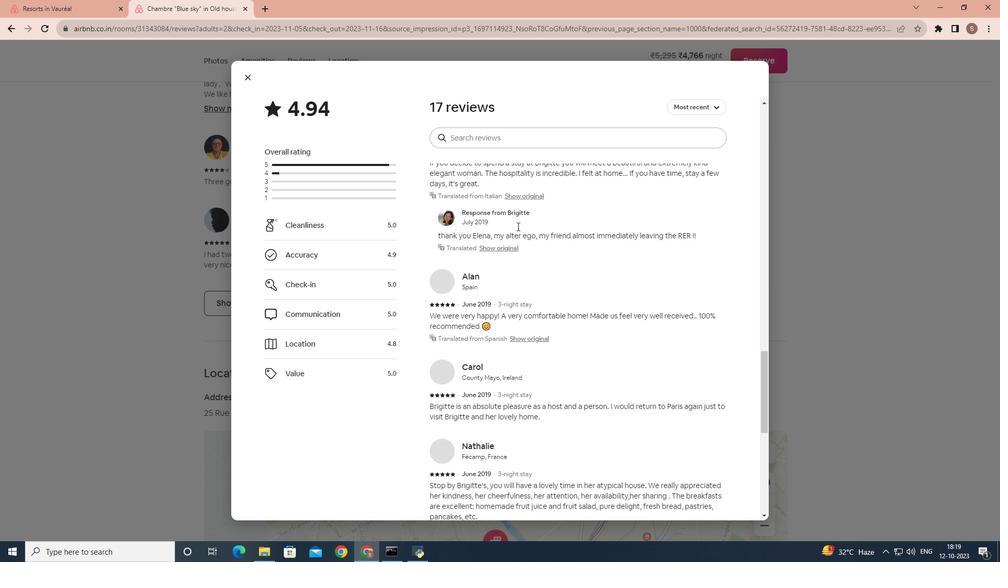 
Action: Mouse scrolled (517, 226) with delta (0, 0)
Screenshot: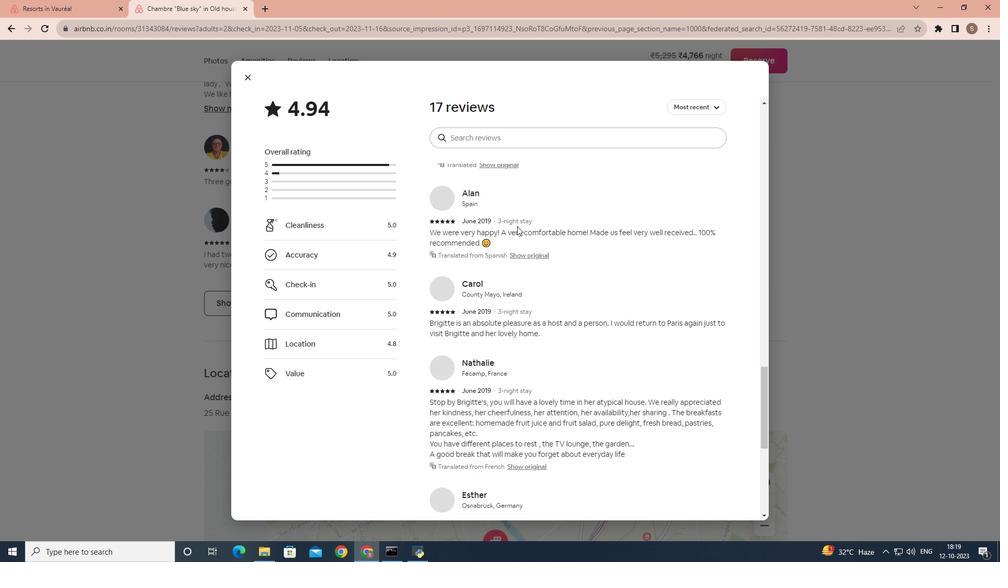 
Action: Mouse moved to (517, 227)
Screenshot: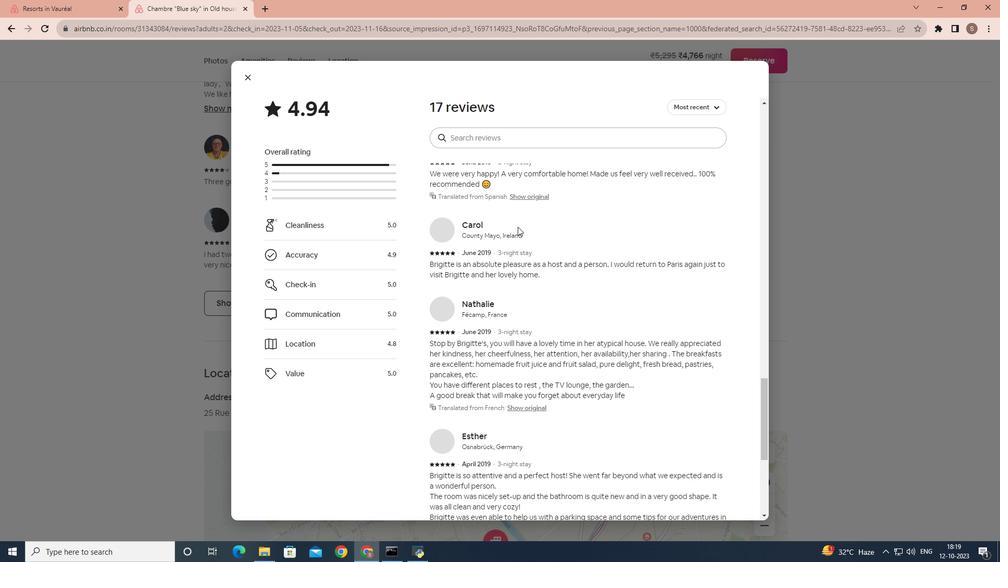 
Action: Mouse scrolled (517, 226) with delta (0, 0)
Screenshot: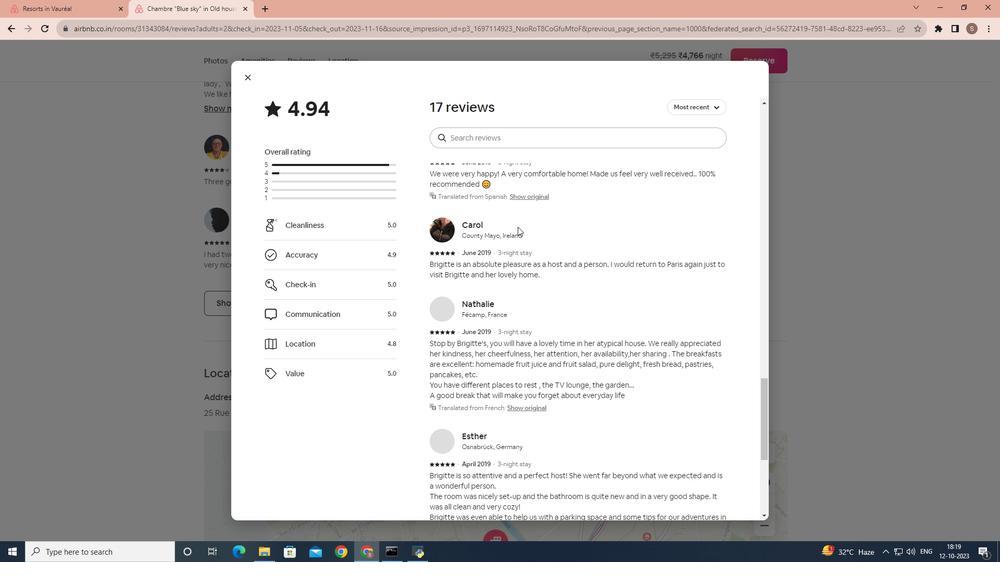 
Action: Mouse scrolled (517, 226) with delta (0, 0)
Screenshot: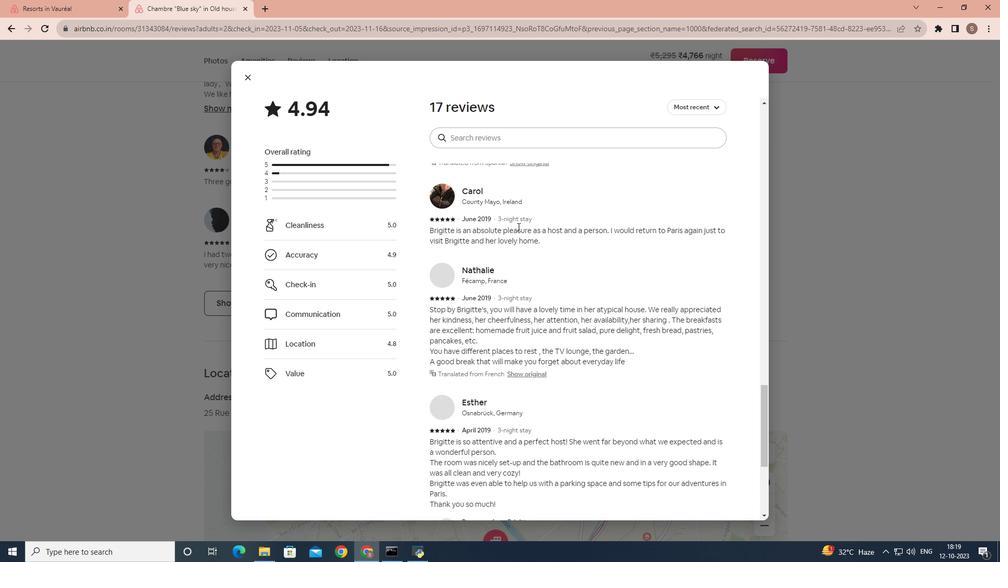 
Action: Mouse scrolled (517, 226) with delta (0, 0)
Screenshot: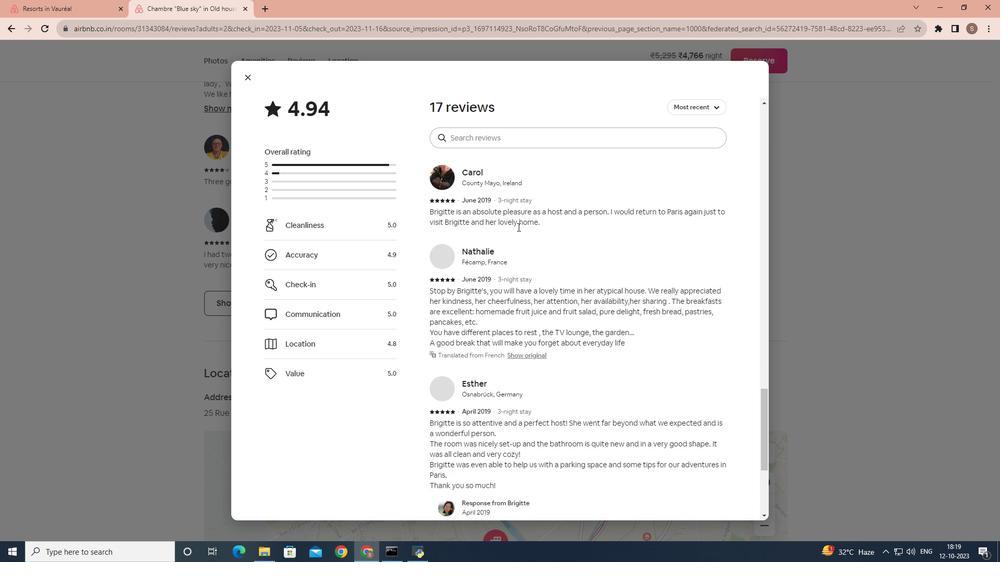 
Action: Mouse scrolled (517, 226) with delta (0, 0)
Screenshot: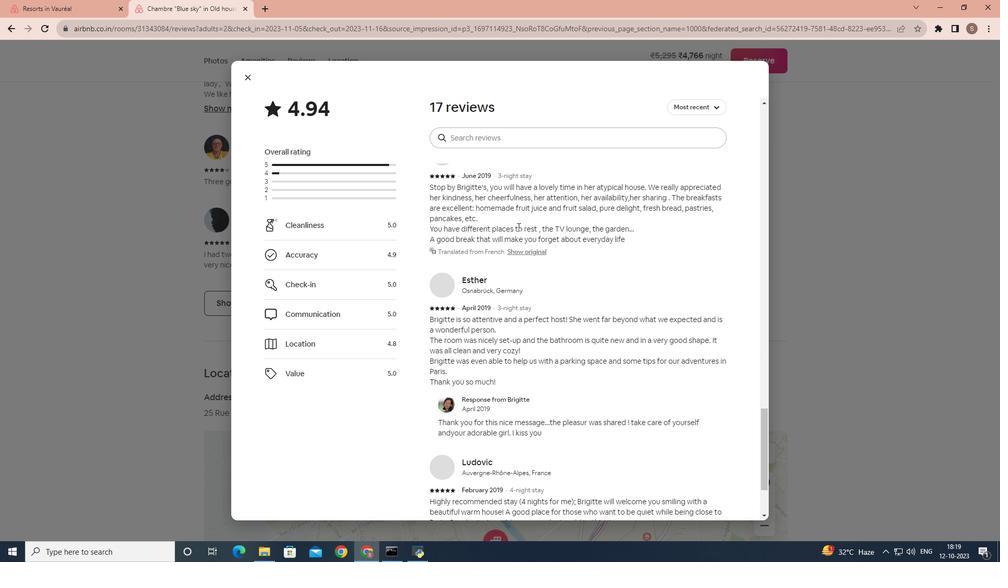 
Action: Mouse moved to (518, 227)
Screenshot: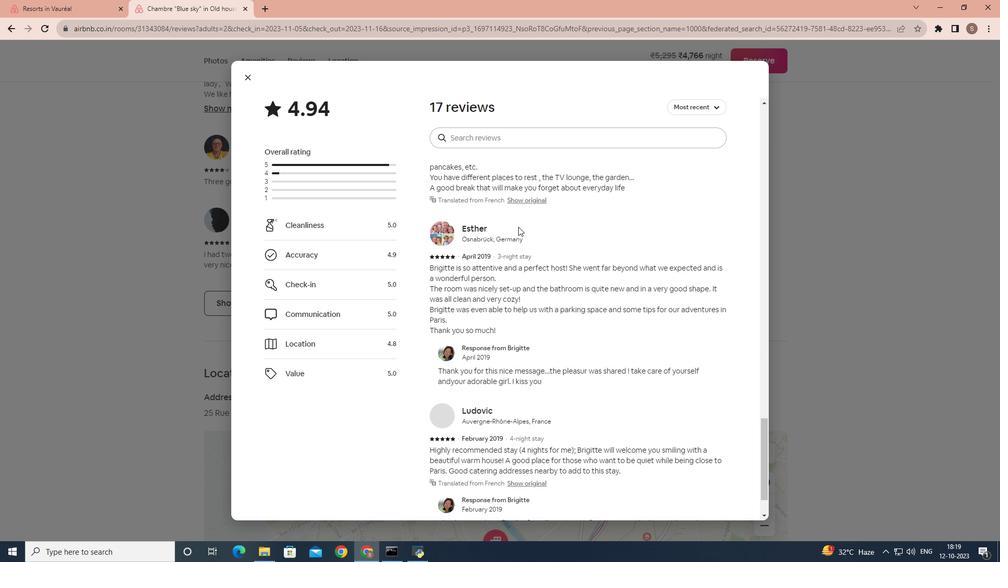 
Action: Mouse scrolled (518, 226) with delta (0, 0)
